 Task: Create new invoice with Date Opened :15-Apr-23, Select Customer: DollarGeneral, Terms: Payment Term 1. Make invoice entry for item-1 with Date: 15-Apr-23, Description: Sprite Lemon-Lime Soda Bottle (2 L)_x000D_
, Action: Material, Income Account: Income:Sales, Quantity: 1, Unit Price: 4.5, Discount %: 5. Make entry for item-2 with Date: 15-Apr-23, Description: Clover Valley Honey Roasted Peanuts , Action: Material, Income Account: Income:Sales, Quantity: 1, Unit Price: 10, Discount %: 10. Make entry for item-3 with Date: 15-Apr-23, Description: Total Home Trash Bags, Action: Material, Income Account: Income:Sales, Quantity: 2, Unit Price: 11, Discount %: 12. Write Notes: Looking forward to serving you again.. Post Invoice with Post Date: 15-Apr-23, Post to Accounts: Assets:Accounts Receivable. Pay / Process Payment with Transaction Date: 15-May-23, Amount: 32.635, Transfer Account: Checking Account. Print Invoice, display notes by going to Option, then go to Display Tab and check Invoice Notes.
Action: Mouse moved to (170, 36)
Screenshot: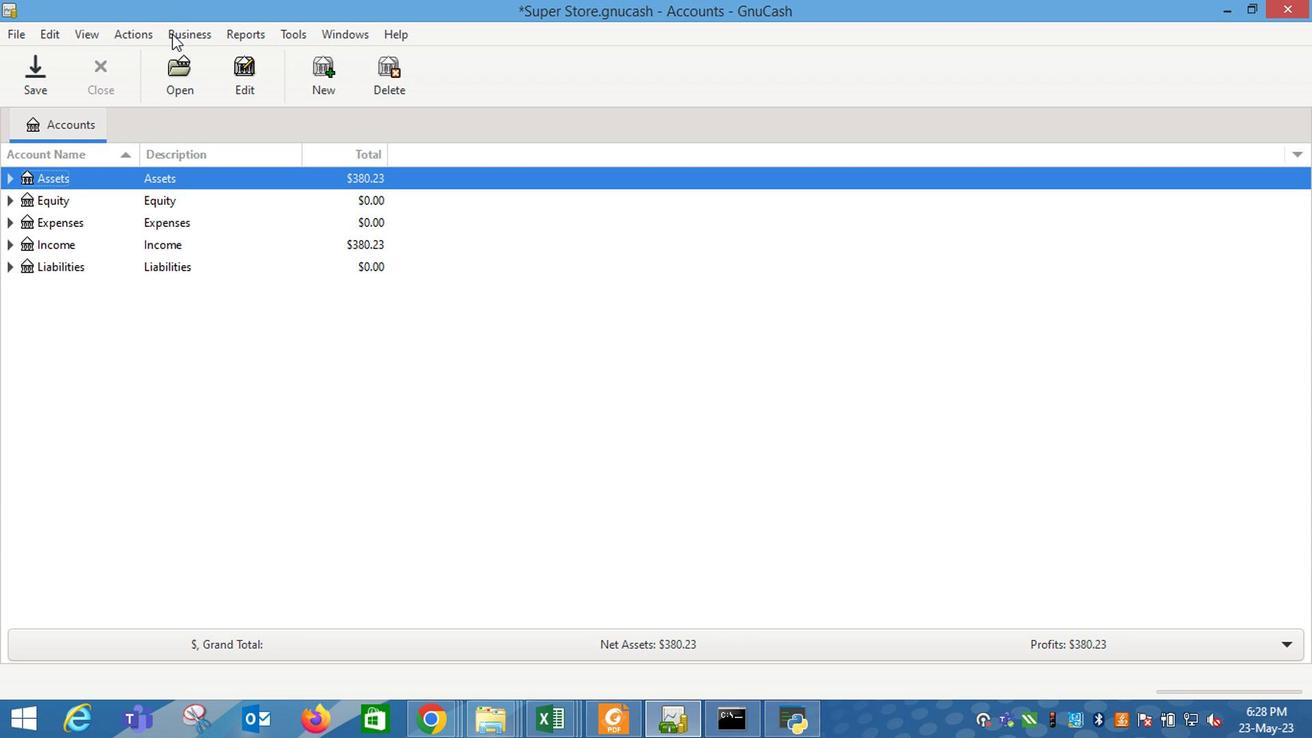 
Action: Mouse pressed left at (170, 36)
Screenshot: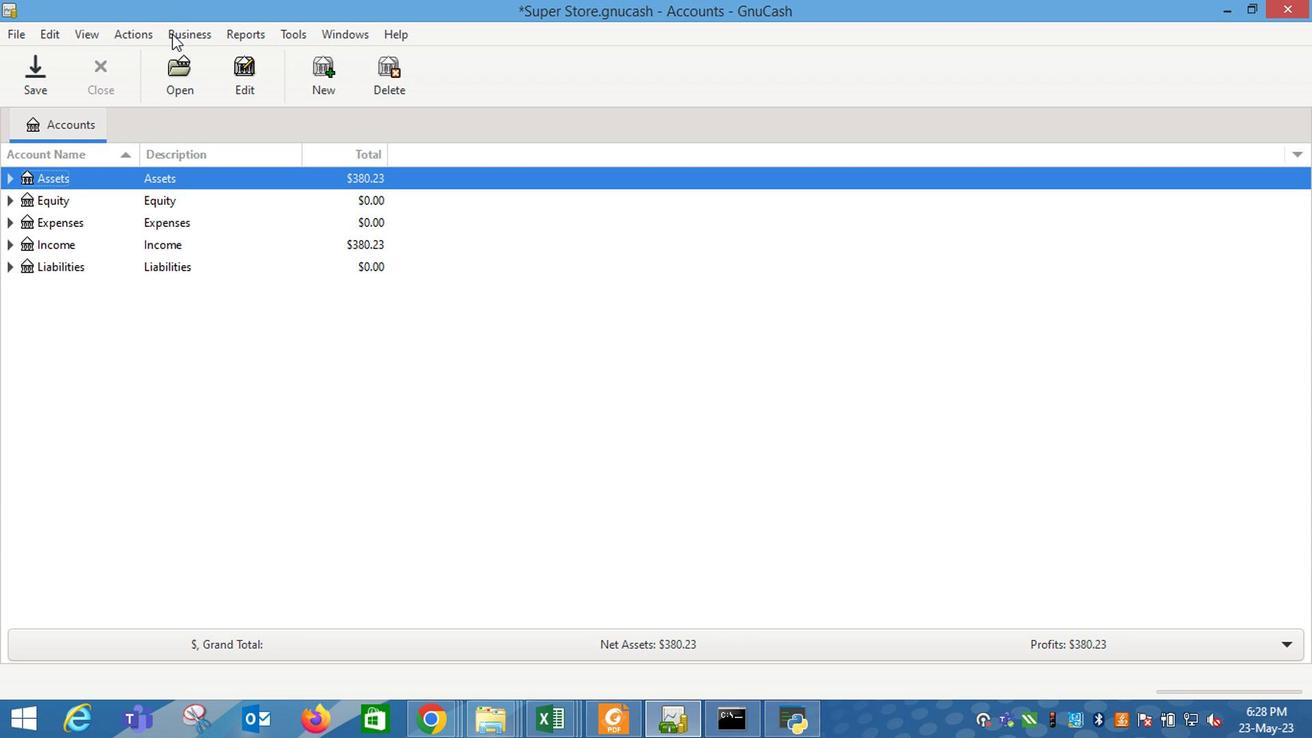 
Action: Mouse moved to (428, 134)
Screenshot: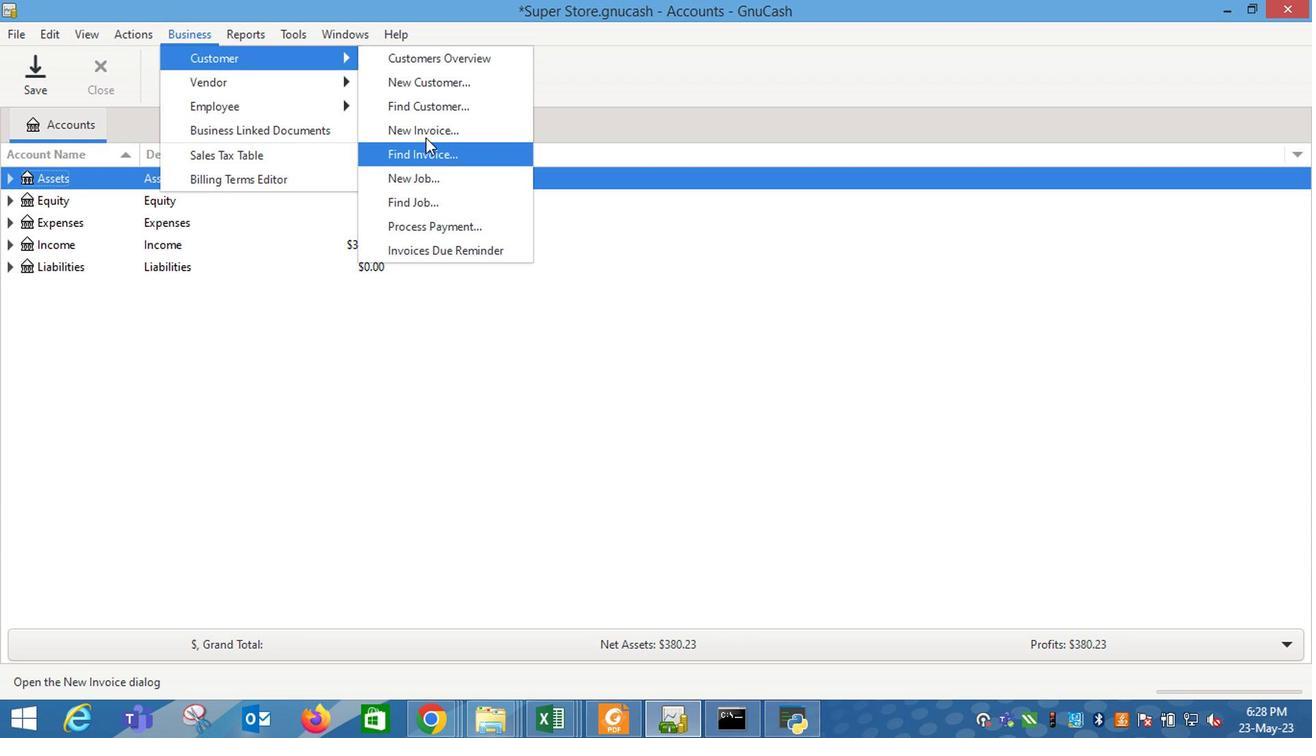 
Action: Mouse pressed left at (428, 134)
Screenshot: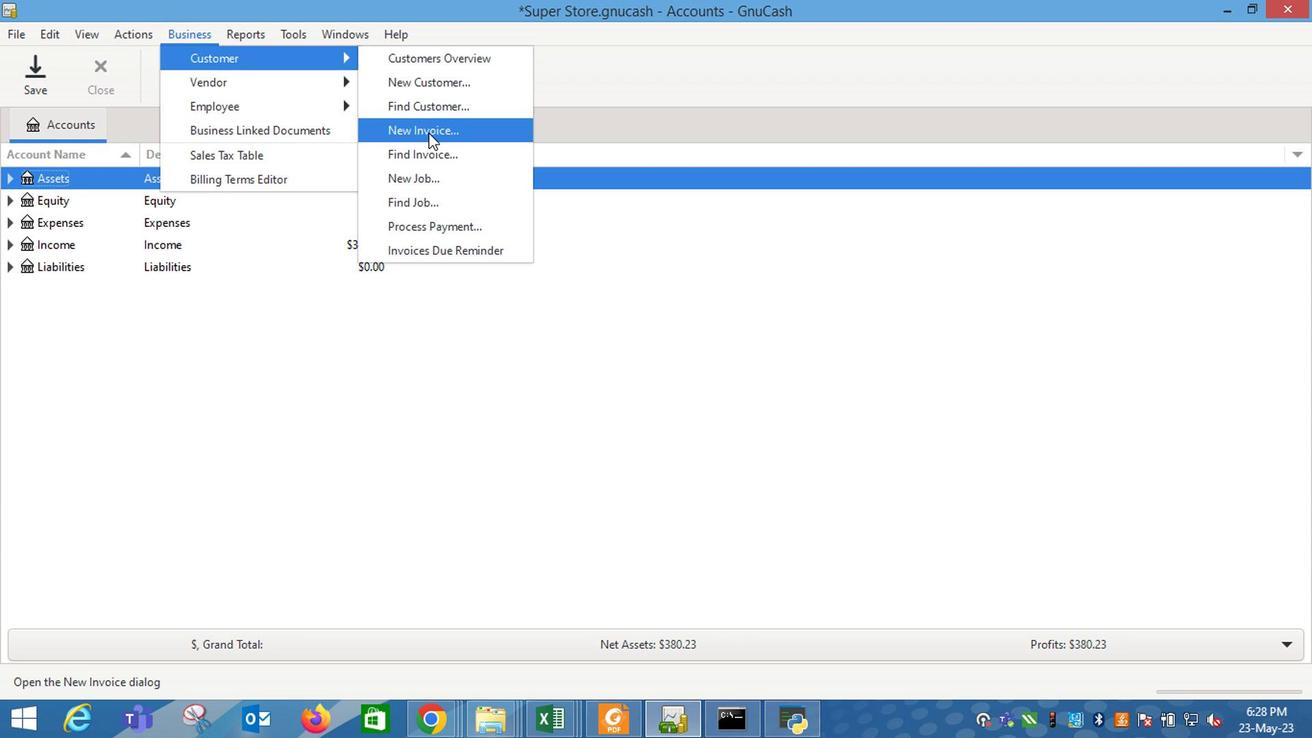 
Action: Mouse moved to (783, 292)
Screenshot: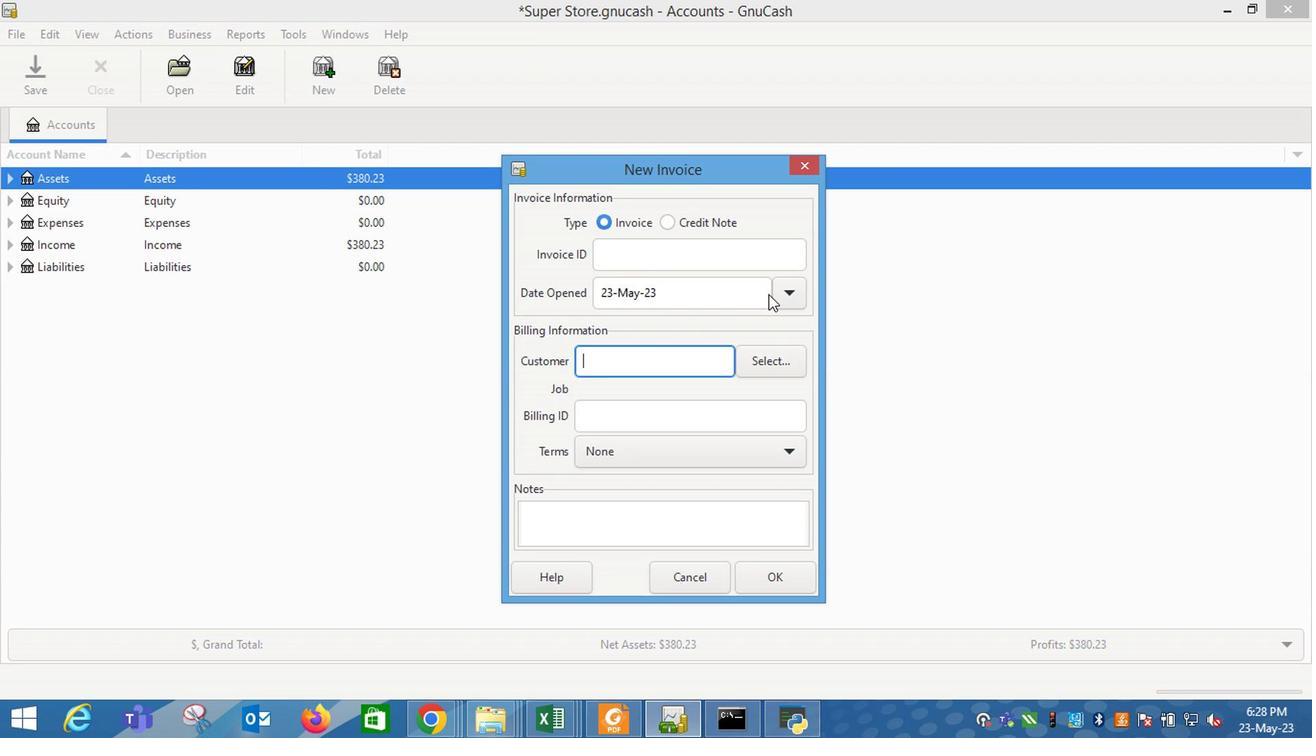 
Action: Mouse pressed left at (783, 292)
Screenshot: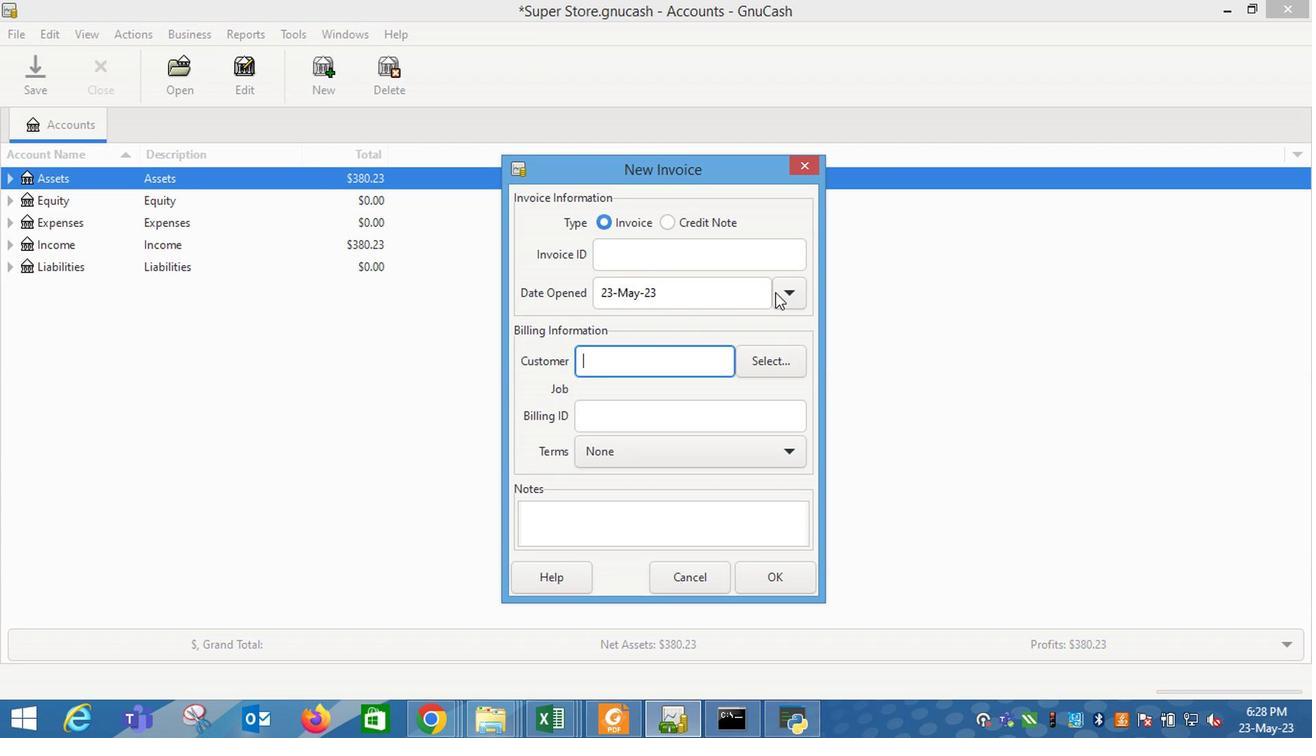 
Action: Mouse moved to (637, 324)
Screenshot: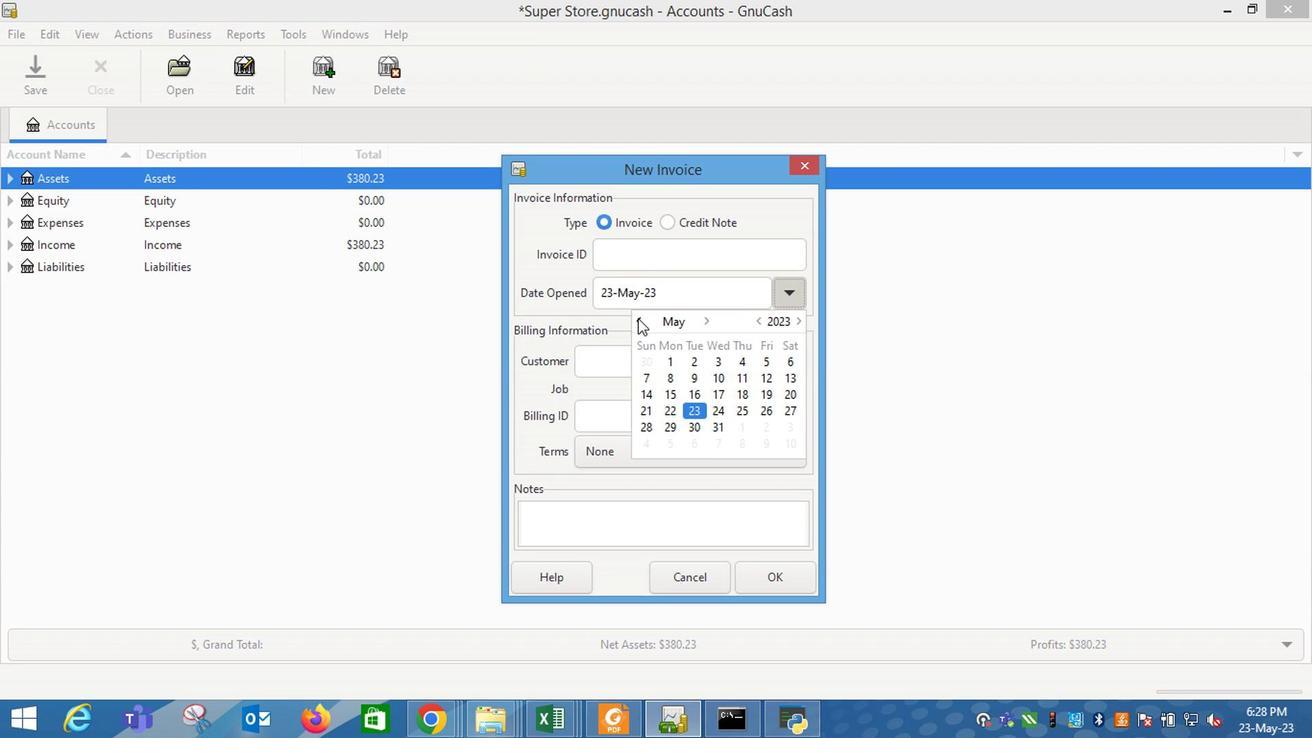 
Action: Mouse pressed left at (637, 324)
Screenshot: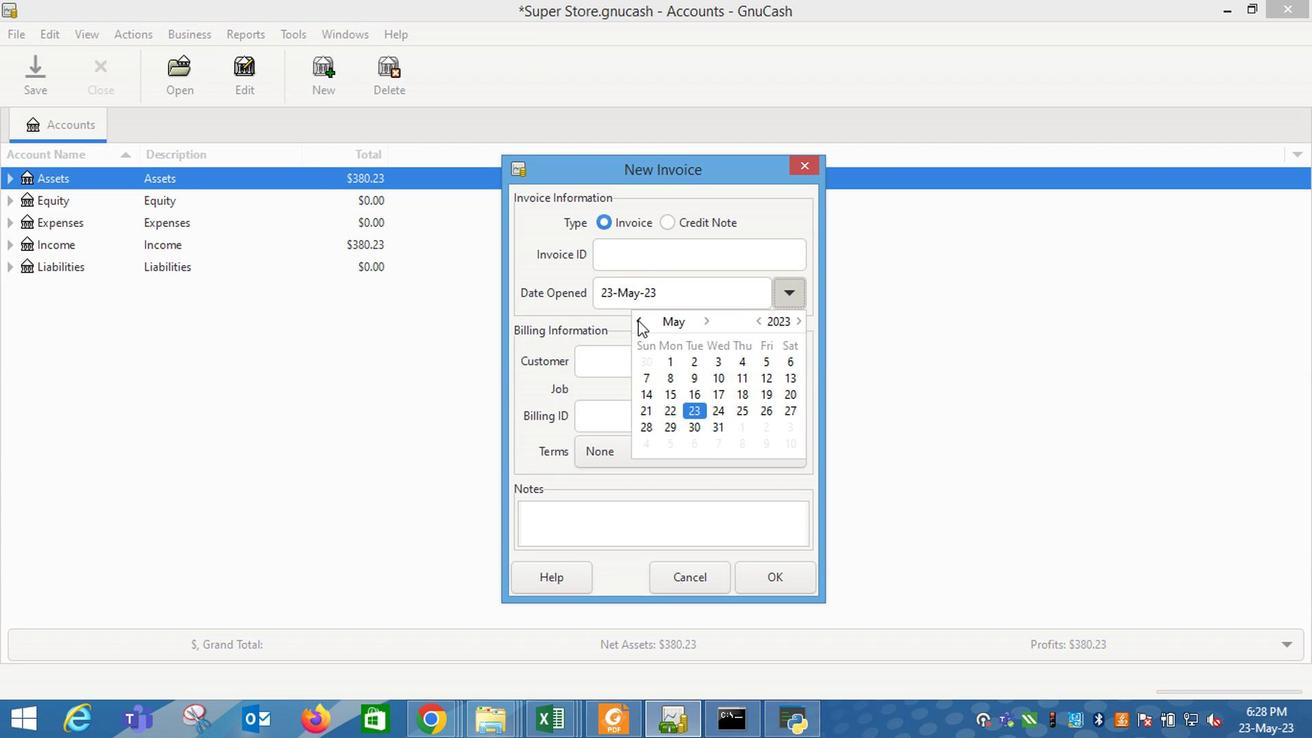
Action: Mouse moved to (791, 397)
Screenshot: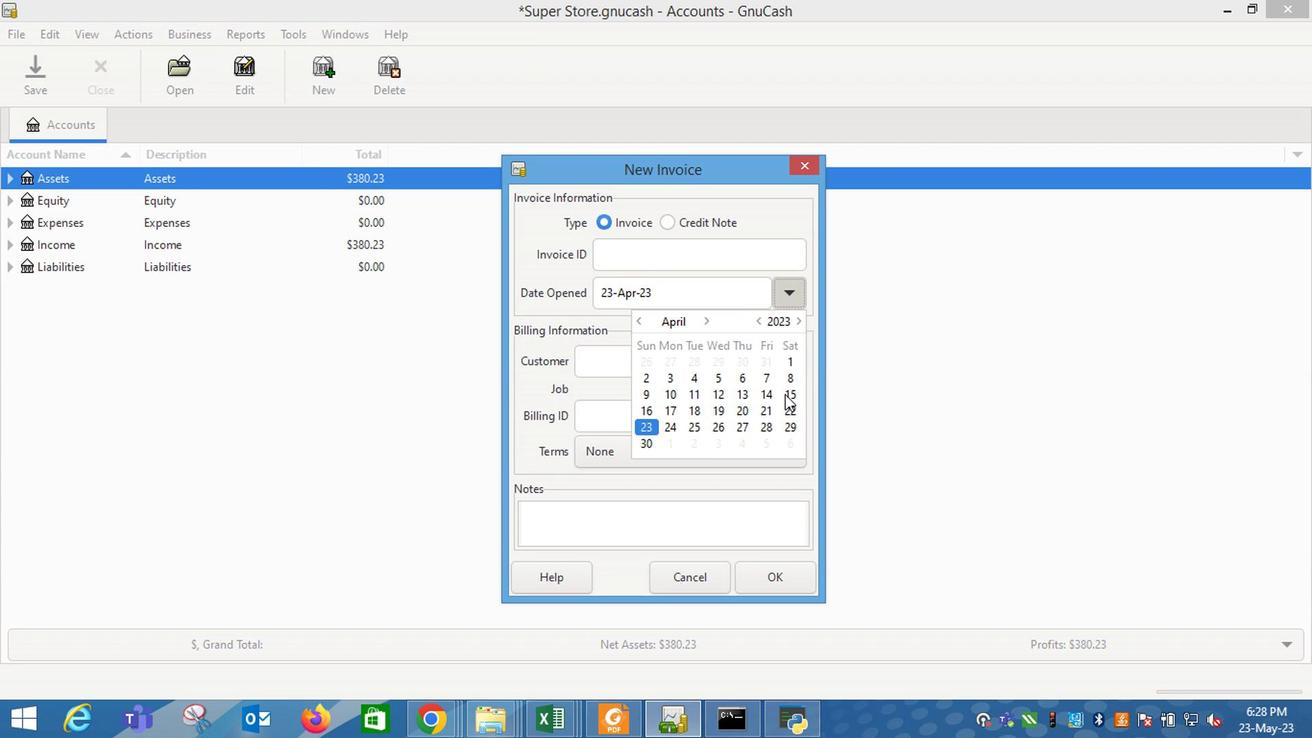 
Action: Mouse pressed left at (791, 397)
Screenshot: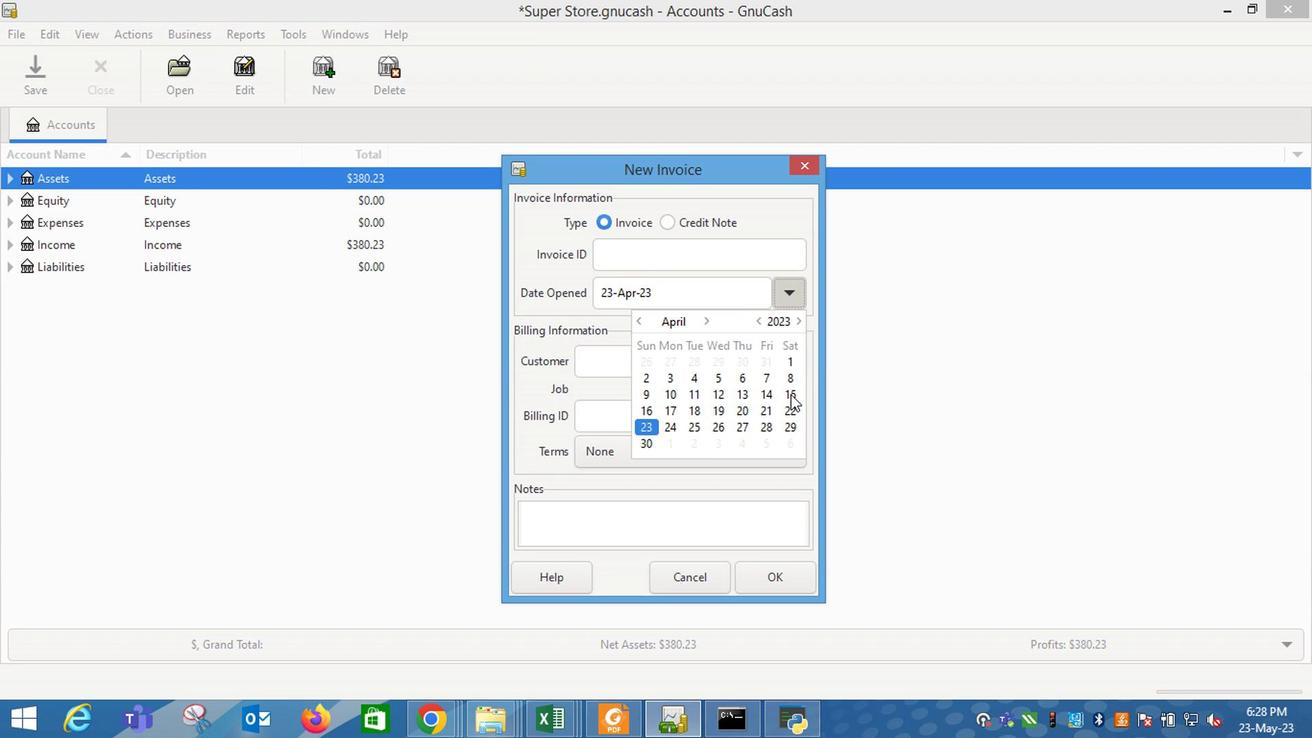 
Action: Mouse moved to (595, 366)
Screenshot: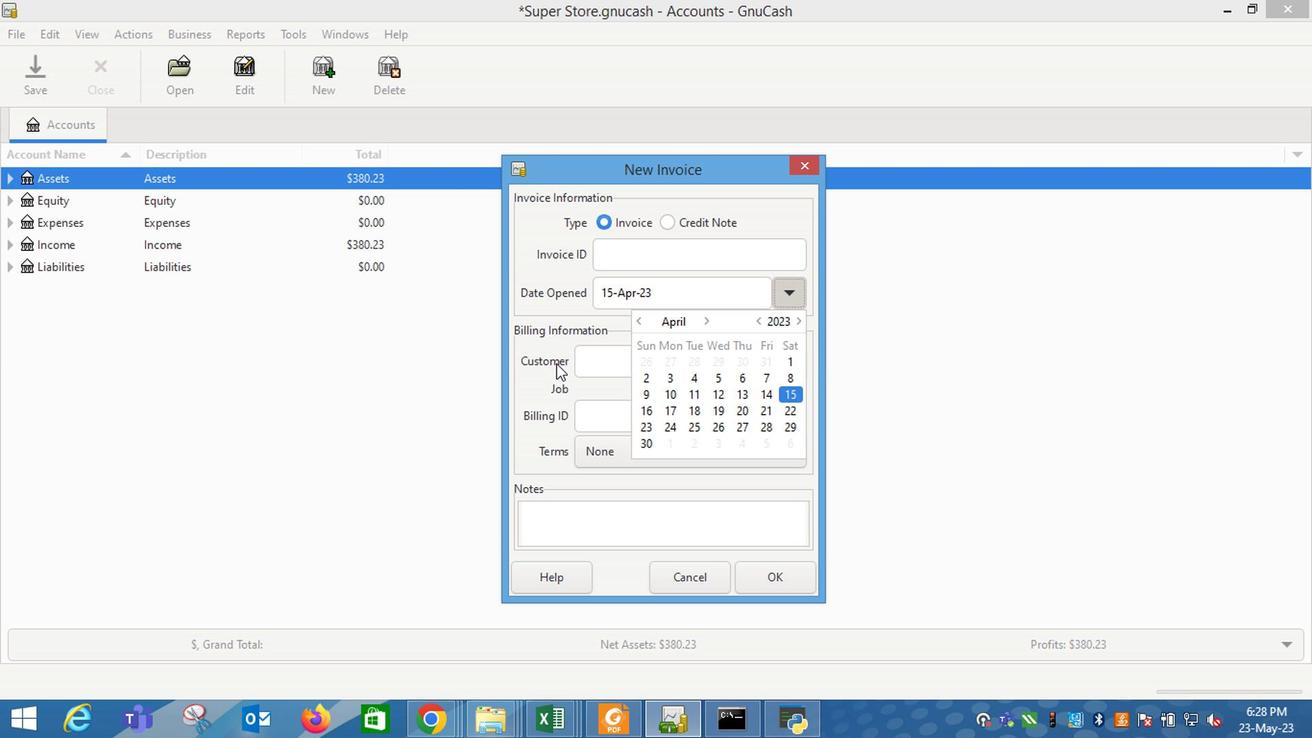 
Action: Mouse pressed left at (595, 366)
Screenshot: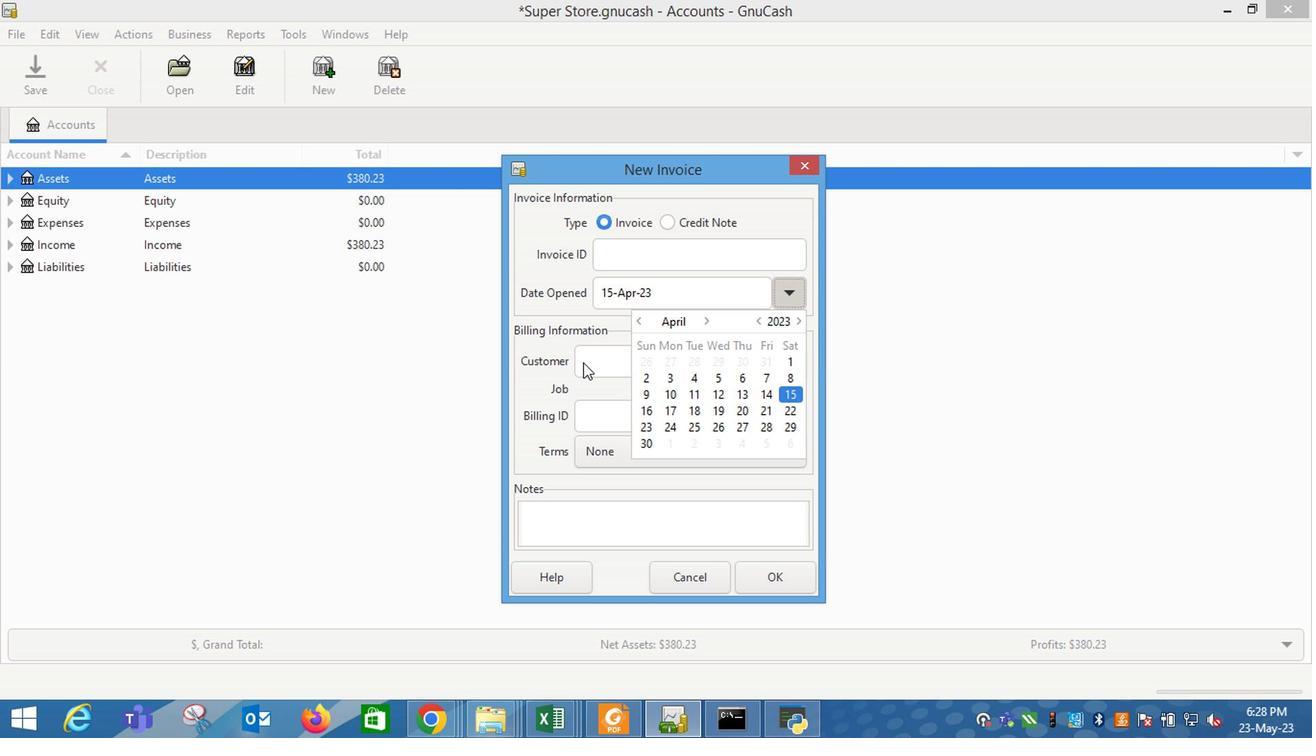 
Action: Mouse moved to (596, 366)
Screenshot: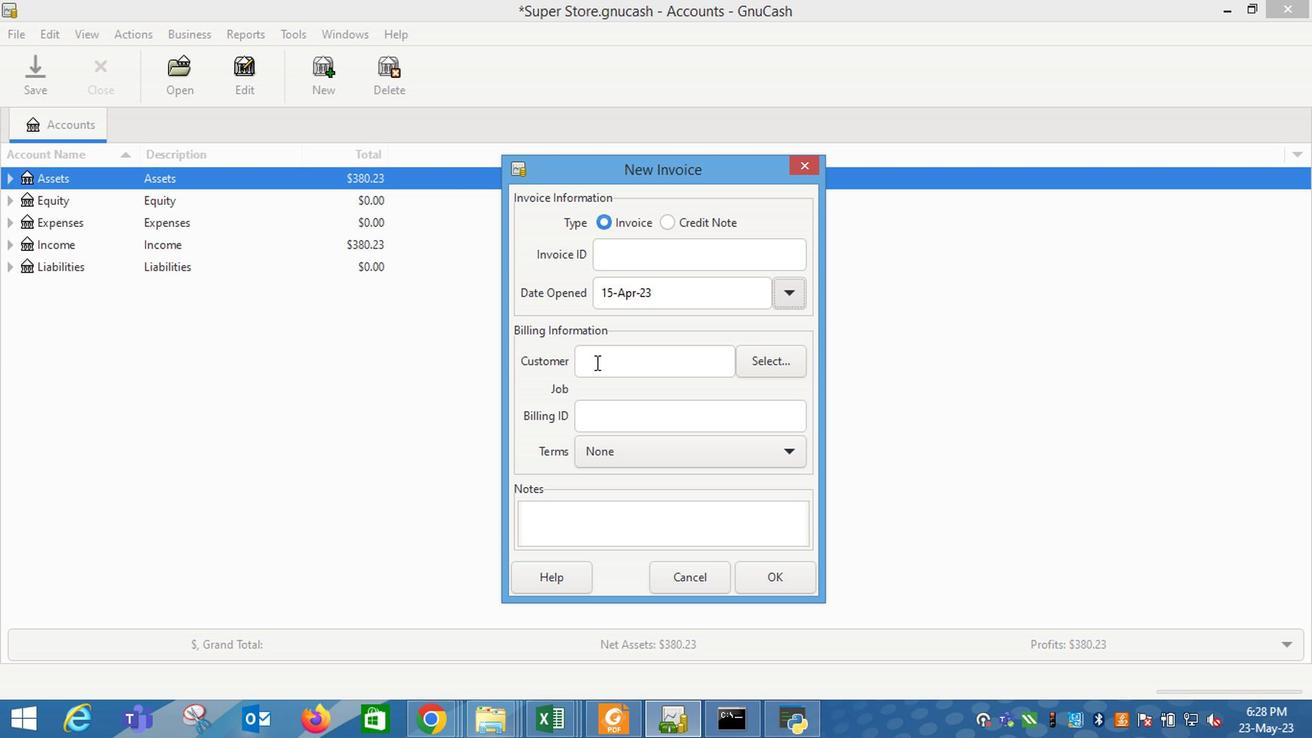 
Action: Mouse pressed left at (596, 366)
Screenshot: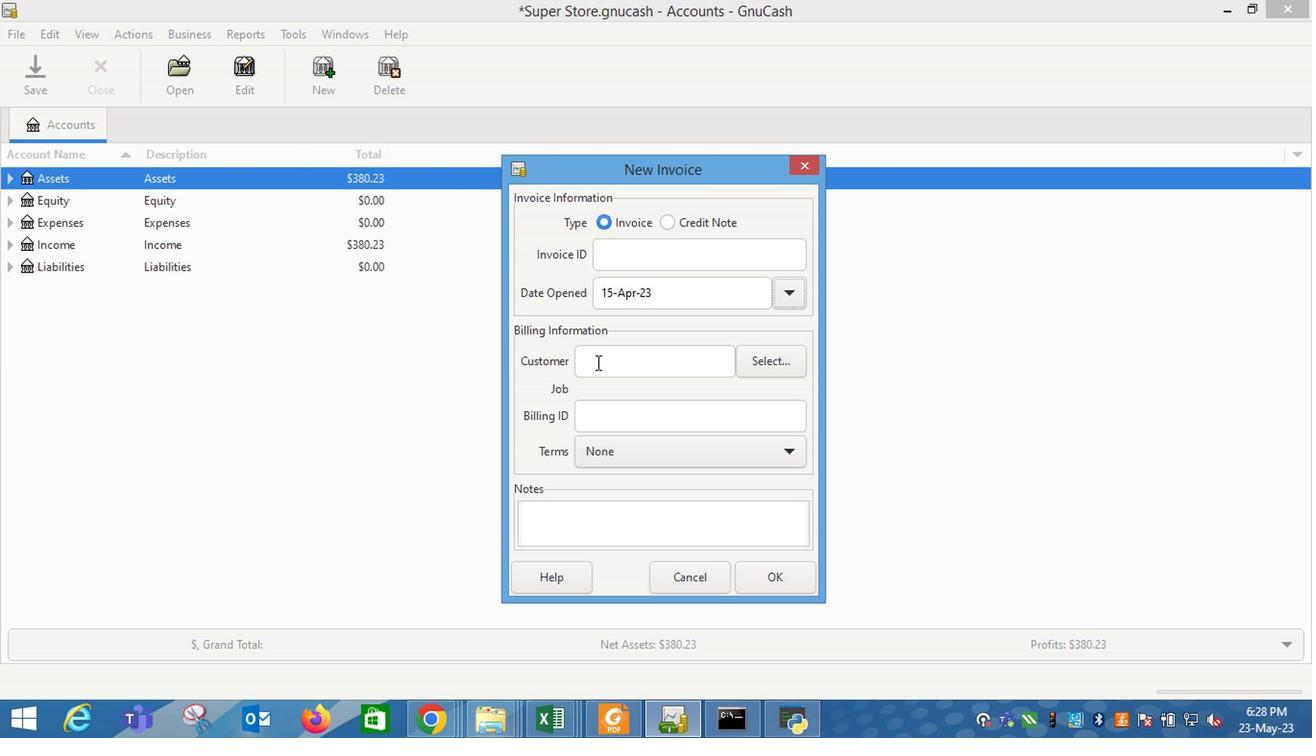 
Action: Key pressed dol
Screenshot: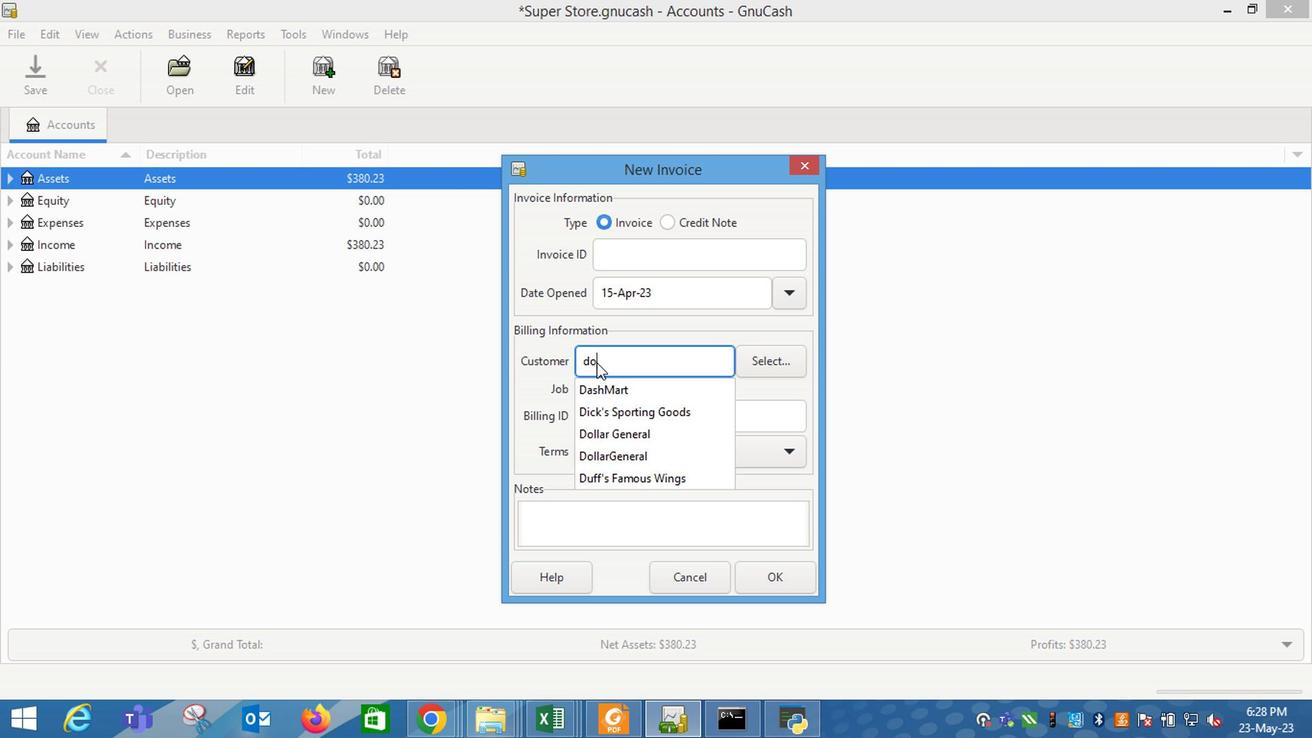 
Action: Mouse moved to (641, 416)
Screenshot: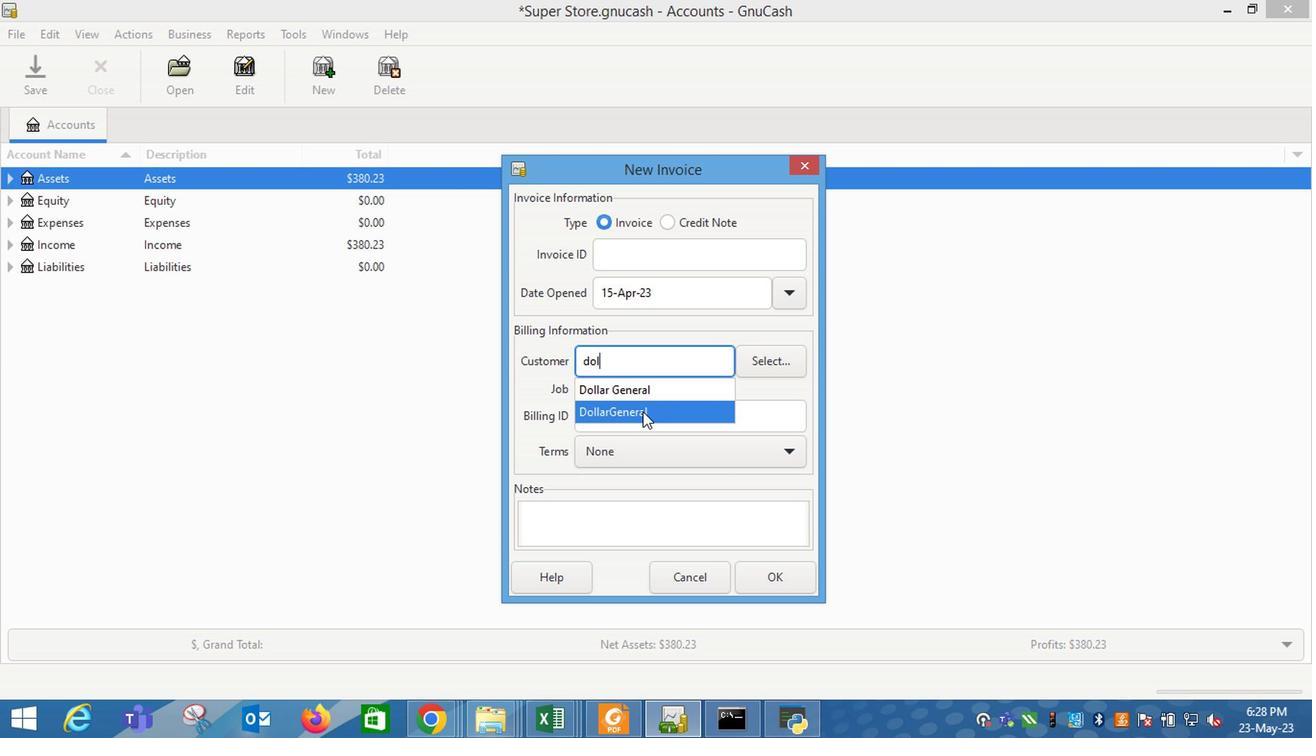 
Action: Mouse pressed left at (641, 416)
Screenshot: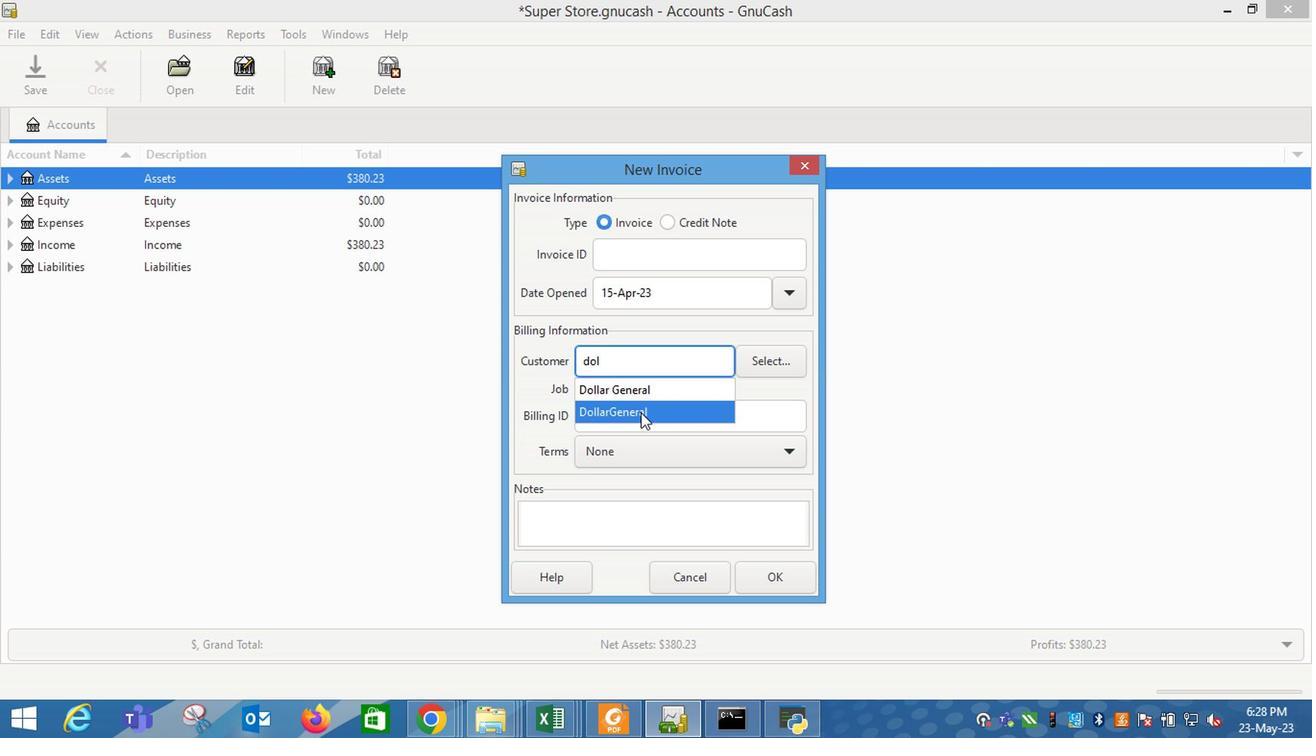 
Action: Mouse moved to (660, 480)
Screenshot: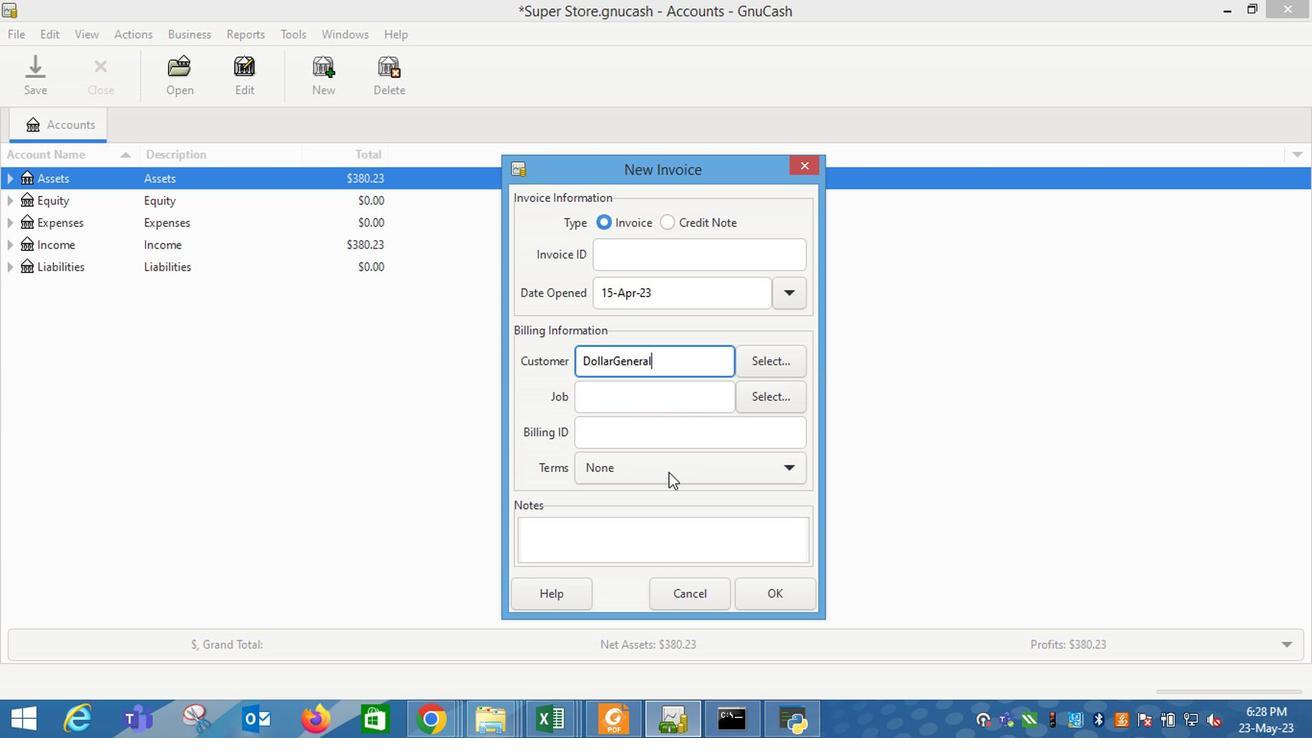 
Action: Mouse pressed left at (660, 480)
Screenshot: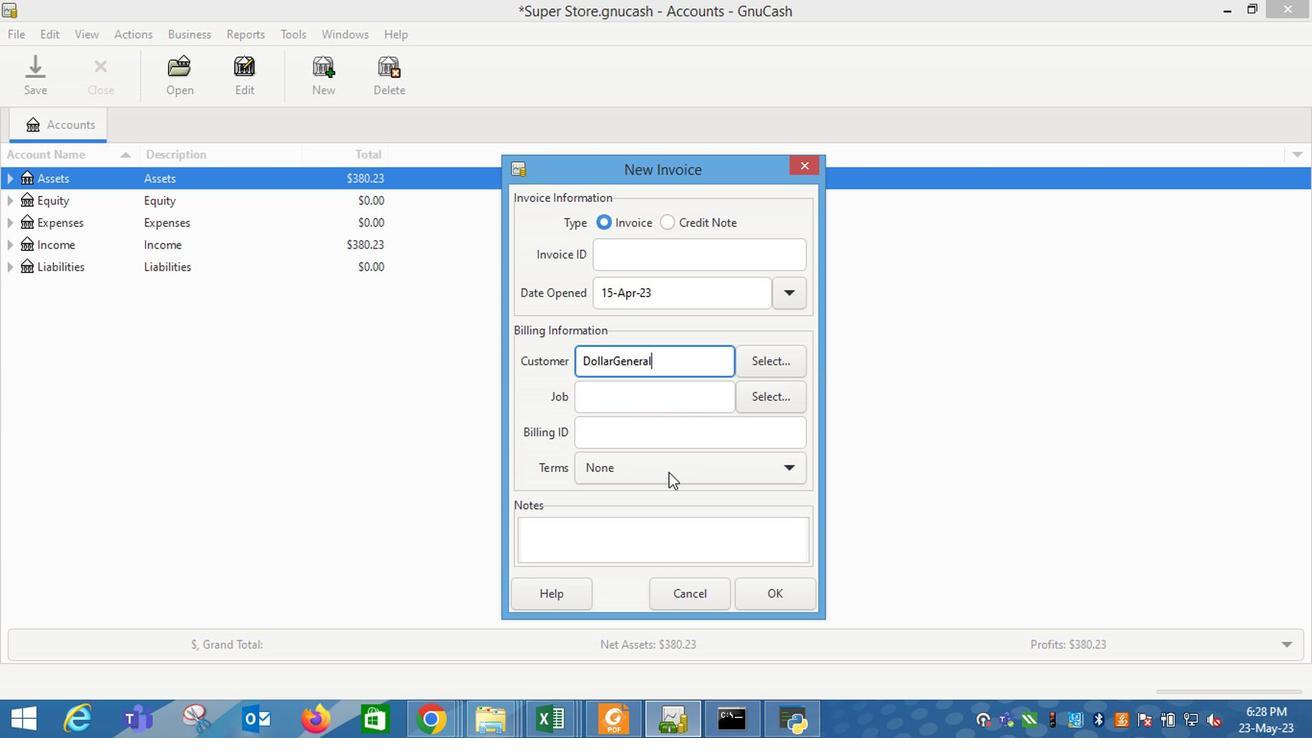 
Action: Mouse moved to (642, 508)
Screenshot: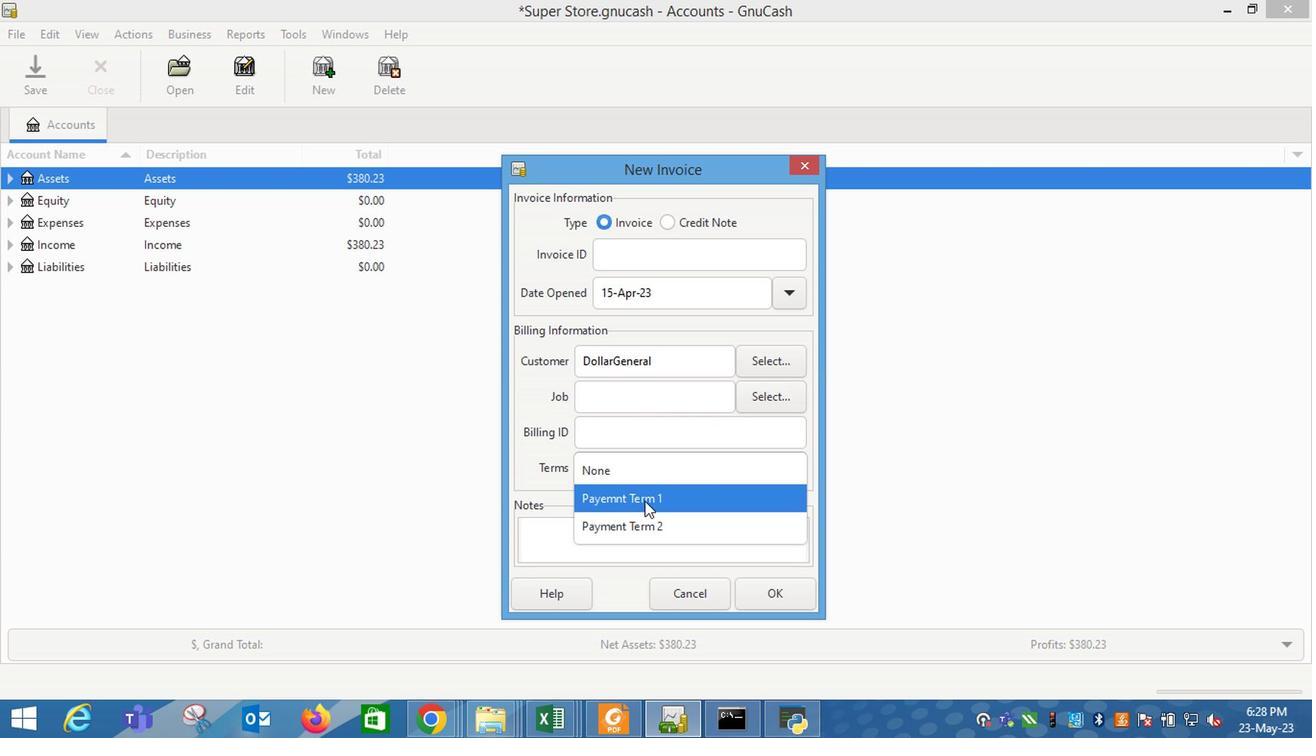 
Action: Mouse pressed left at (642, 508)
Screenshot: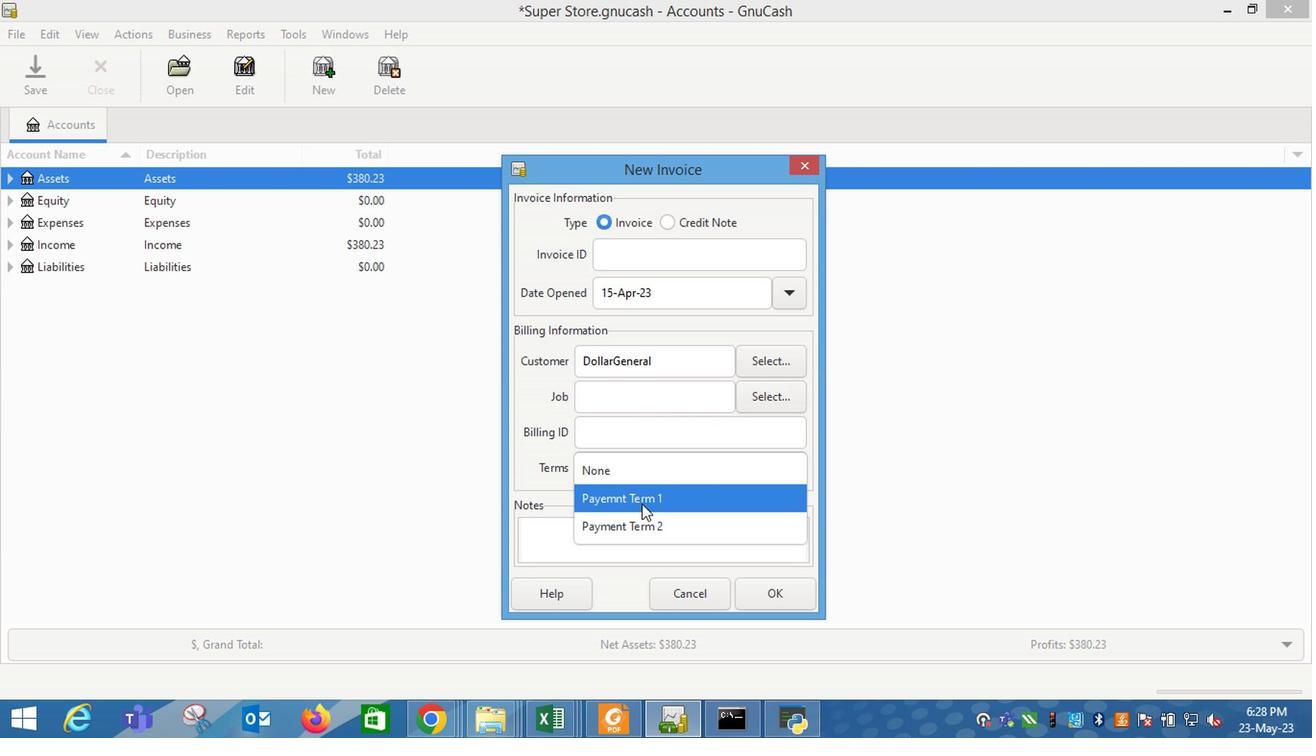 
Action: Mouse moved to (787, 595)
Screenshot: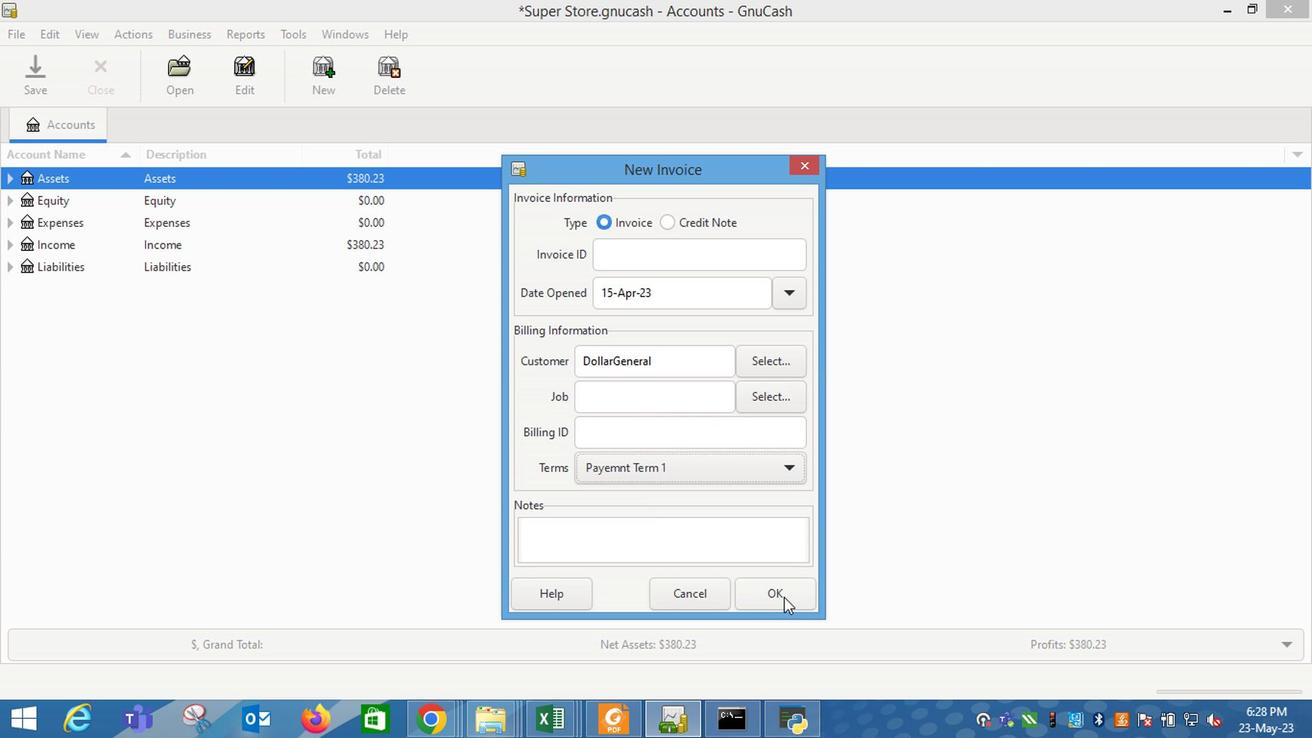 
Action: Mouse pressed left at (787, 595)
Screenshot: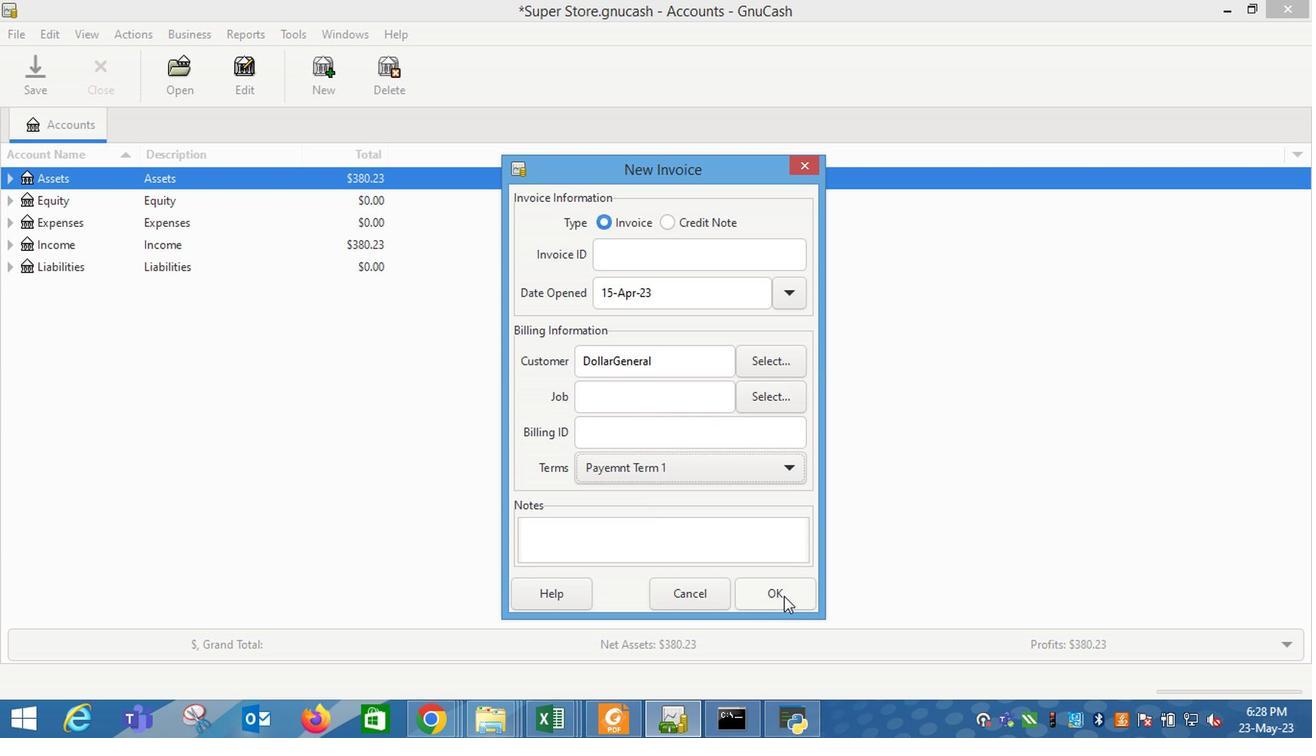 
Action: Mouse moved to (79, 381)
Screenshot: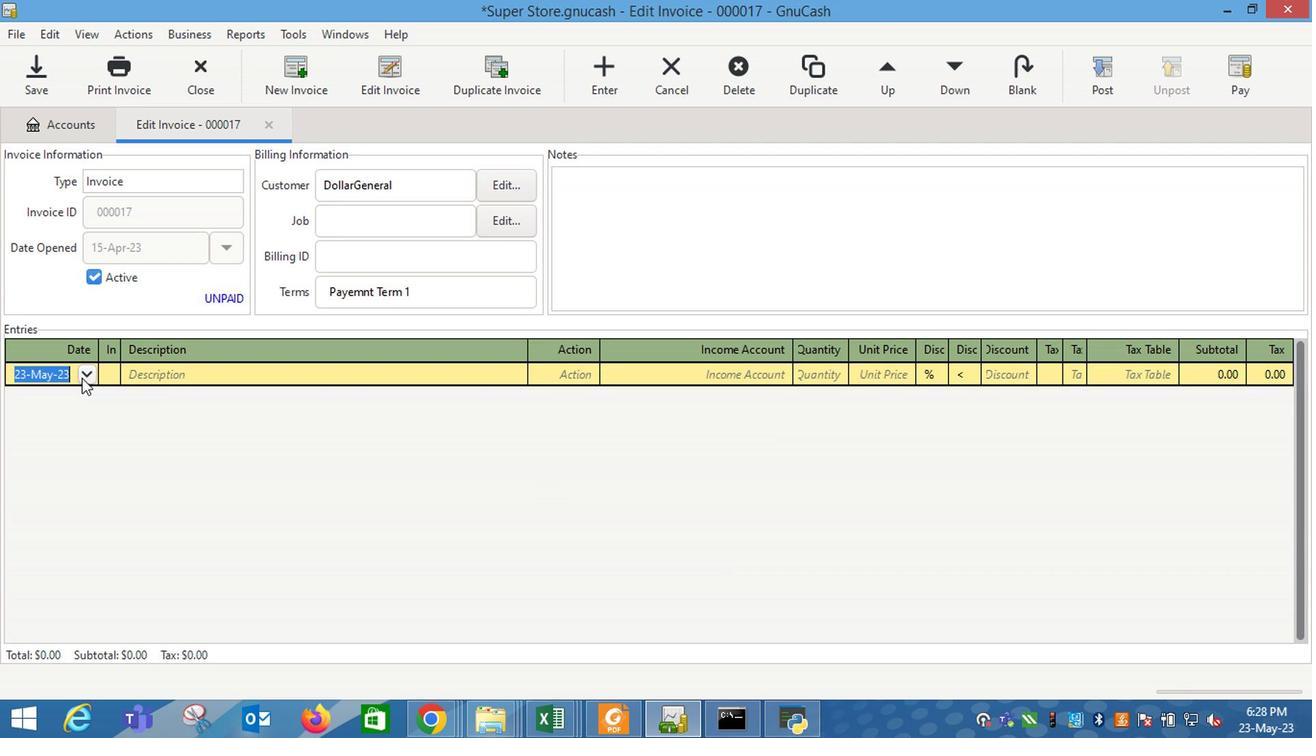 
Action: Mouse pressed left at (79, 381)
Screenshot: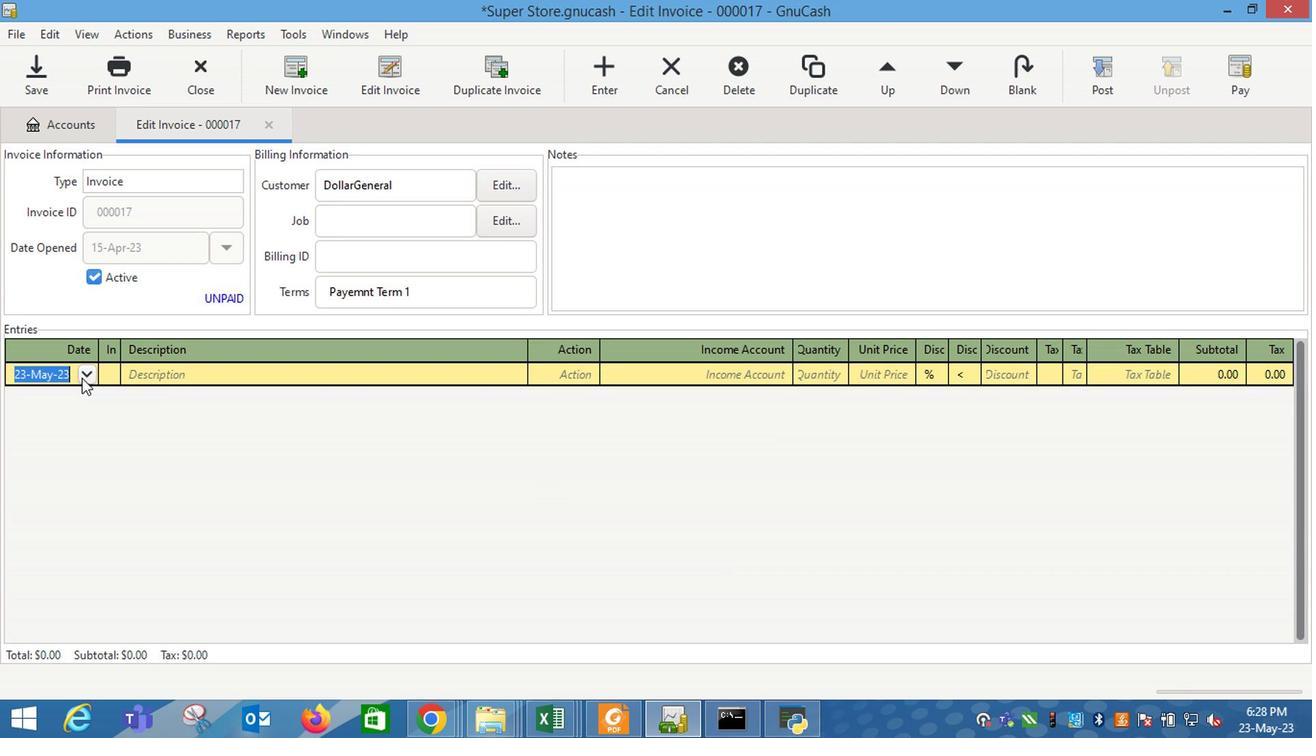 
Action: Mouse moved to (13, 400)
Screenshot: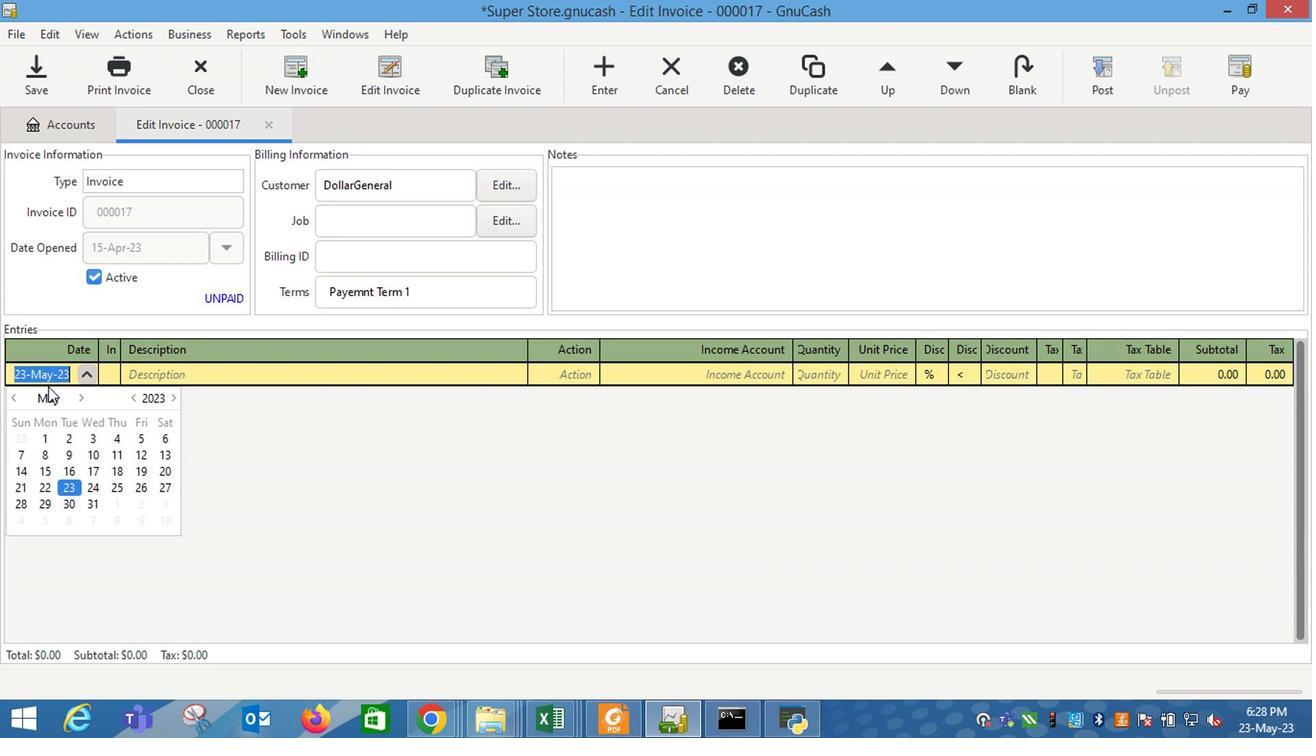 
Action: Mouse pressed left at (13, 400)
Screenshot: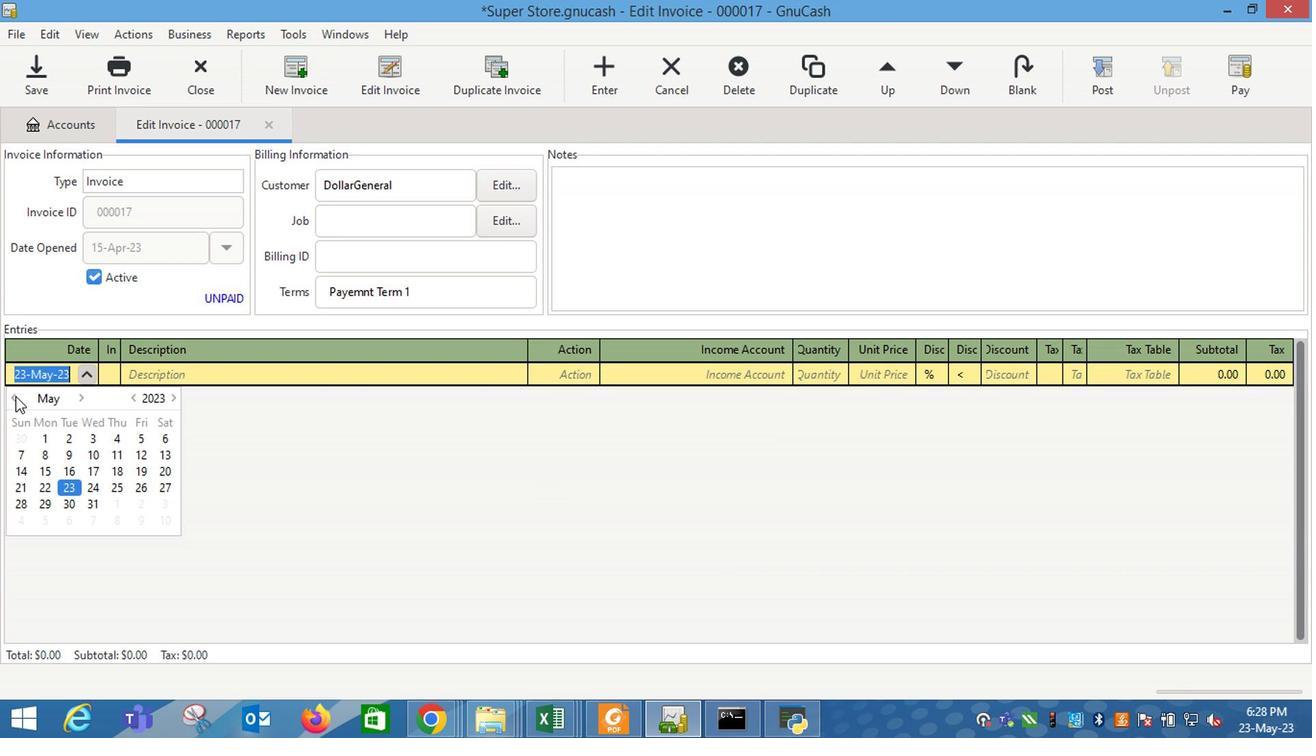
Action: Mouse moved to (159, 475)
Screenshot: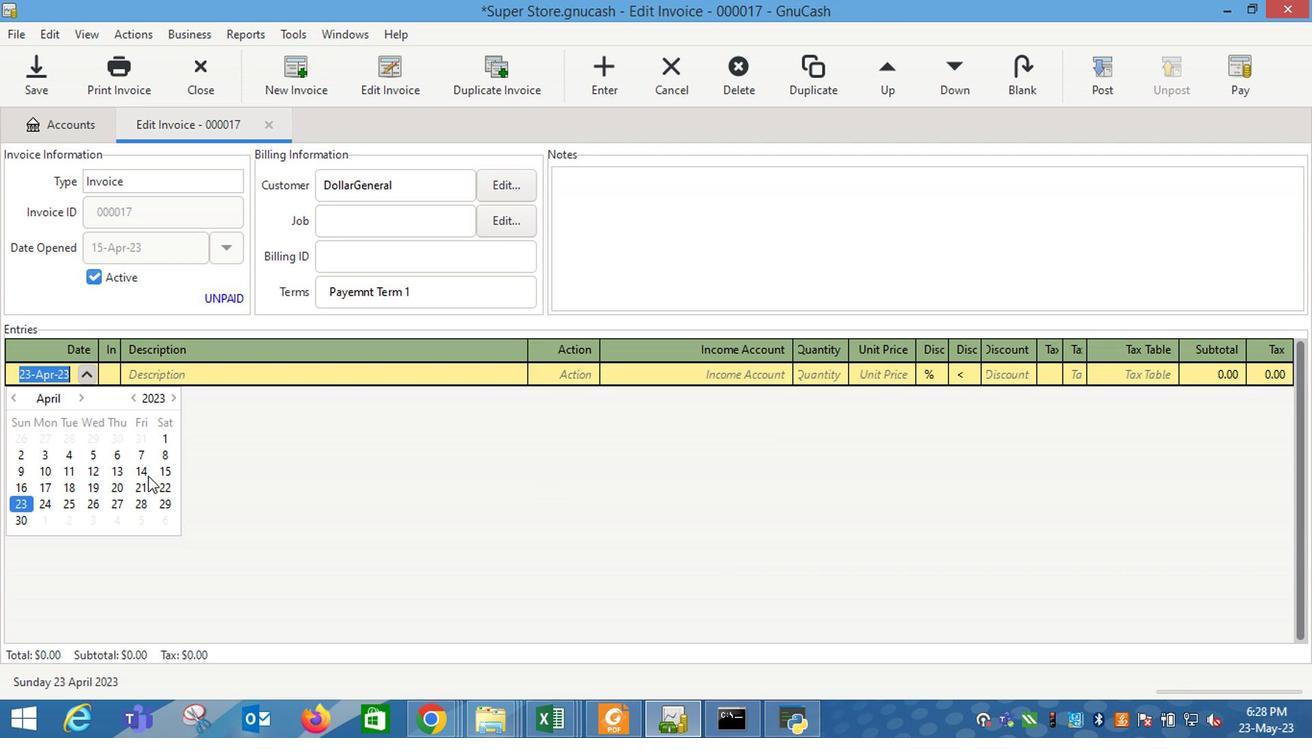 
Action: Mouse pressed left at (159, 475)
Screenshot: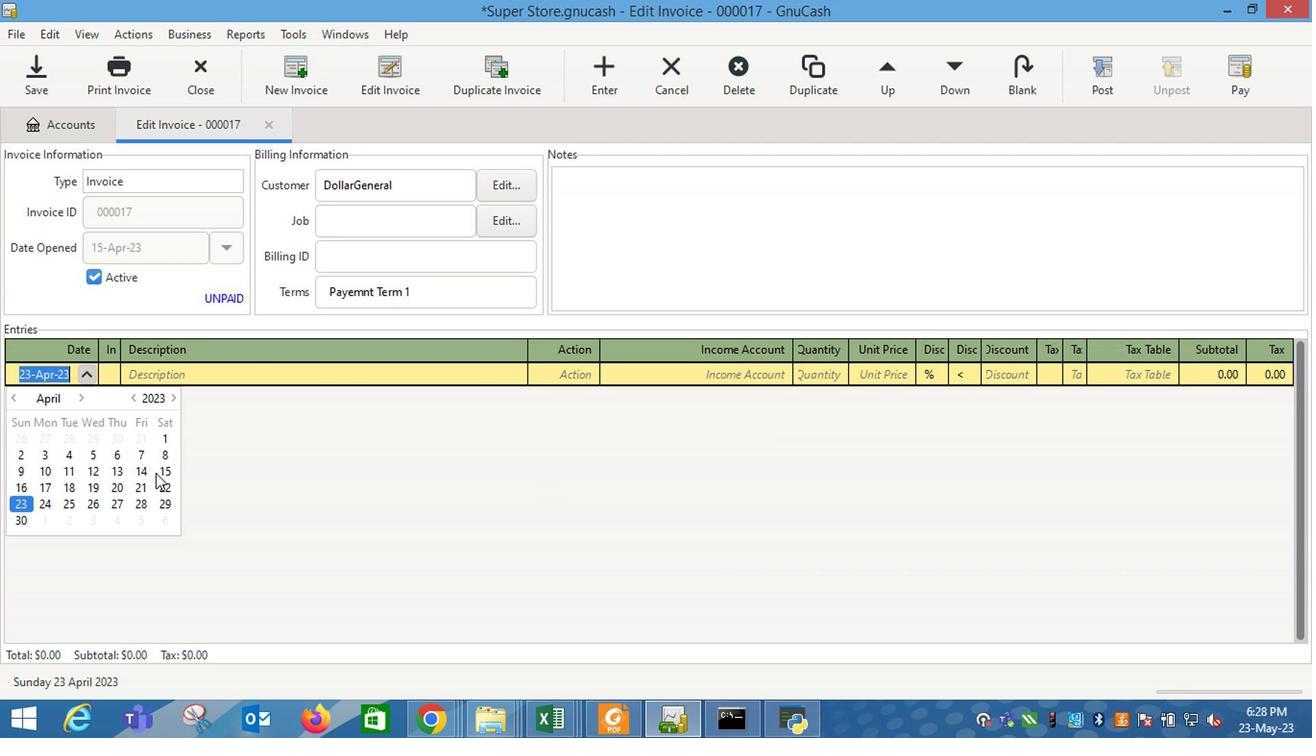 
Action: Mouse moved to (172, 387)
Screenshot: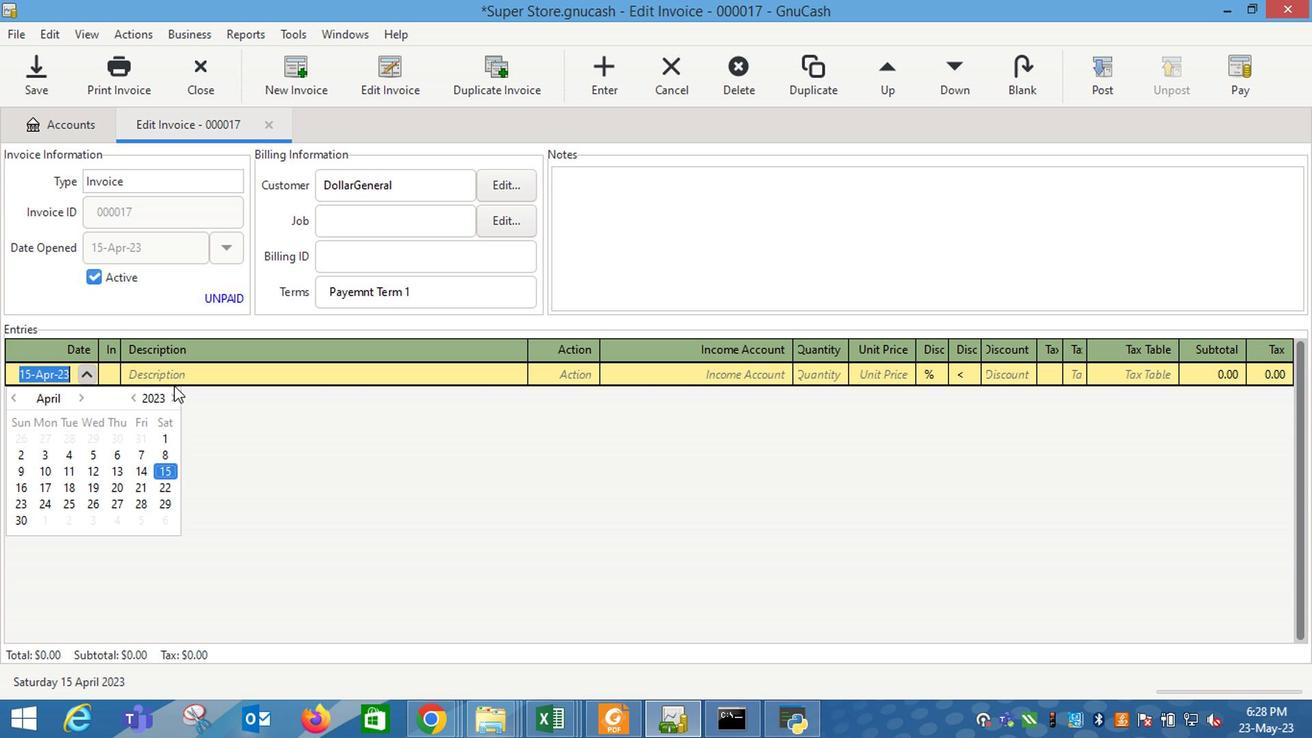 
Action: Mouse pressed left at (172, 387)
Screenshot: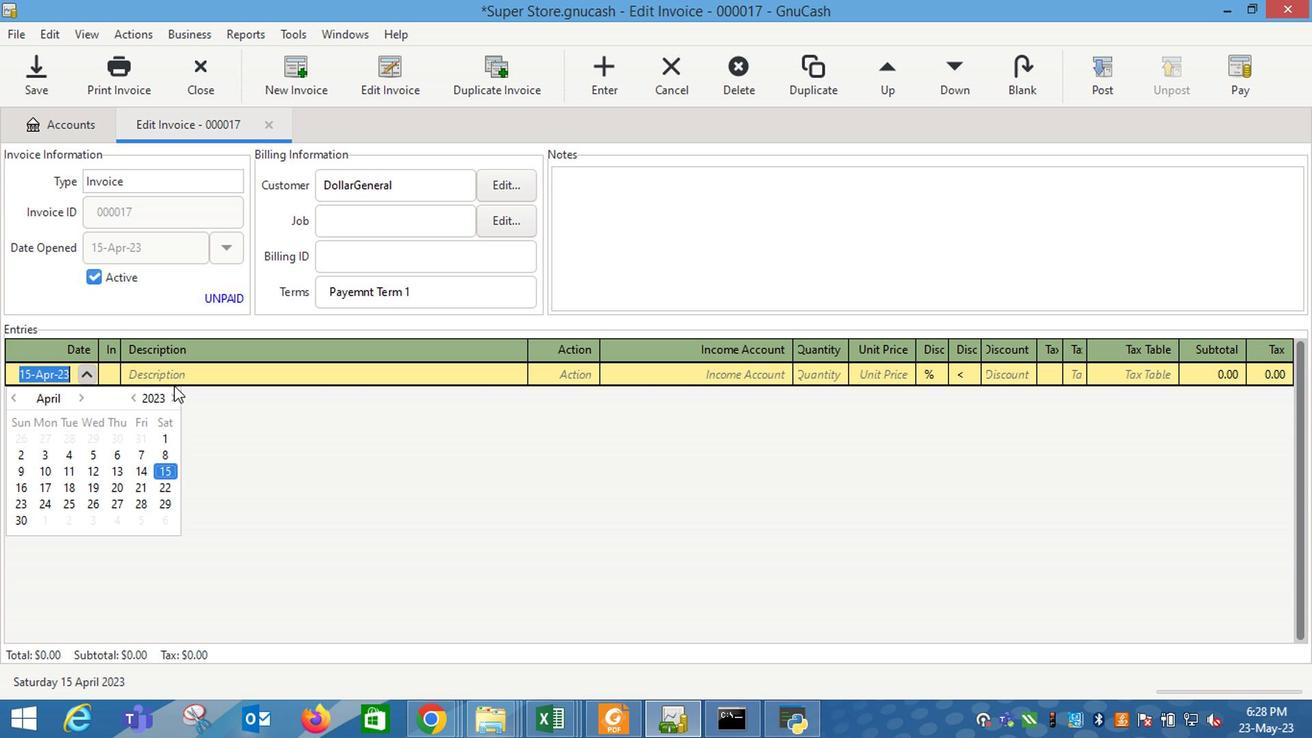 
Action: Mouse moved to (177, 379)
Screenshot: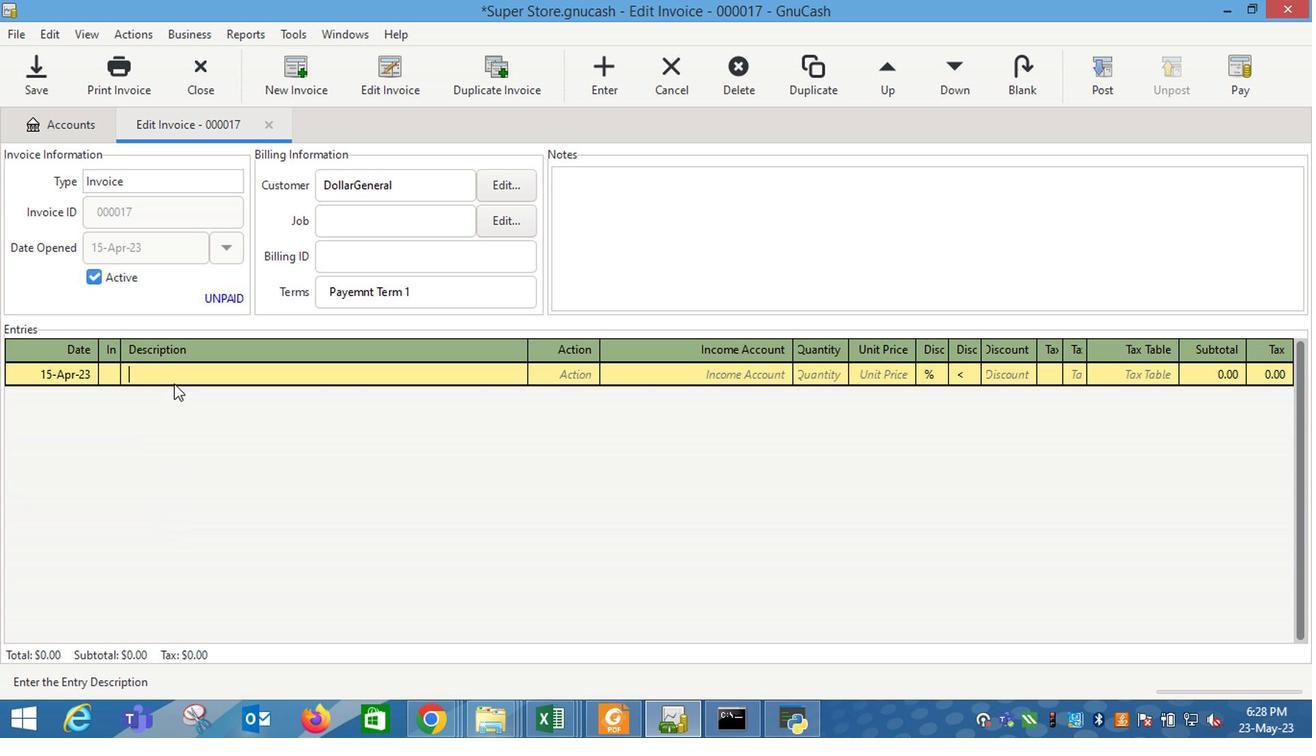 
Action: Key pressed <Key.shift_r>Sprite<Key.space><Key.shift_r><Key.shift_r><Key.shift_r><Key.shift_r><Key.shift_r><Key.shift_r><Key.shift_r><Key.shift_r><Key.shift_r><Key.shift_r><Key.shift_r><Key.shift_r><Key.shift_r><Key.shift_r><Key.shift_r><Key.shift_r><Key.shift_r><Key.shift_r><Key.shift_r><Key.shift_r><Key.shift_r><Key.shift_r><Key.shift_r><Key.shift_r><Key.shift_r><Key.shift_r><Key.shift_r>Lemon-<Key.shift_r>Lime<Key.space><Key.shift_r>Soda<Key.space><Key.shift_r>Bottle<Key.space><Key.shift_r>(2<Key.shift_r><Key.space><Key.shift_r>L)
Screenshot: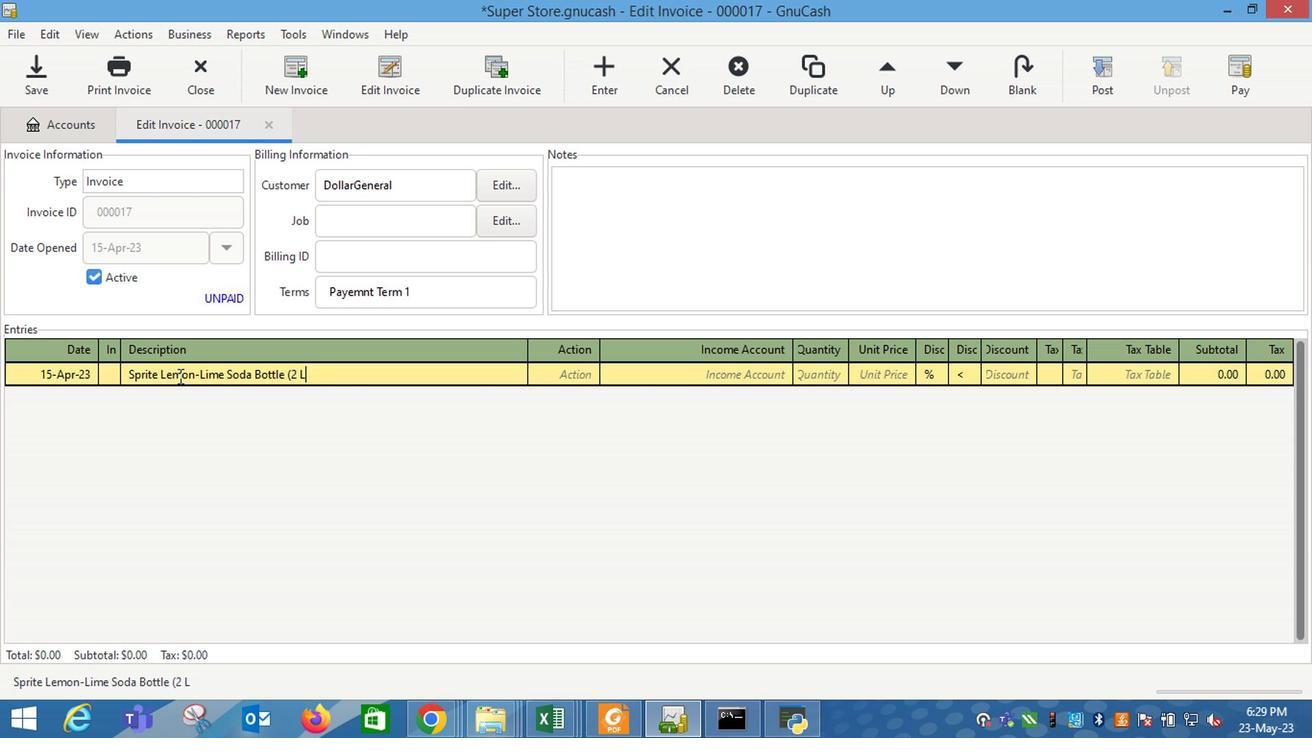 
Action: Mouse moved to (493, 418)
Screenshot: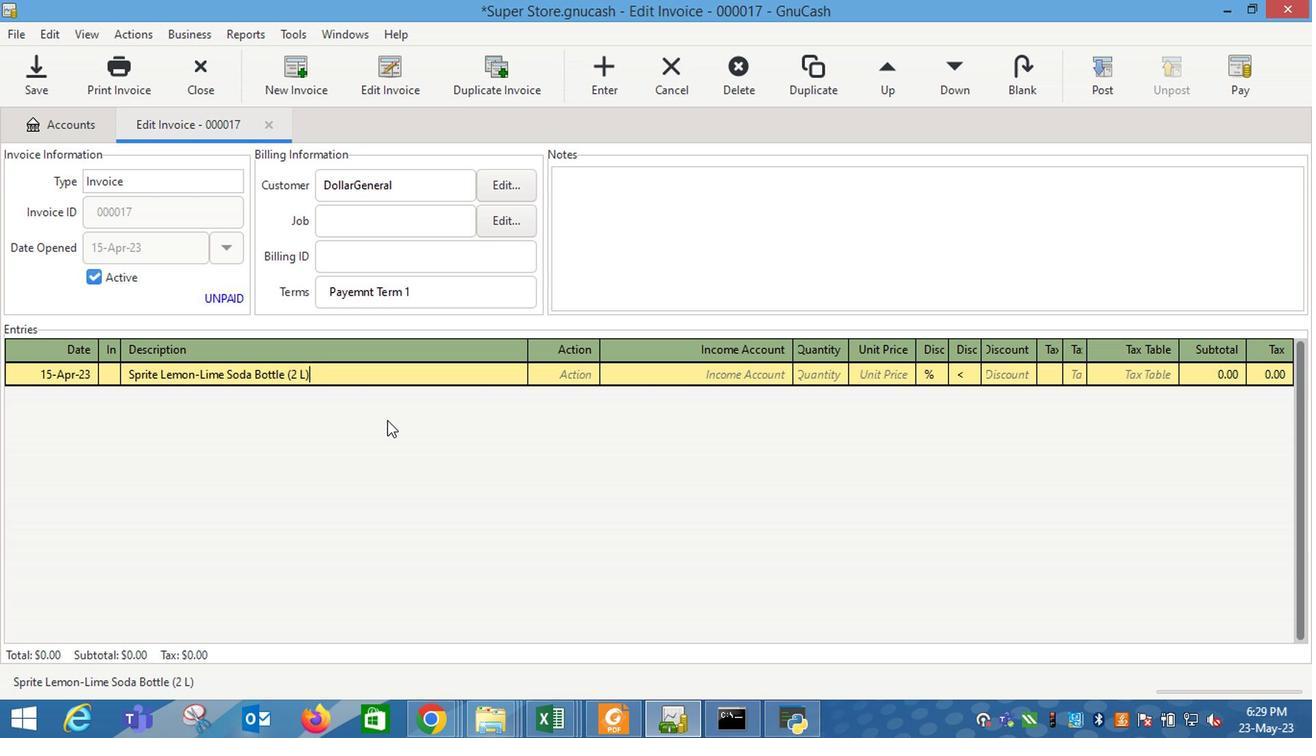 
Action: Key pressed <Key.tab>
Screenshot: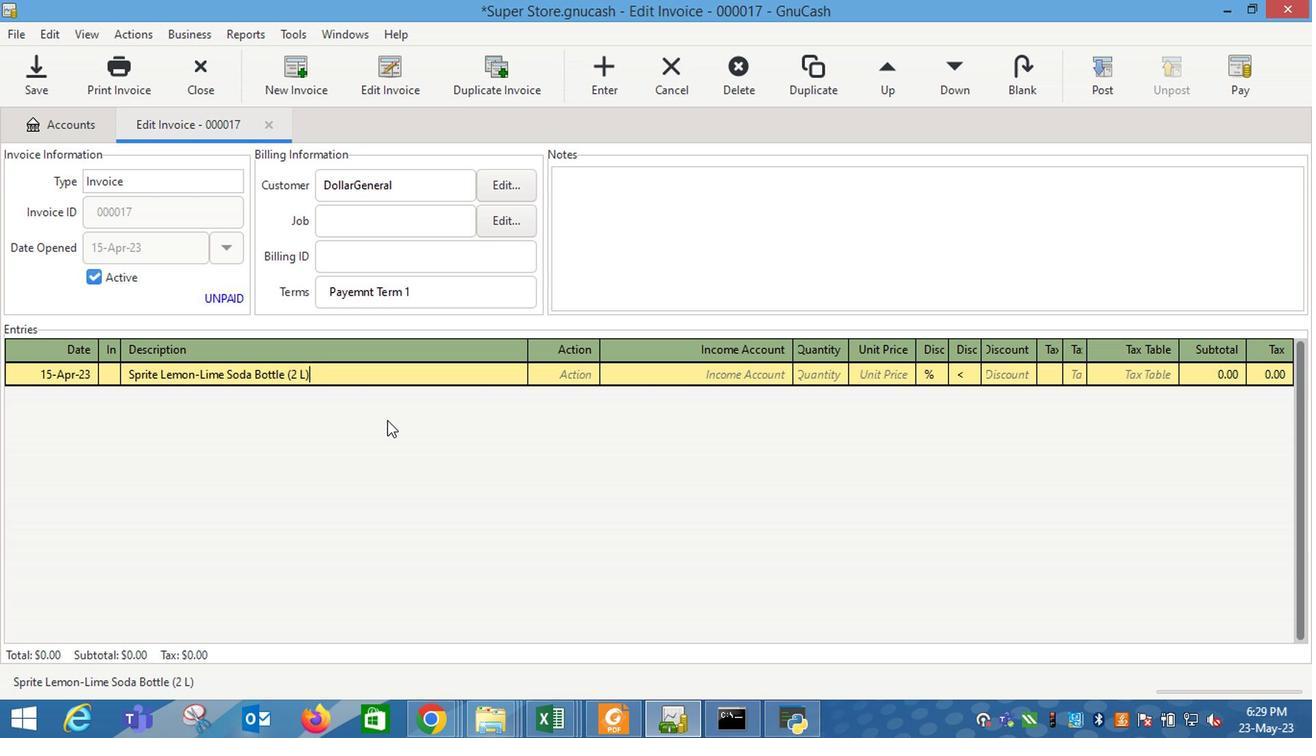 
Action: Mouse moved to (594, 381)
Screenshot: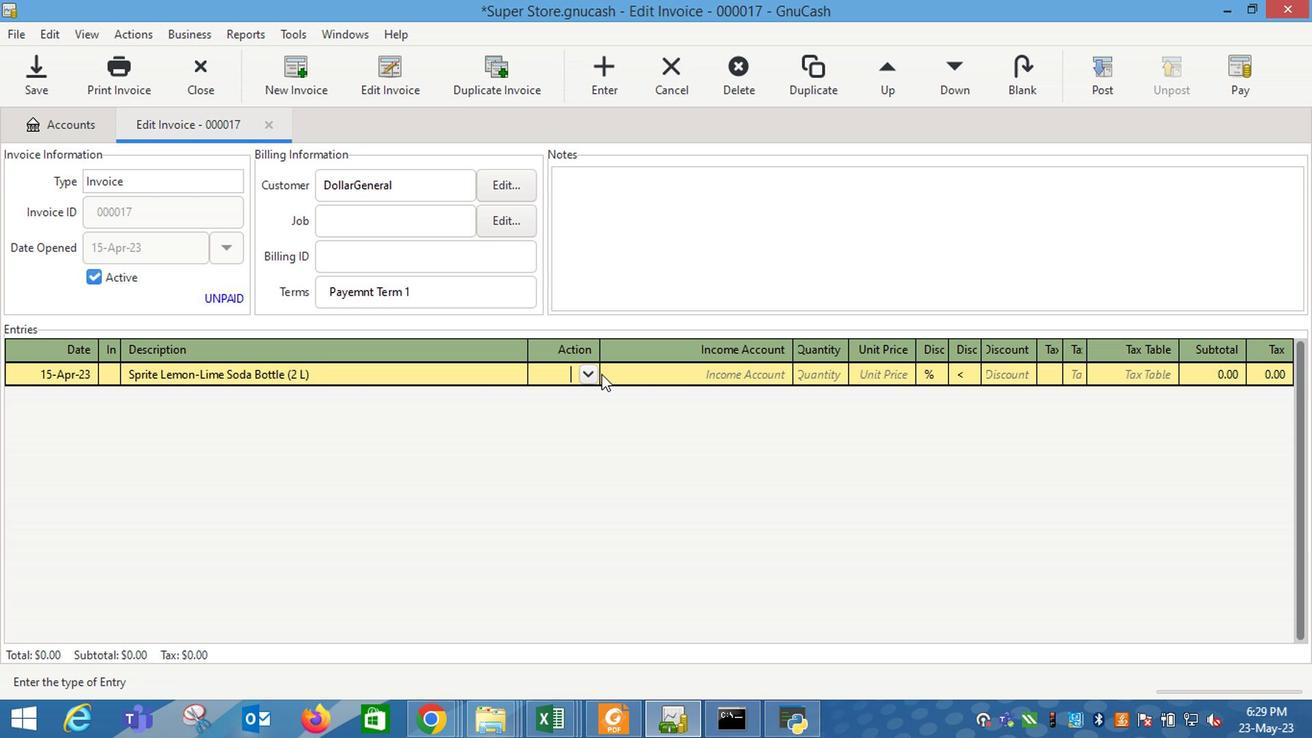 
Action: Mouse pressed left at (594, 381)
Screenshot: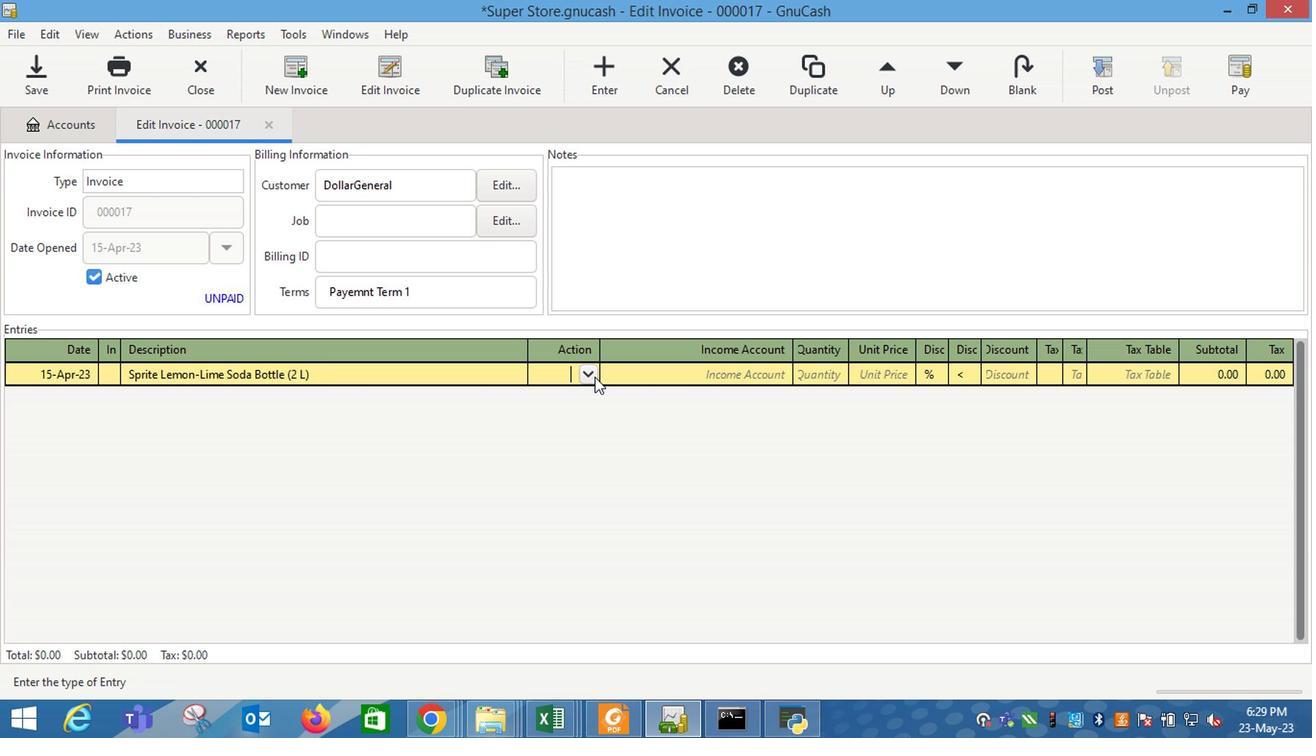 
Action: Mouse moved to (562, 422)
Screenshot: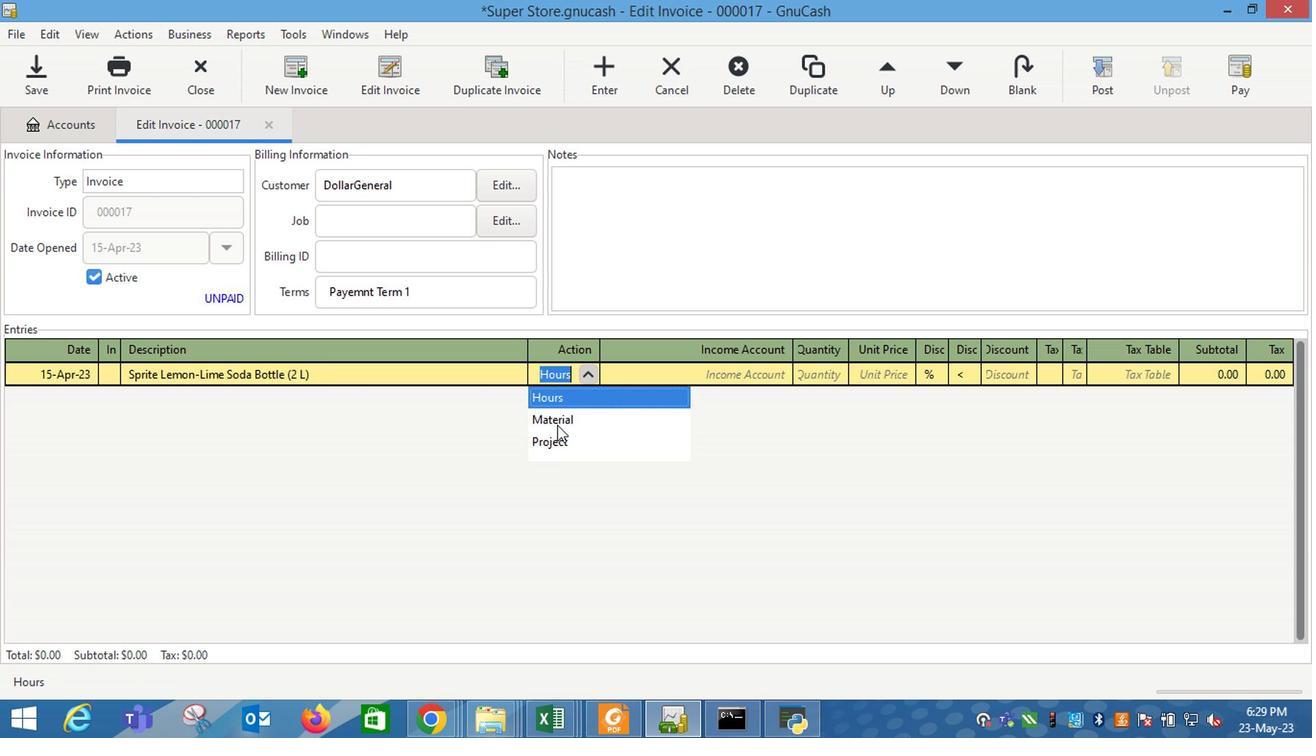 
Action: Mouse pressed left at (562, 422)
Screenshot: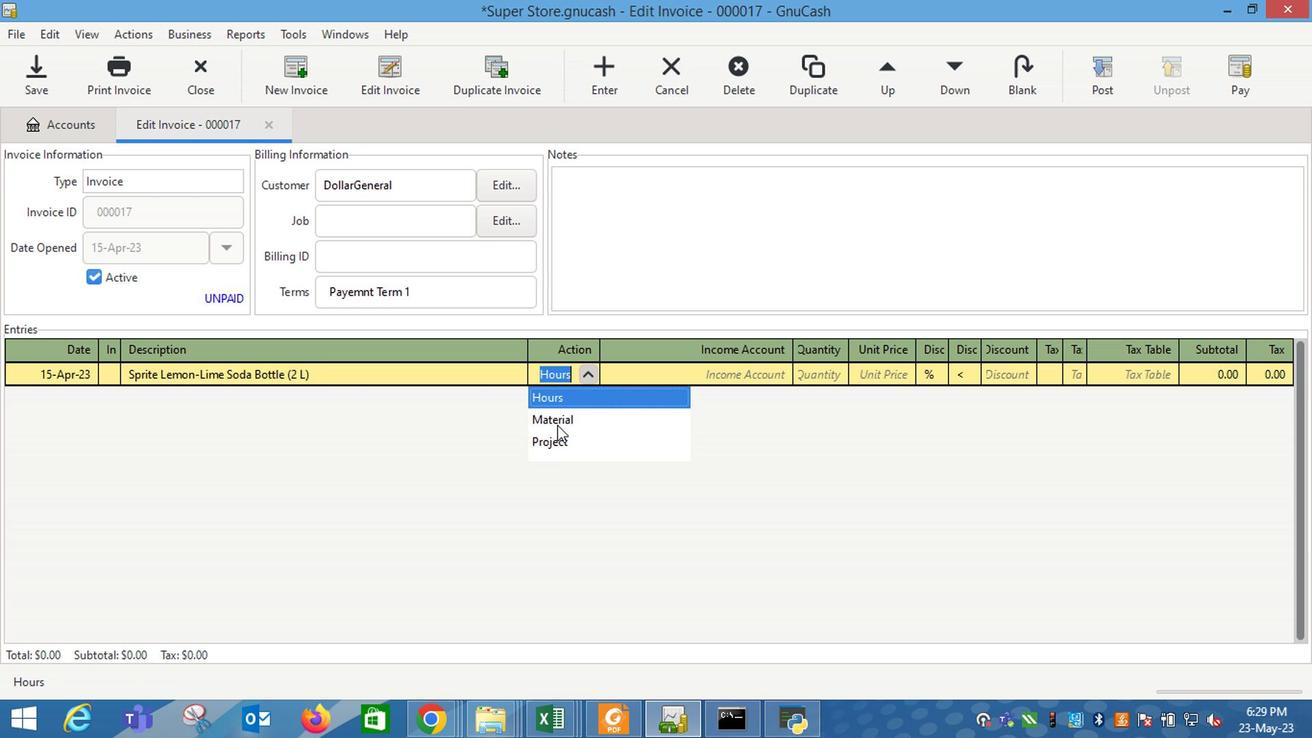 
Action: Mouse moved to (771, 385)
Screenshot: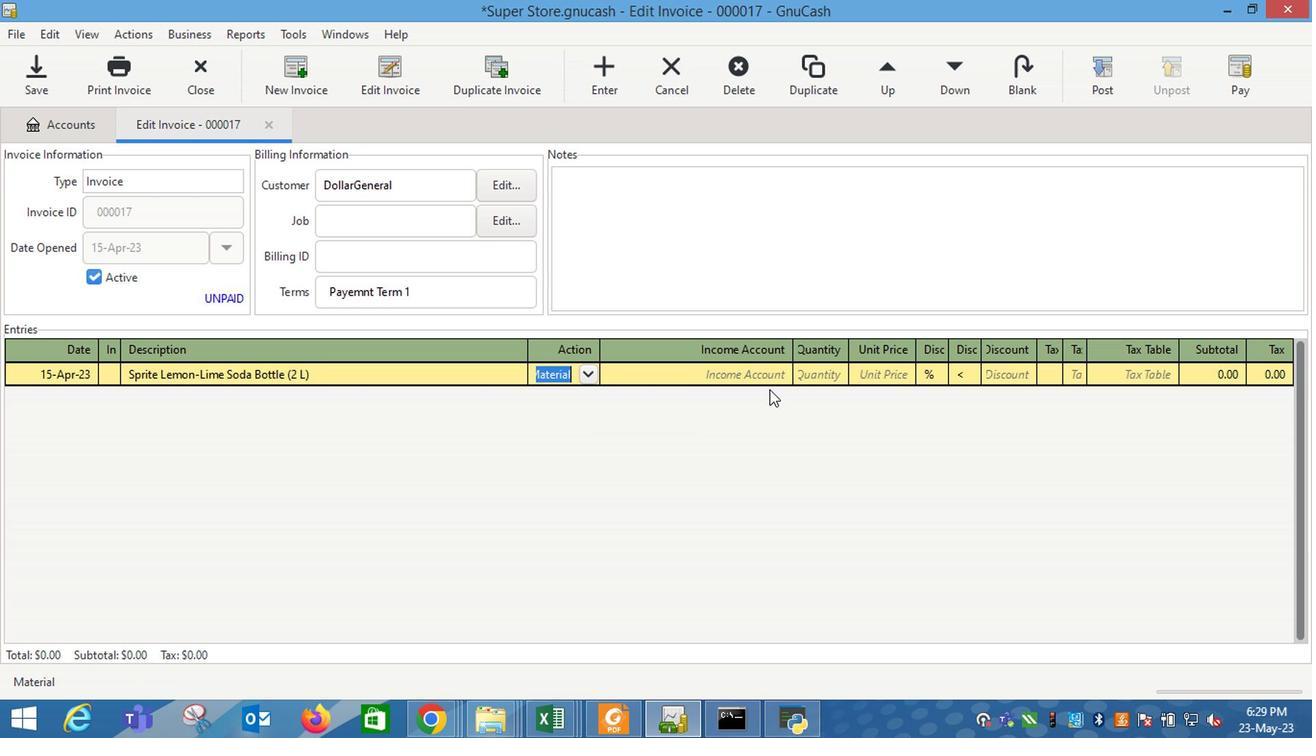 
Action: Mouse pressed left at (771, 385)
Screenshot: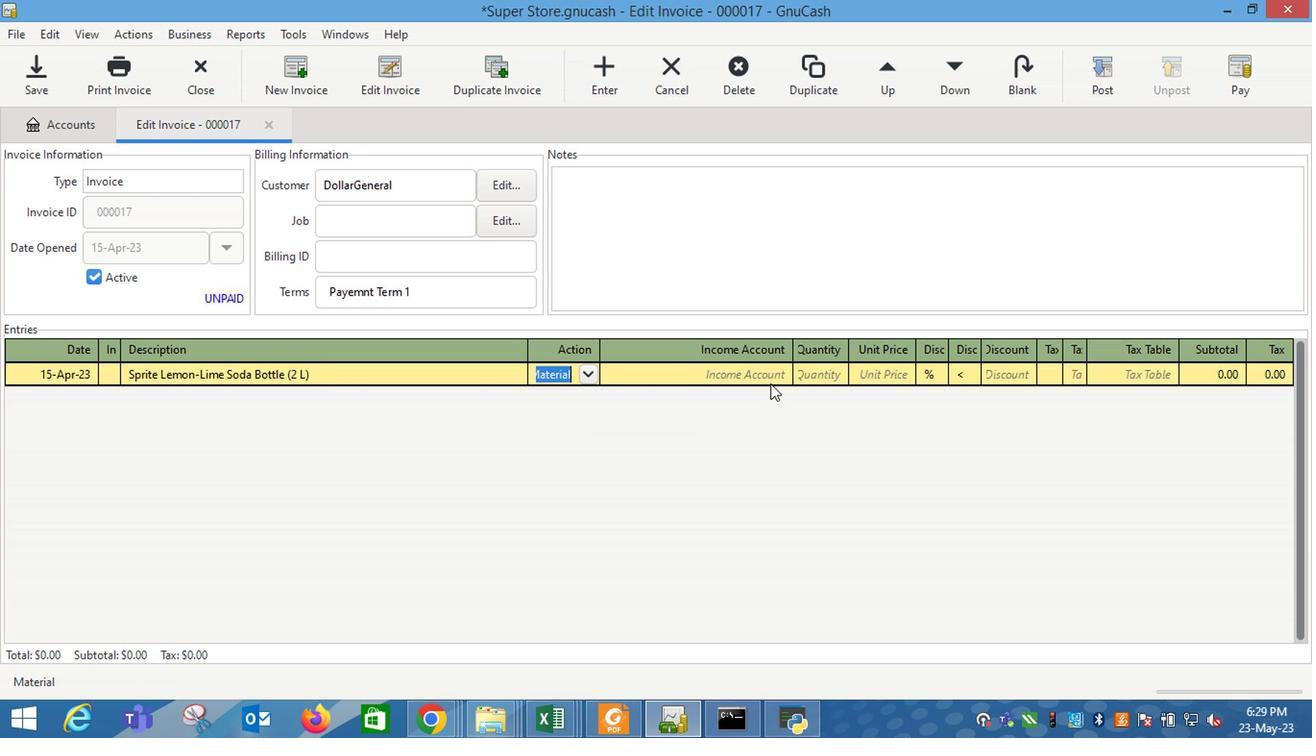
Action: Mouse moved to (780, 379)
Screenshot: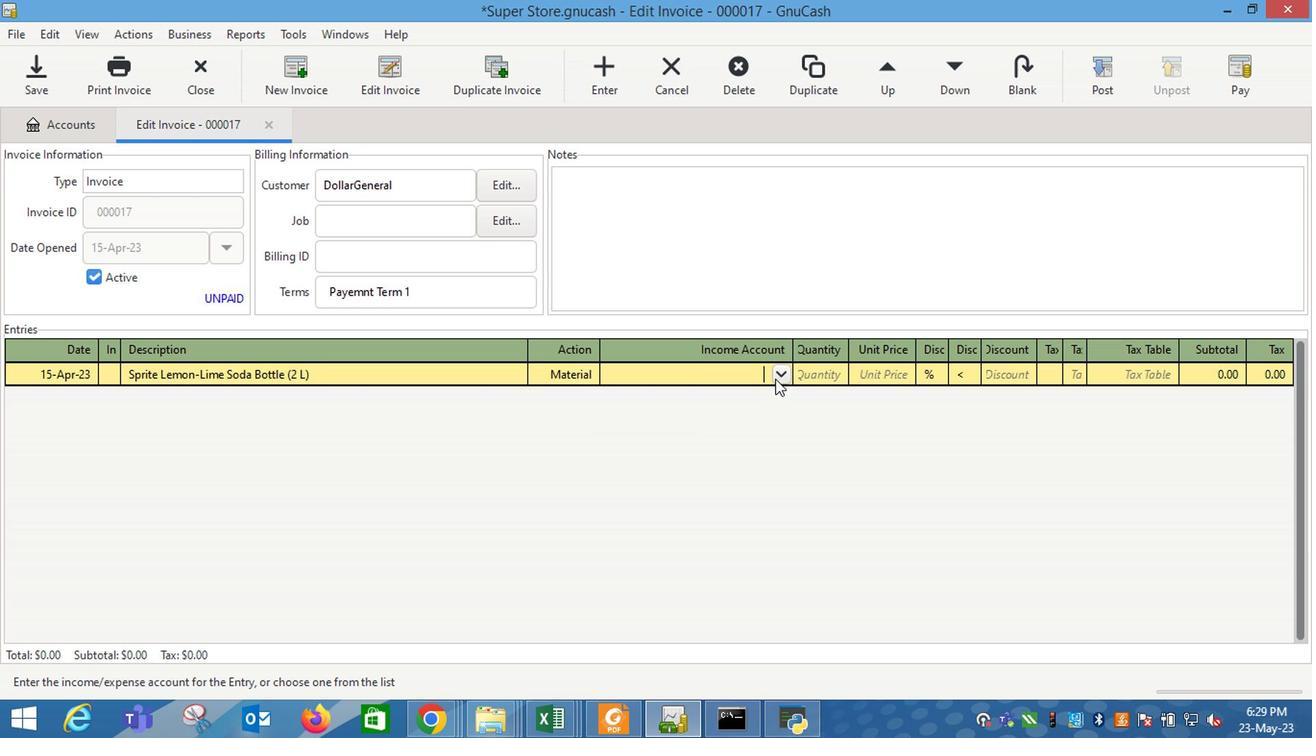 
Action: Mouse pressed left at (780, 379)
Screenshot: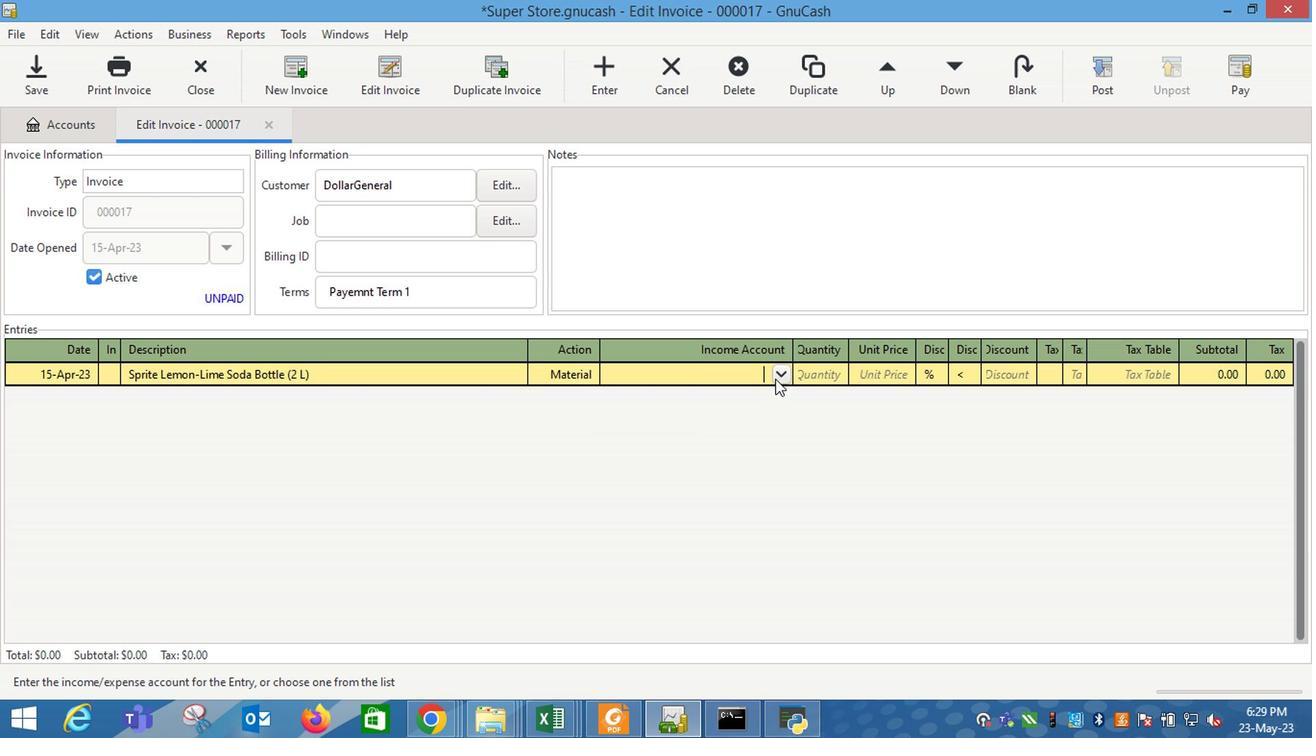 
Action: Mouse moved to (722, 469)
Screenshot: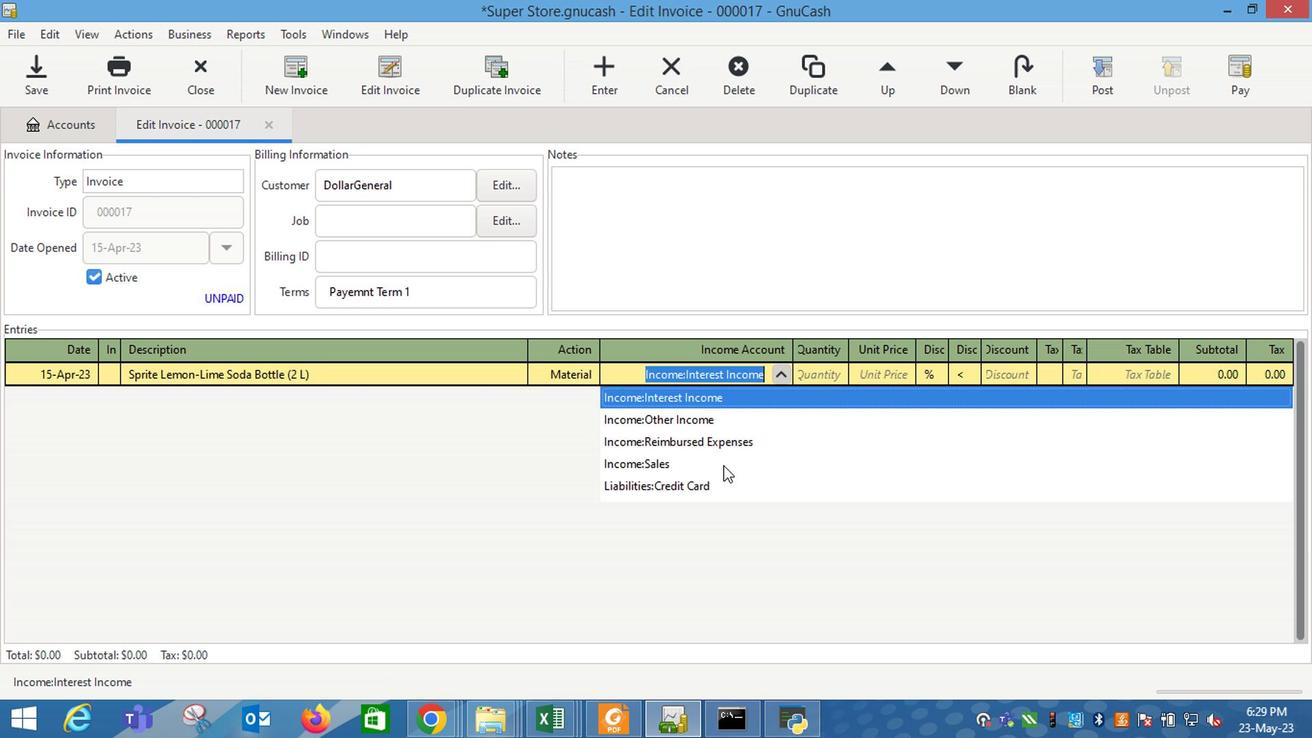 
Action: Mouse pressed left at (722, 469)
Screenshot: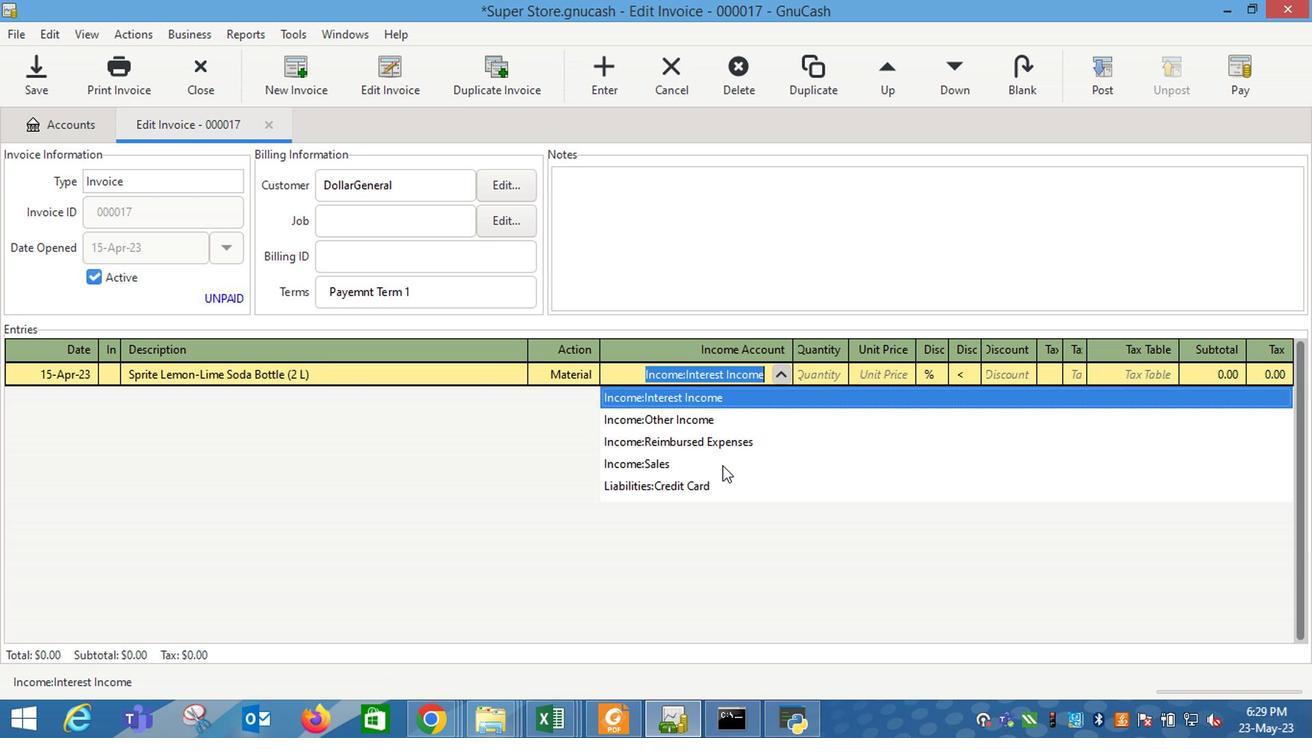 
Action: Mouse moved to (826, 369)
Screenshot: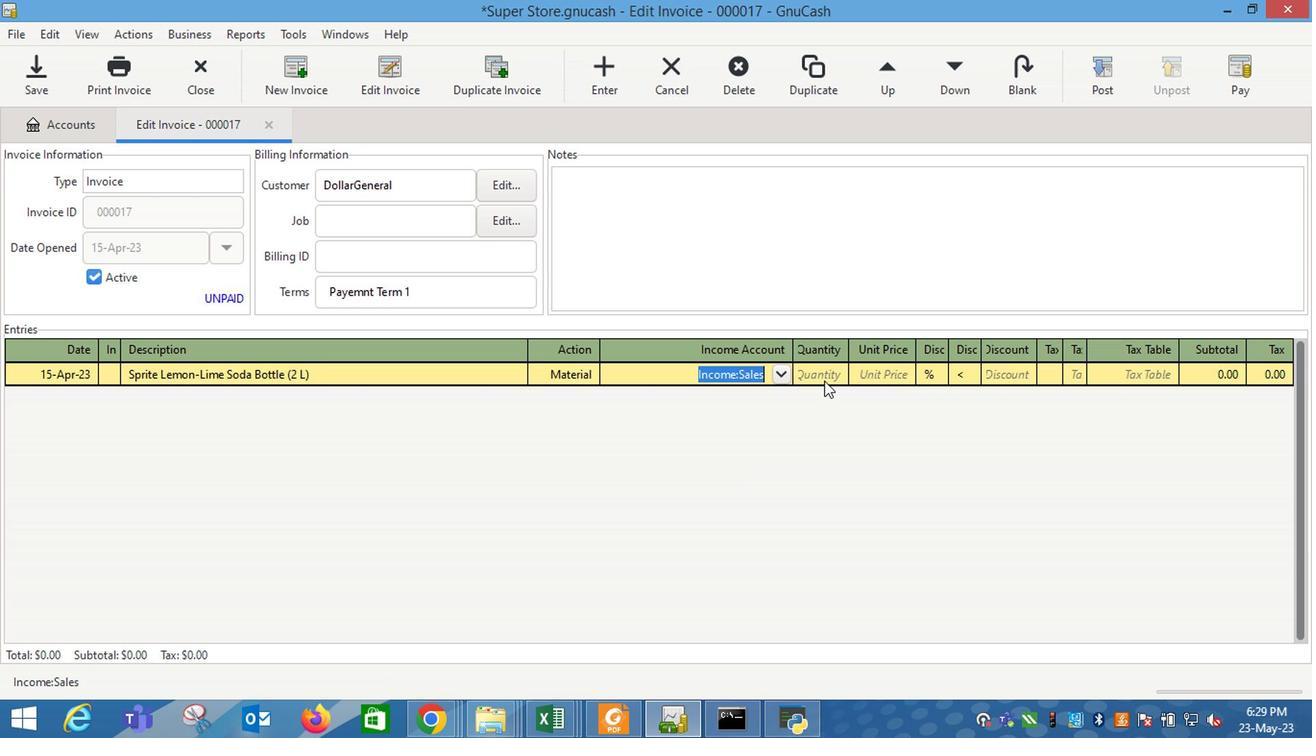 
Action: Mouse pressed left at (826, 369)
Screenshot: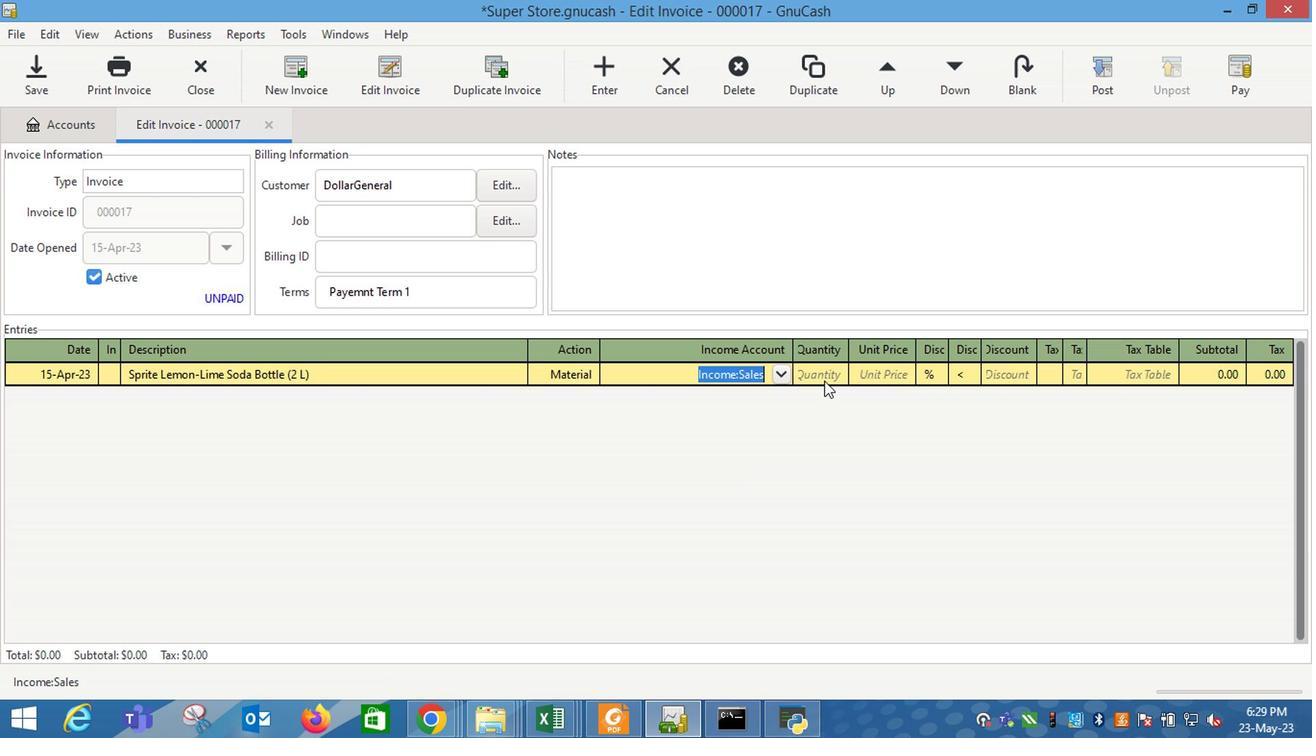 
Action: Mouse moved to (824, 371)
Screenshot: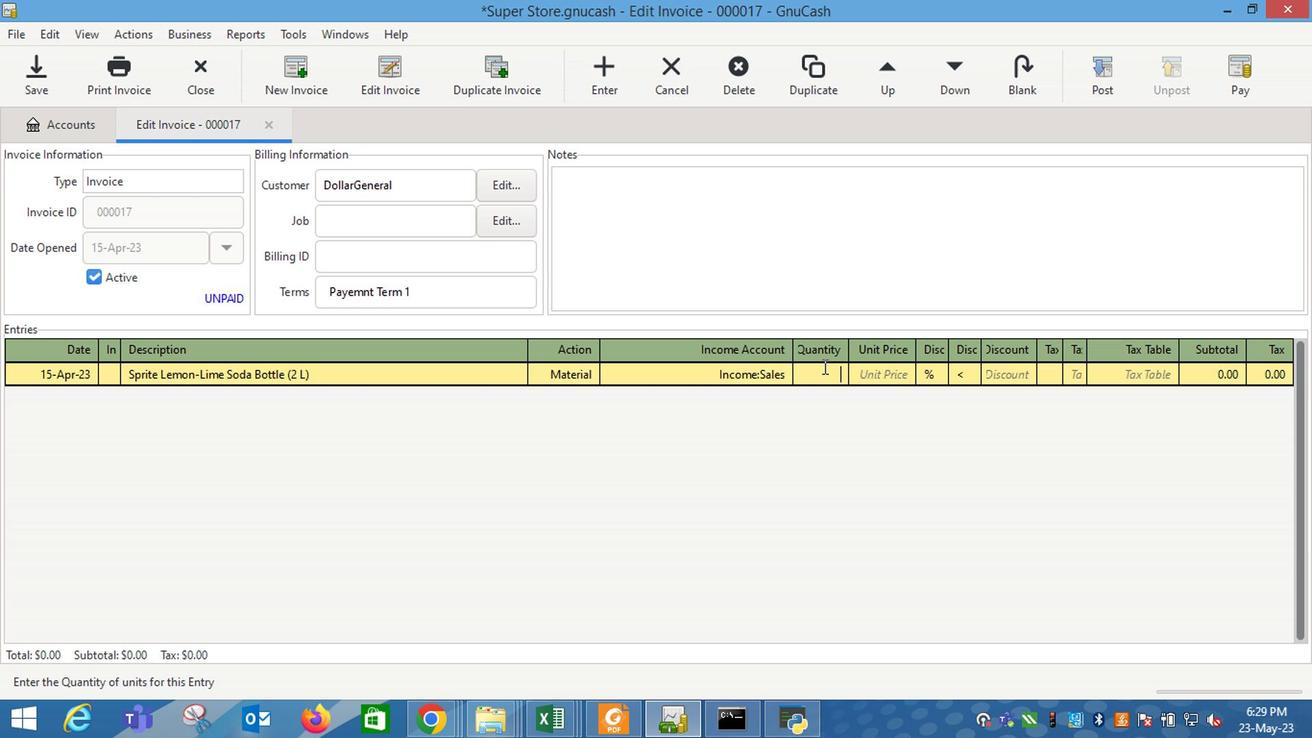 
Action: Key pressed 1
Screenshot: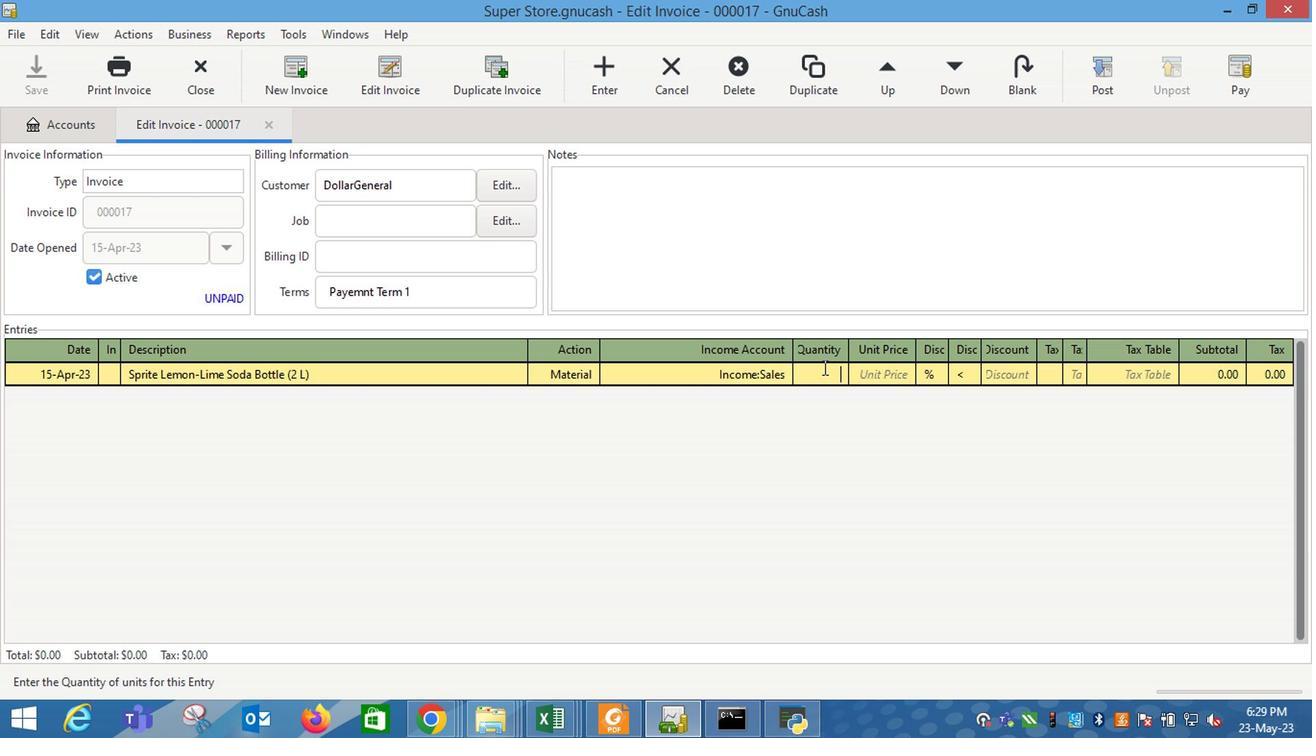 
Action: Mouse moved to (877, 385)
Screenshot: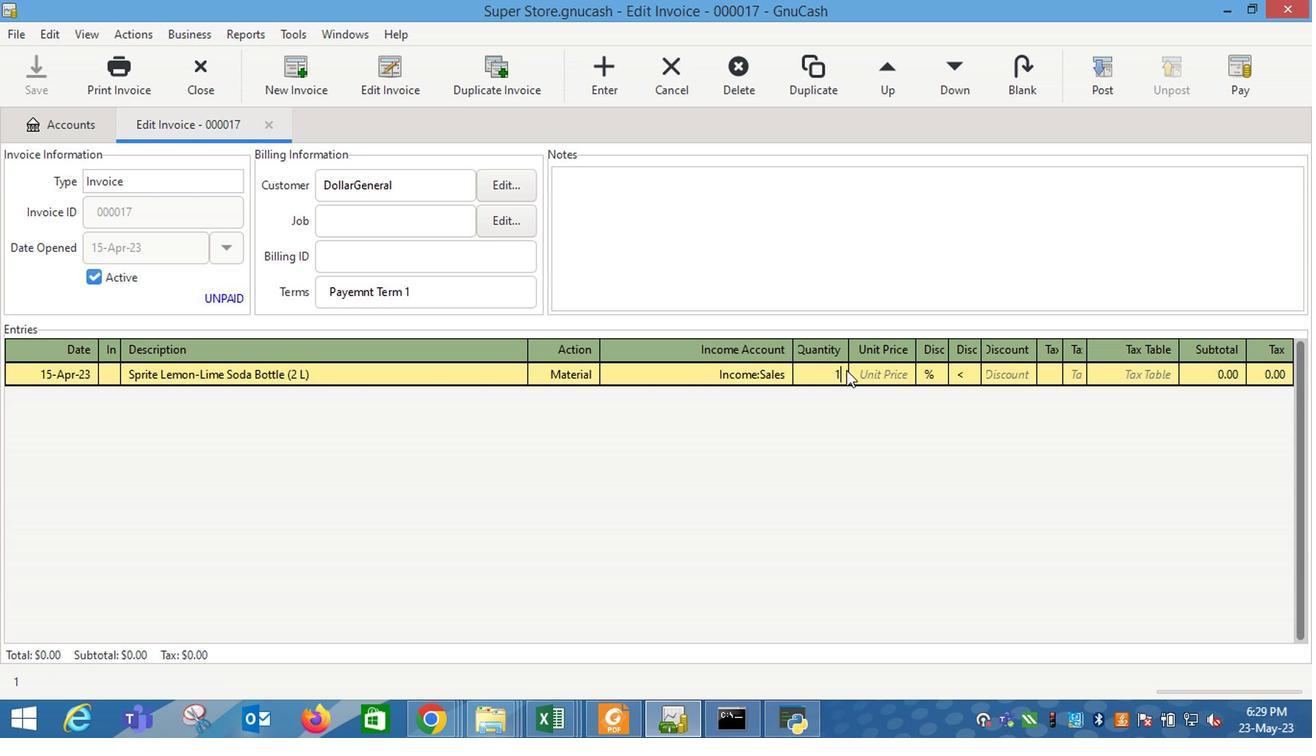 
Action: Mouse pressed left at (877, 385)
Screenshot: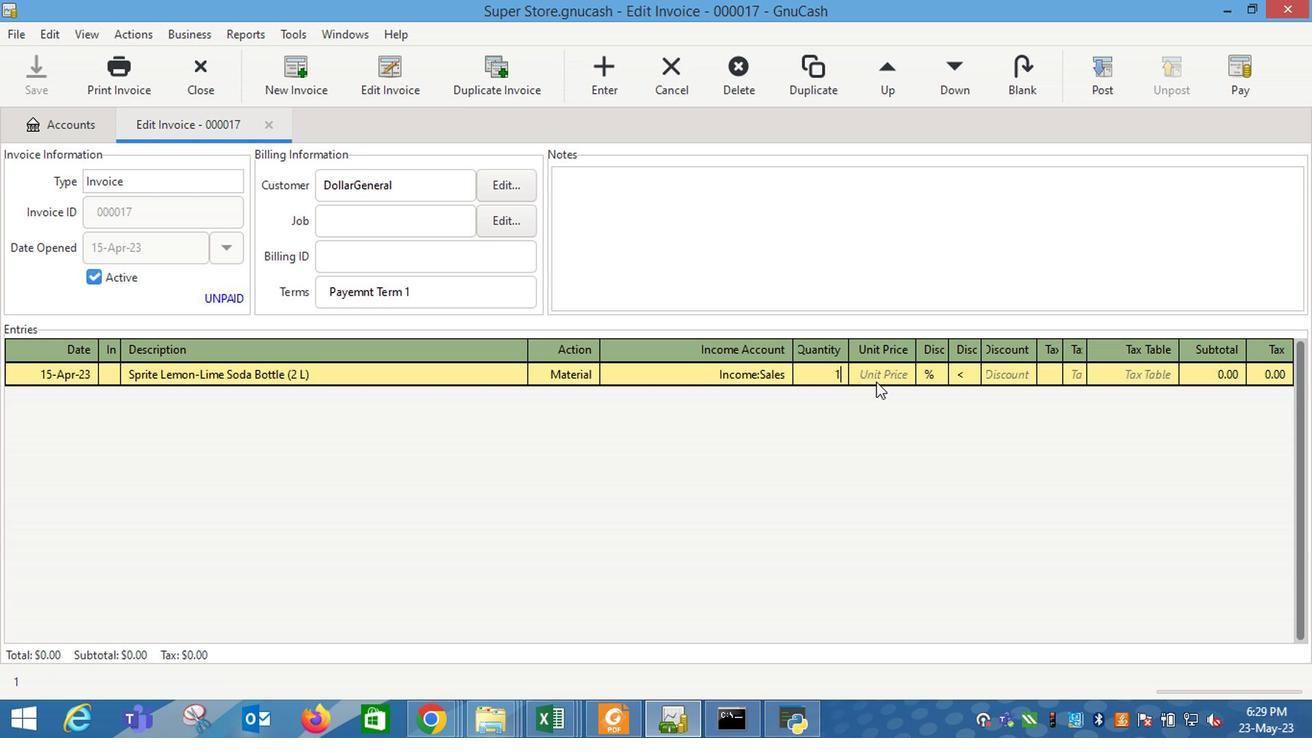 
Action: Mouse moved to (877, 386)
Screenshot: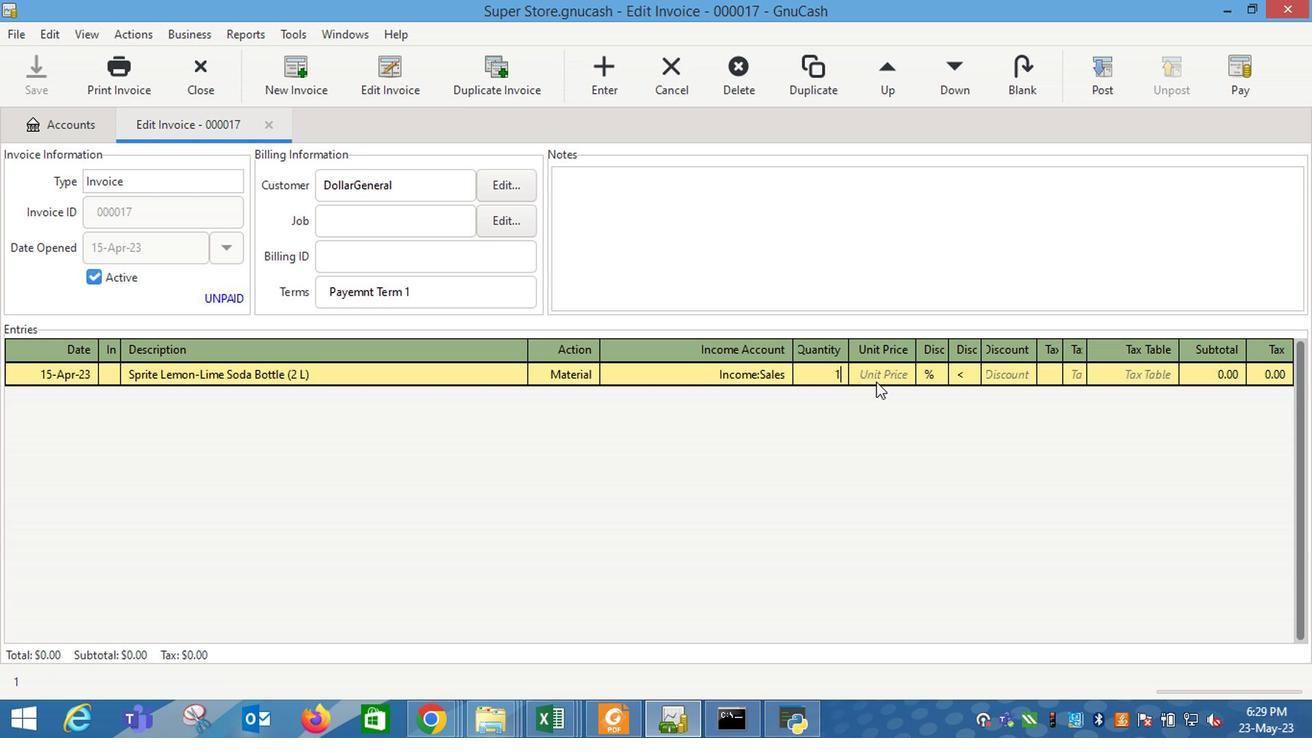 
Action: Key pressed 4.5
Screenshot: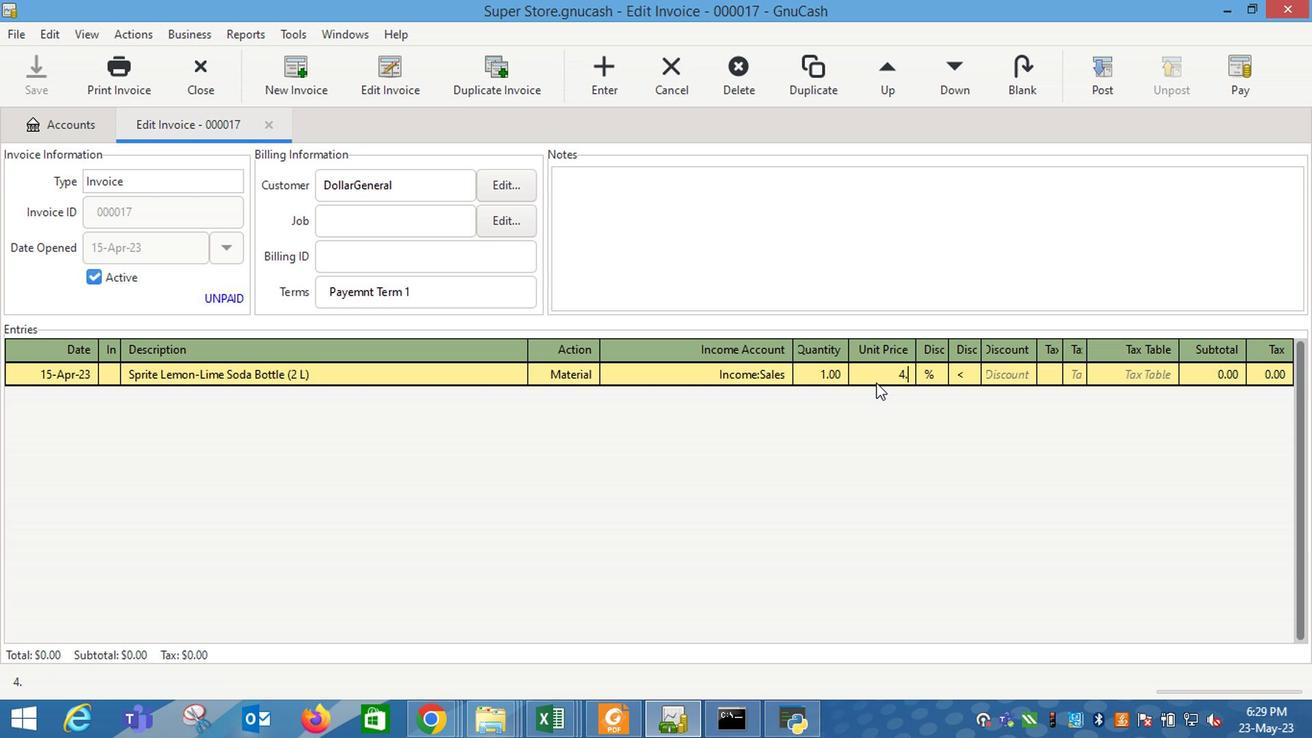 
Action: Mouse moved to (964, 379)
Screenshot: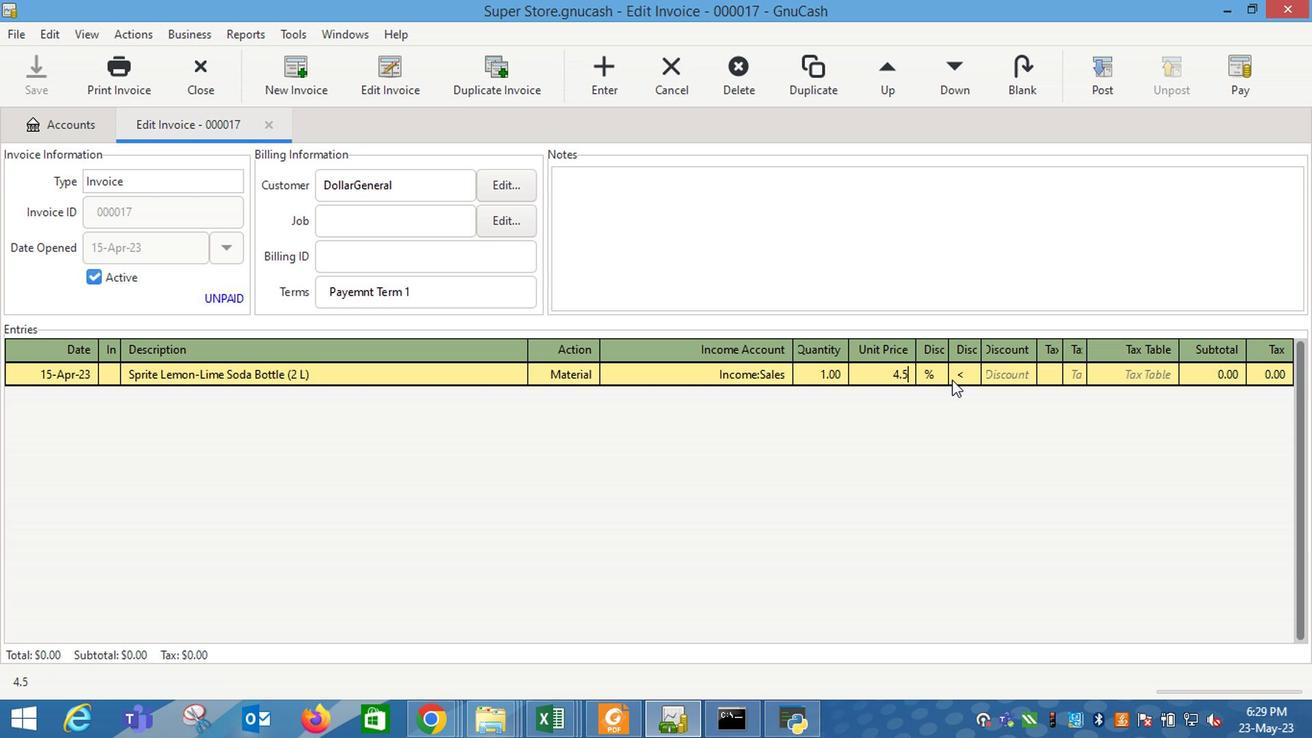 
Action: Mouse pressed left at (964, 379)
Screenshot: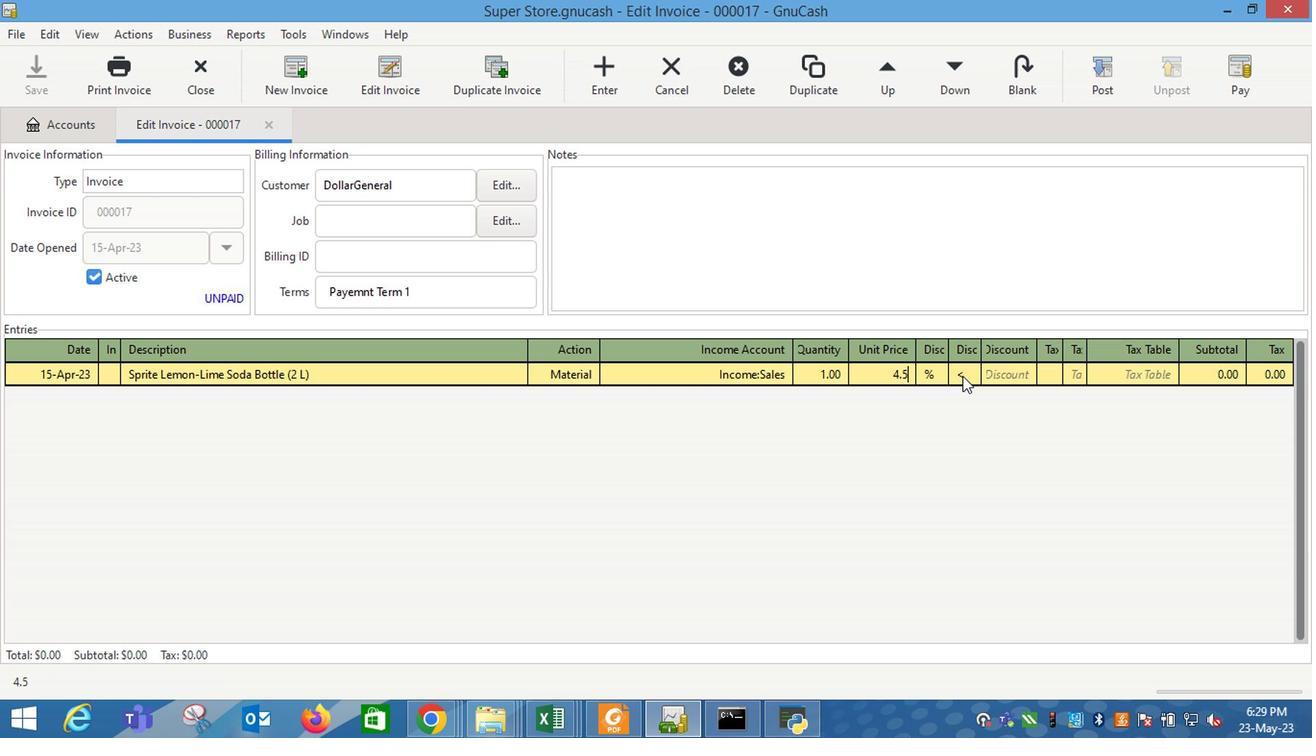 
Action: Mouse moved to (1016, 379)
Screenshot: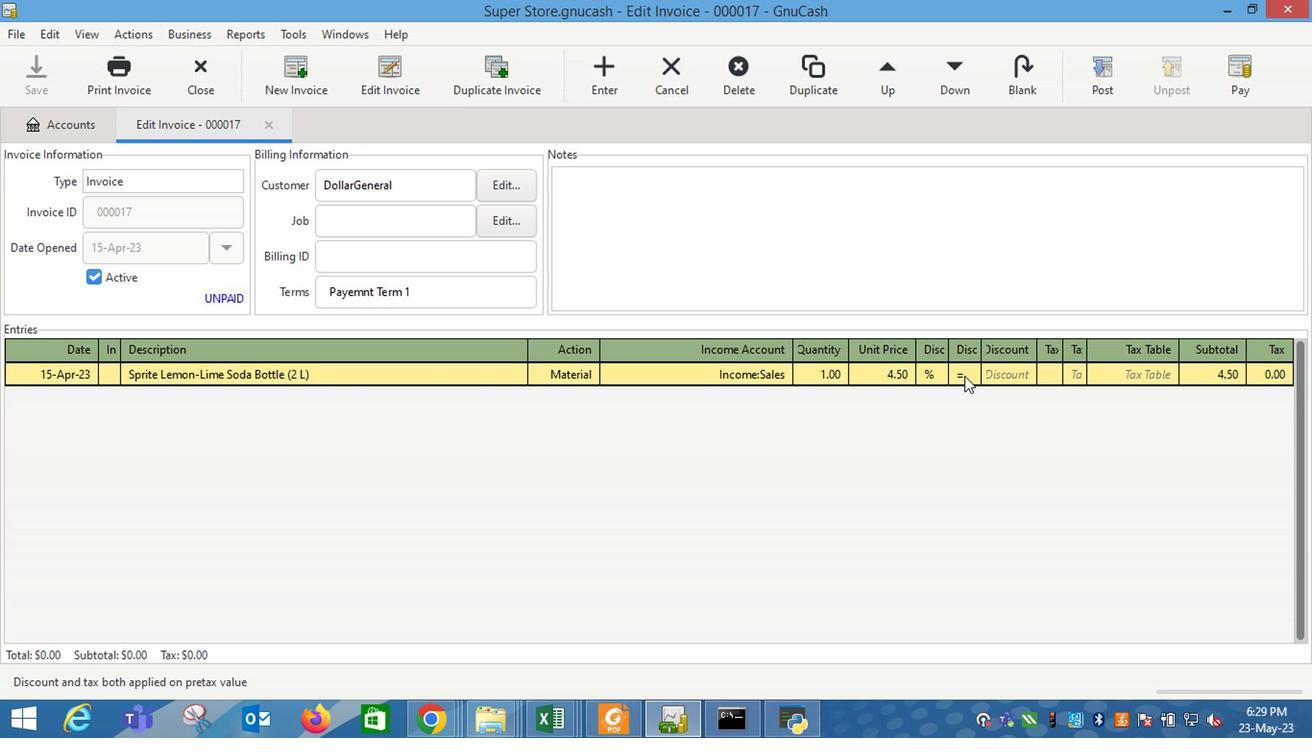 
Action: Mouse pressed left at (1016, 379)
Screenshot: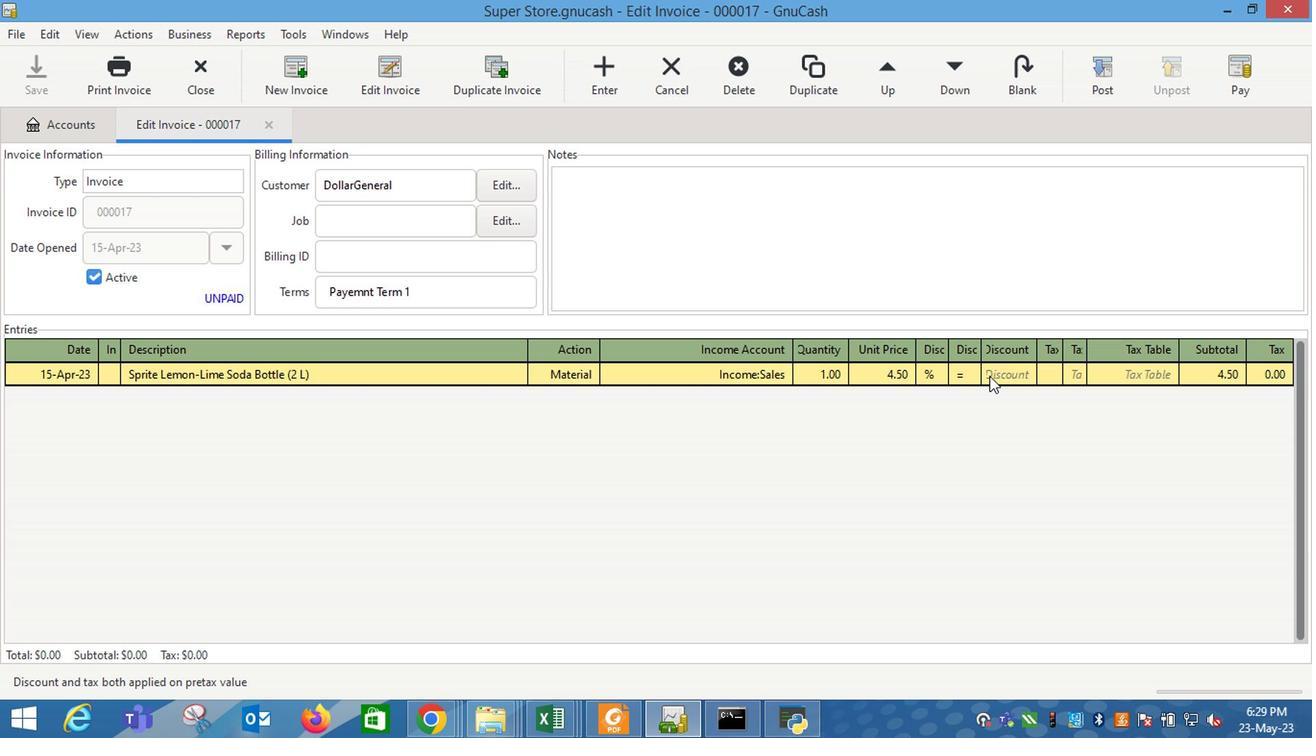 
Action: Mouse moved to (1016, 379)
Screenshot: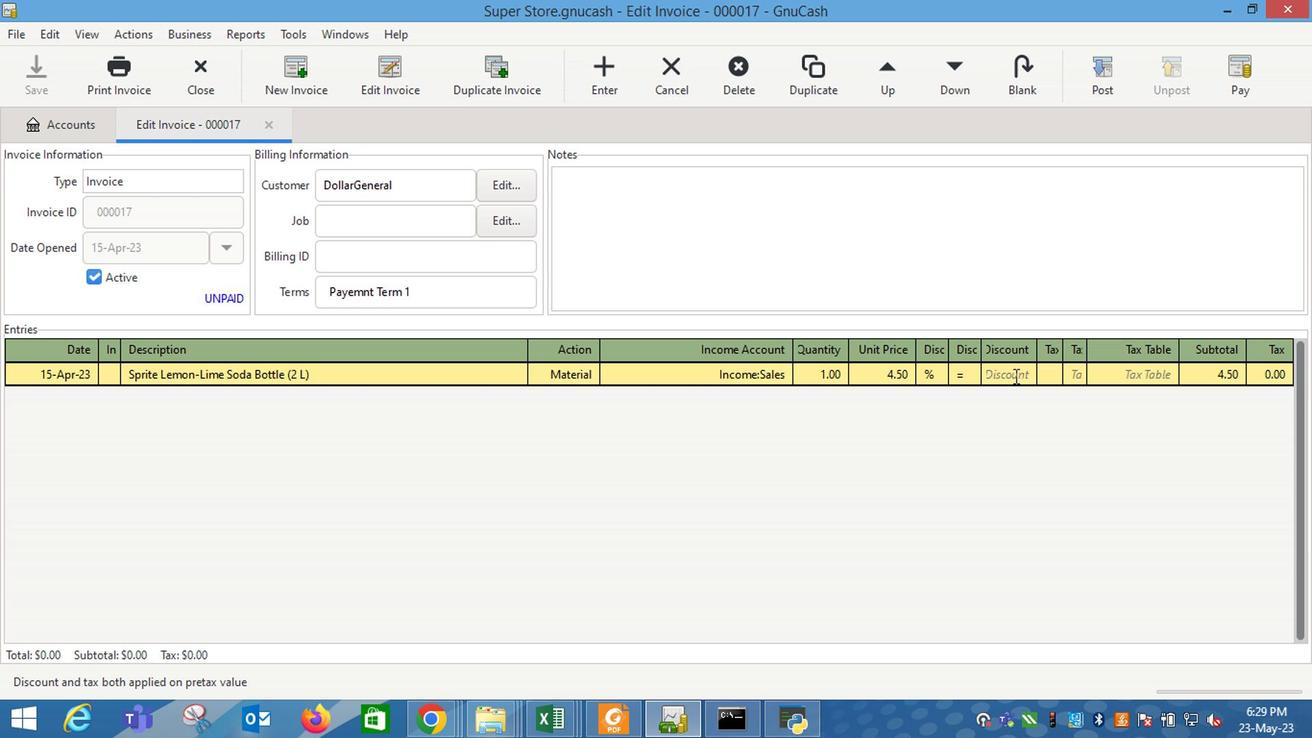 
Action: Key pressed 5
Screenshot: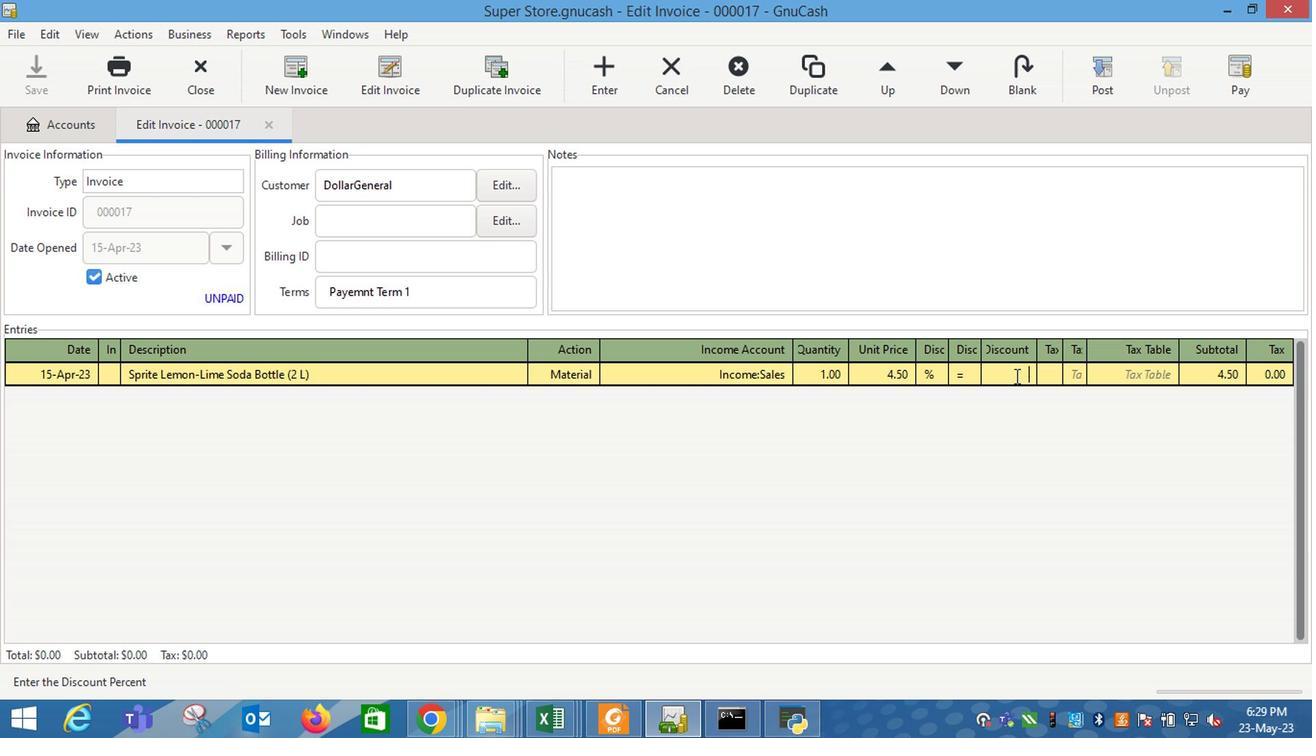 
Action: Mouse moved to (1069, 383)
Screenshot: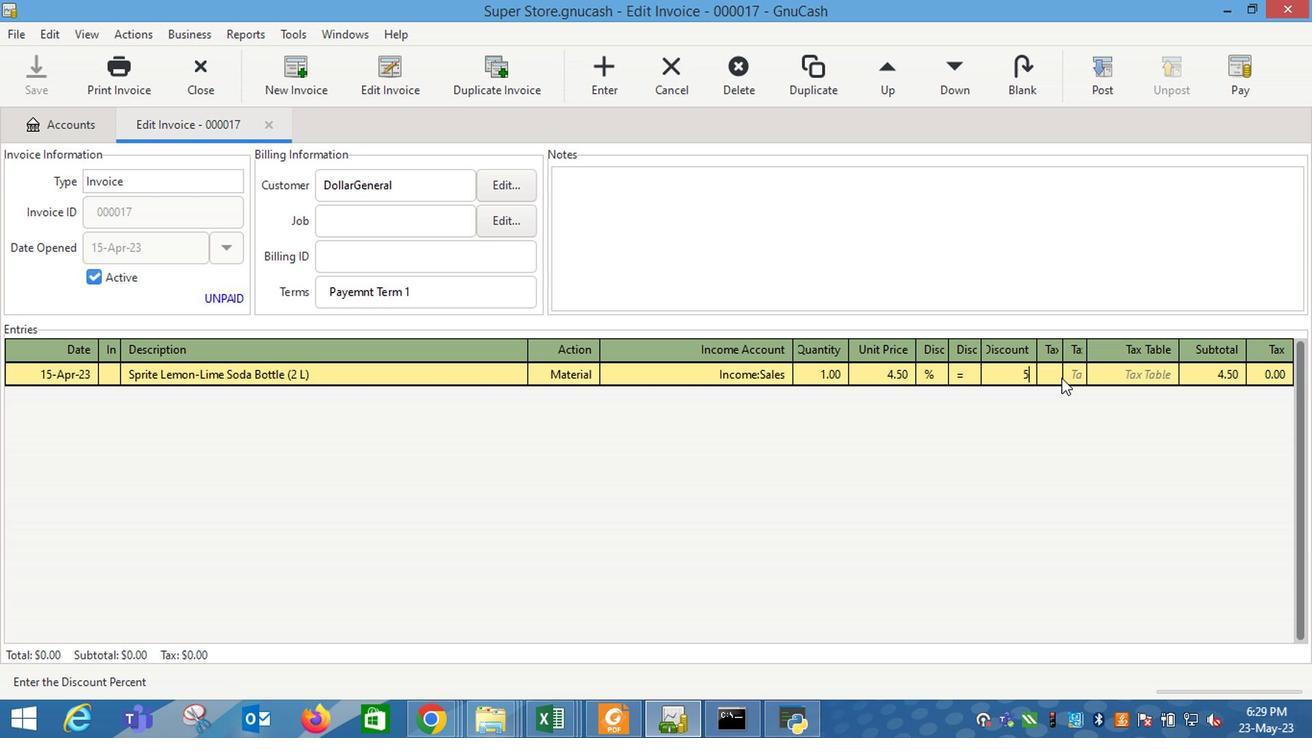 
Action: Key pressed <Key.enter>
Screenshot: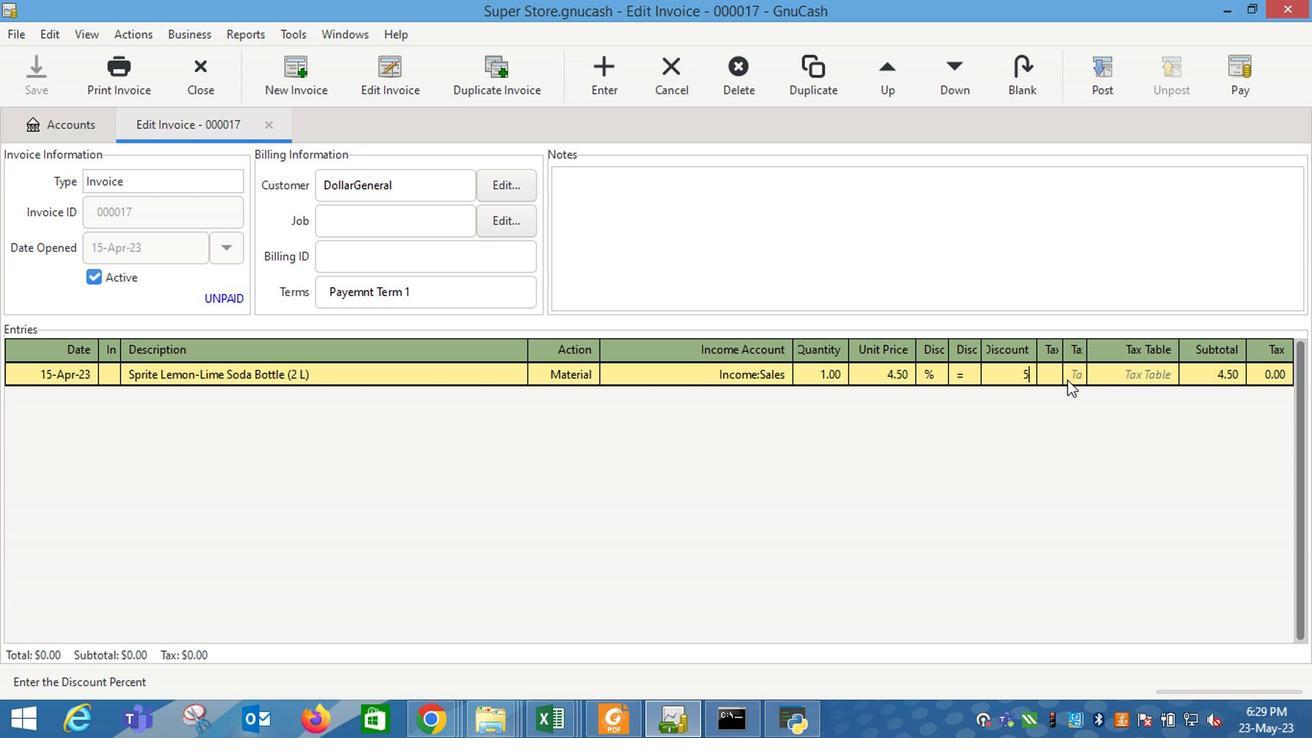 
Action: Mouse moved to (354, 395)
Screenshot: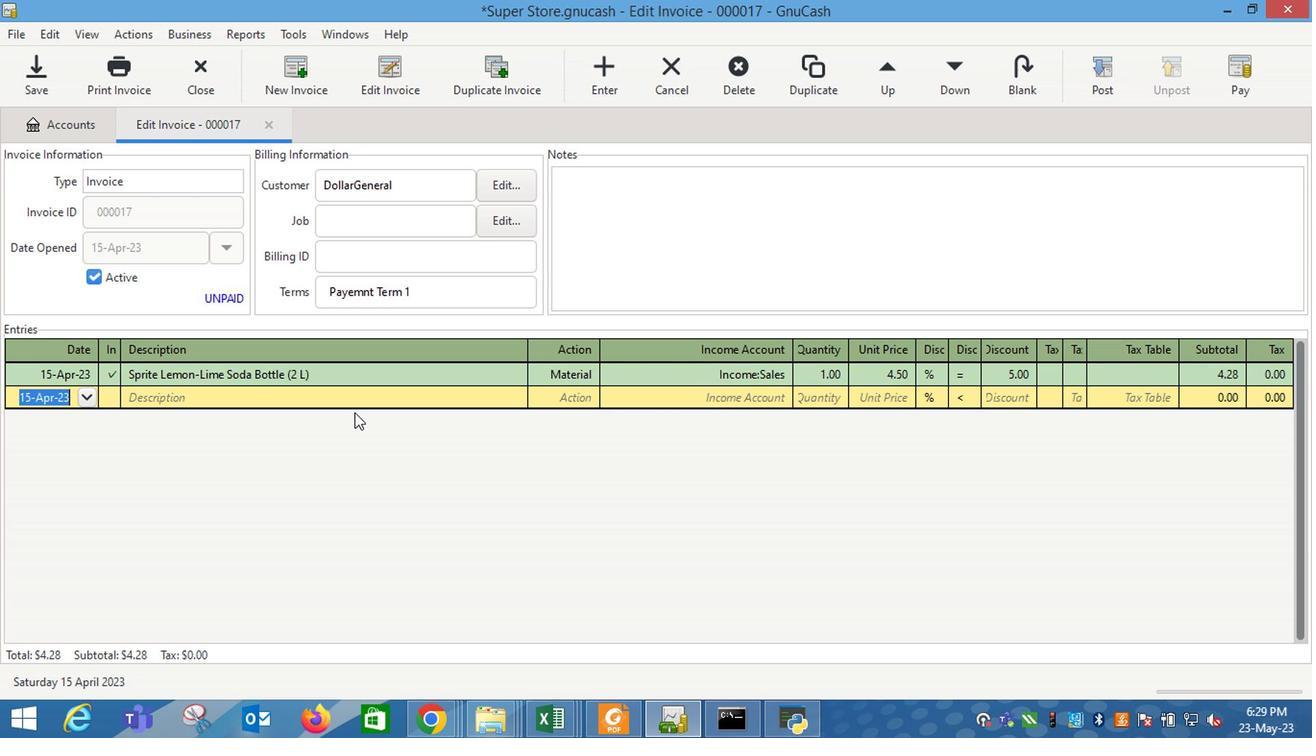
Action: Mouse pressed left at (354, 395)
Screenshot: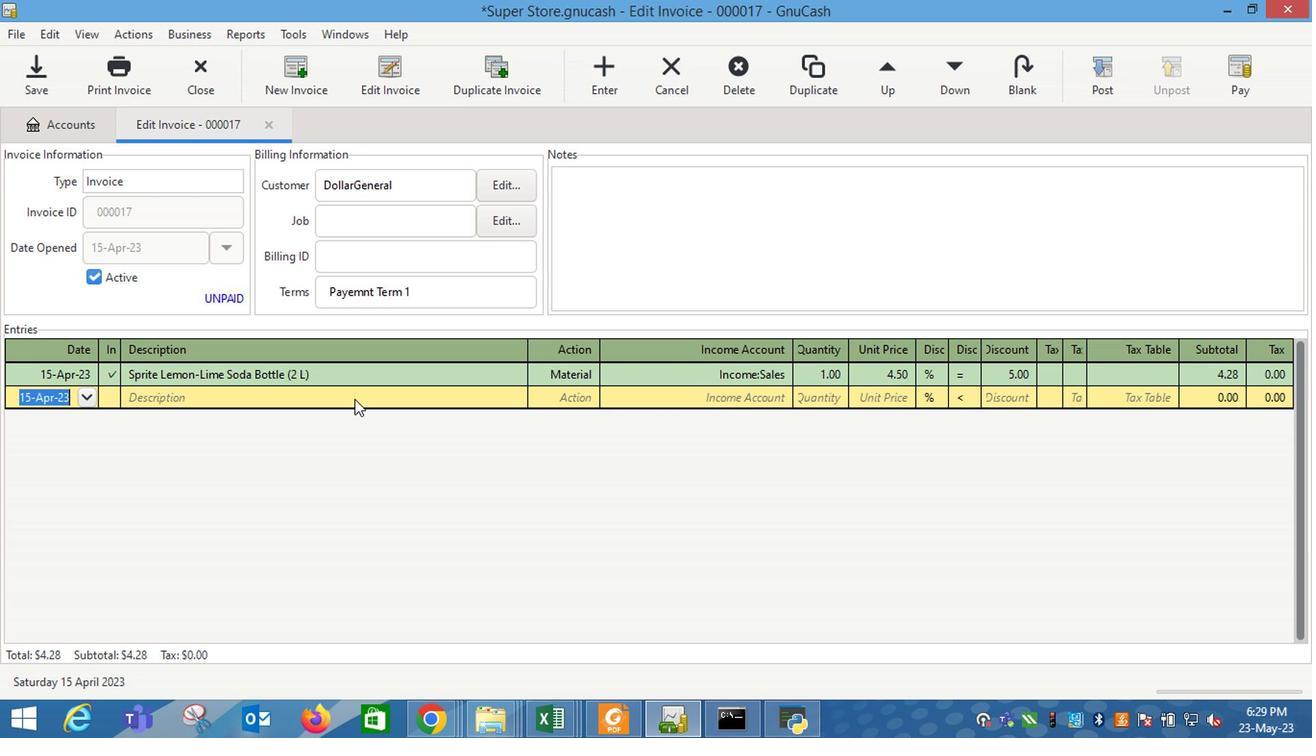 
Action: Key pressed <Key.shift_r>Clovr<Key.space><Key.backspace><Key.backspace>er<Key.space><Key.shift_r>Valley<Key.space><Key.shift_r>Honey<Key.space><Key.shift_r>Roasted<Key.space><Key.shift_r>Peanuts
Screenshot: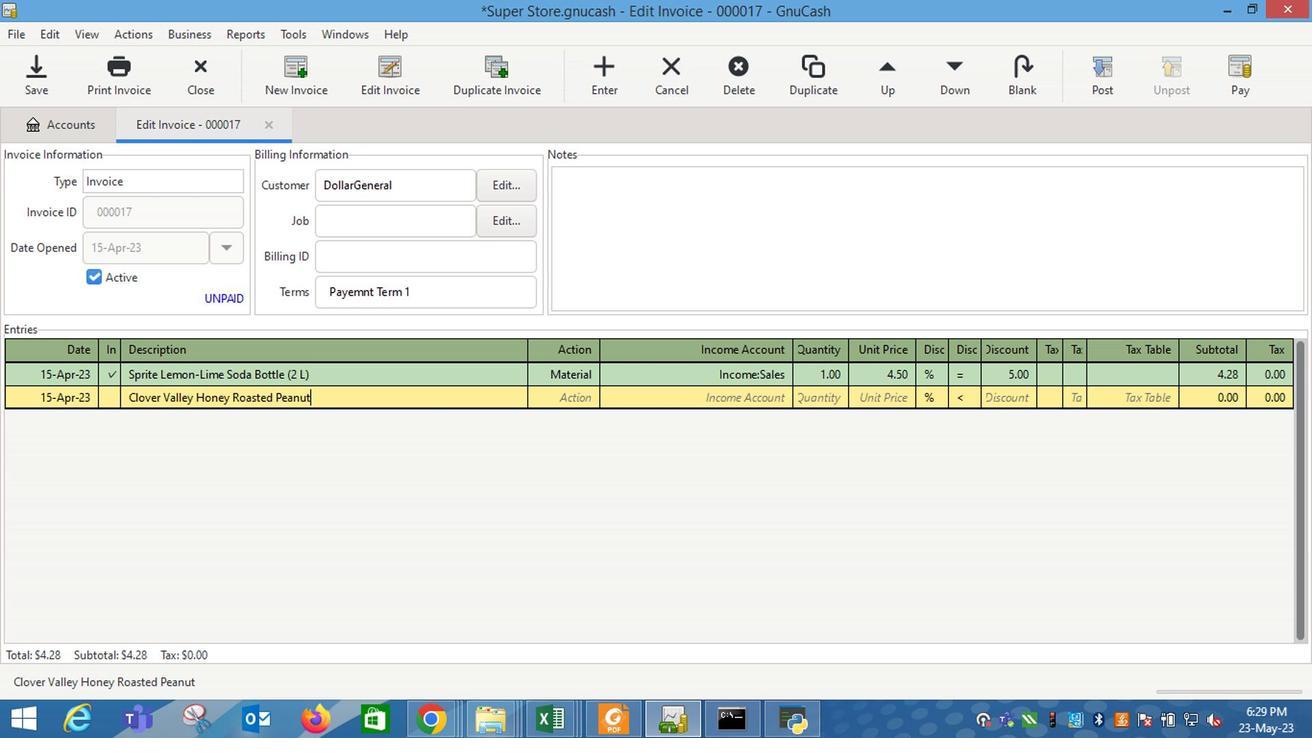 
Action: Mouse moved to (576, 402)
Screenshot: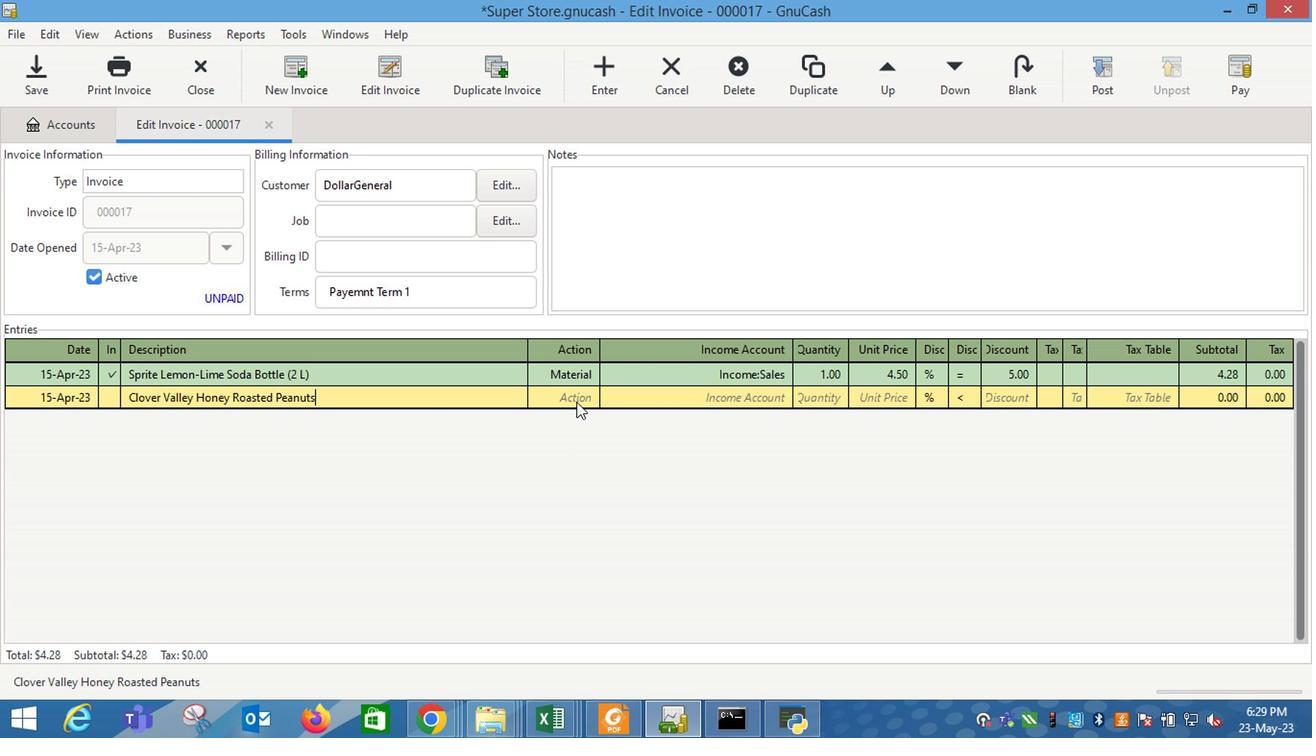 
Action: Mouse pressed left at (576, 402)
Screenshot: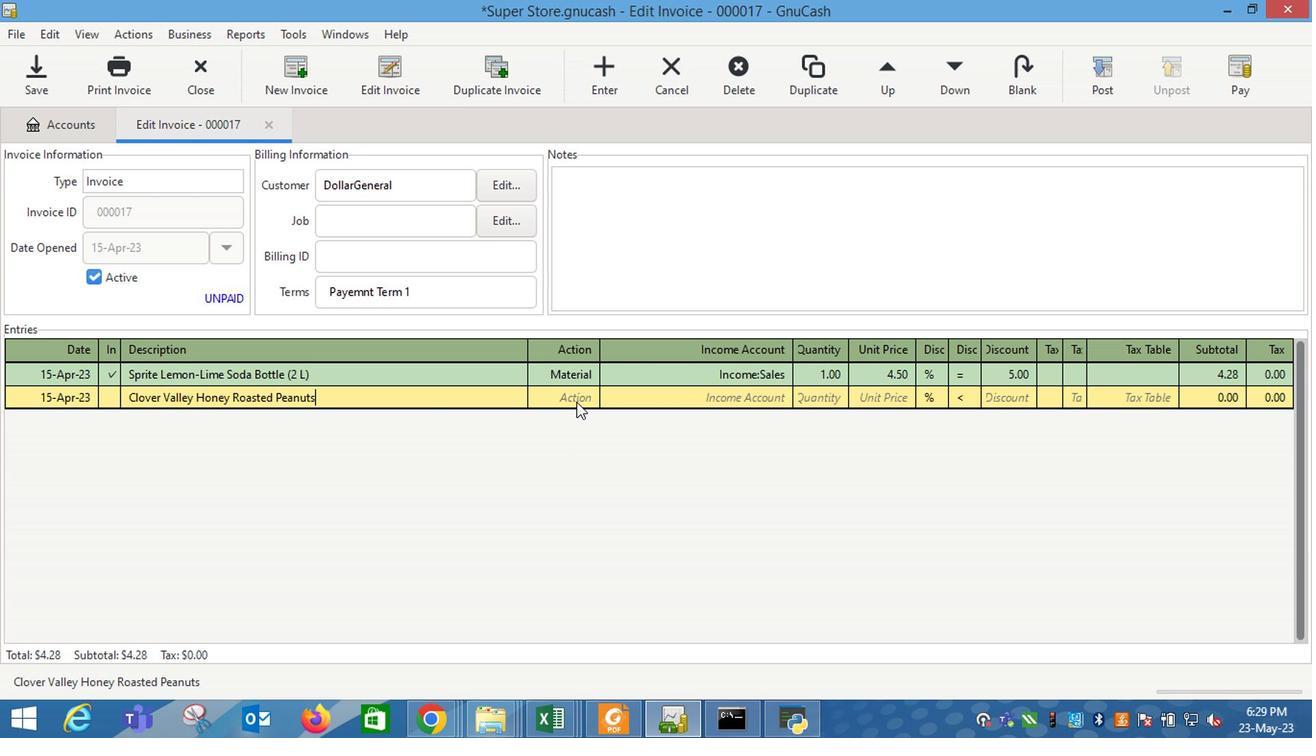 
Action: Mouse moved to (585, 402)
Screenshot: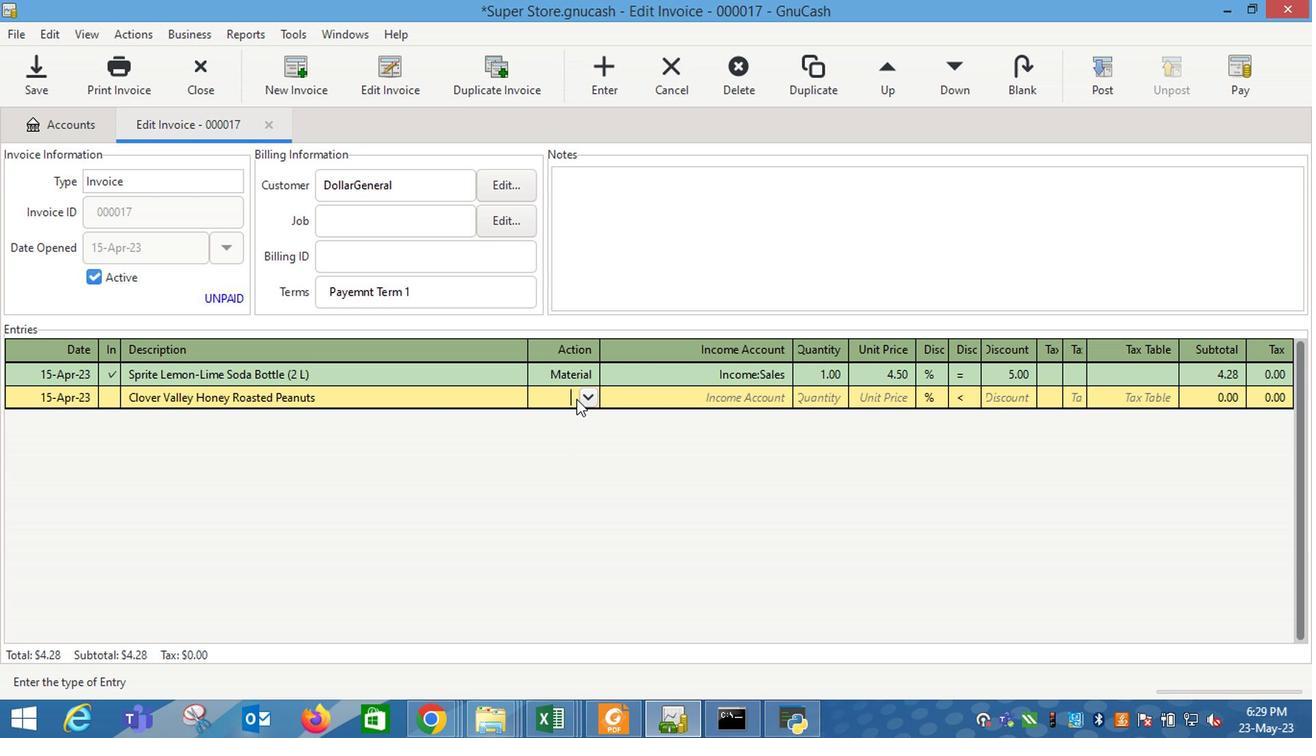 
Action: Mouse pressed left at (585, 402)
Screenshot: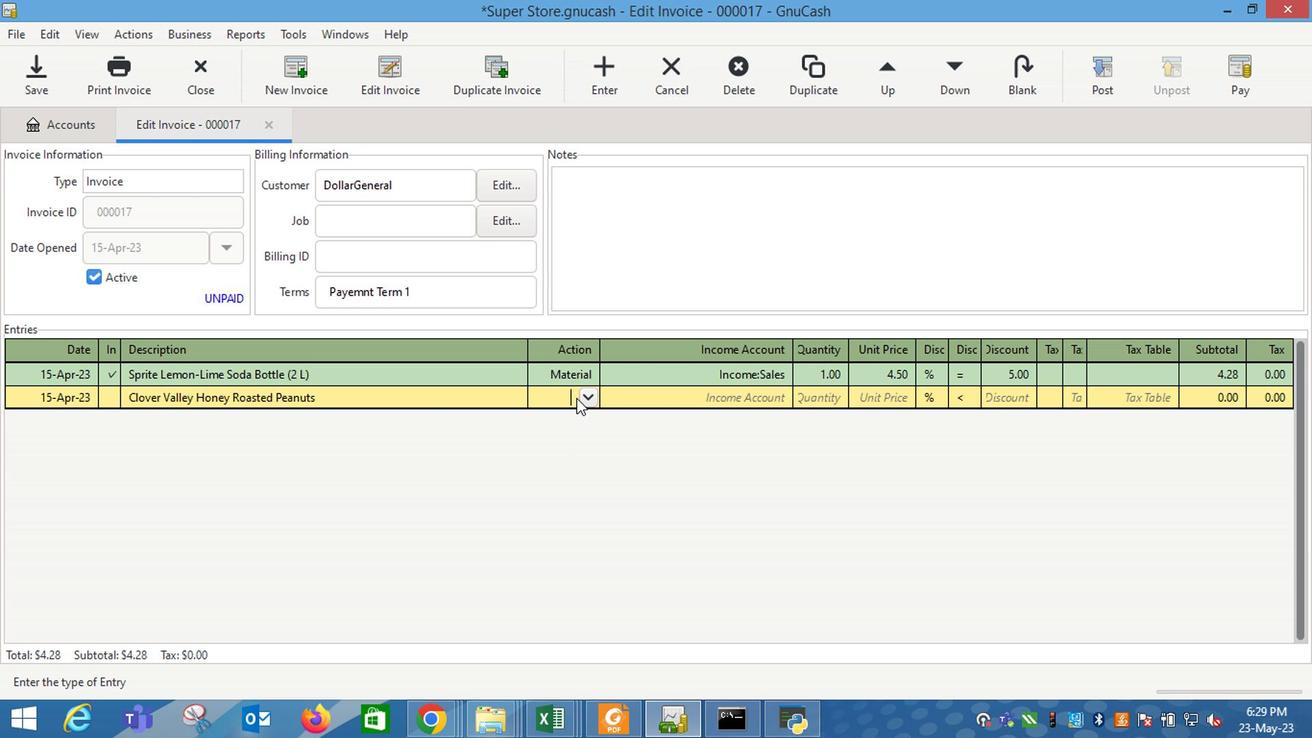 
Action: Mouse moved to (562, 447)
Screenshot: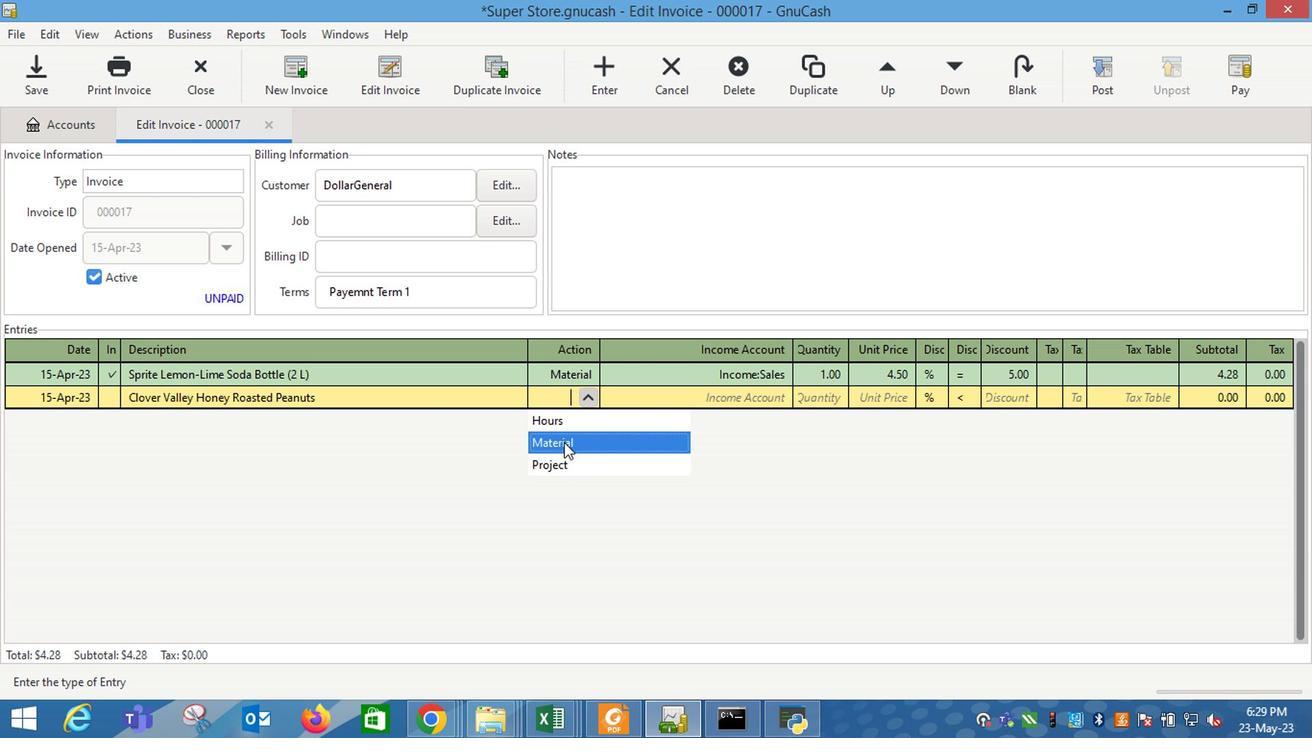 
Action: Mouse pressed left at (562, 447)
Screenshot: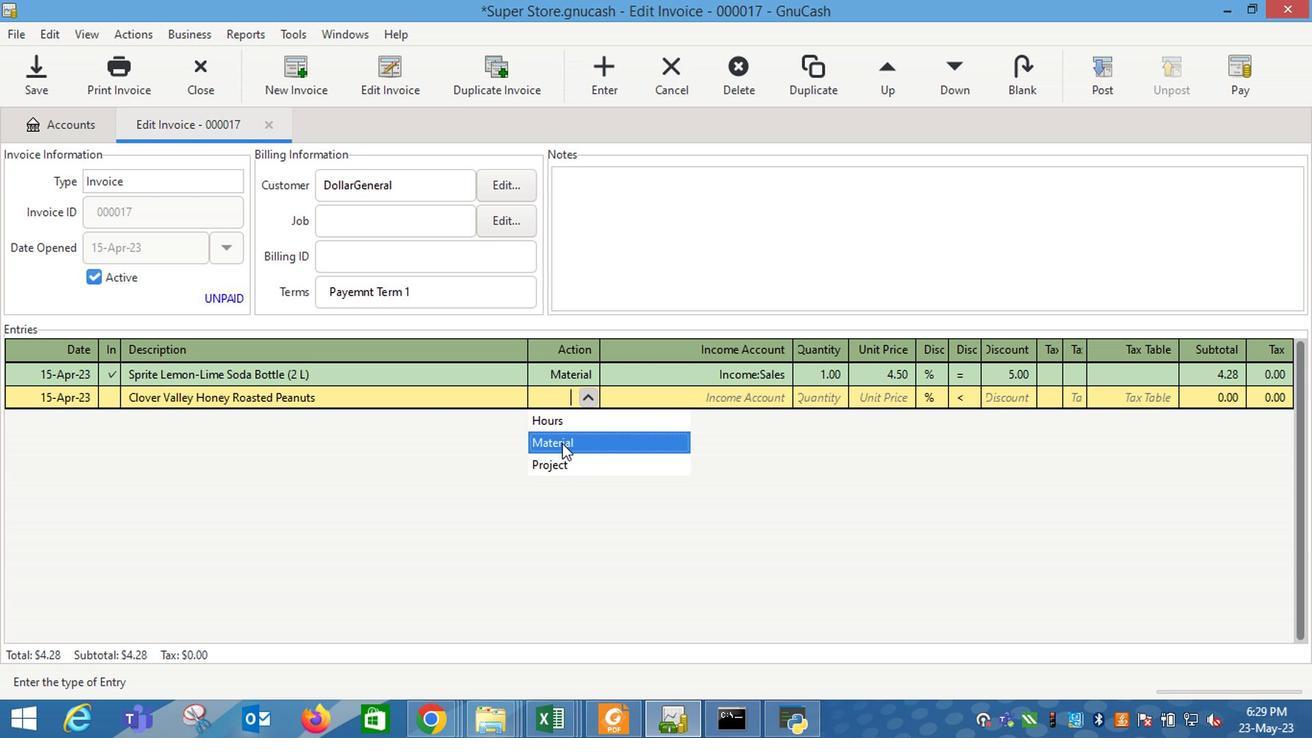 
Action: Mouse moved to (708, 410)
Screenshot: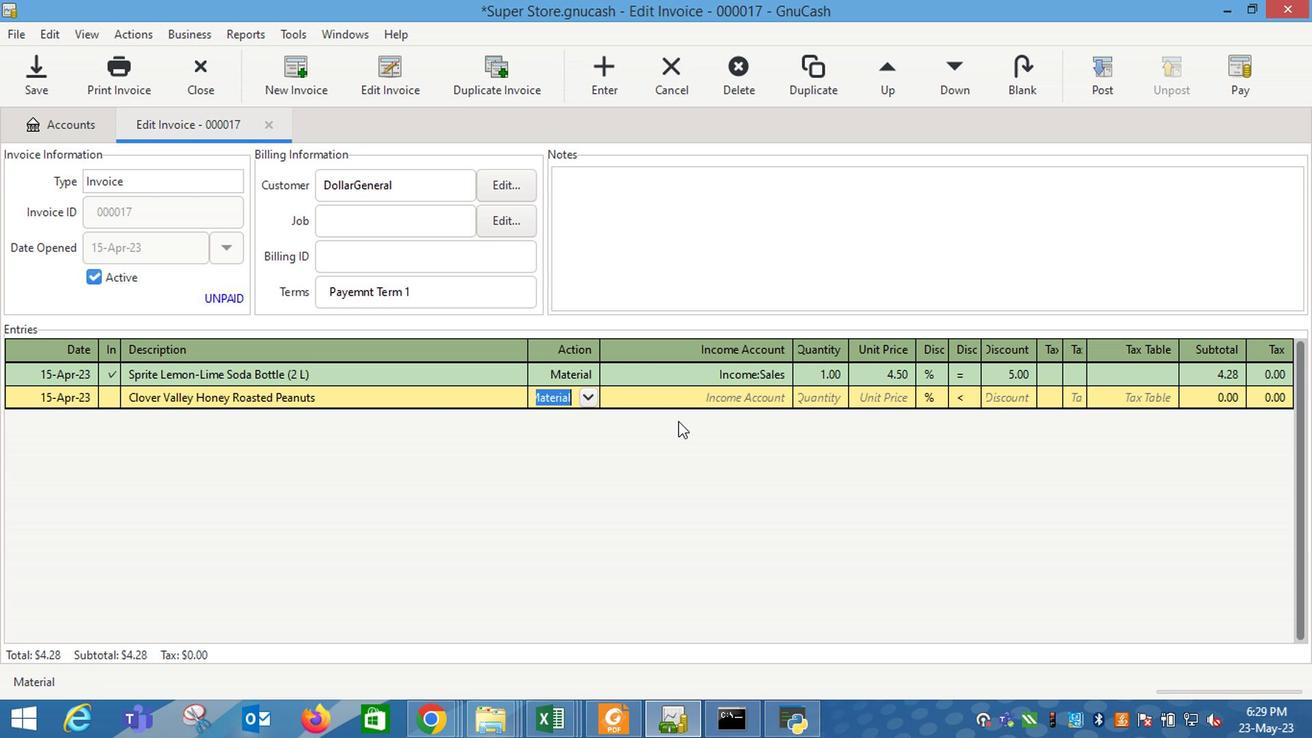 
Action: Mouse pressed left at (708, 410)
Screenshot: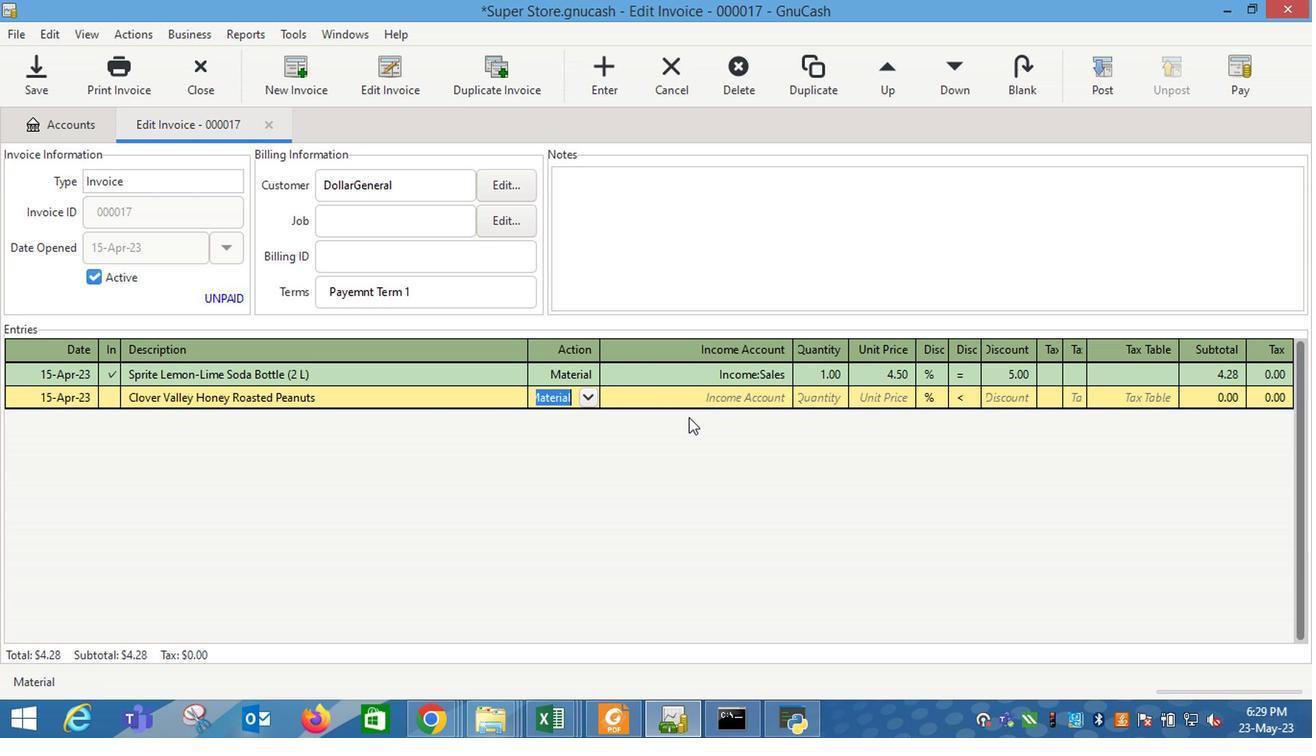 
Action: Mouse moved to (784, 397)
Screenshot: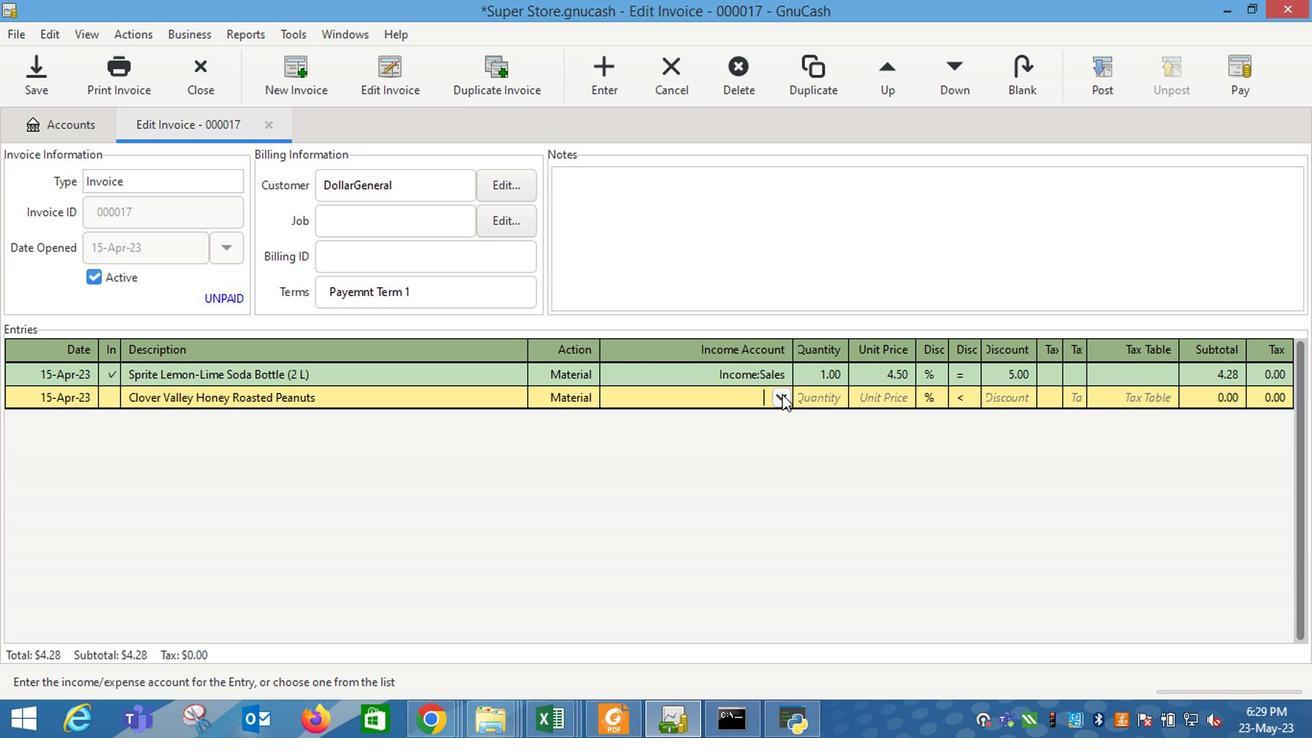 
Action: Mouse pressed left at (784, 397)
Screenshot: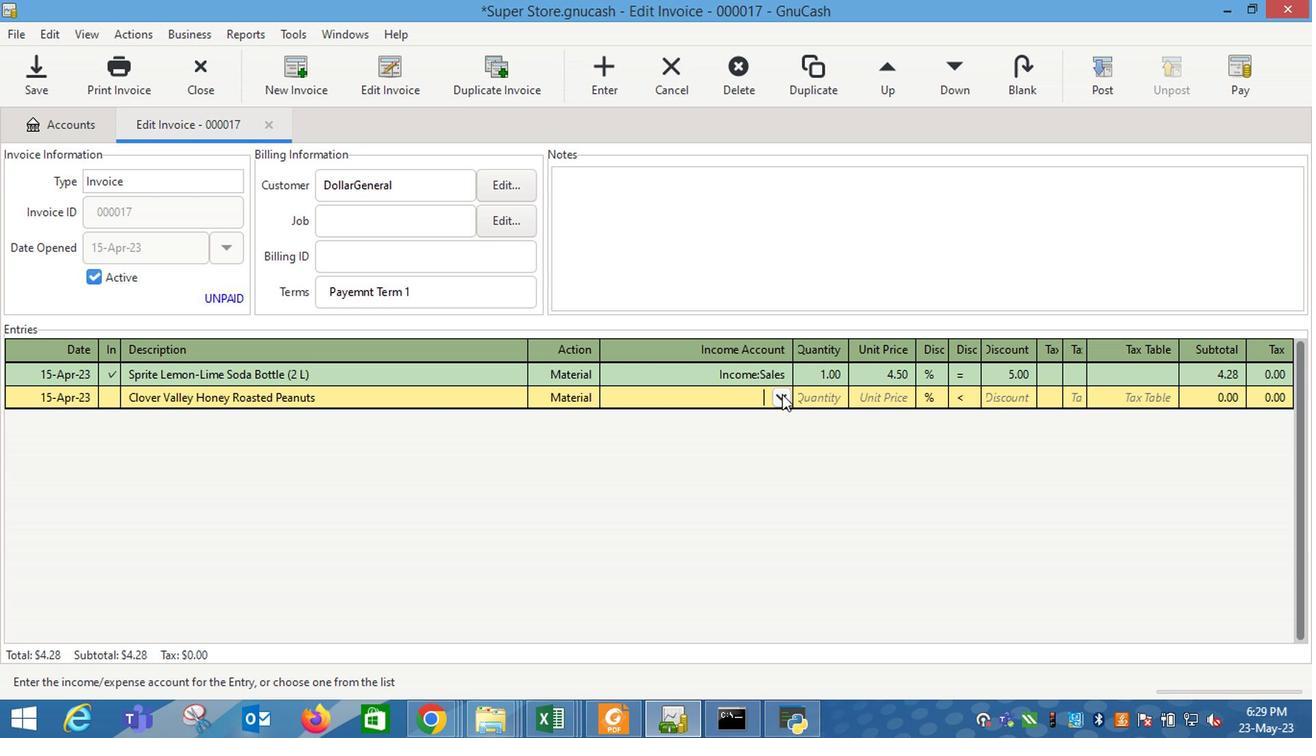 
Action: Mouse moved to (674, 493)
Screenshot: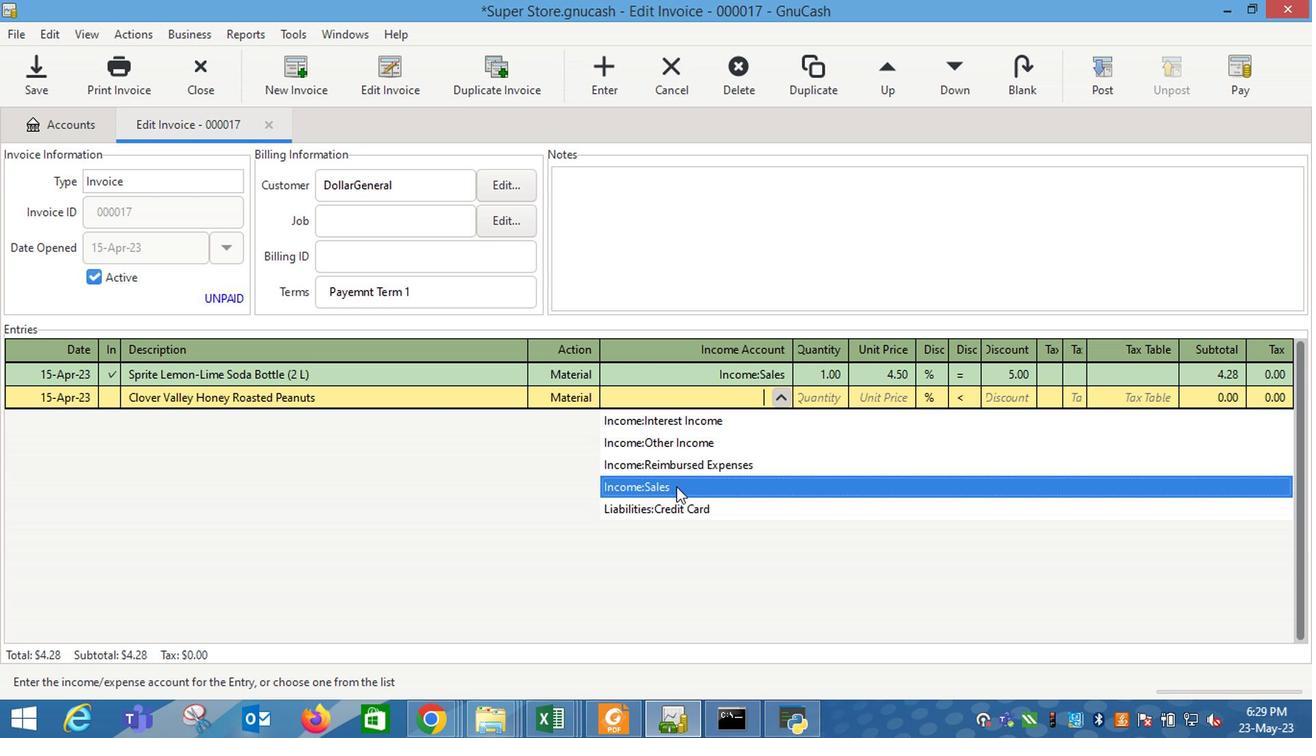 
Action: Mouse pressed left at (674, 493)
Screenshot: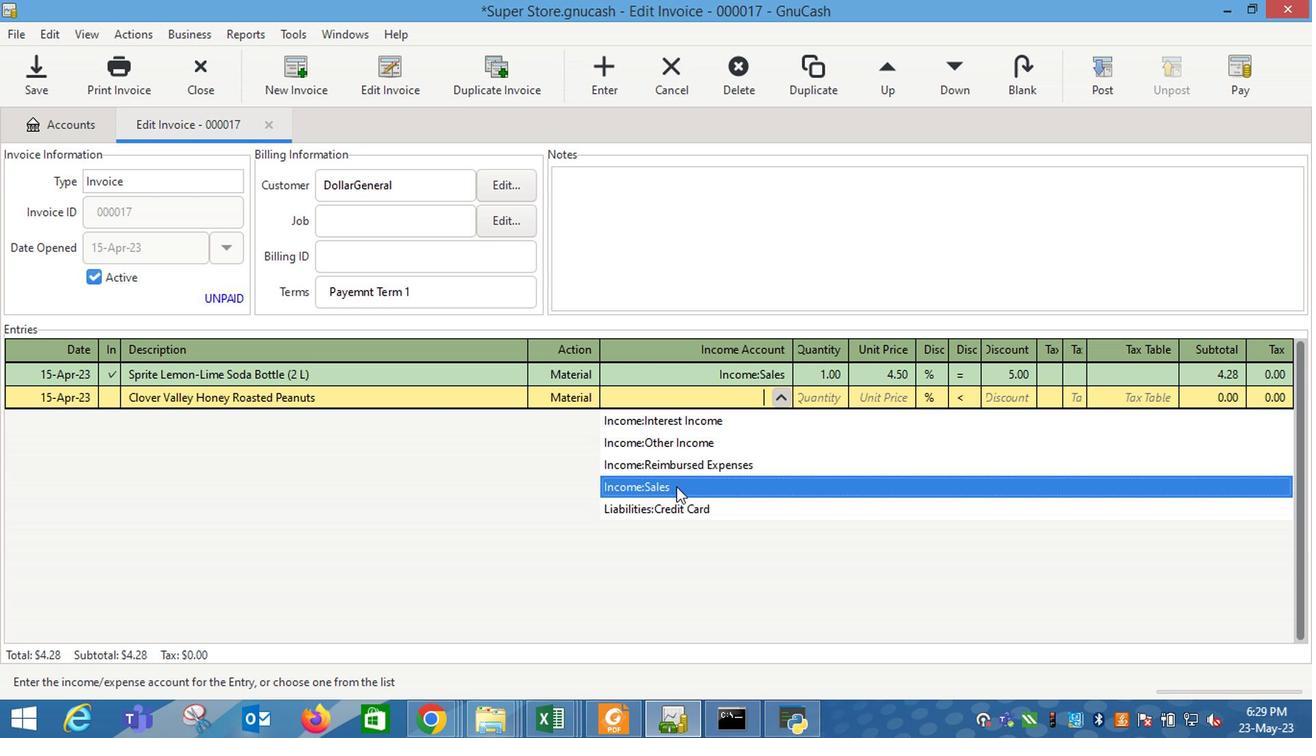 
Action: Mouse moved to (819, 404)
Screenshot: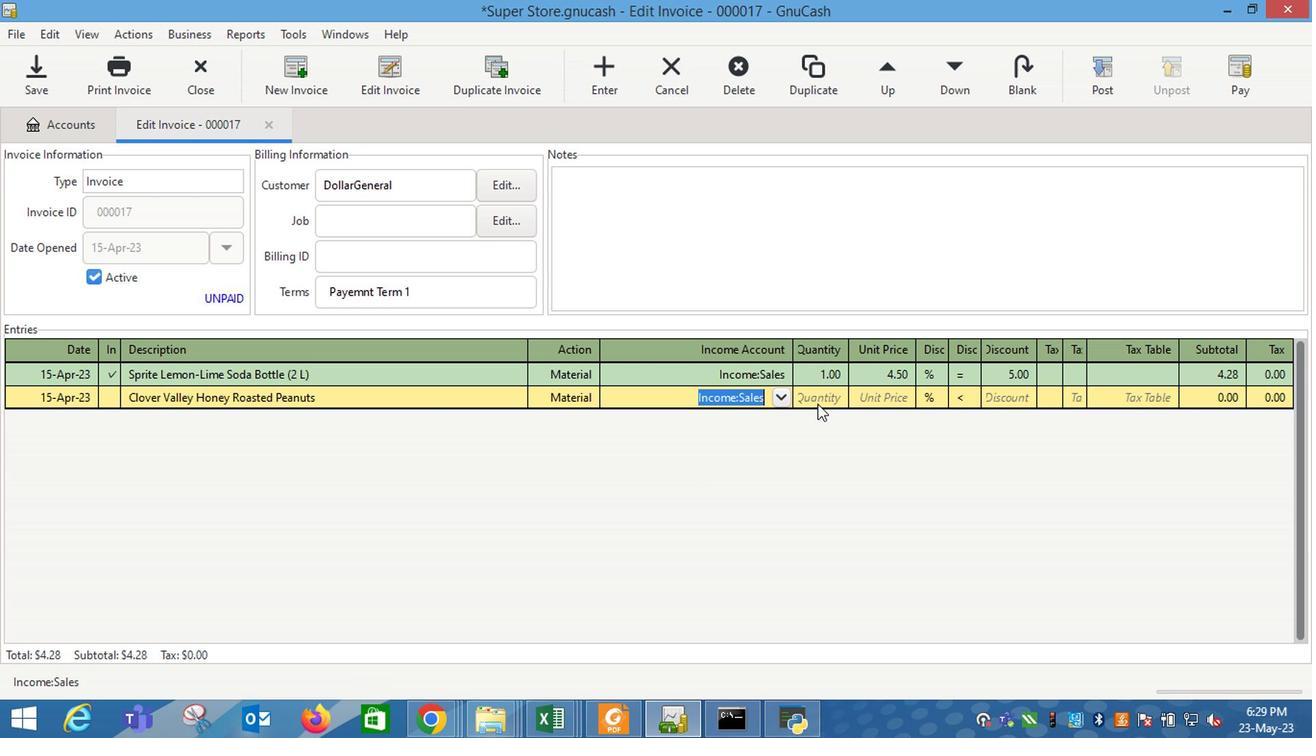 
Action: Mouse pressed left at (819, 404)
Screenshot: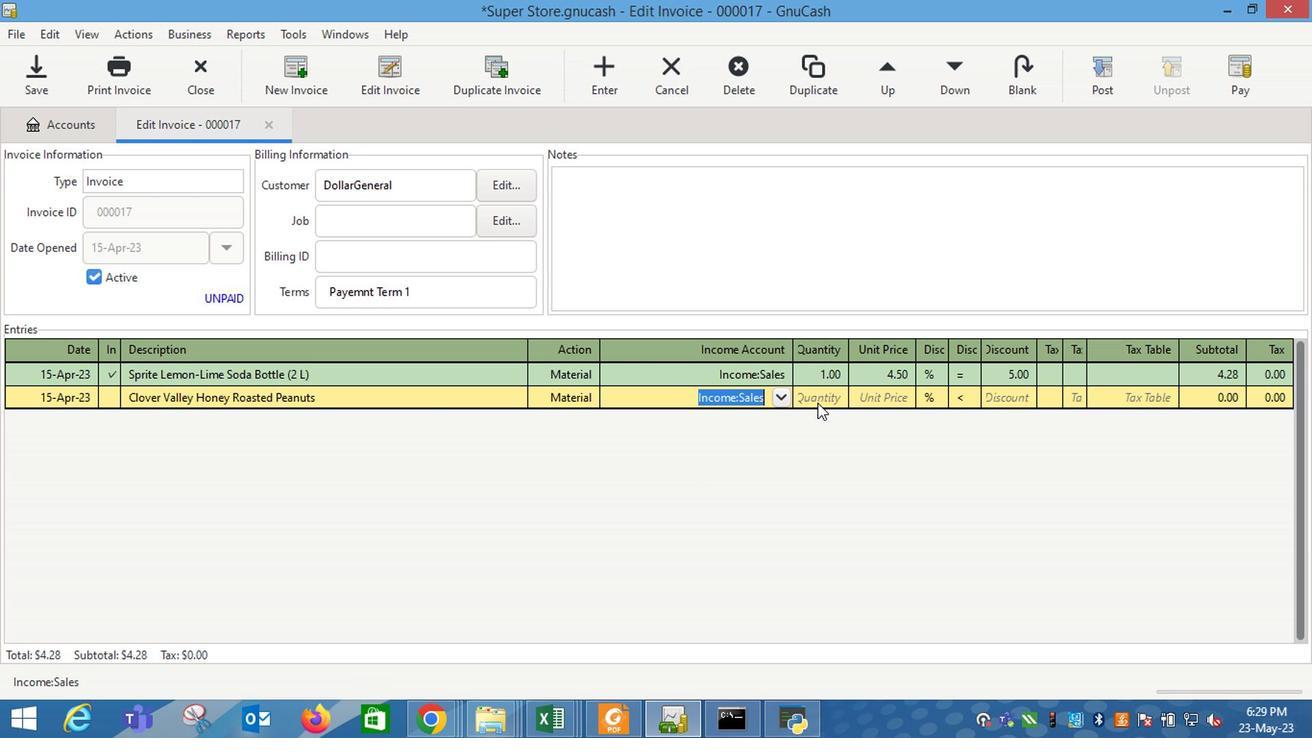 
Action: Mouse moved to (813, 407)
Screenshot: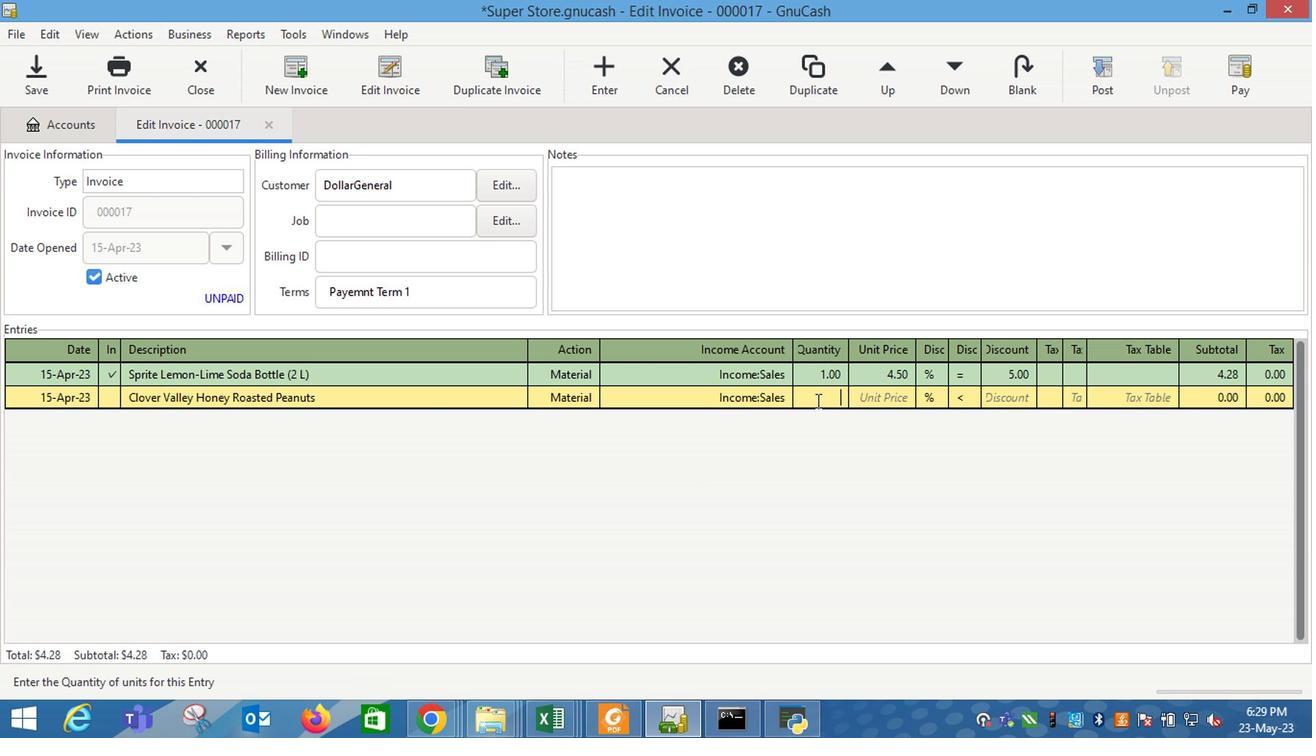 
Action: Key pressed 1
Screenshot: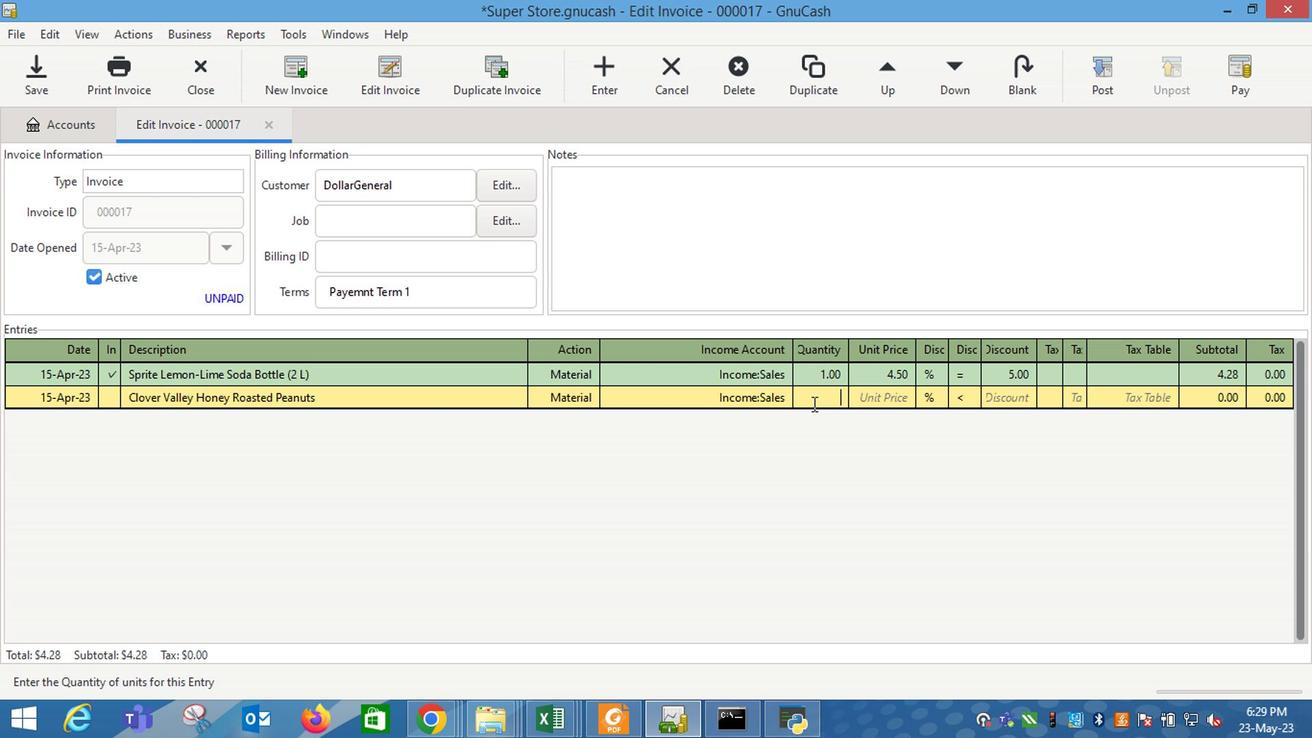 
Action: Mouse moved to (869, 404)
Screenshot: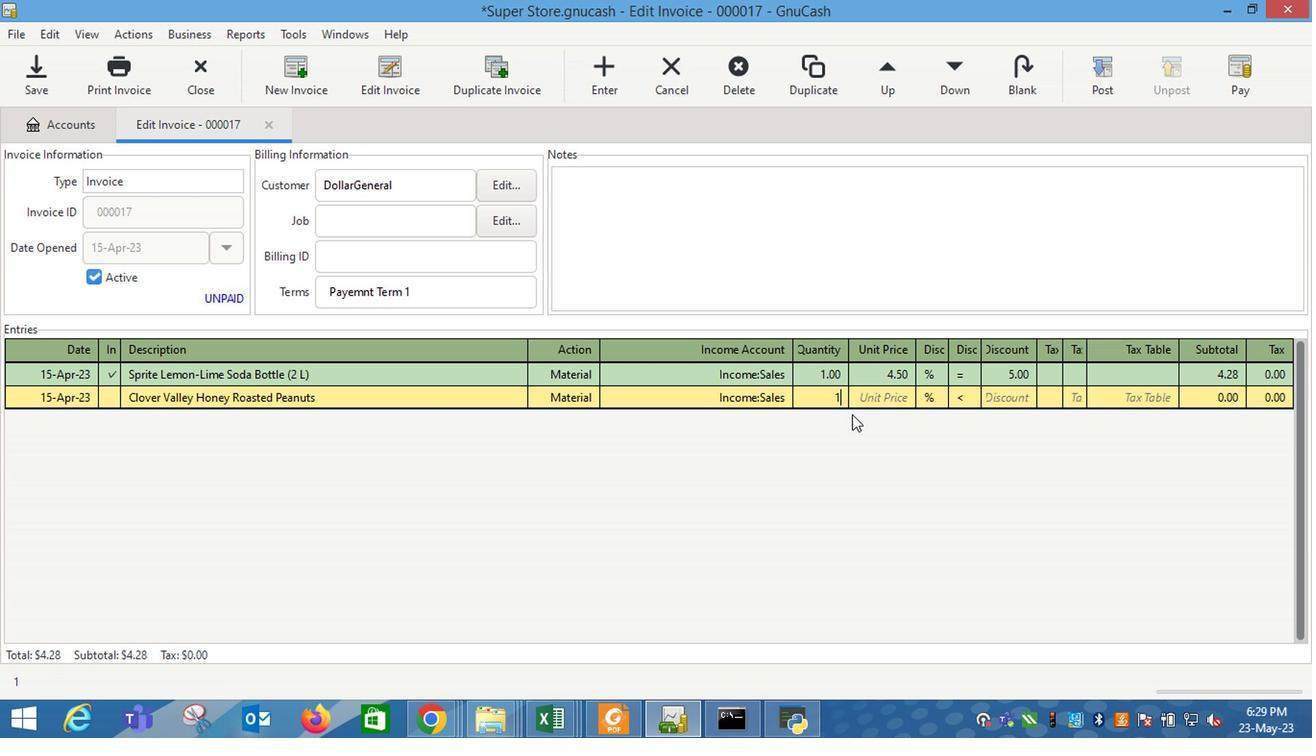 
Action: Mouse pressed left at (869, 404)
Screenshot: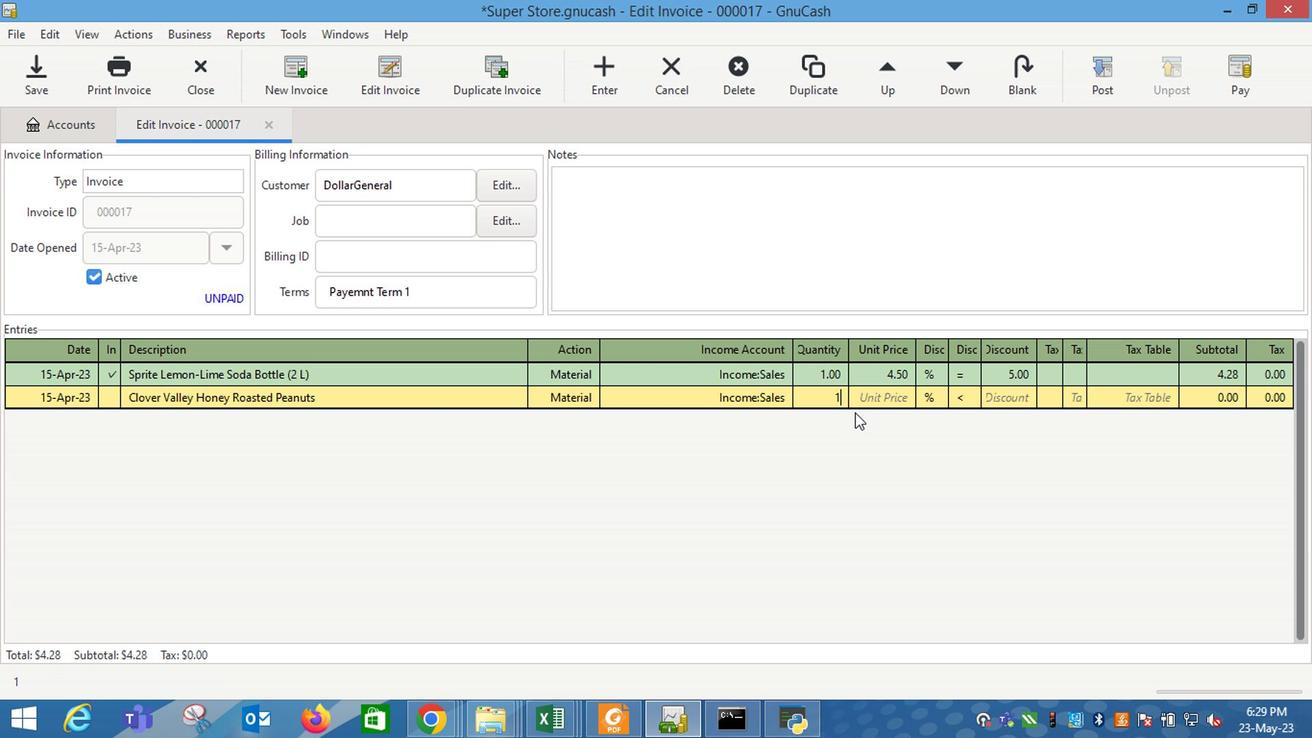 
Action: Mouse moved to (848, 412)
Screenshot: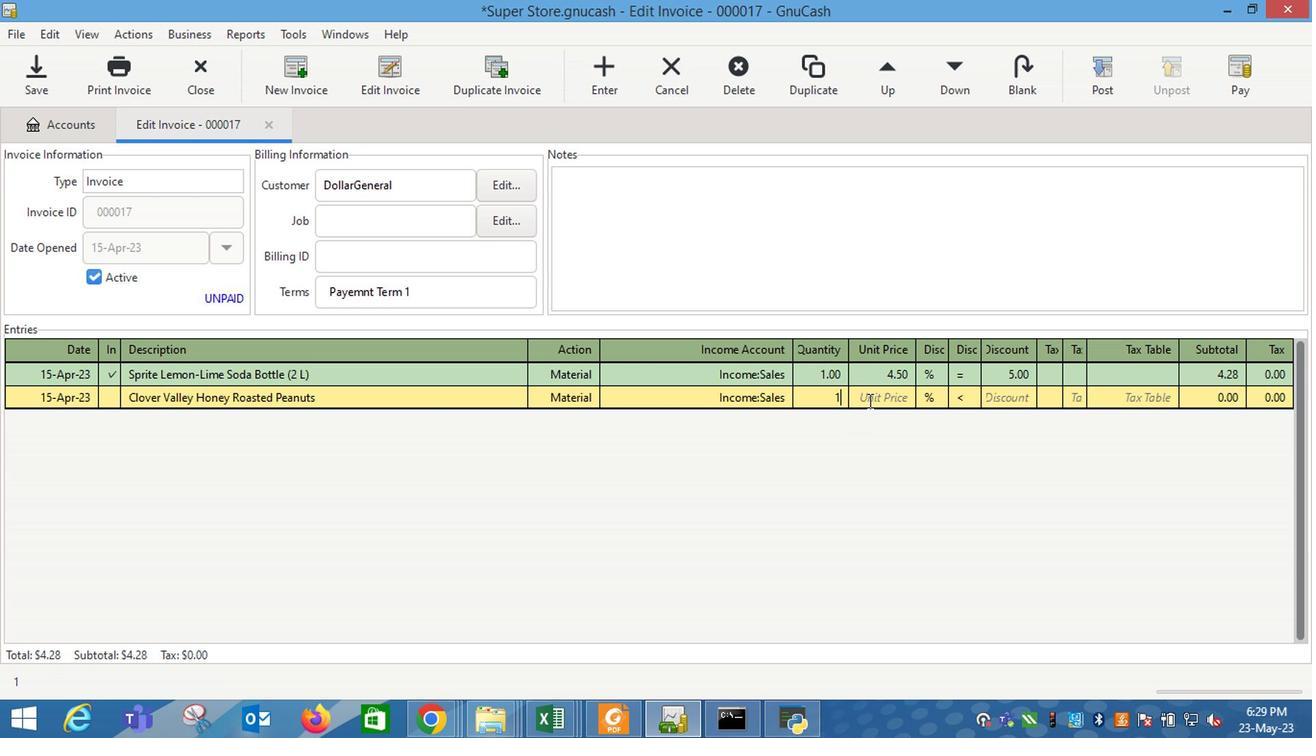 
Action: Key pressed 10
Screenshot: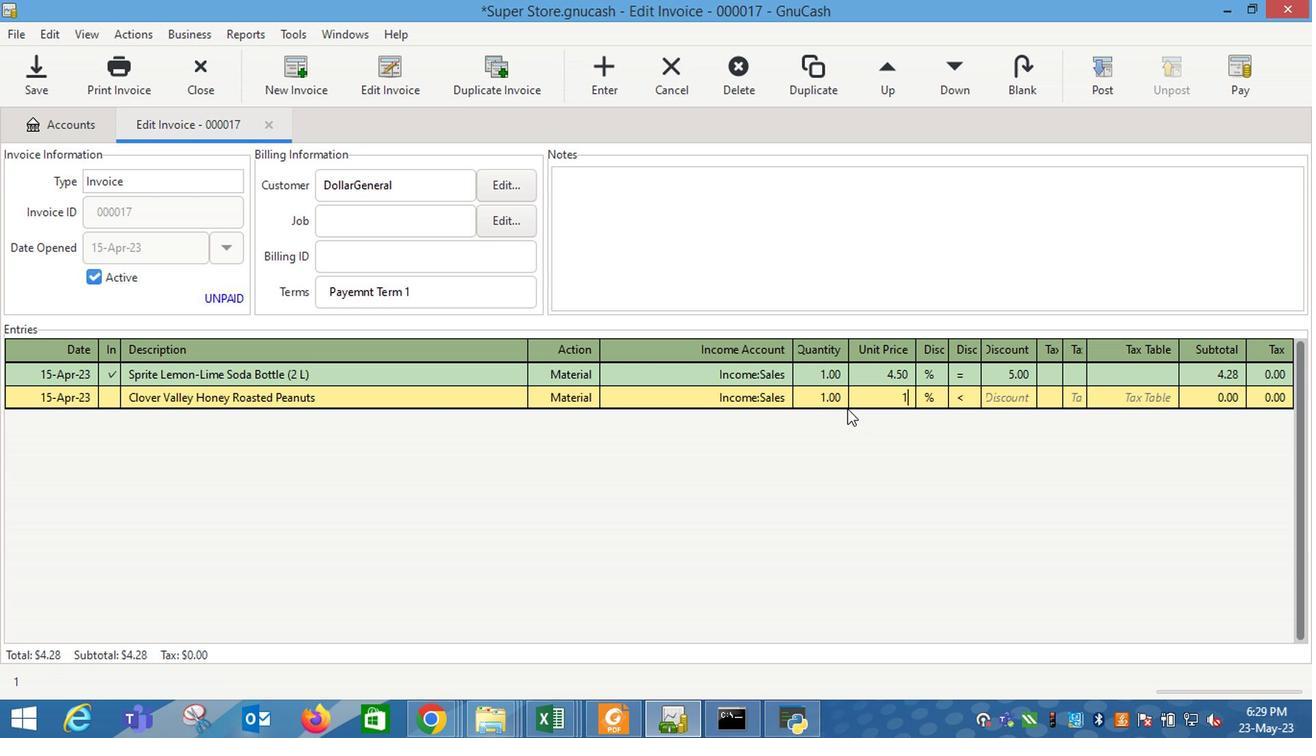 
Action: Mouse moved to (966, 395)
Screenshot: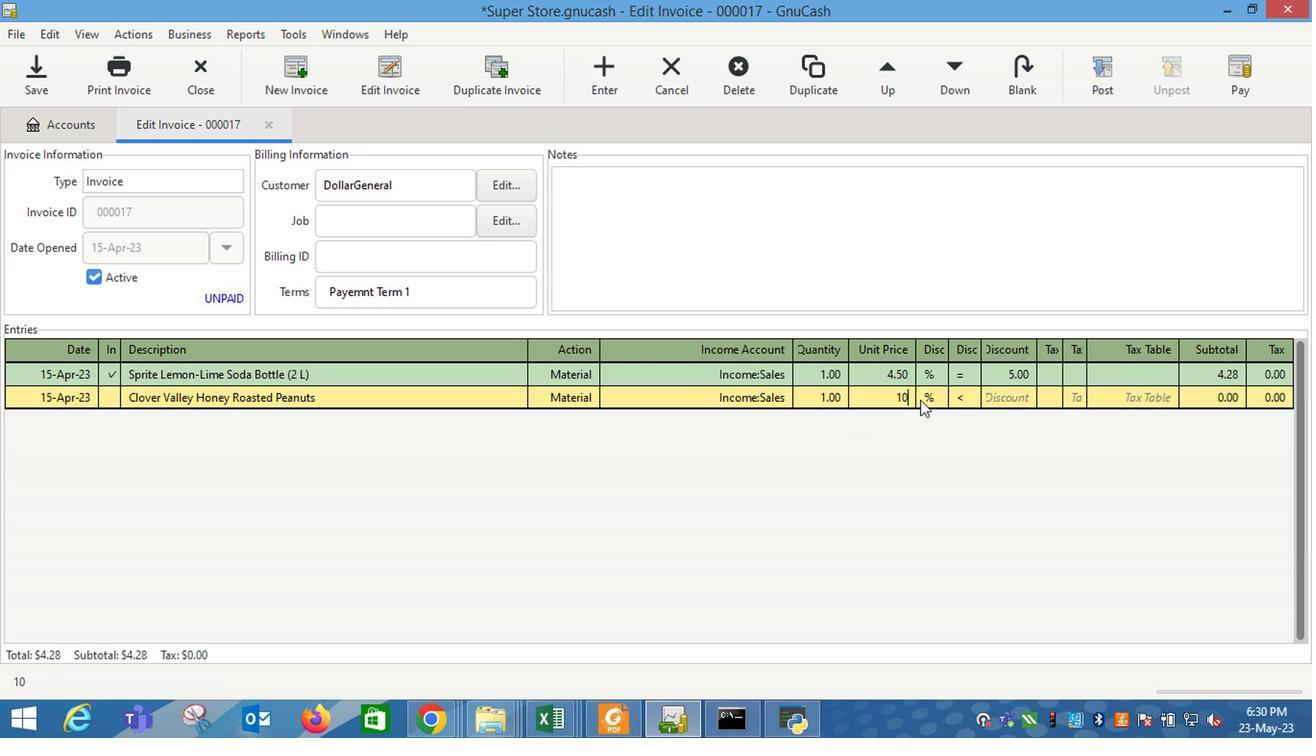 
Action: Mouse pressed left at (966, 395)
Screenshot: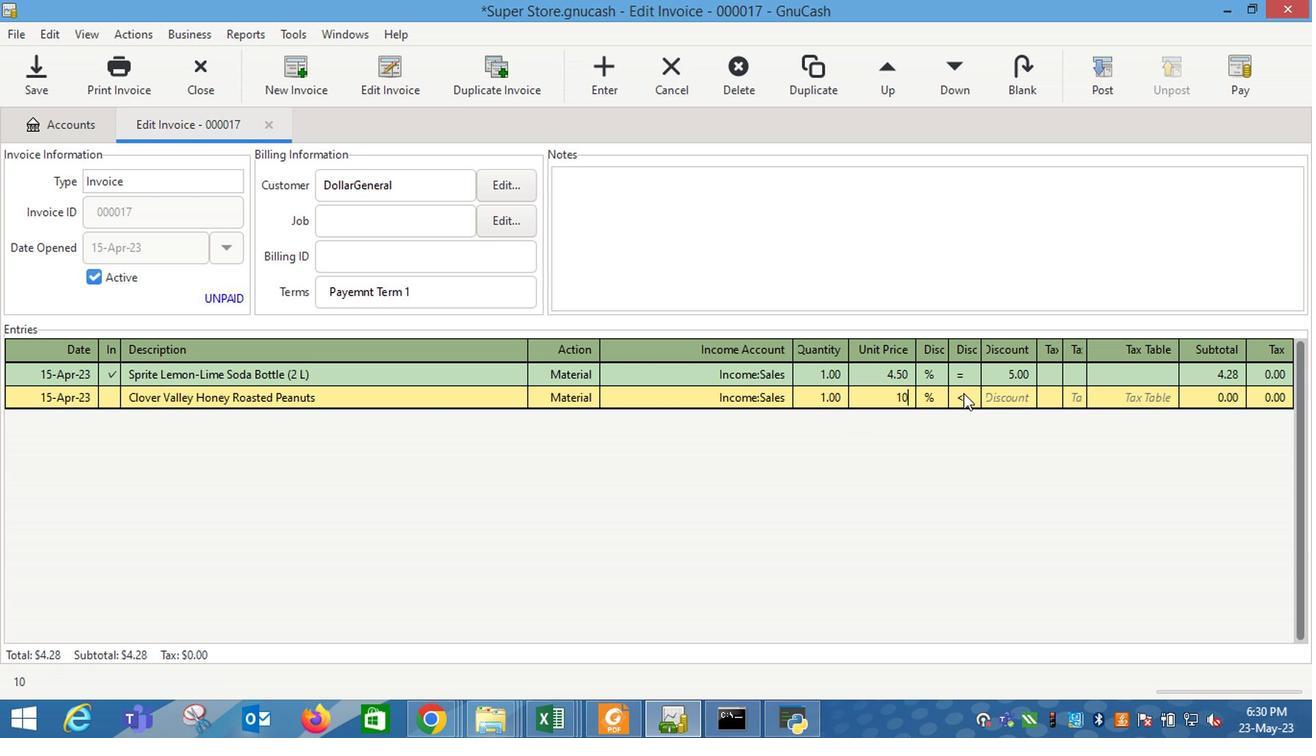 
Action: Mouse moved to (1002, 404)
Screenshot: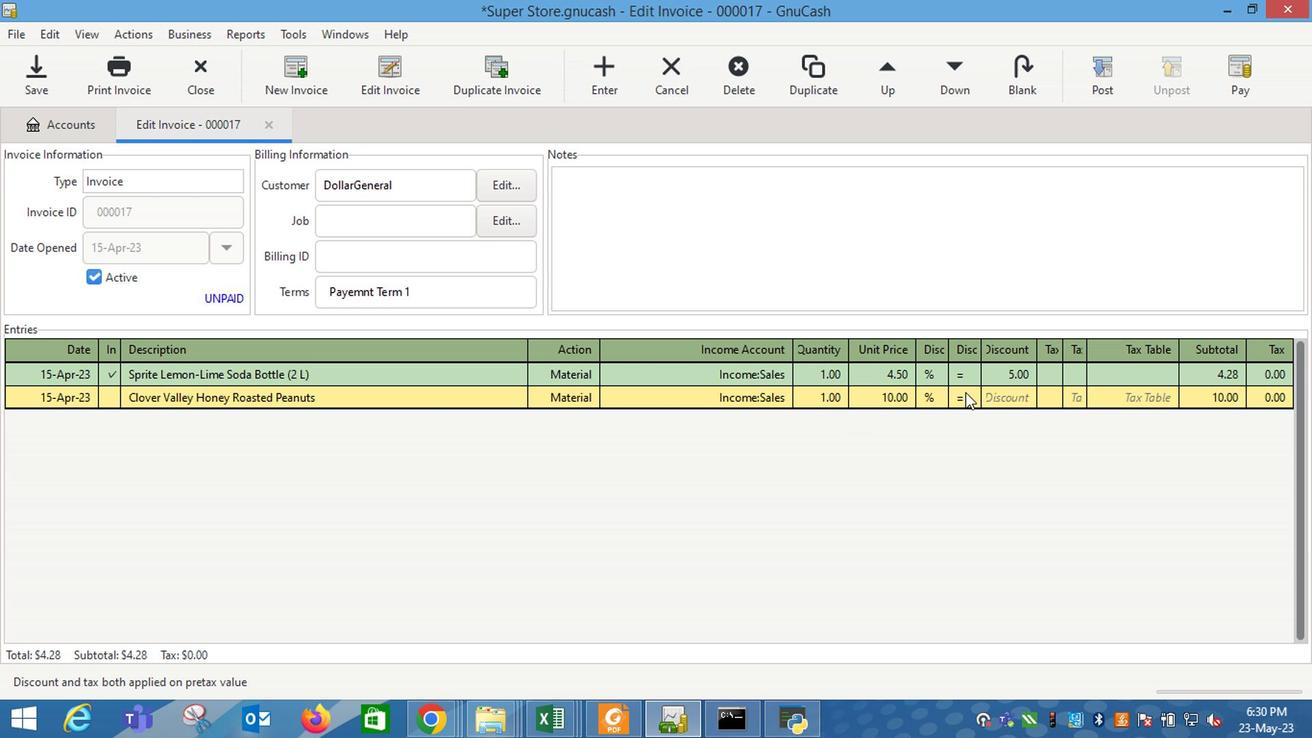 
Action: Mouse pressed left at (1002, 404)
Screenshot: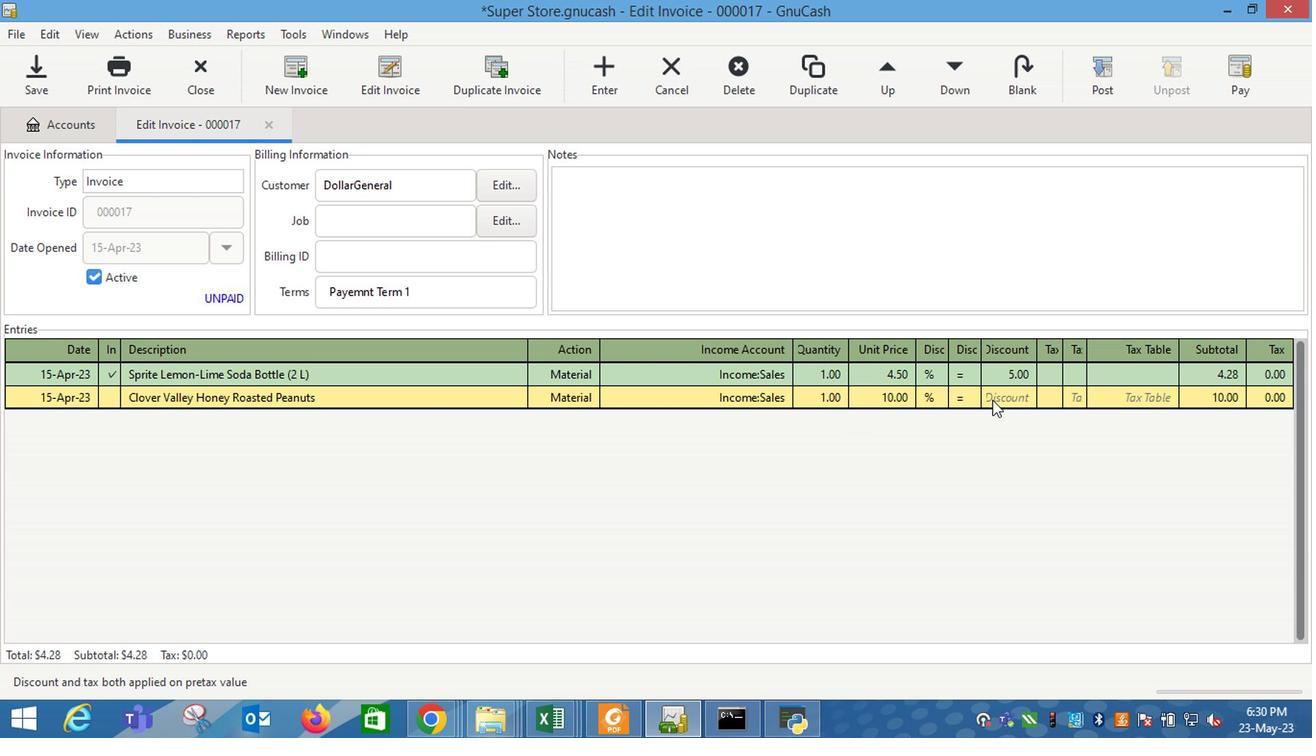 
Action: Mouse moved to (964, 411)
Screenshot: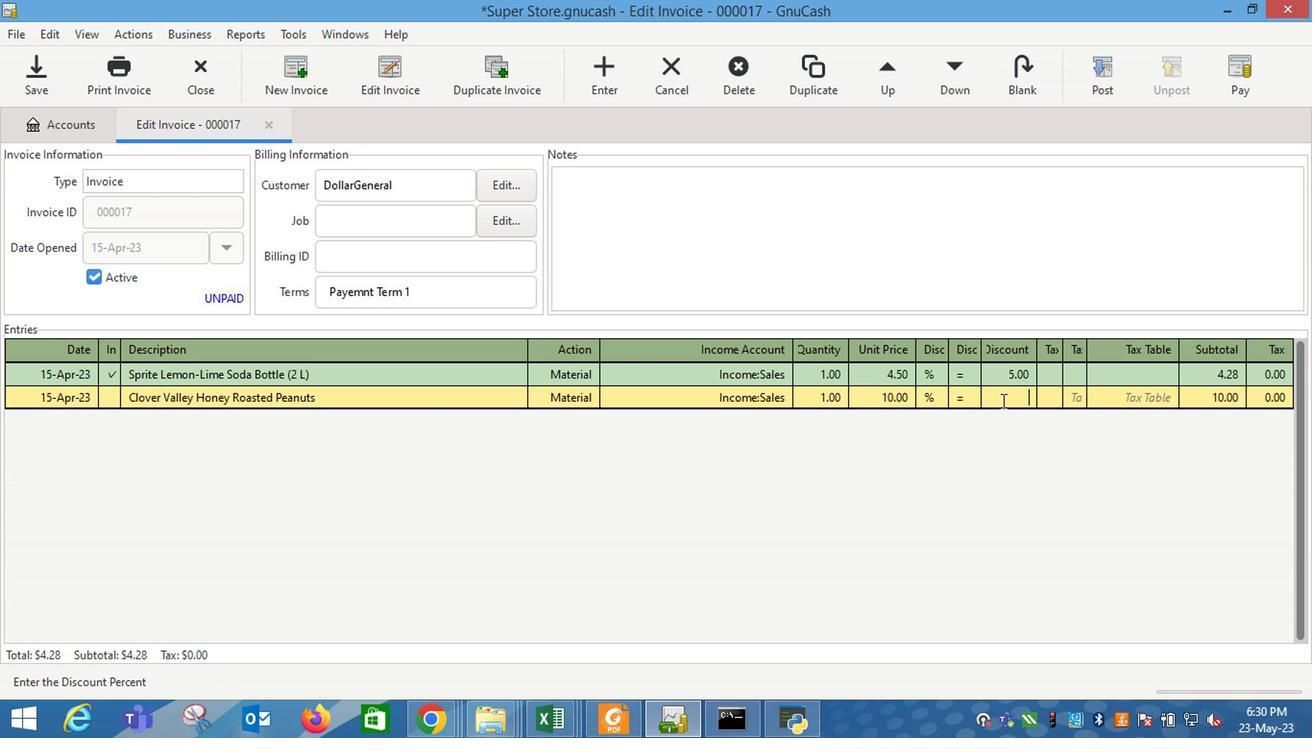 
Action: Key pressed 10
Screenshot: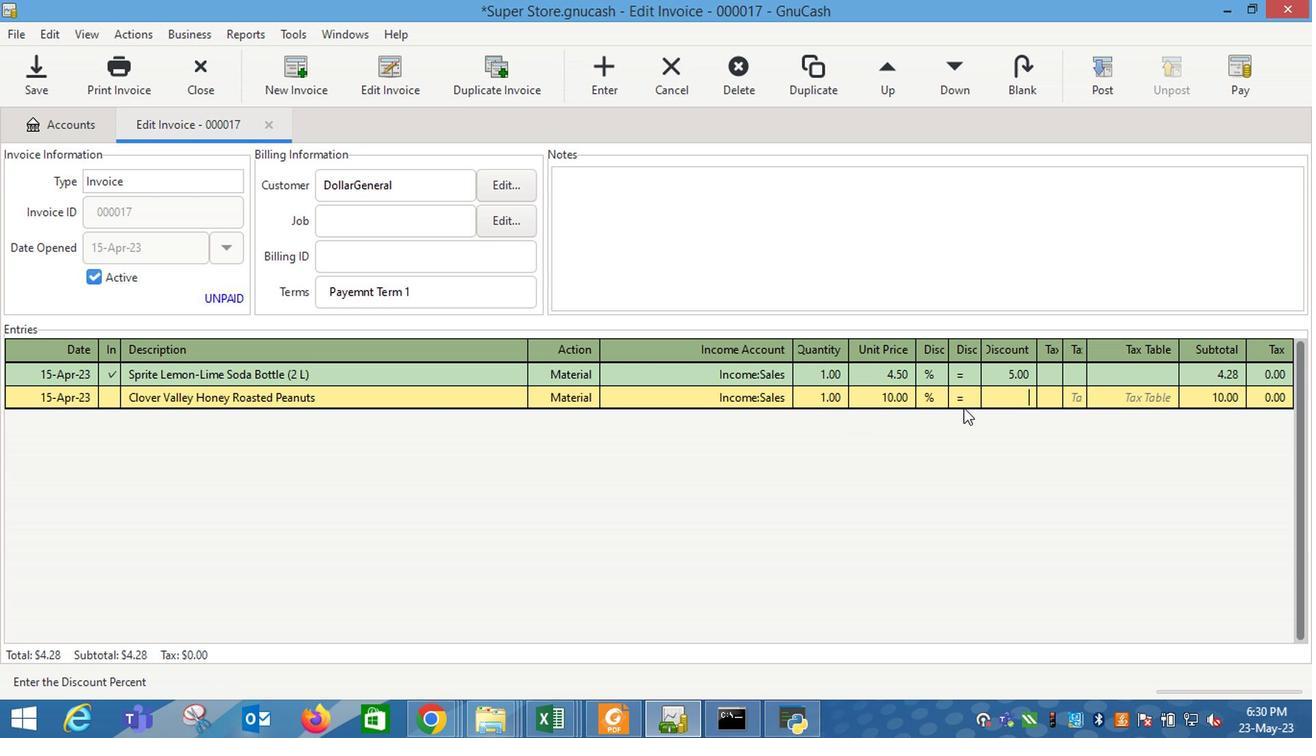 
Action: Mouse moved to (1008, 402)
Screenshot: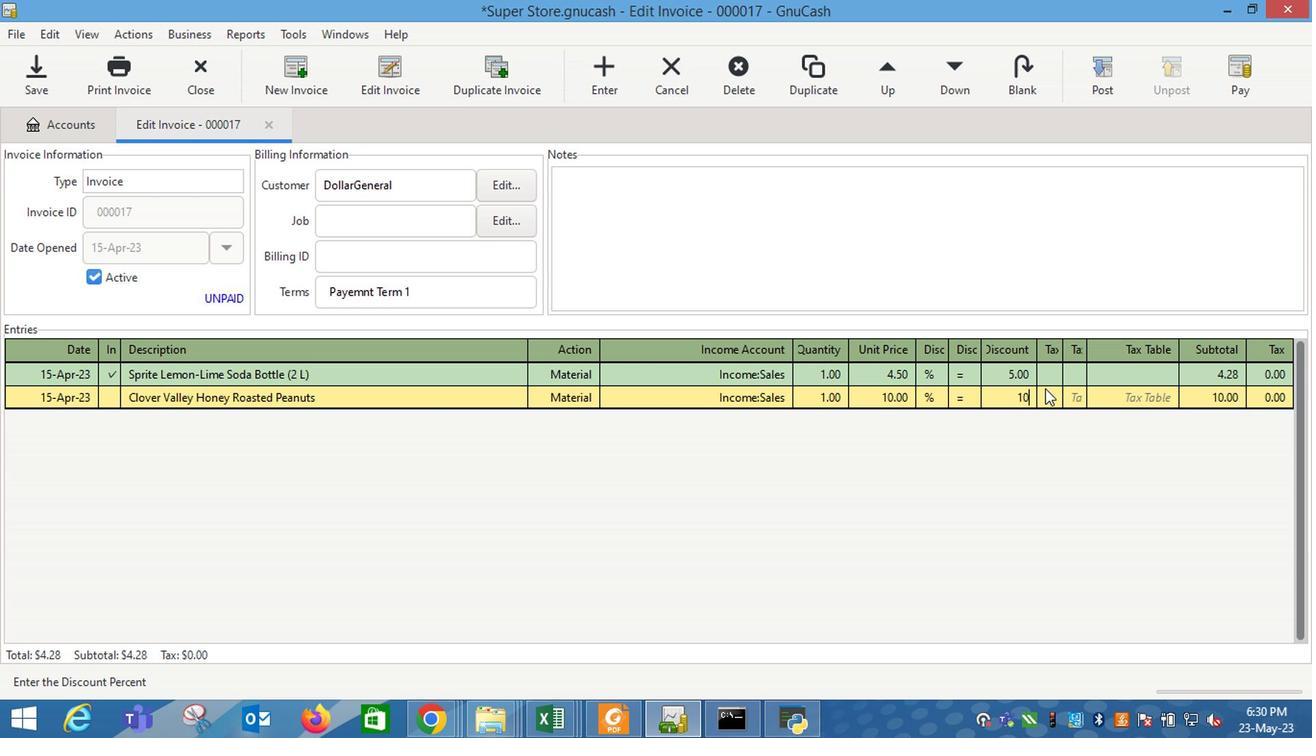 
Action: Key pressed <Key.enter>
Screenshot: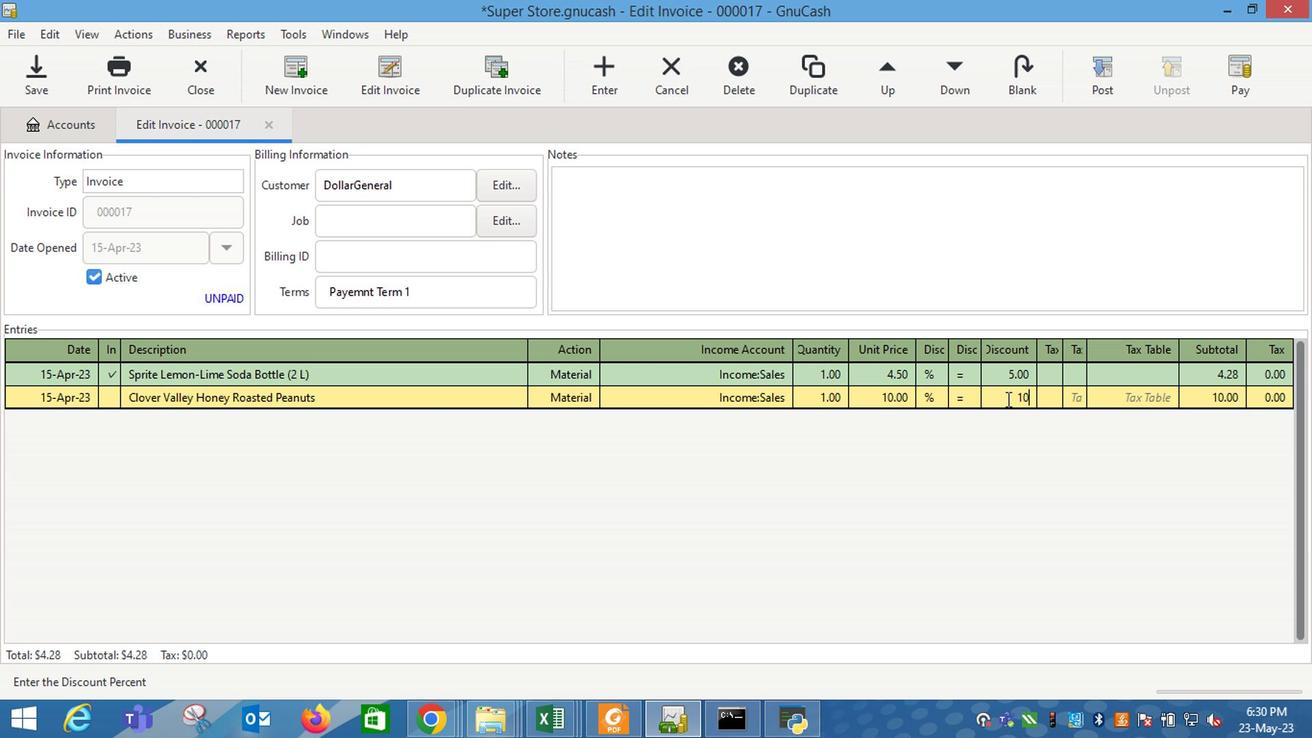 
Action: Mouse moved to (167, 425)
Screenshot: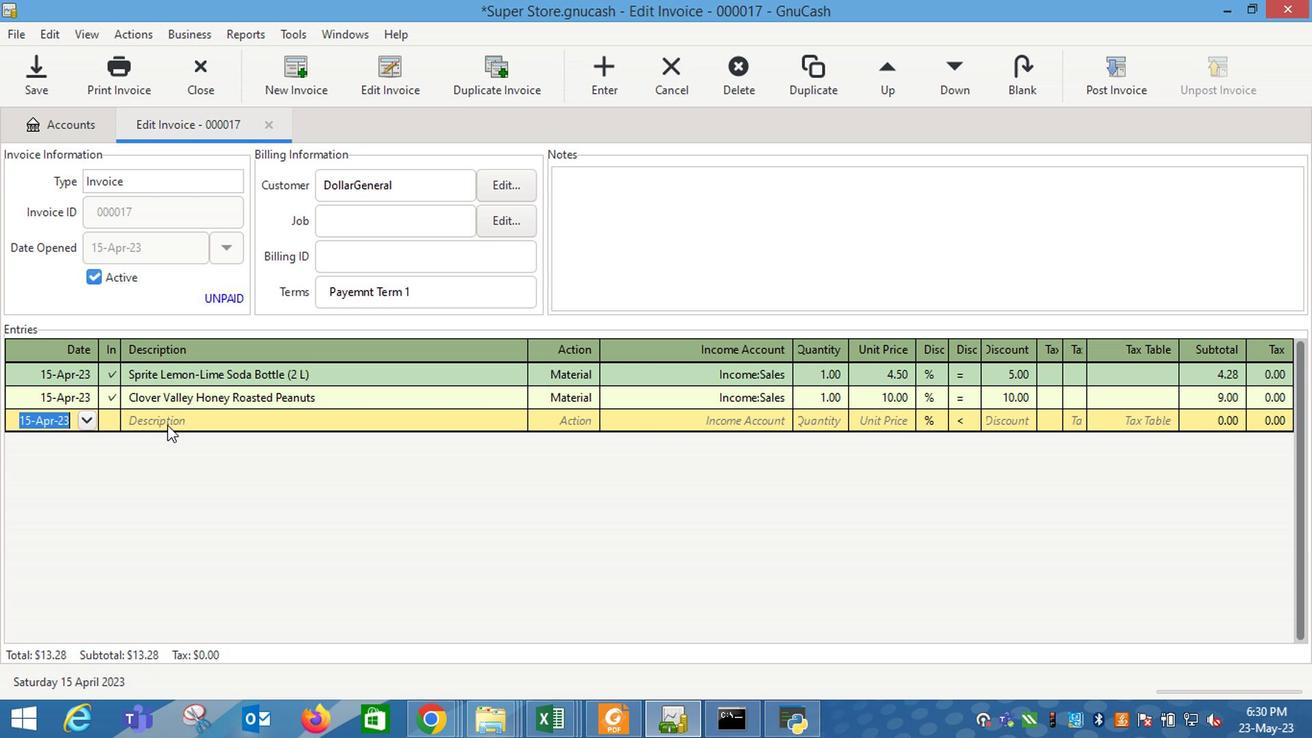 
Action: Mouse pressed left at (167, 425)
Screenshot: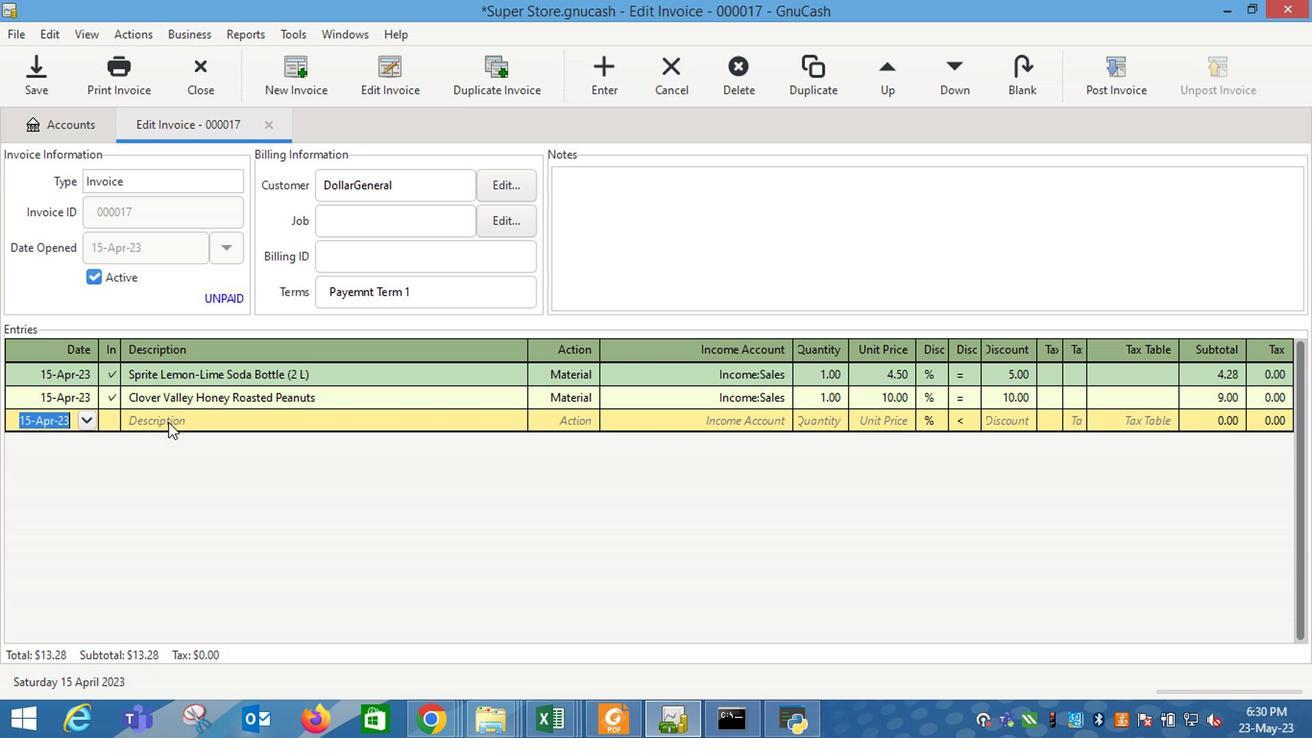 
Action: Mouse moved to (168, 425)
Screenshot: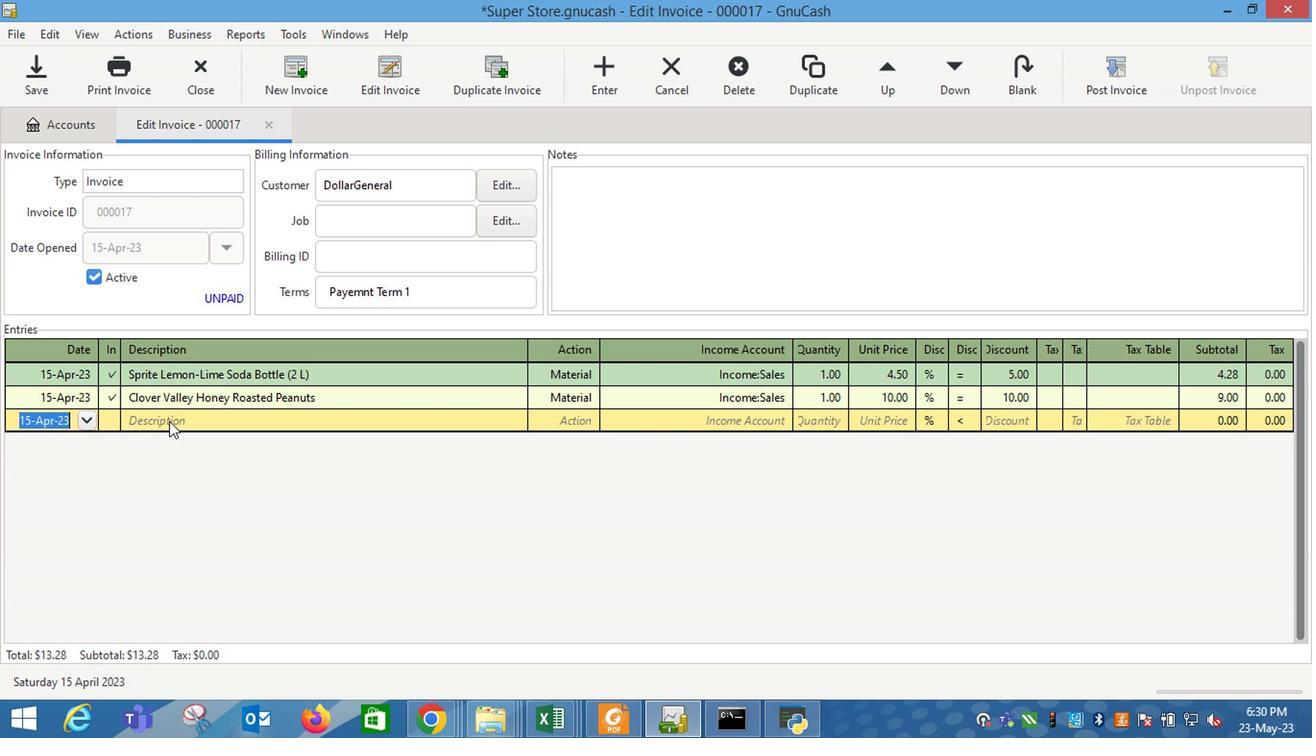 
Action: Key pressed <Key.shift_r>Total<Key.space><Key.shift_r>Home<Key.space><Key.shift_r>Trash<Key.space><Key.shift_r>Bags
Screenshot: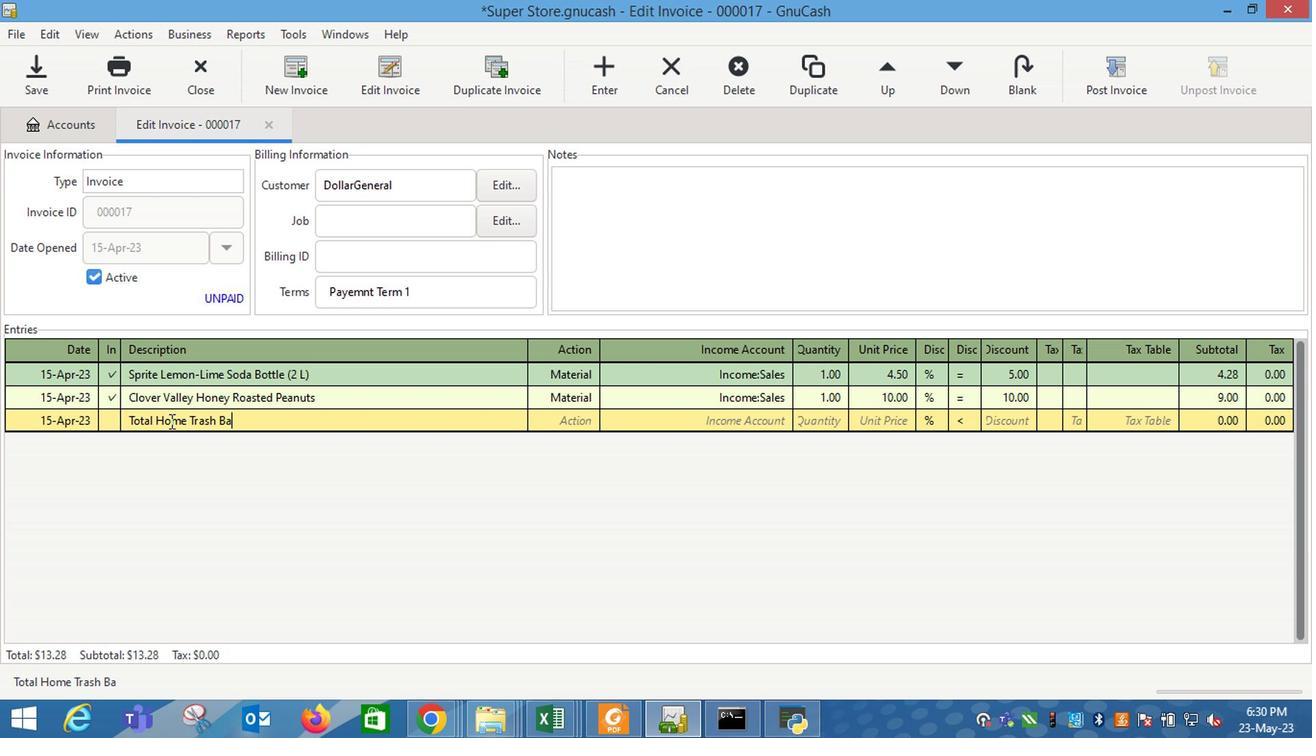 
Action: Mouse moved to (570, 416)
Screenshot: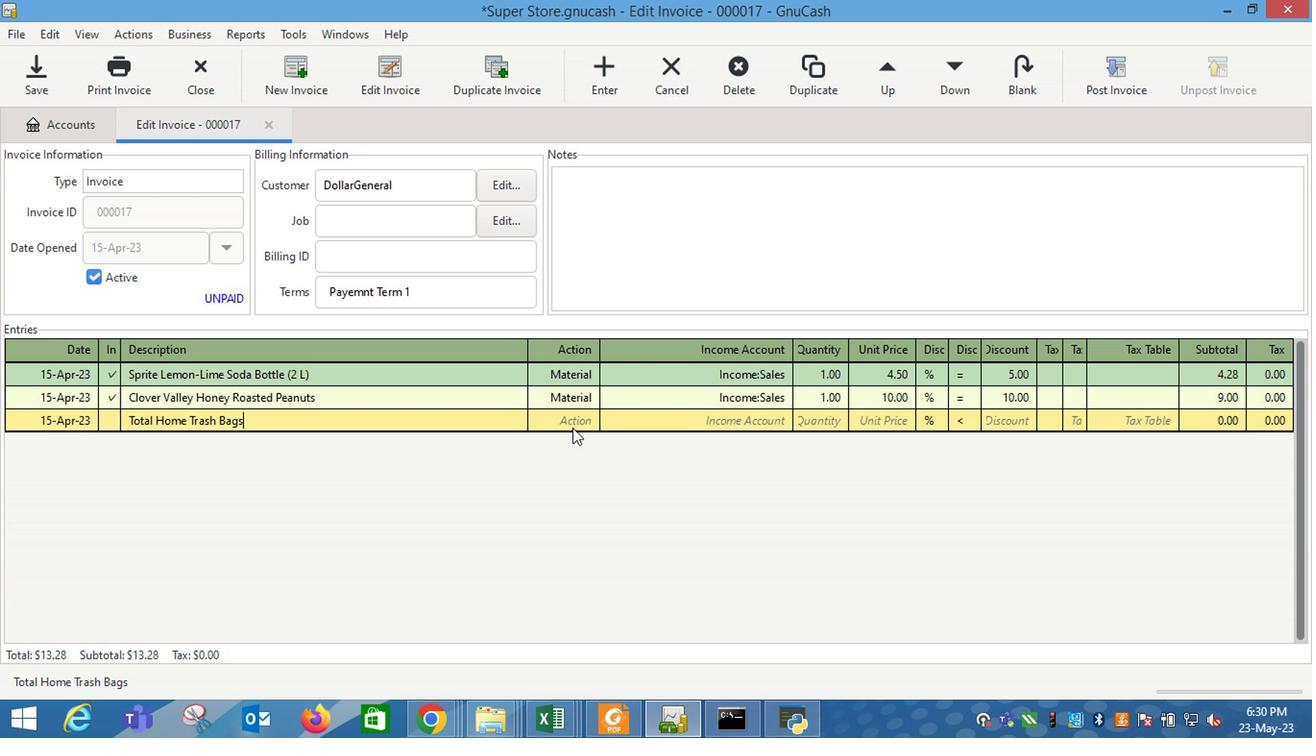 
Action: Mouse pressed left at (570, 416)
Screenshot: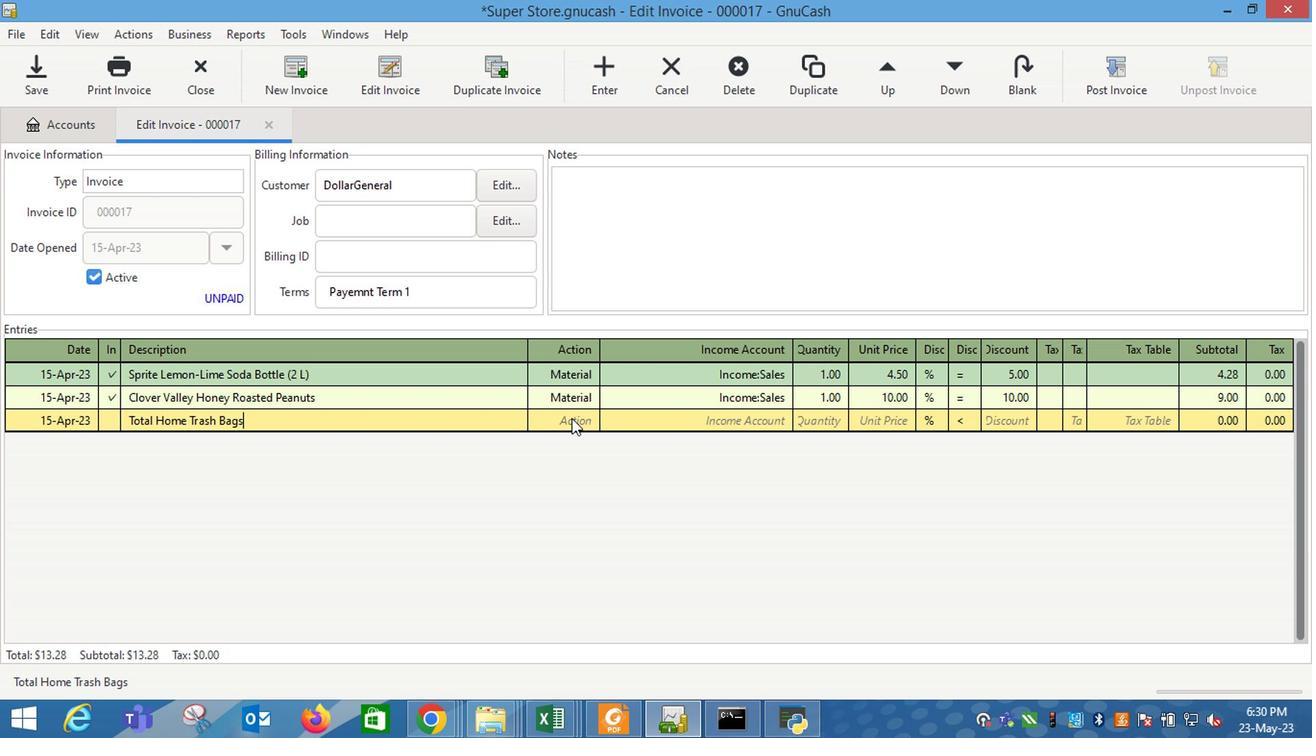 
Action: Mouse moved to (583, 421)
Screenshot: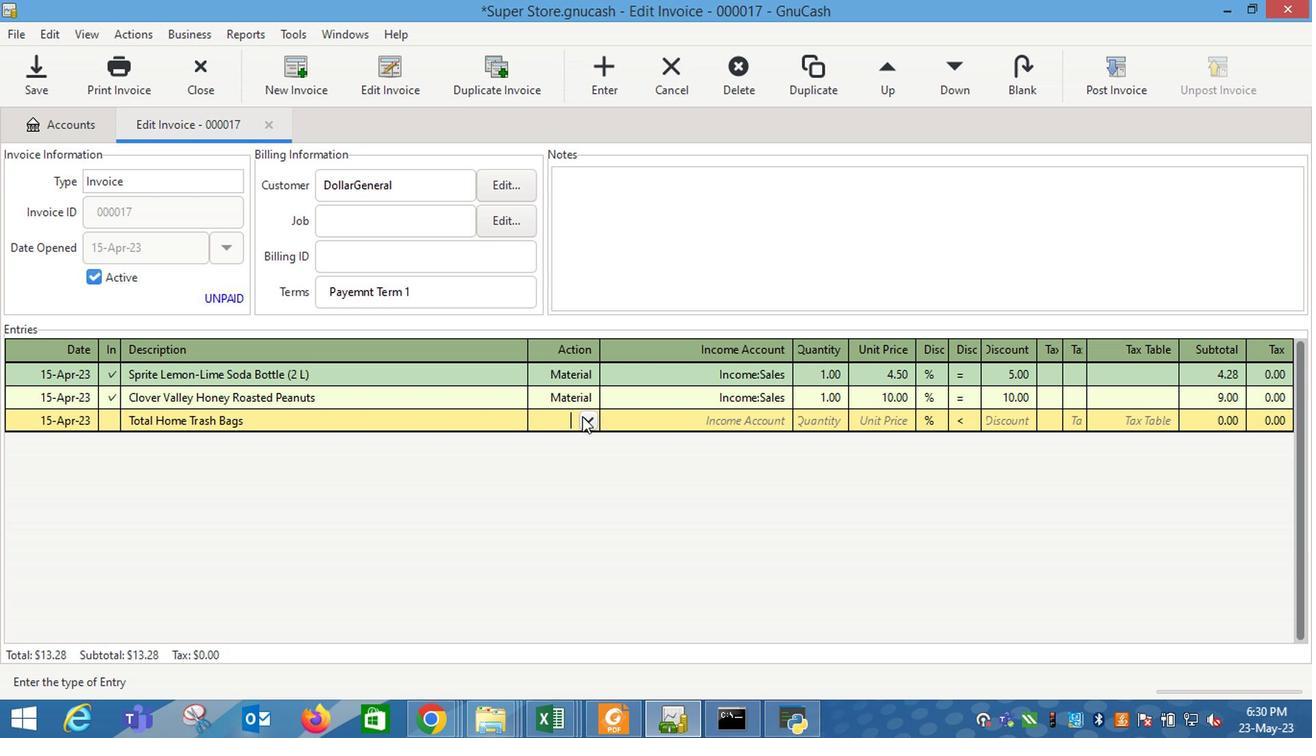 
Action: Mouse pressed left at (583, 421)
Screenshot: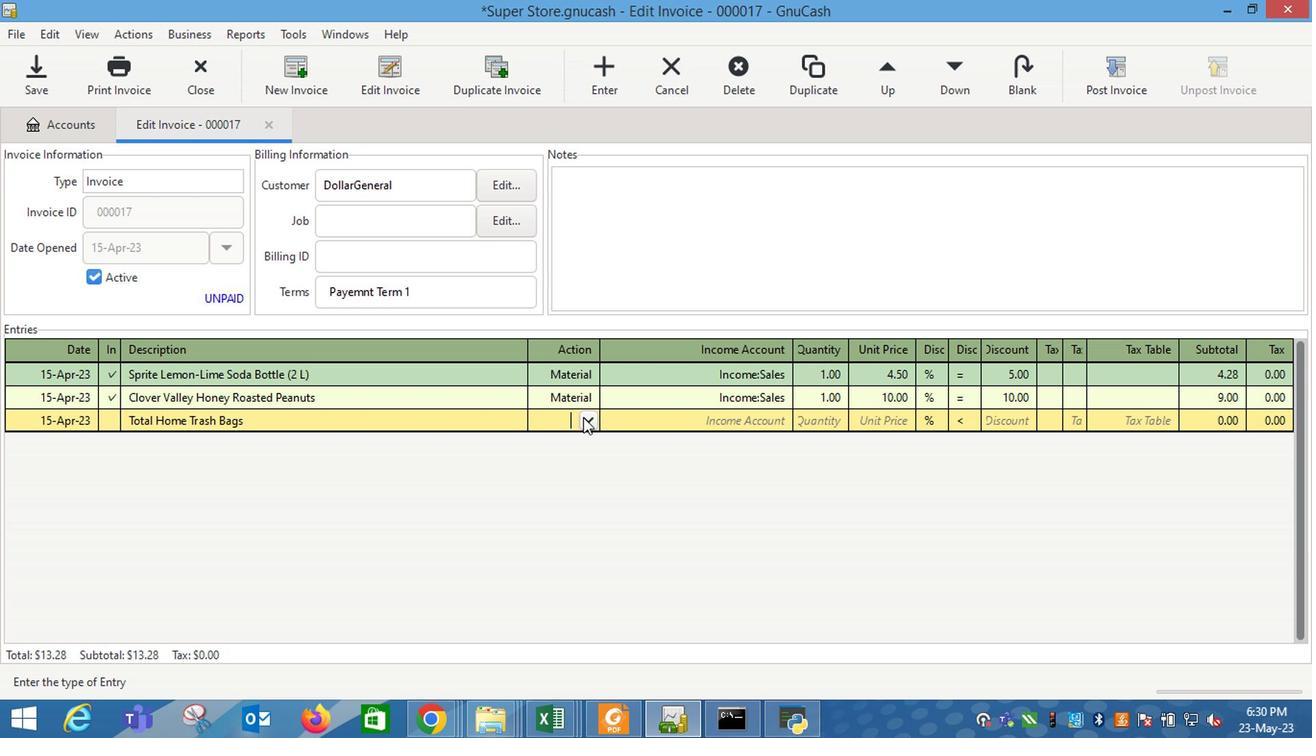 
Action: Mouse moved to (559, 482)
Screenshot: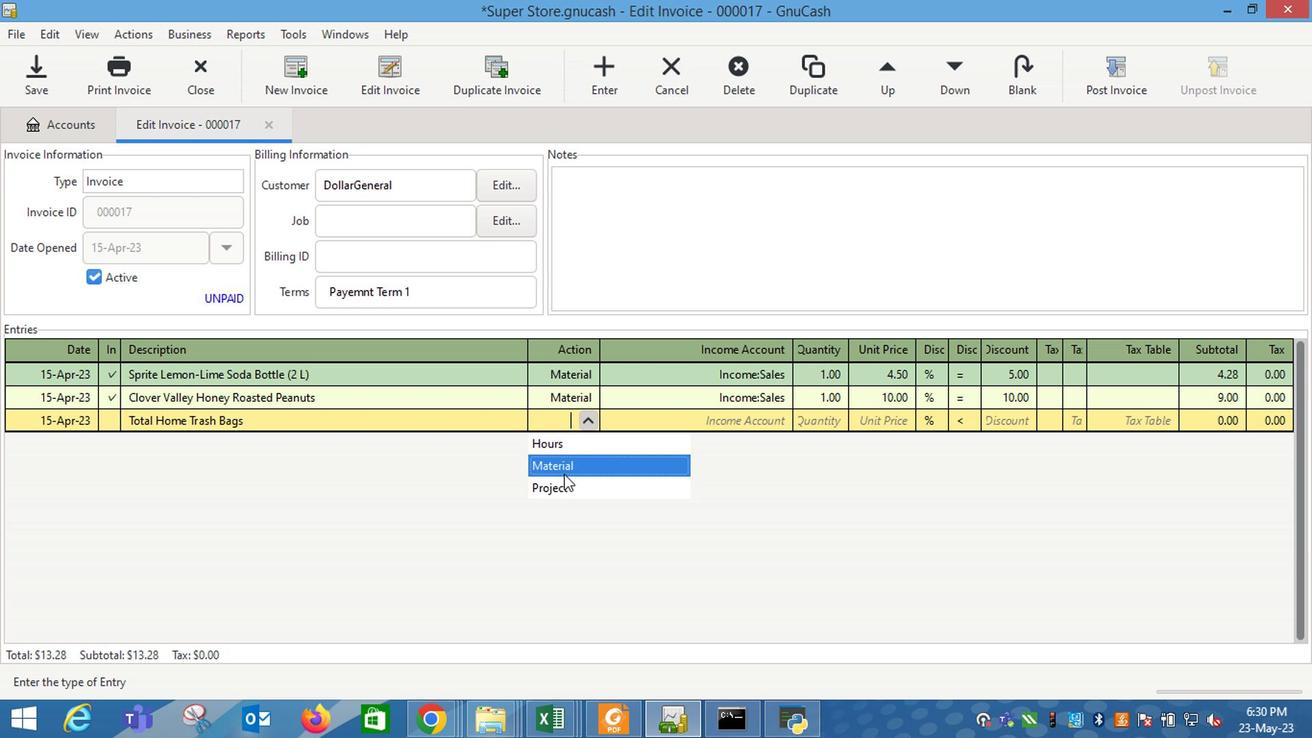 
Action: Mouse pressed left at (559, 482)
Screenshot: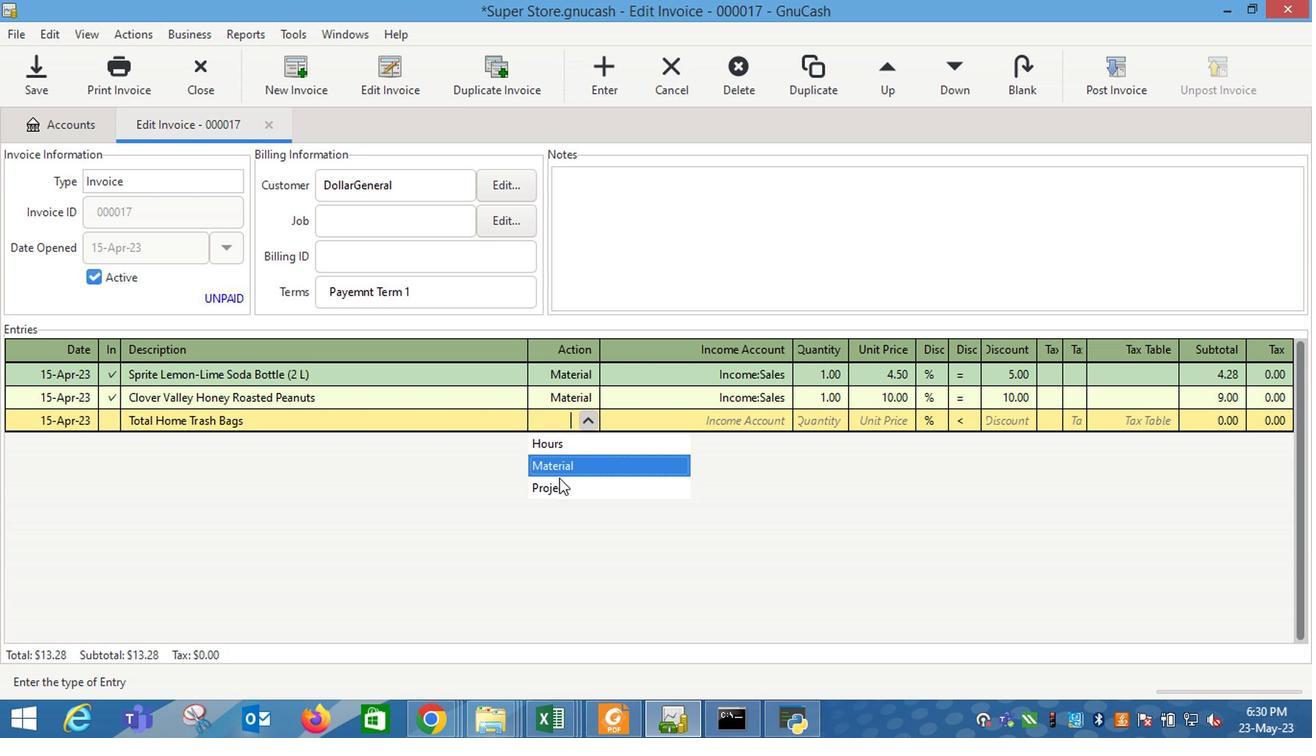 
Action: Mouse moved to (649, 432)
Screenshot: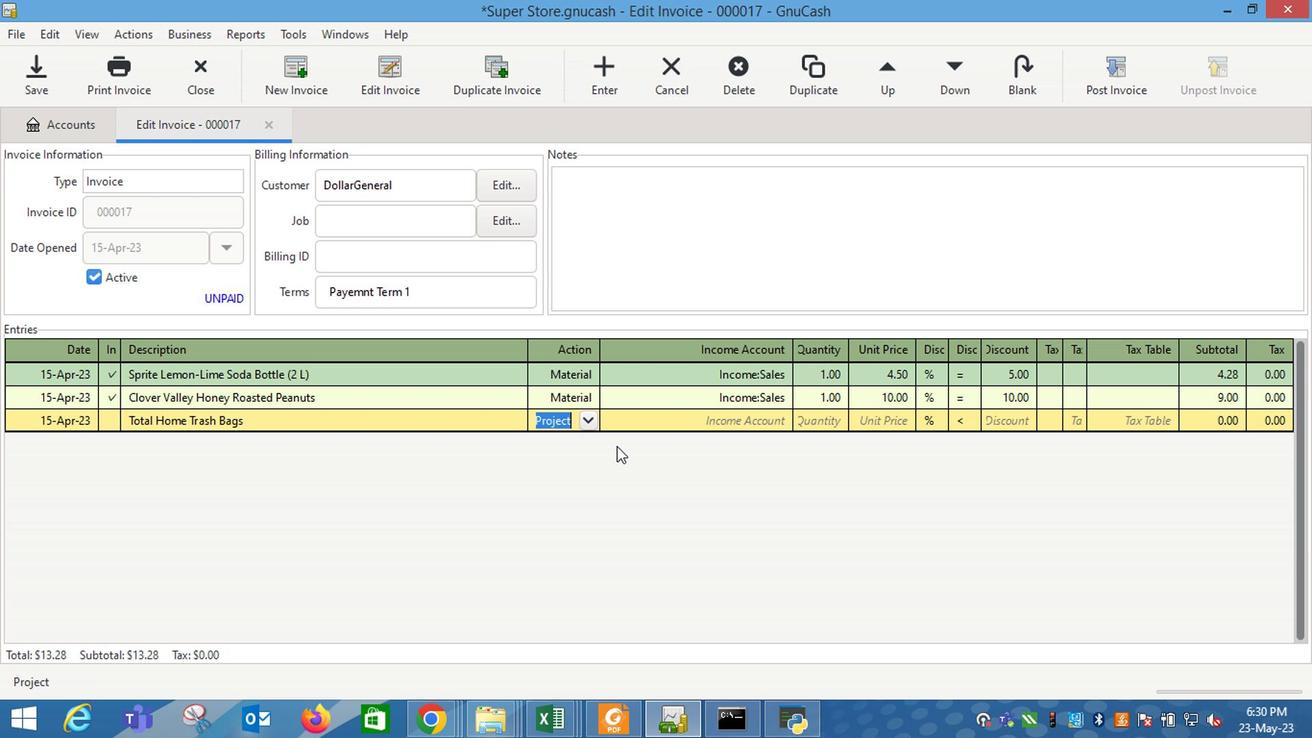 
Action: Mouse pressed left at (649, 432)
Screenshot: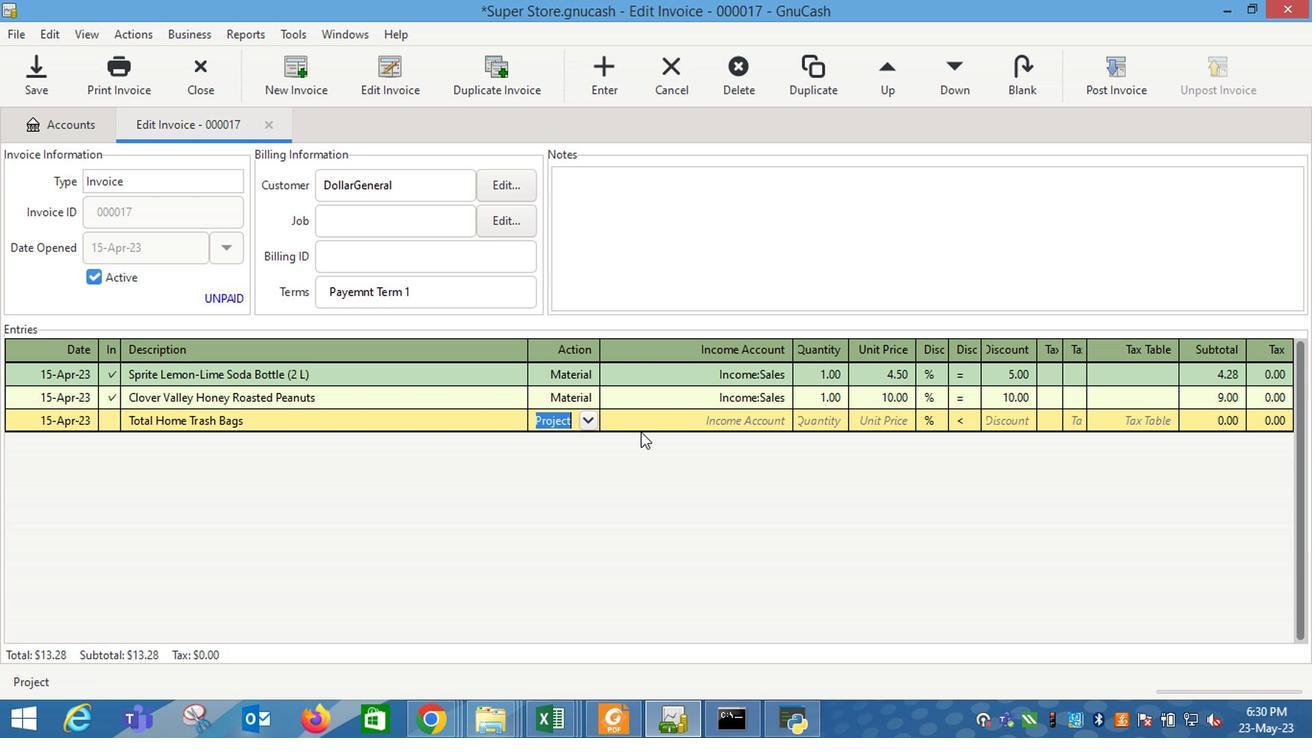 
Action: Mouse moved to (782, 421)
Screenshot: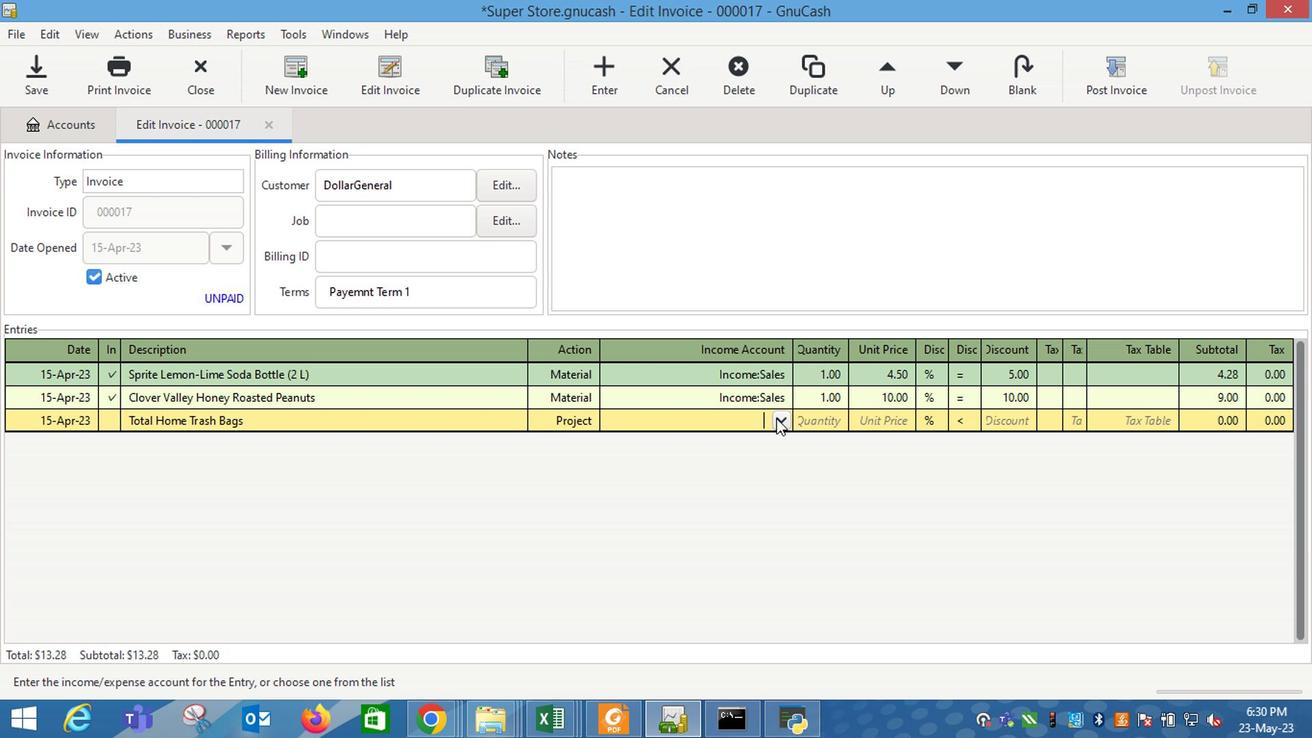 
Action: Mouse pressed left at (782, 421)
Screenshot: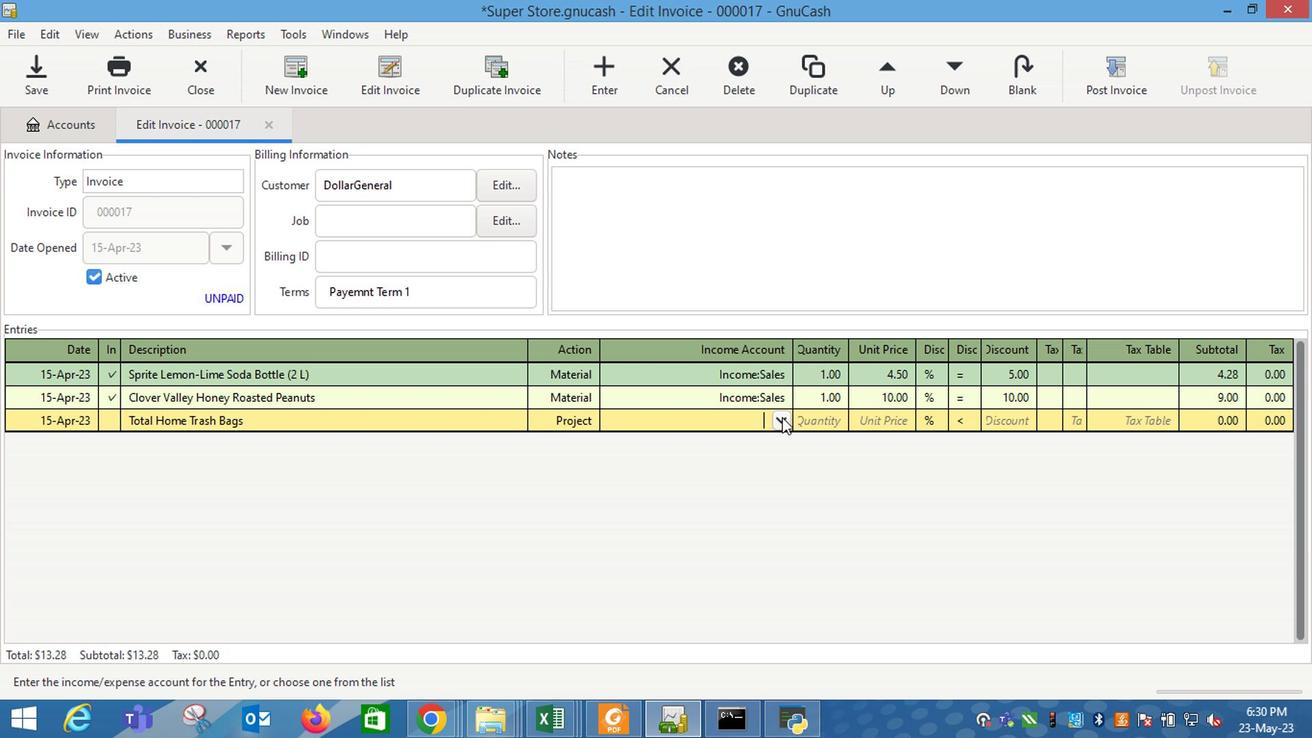 
Action: Mouse moved to (696, 509)
Screenshot: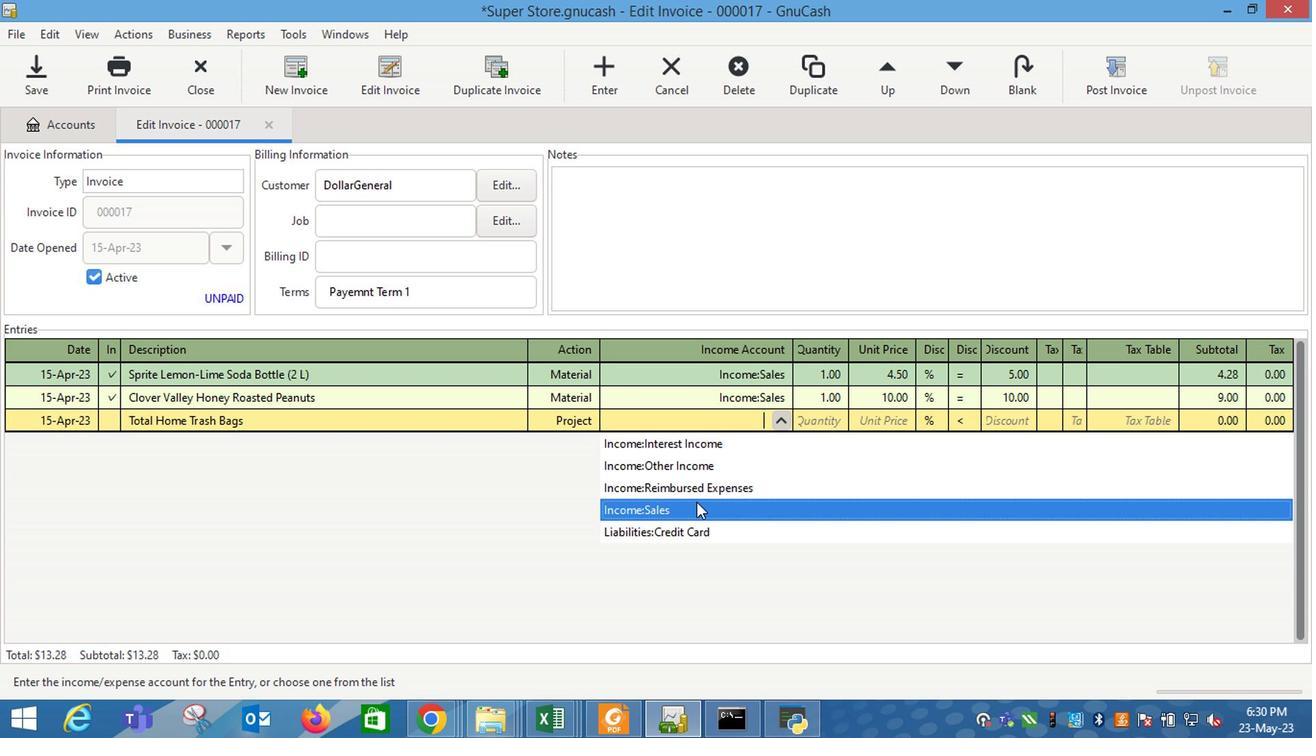 
Action: Mouse pressed left at (696, 509)
Screenshot: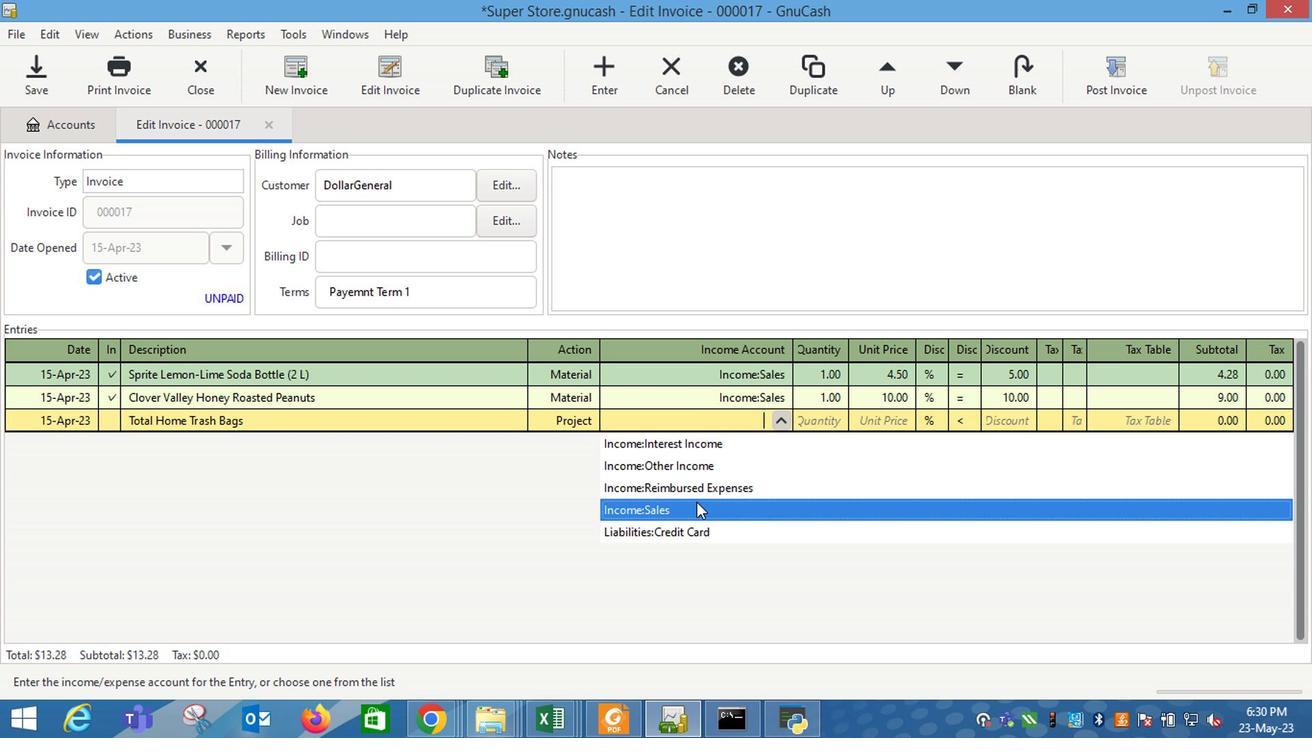 
Action: Mouse moved to (809, 430)
Screenshot: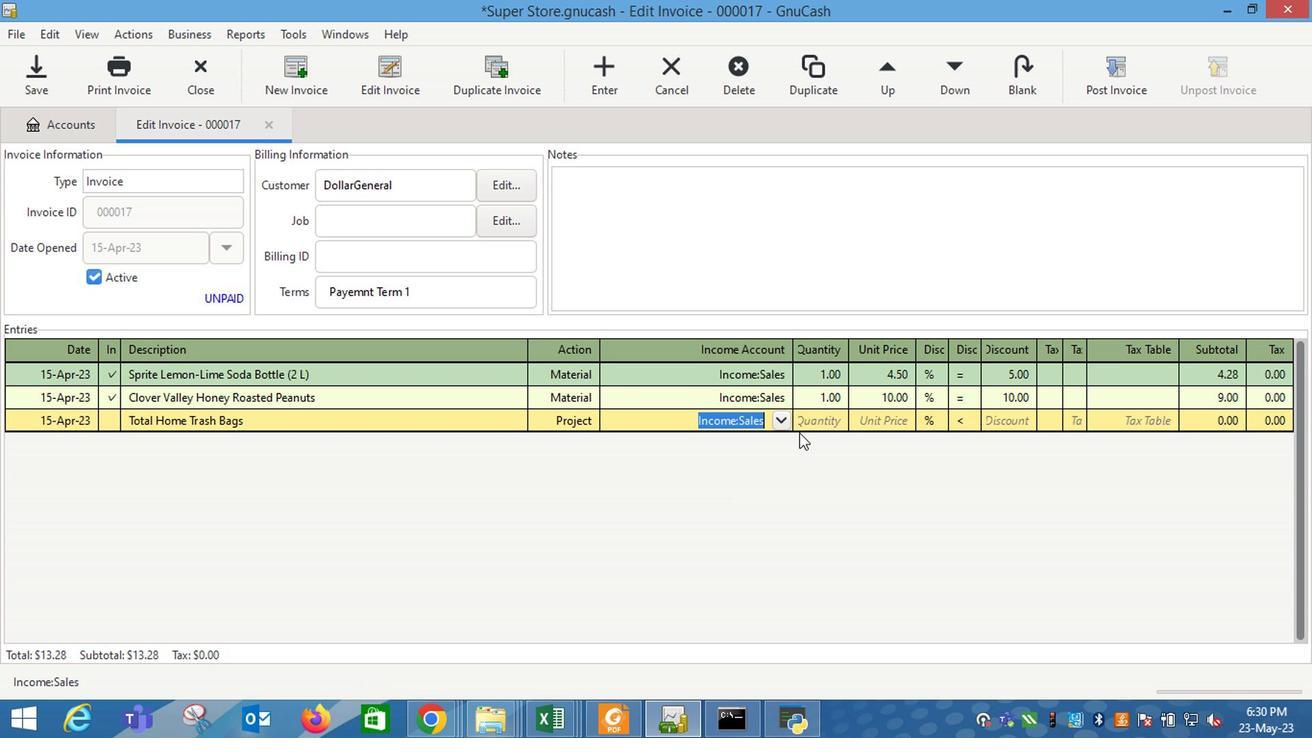 
Action: Mouse pressed left at (809, 430)
Screenshot: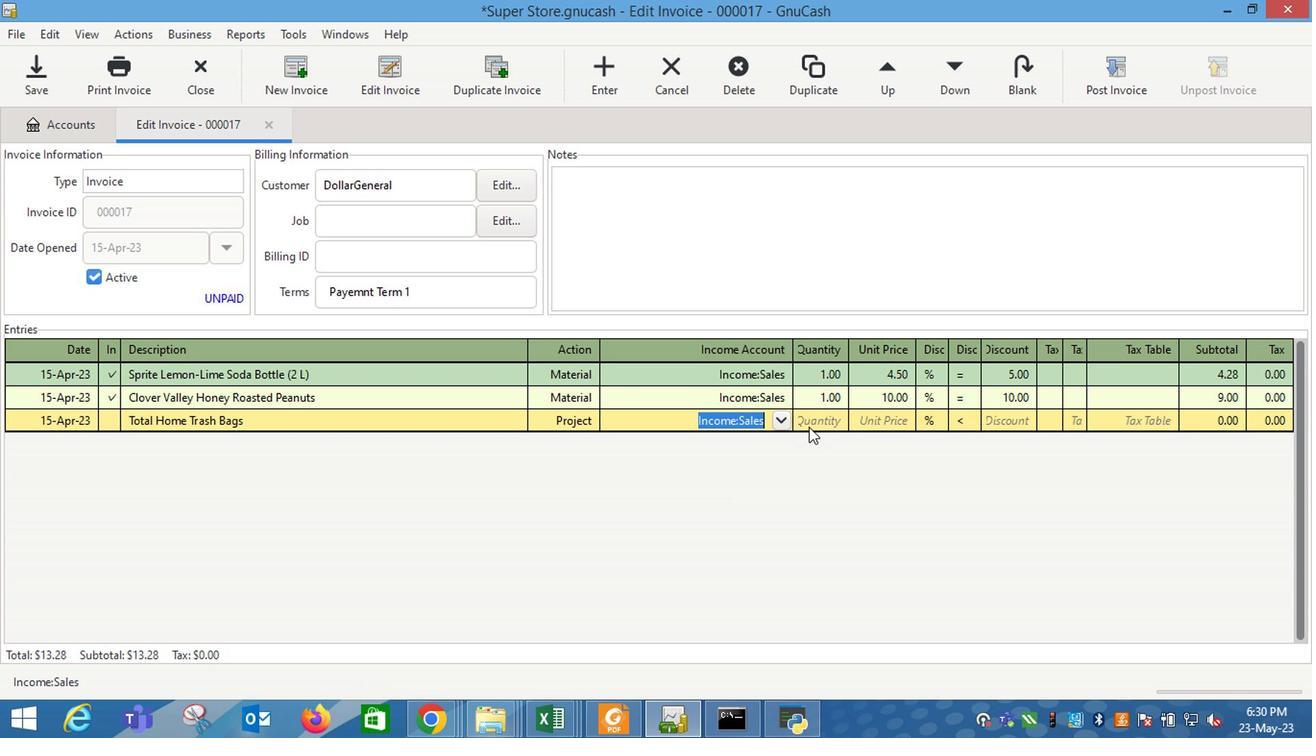 
Action: Mouse moved to (774, 441)
Screenshot: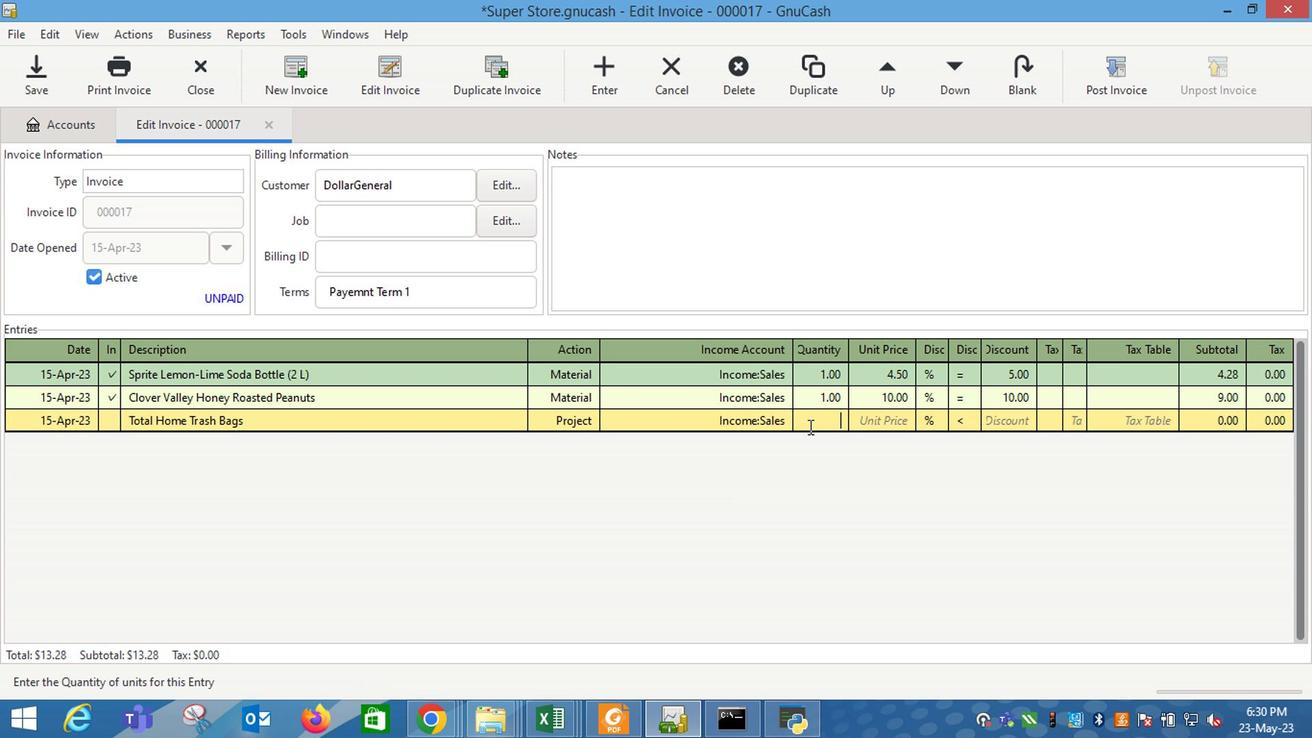 
Action: Key pressed 2
Screenshot: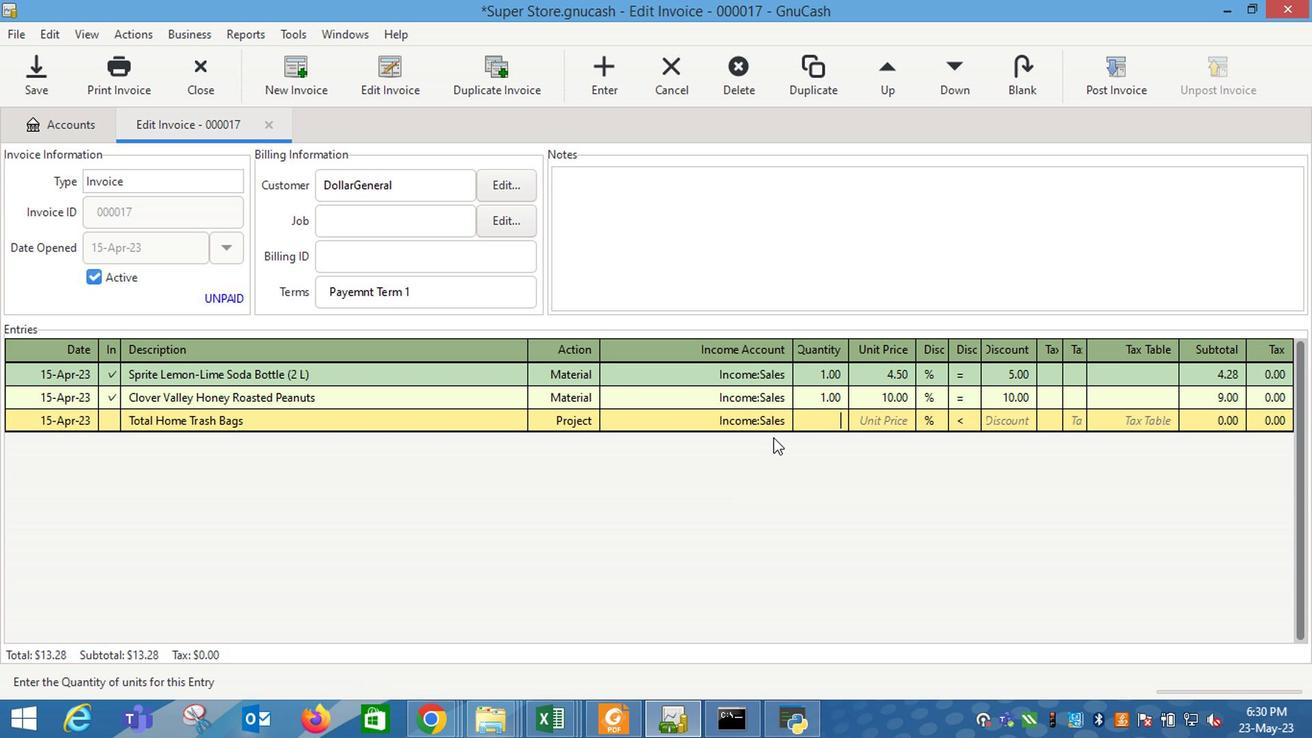 
Action: Mouse moved to (863, 432)
Screenshot: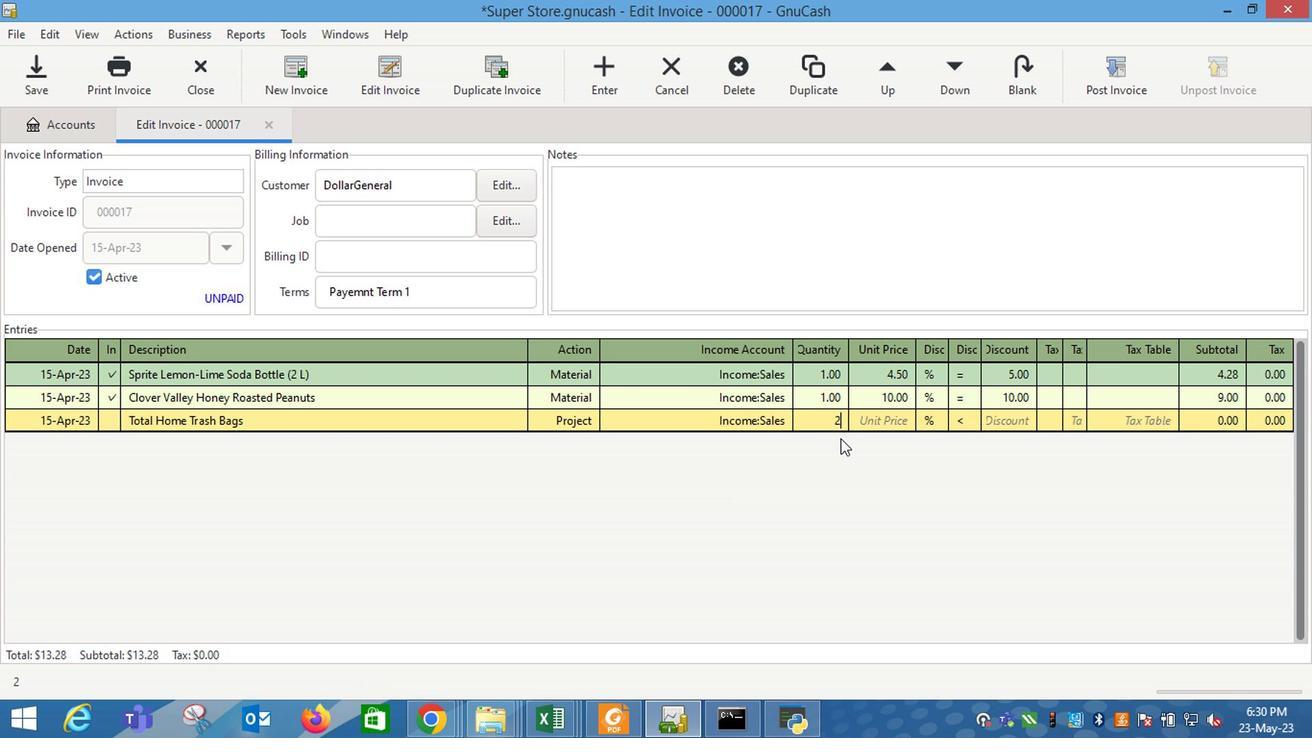 
Action: Mouse pressed left at (863, 432)
Screenshot: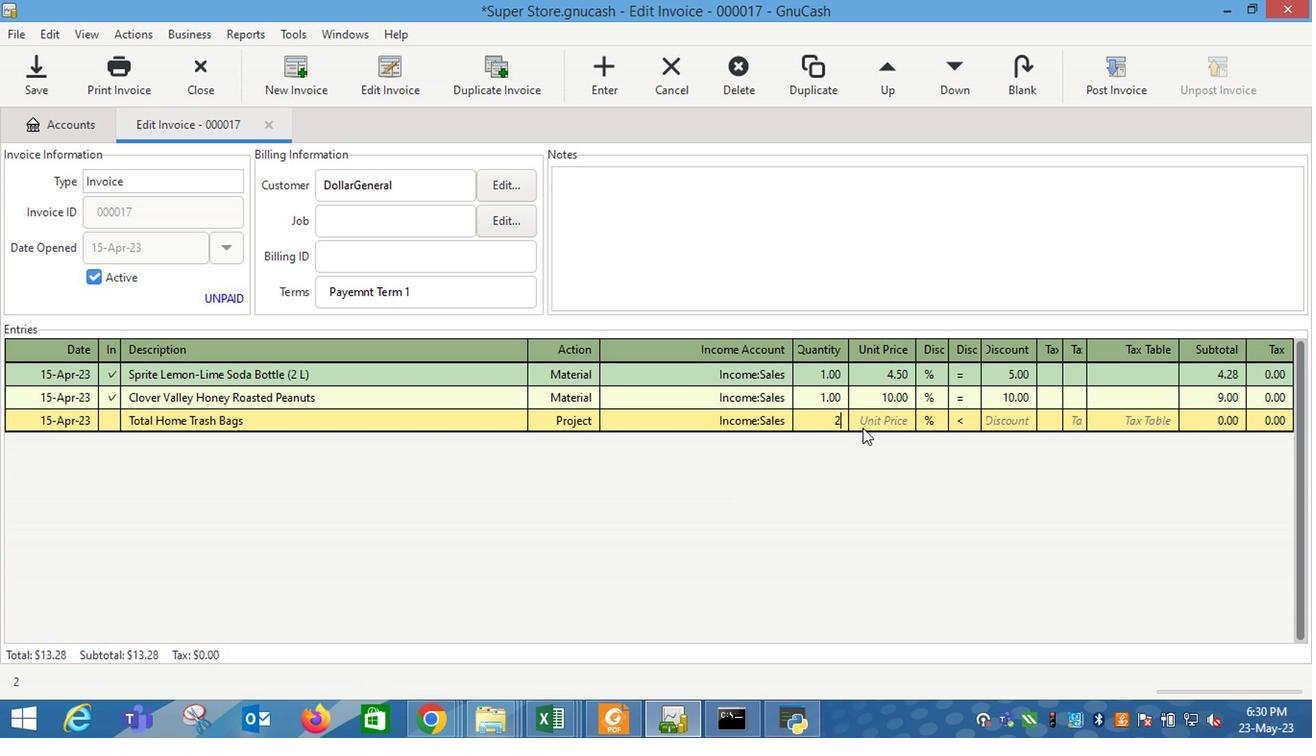 
Action: Mouse moved to (830, 449)
Screenshot: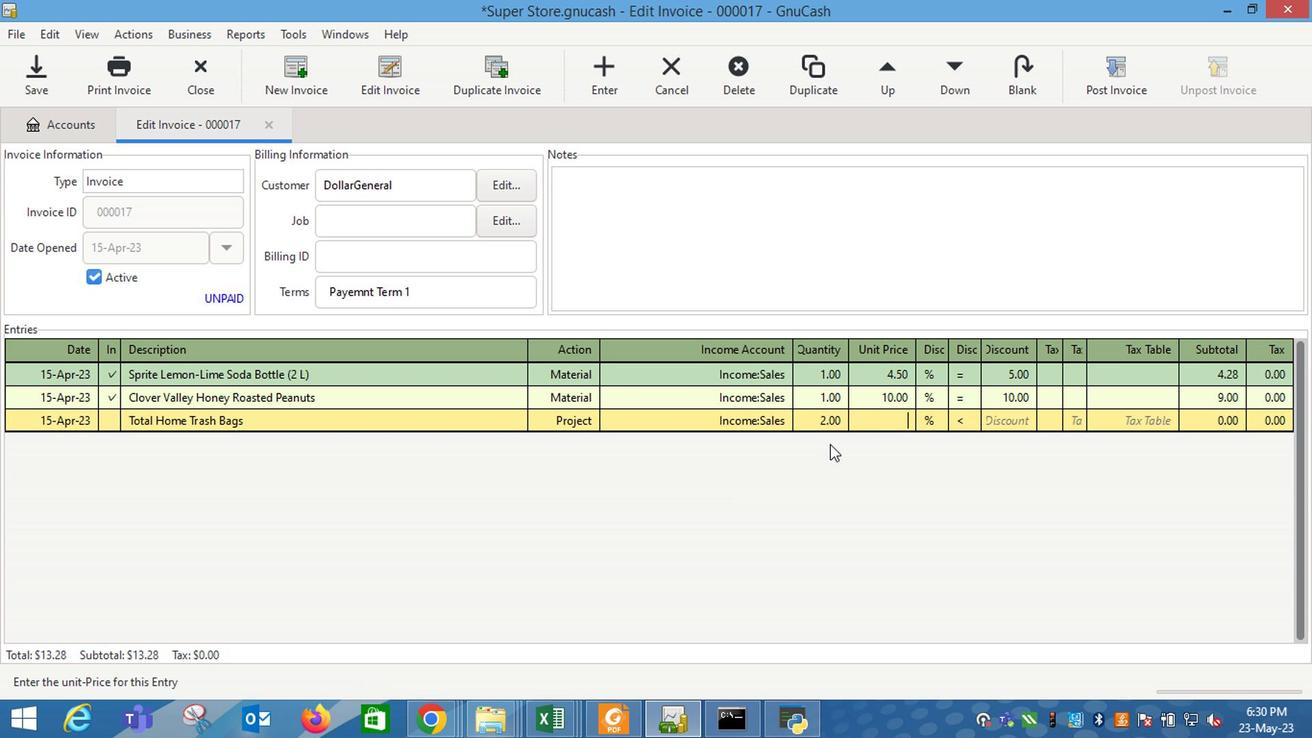 
Action: Key pressed 11
Screenshot: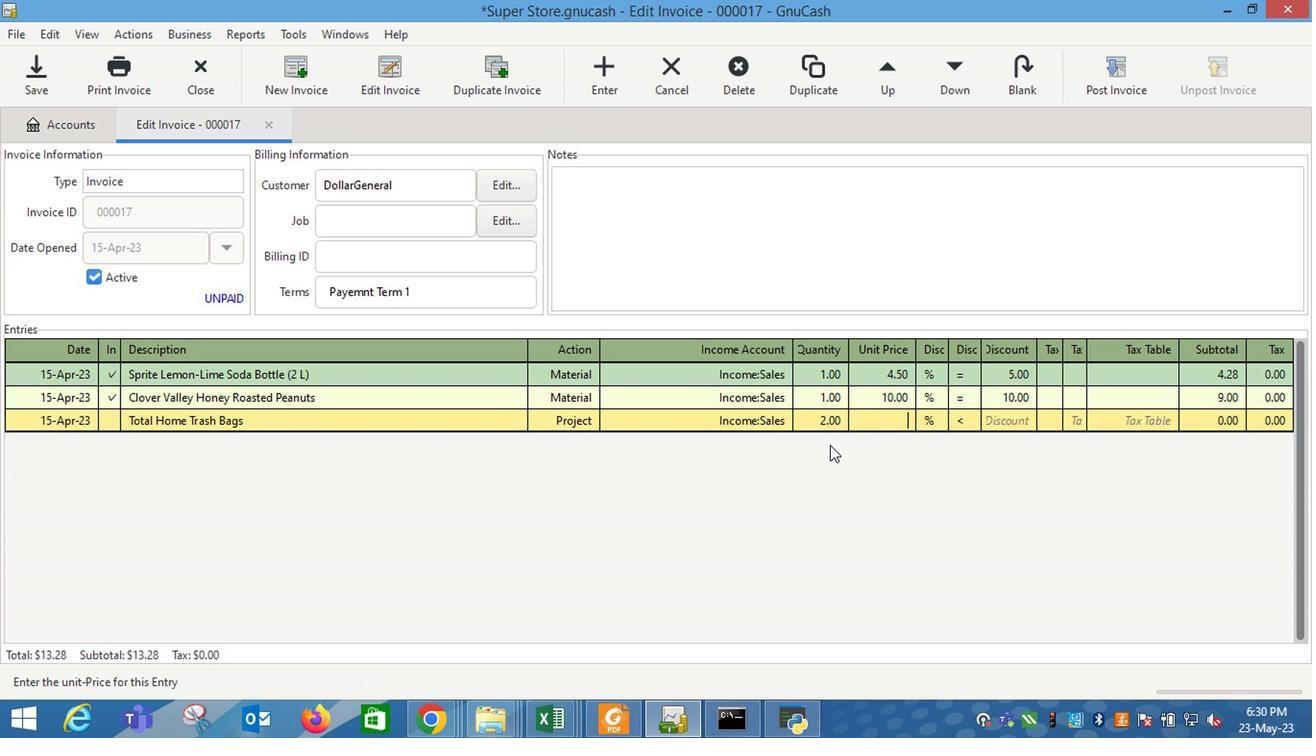 
Action: Mouse moved to (973, 425)
Screenshot: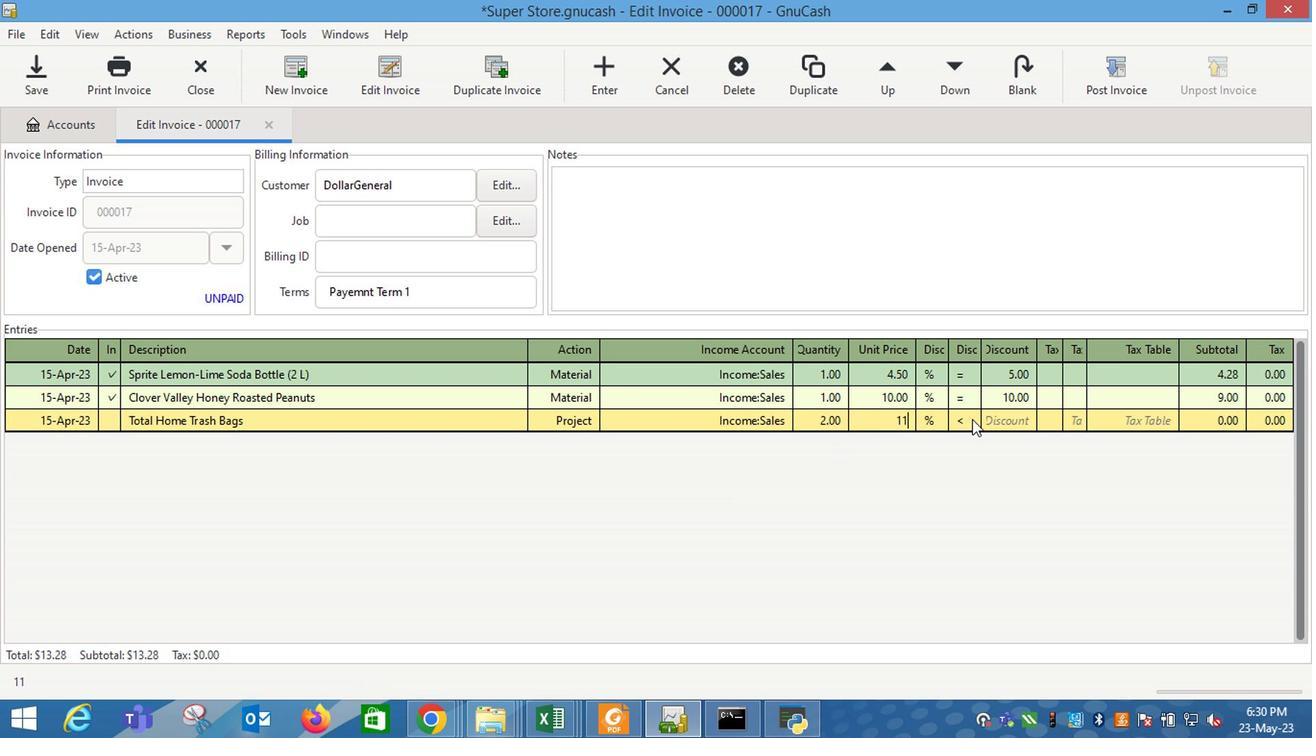 
Action: Mouse pressed left at (973, 425)
Screenshot: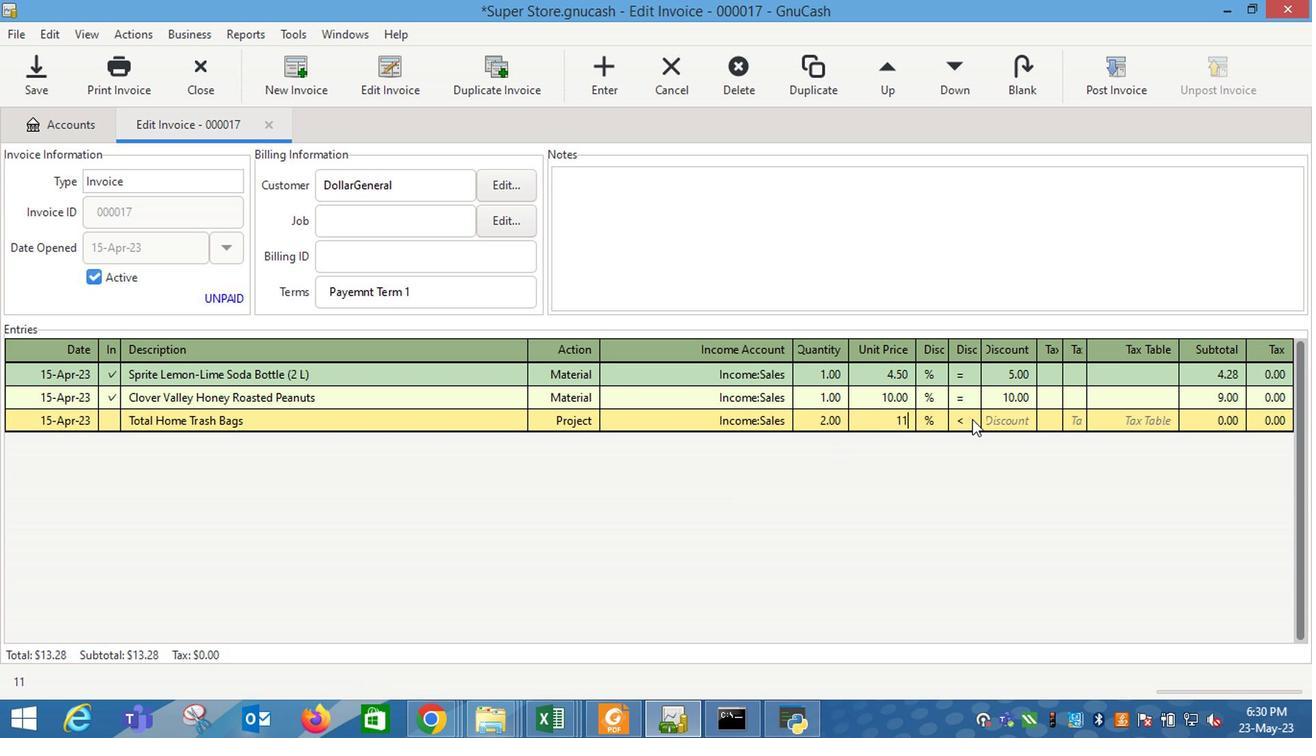 
Action: Mouse moved to (1001, 420)
Screenshot: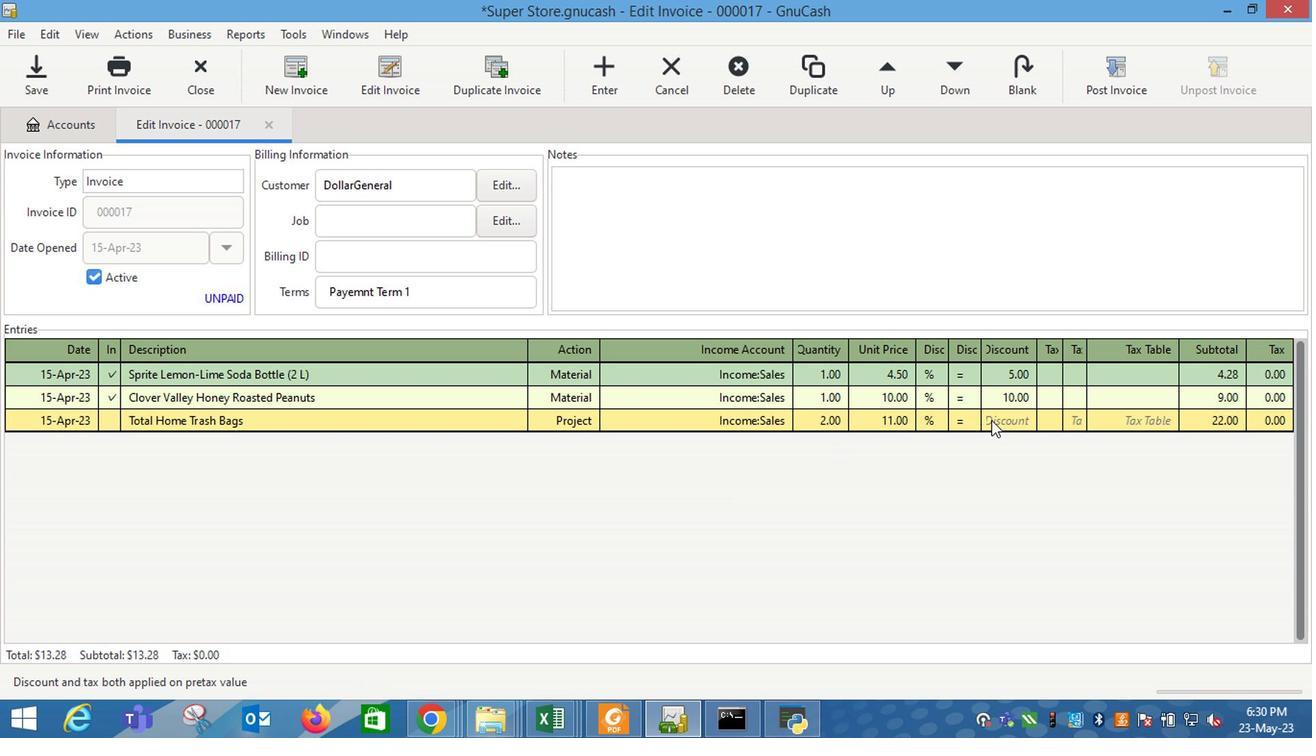
Action: Mouse pressed left at (1001, 420)
Screenshot: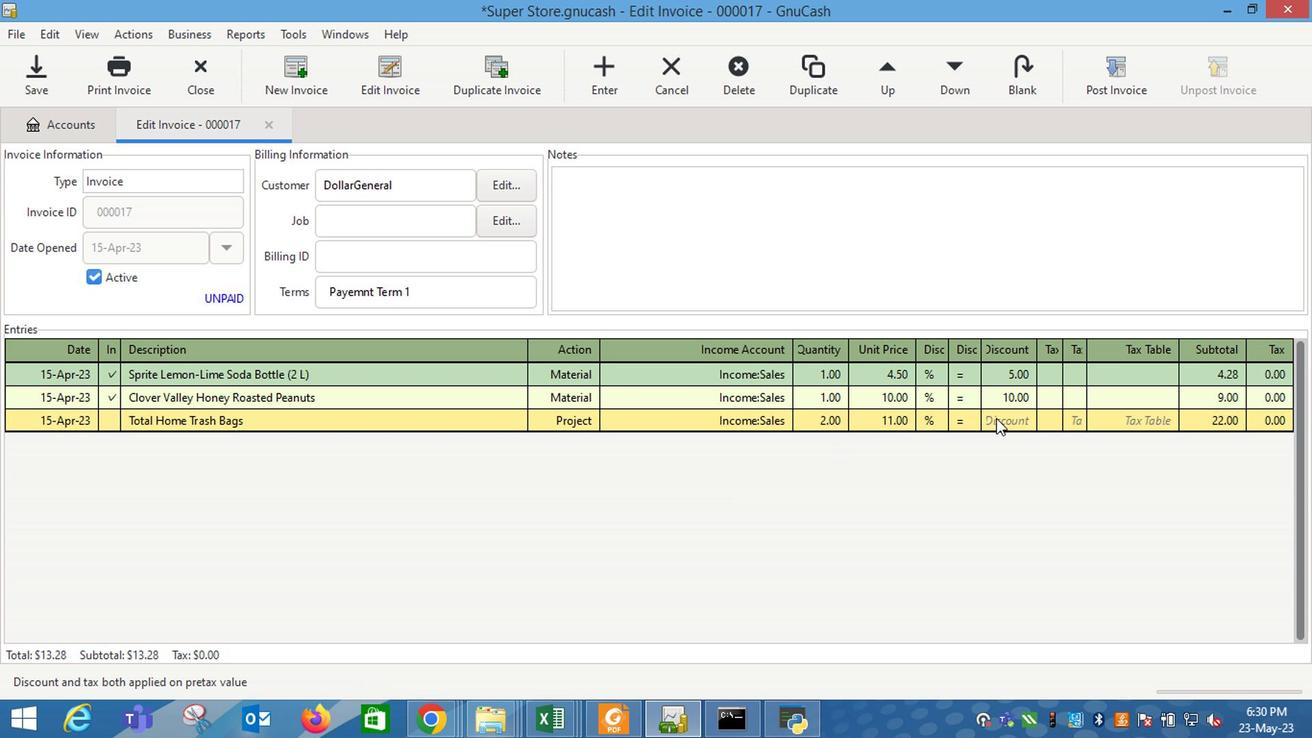 
Action: Mouse moved to (989, 423)
Screenshot: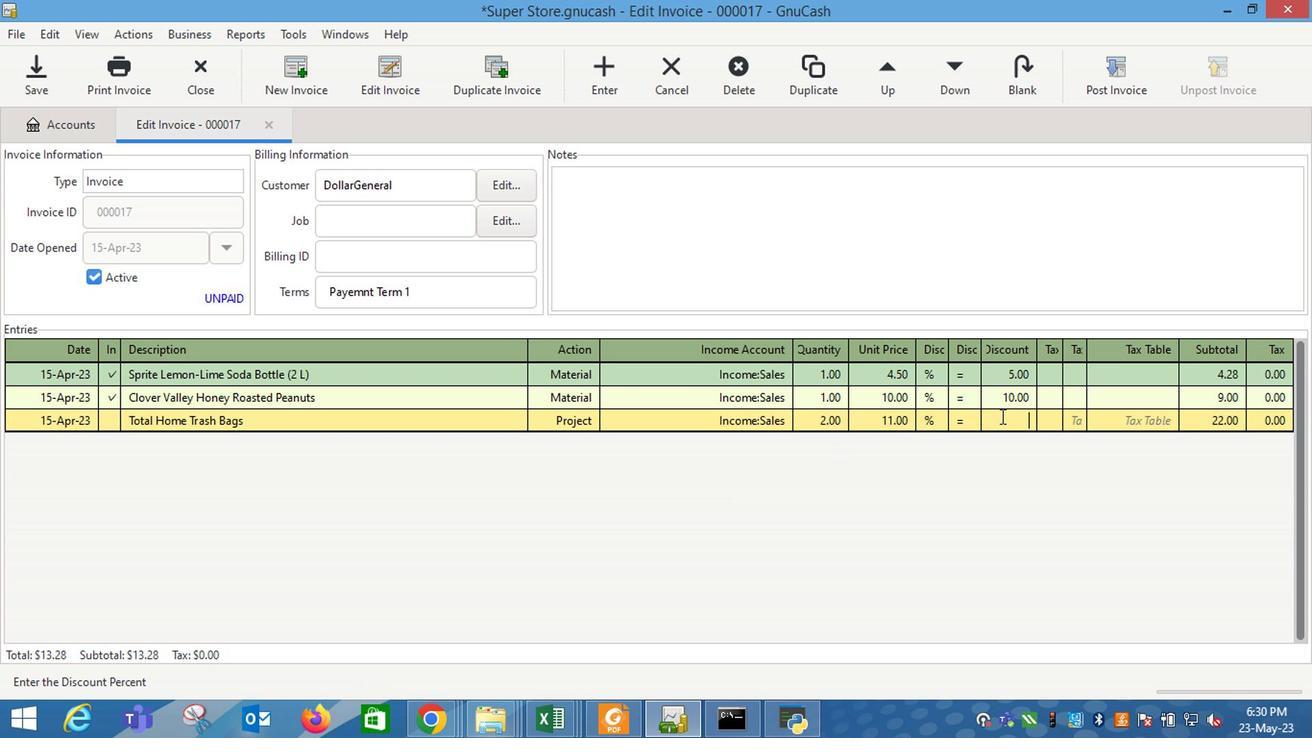 
Action: Key pressed 12
Screenshot: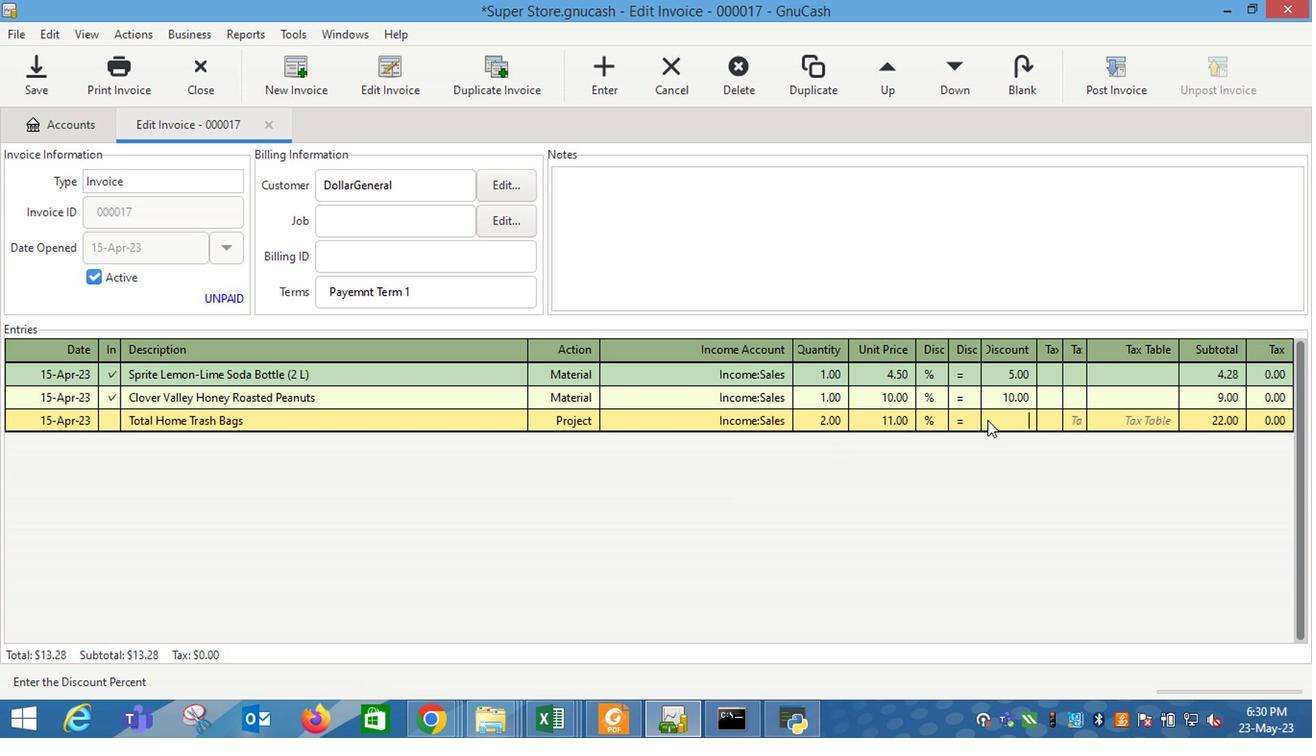 
Action: Mouse moved to (1037, 435)
Screenshot: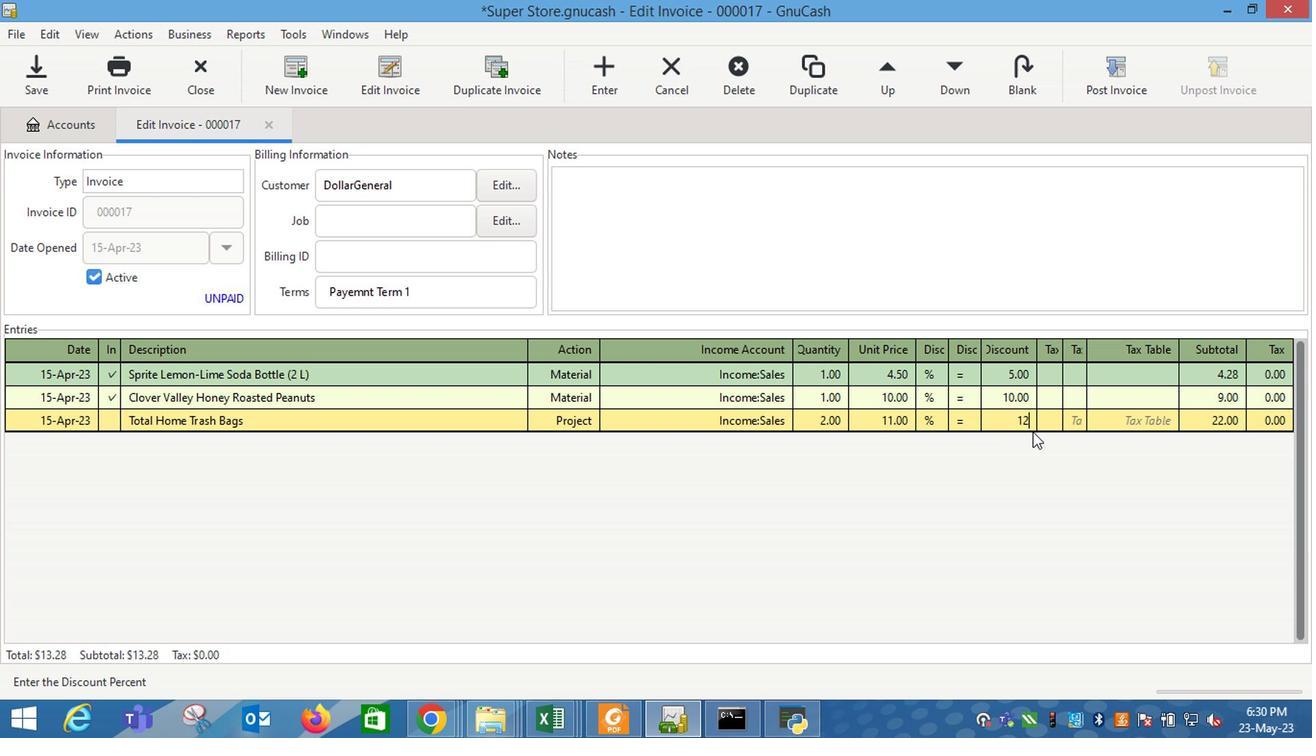 
Action: Key pressed <Key.enter>
Screenshot: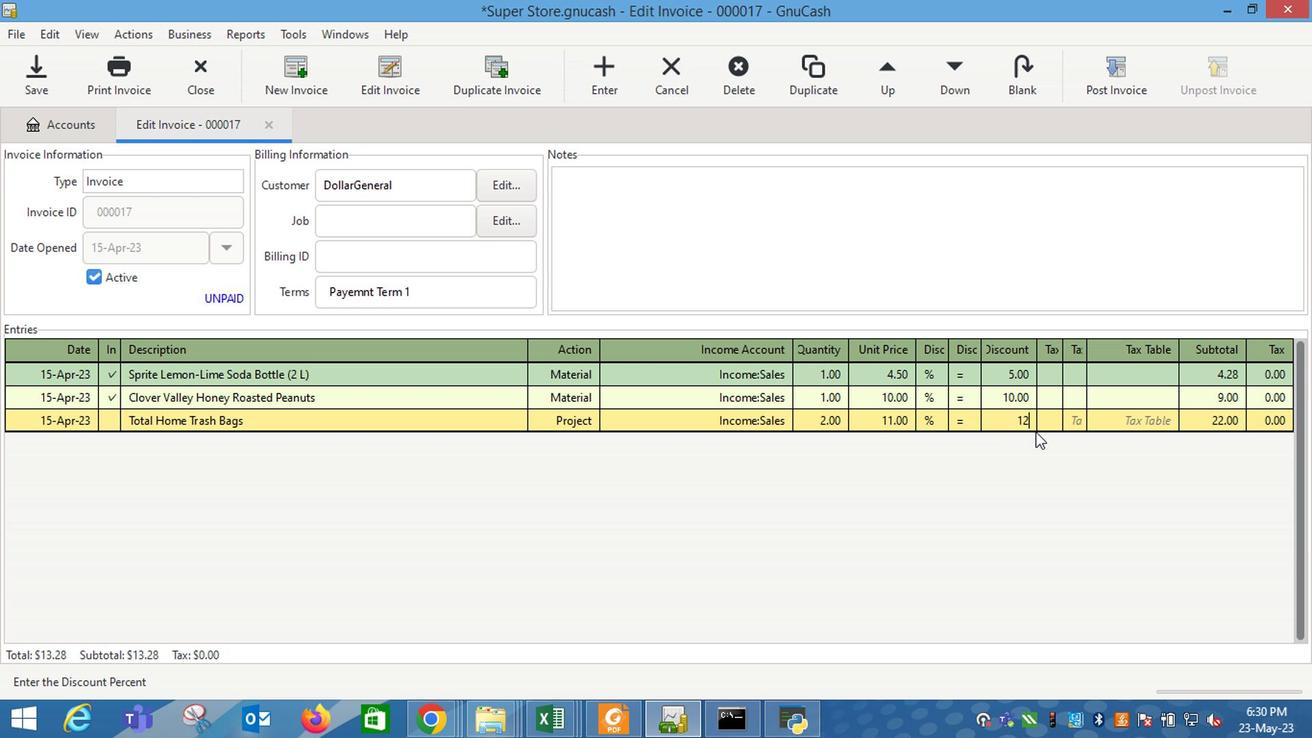
Action: Mouse moved to (894, 189)
Screenshot: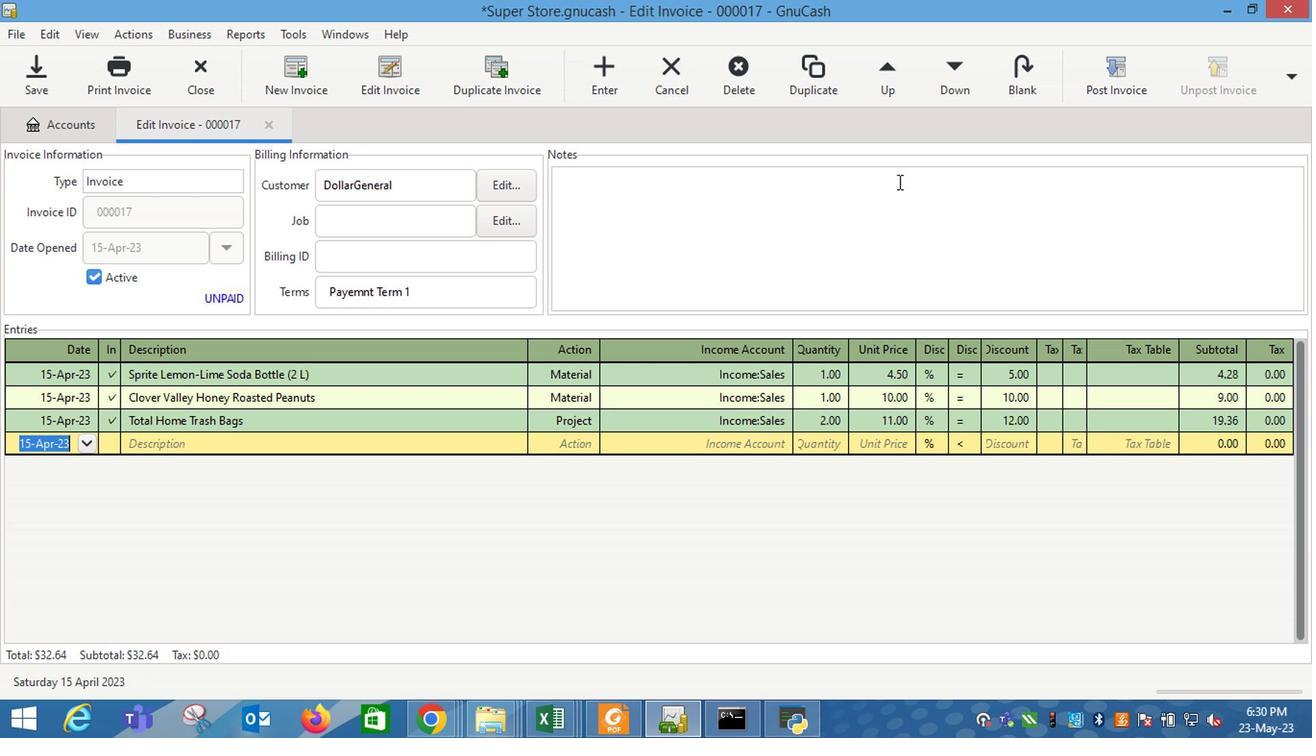 
Action: Mouse pressed left at (894, 189)
Screenshot: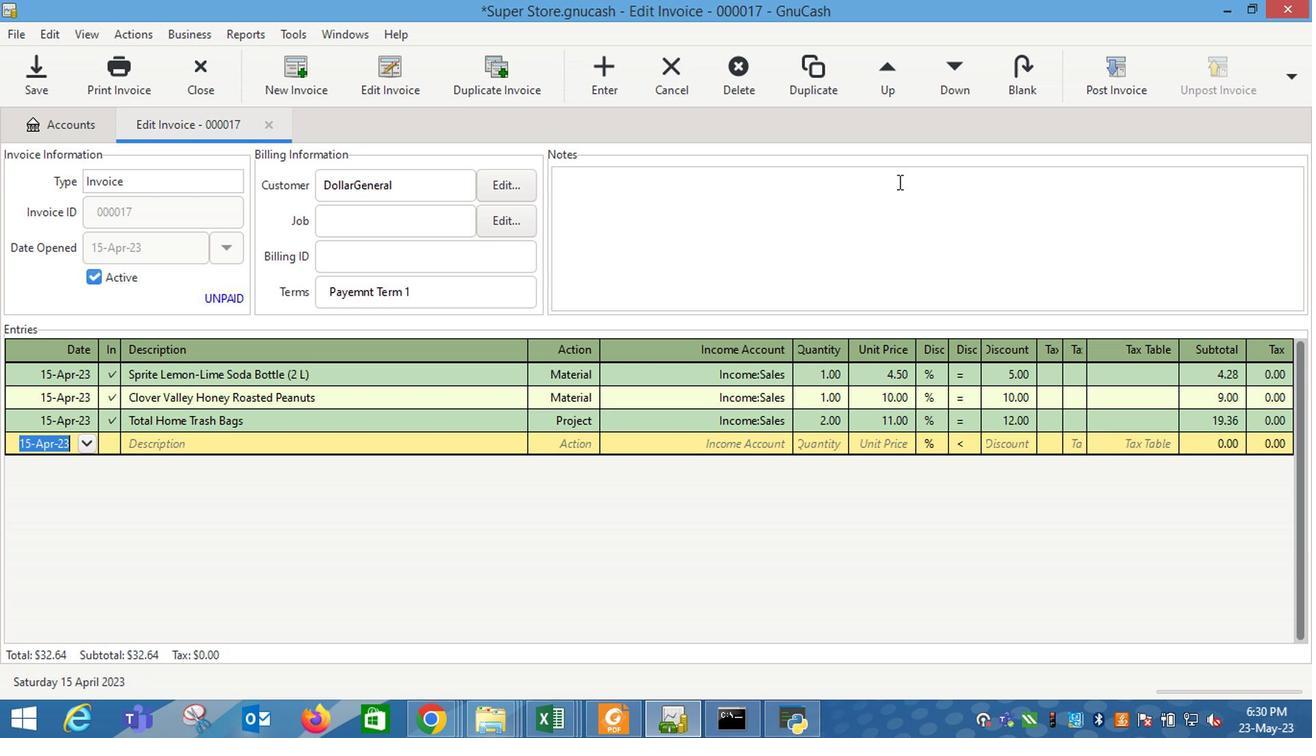 
Action: Key pressed <Key.shift_r>Looking<Key.space>forward<Key.space>to<Key.space>serving<Key.space>you<Key.space>again.
Screenshot: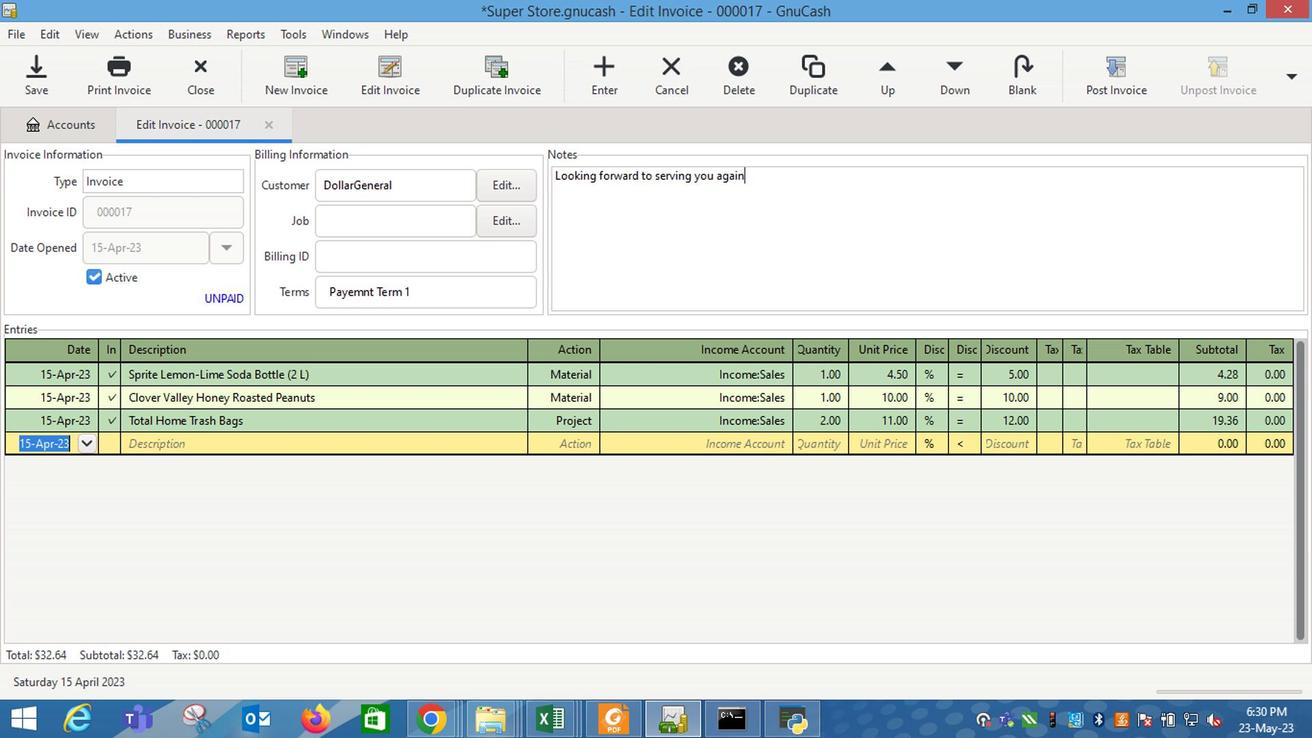 
Action: Mouse moved to (1105, 81)
Screenshot: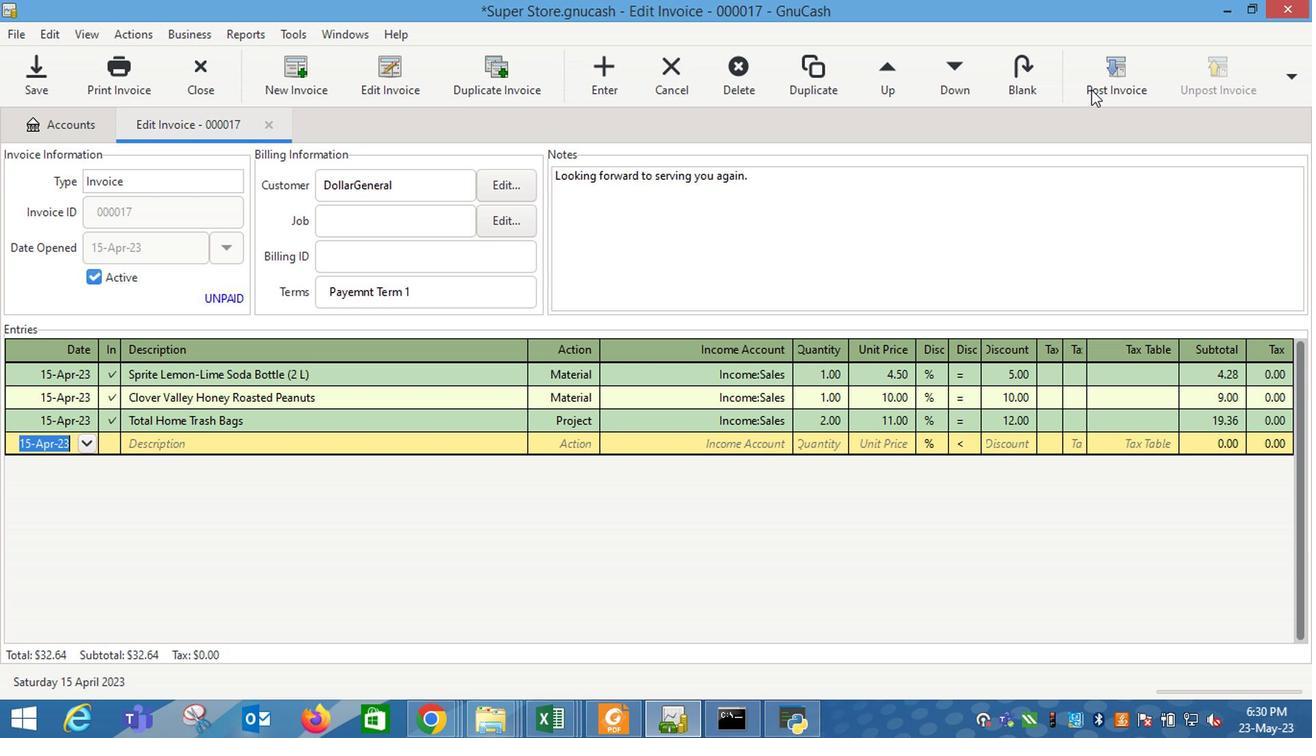 
Action: Mouse pressed left at (1105, 81)
Screenshot: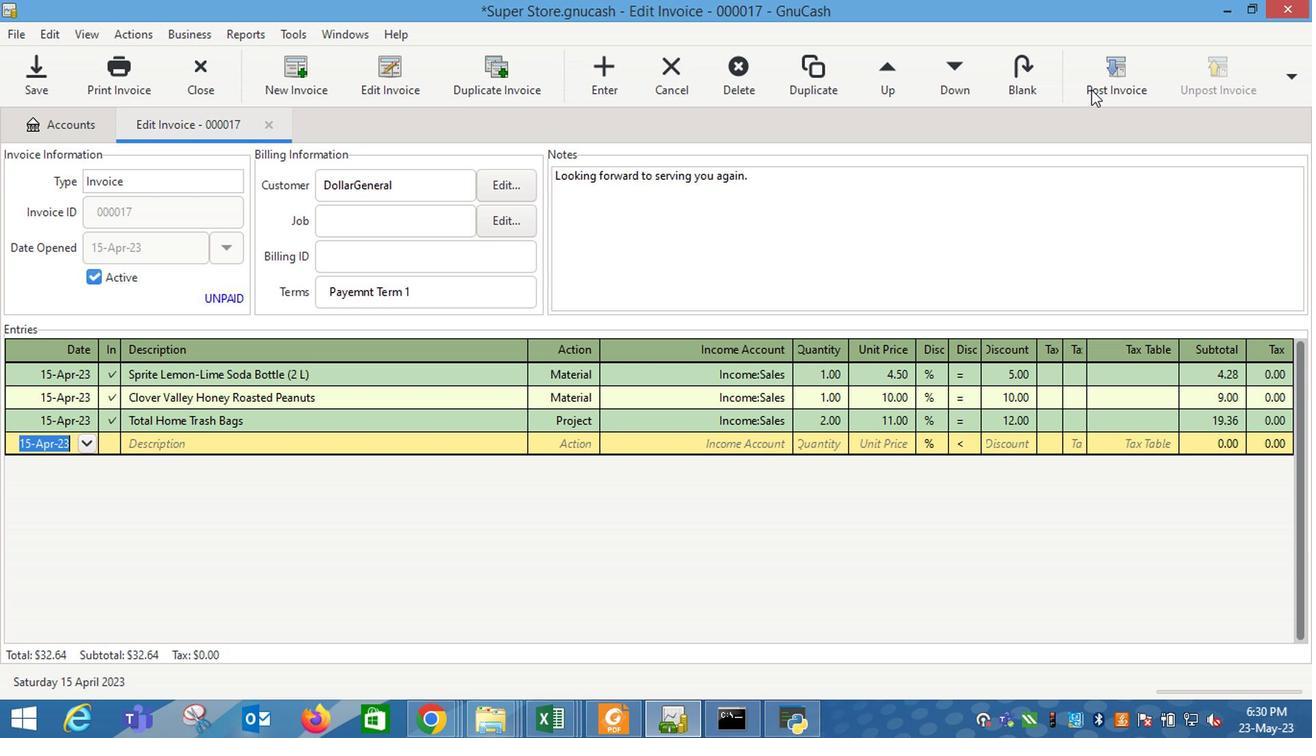 
Action: Mouse moved to (818, 322)
Screenshot: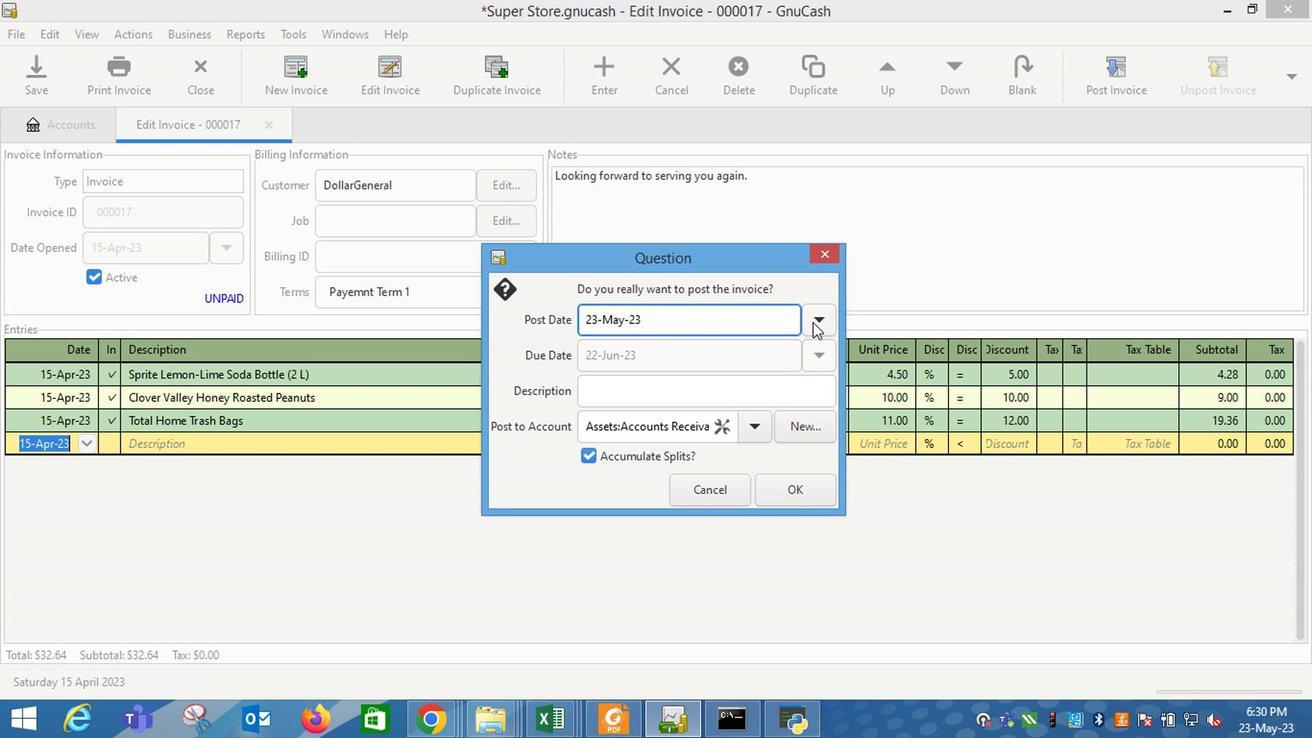 
Action: Mouse pressed left at (818, 322)
Screenshot: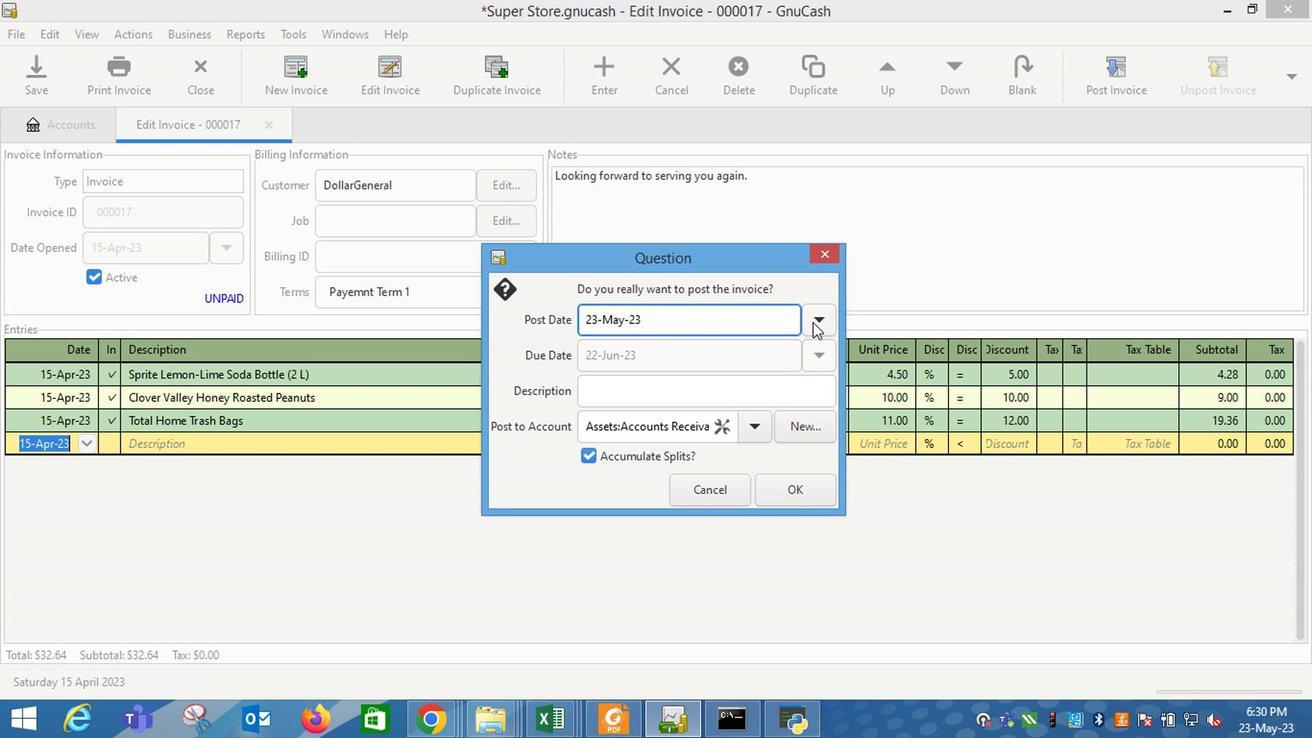 
Action: Mouse moved to (670, 355)
Screenshot: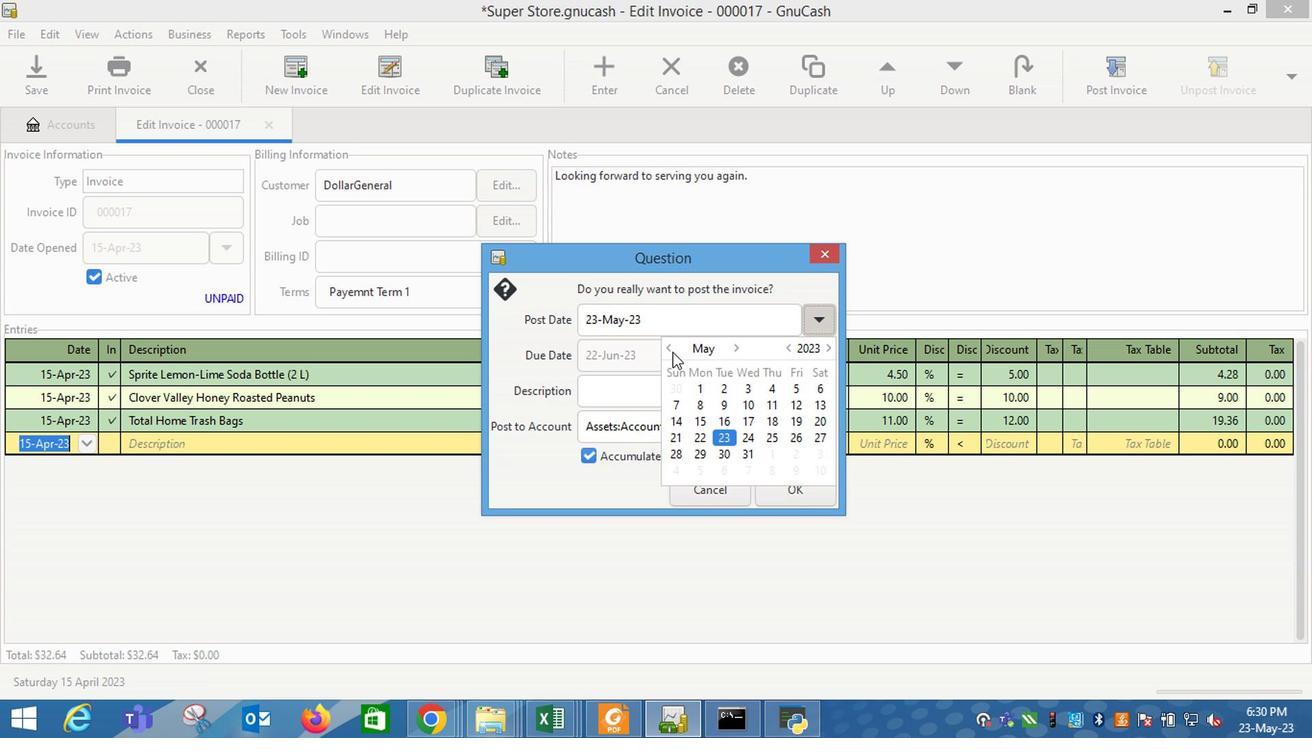 
Action: Mouse pressed left at (670, 355)
Screenshot: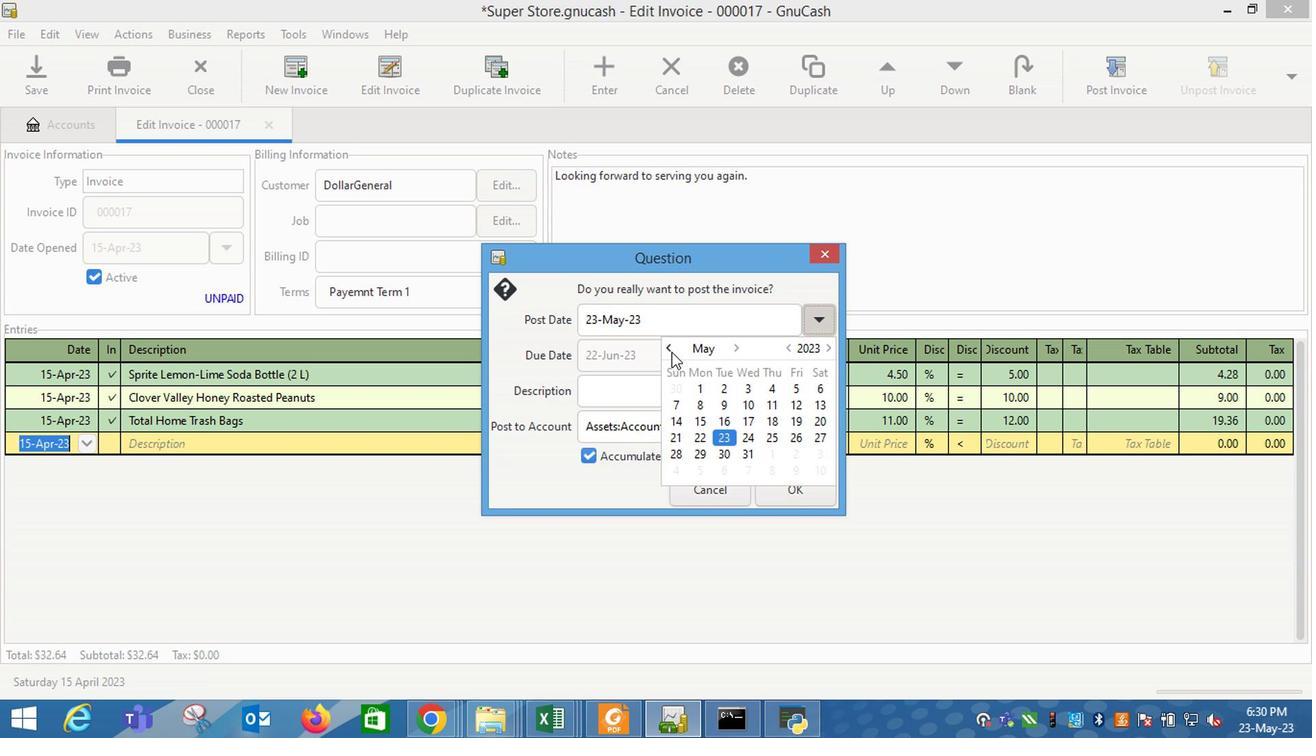 
Action: Mouse moved to (815, 419)
Screenshot: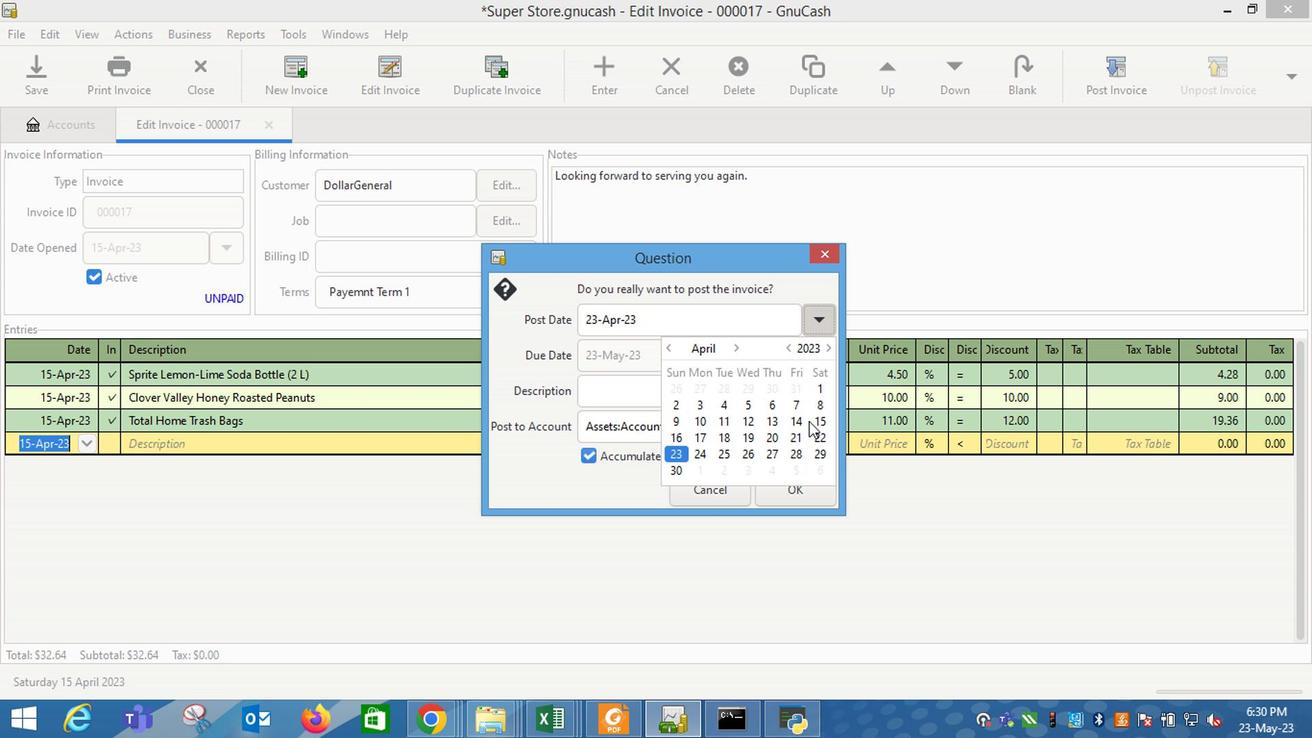 
Action: Mouse pressed left at (815, 419)
Screenshot: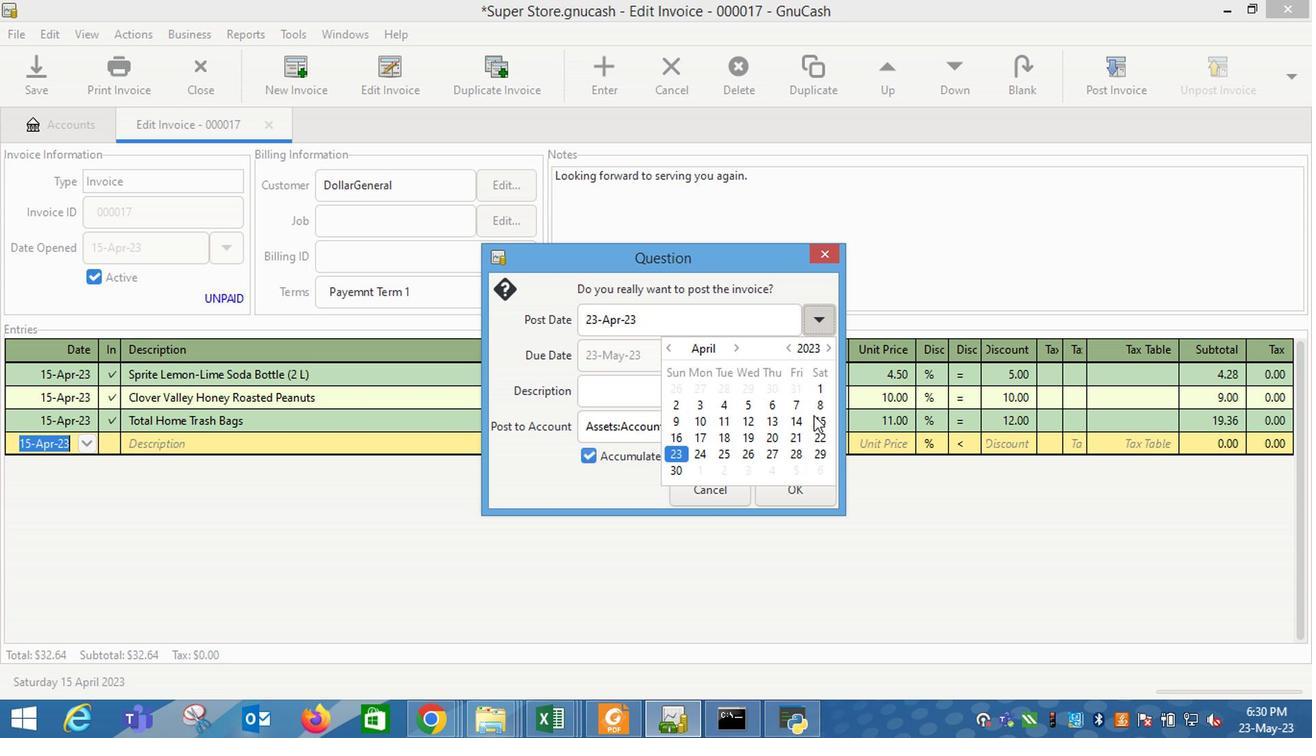 
Action: Mouse moved to (610, 389)
Screenshot: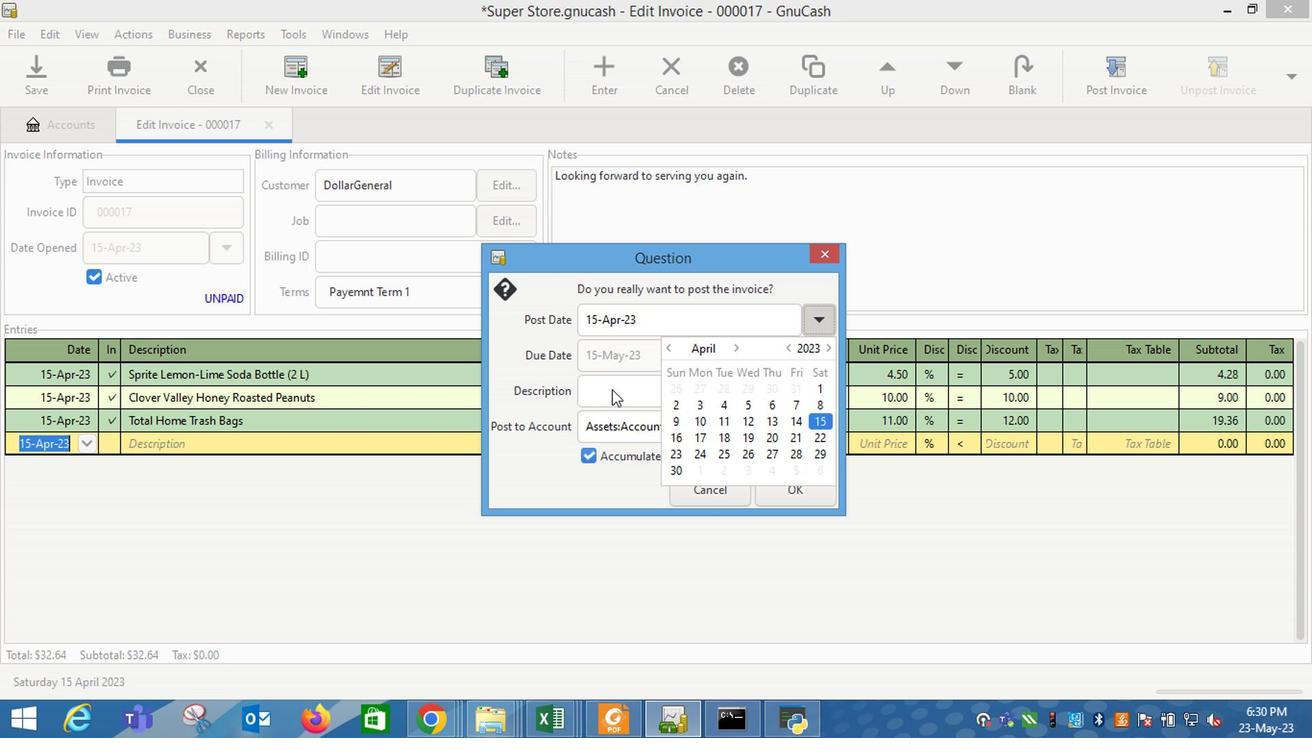 
Action: Mouse pressed left at (610, 389)
Screenshot: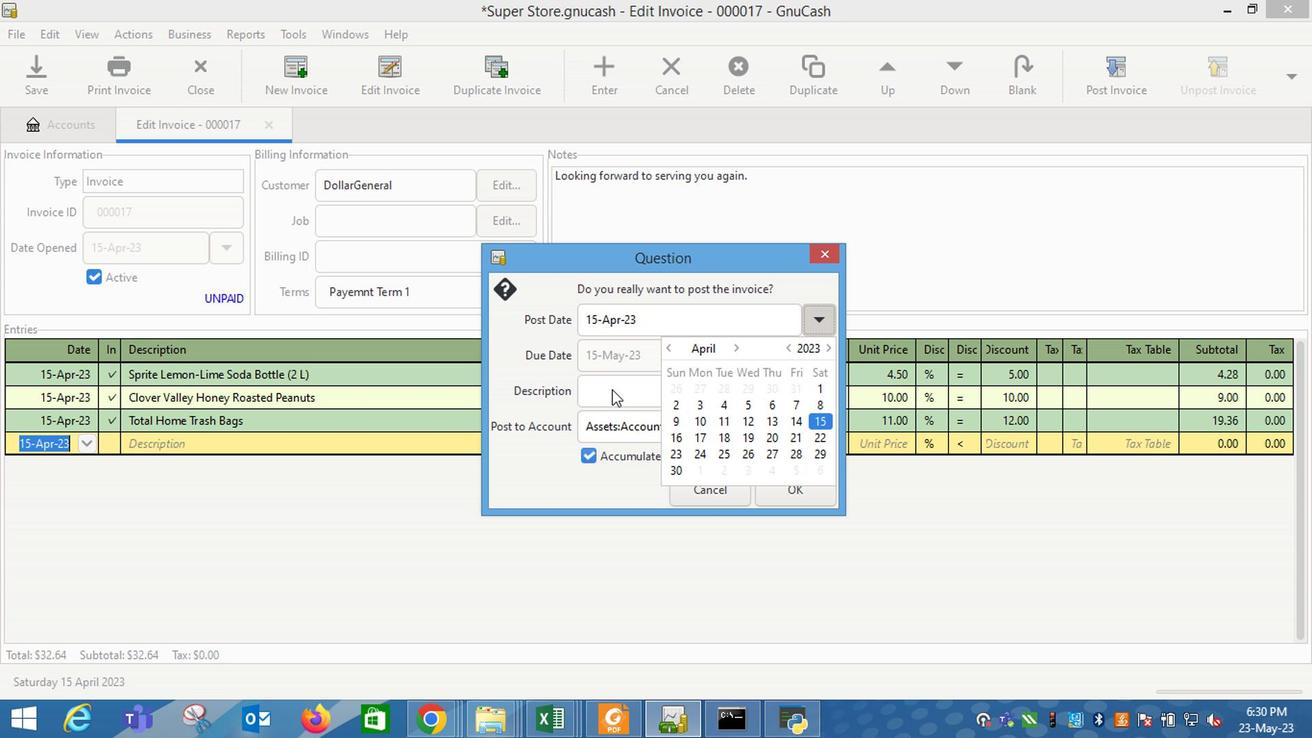 
Action: Mouse moved to (797, 497)
Screenshot: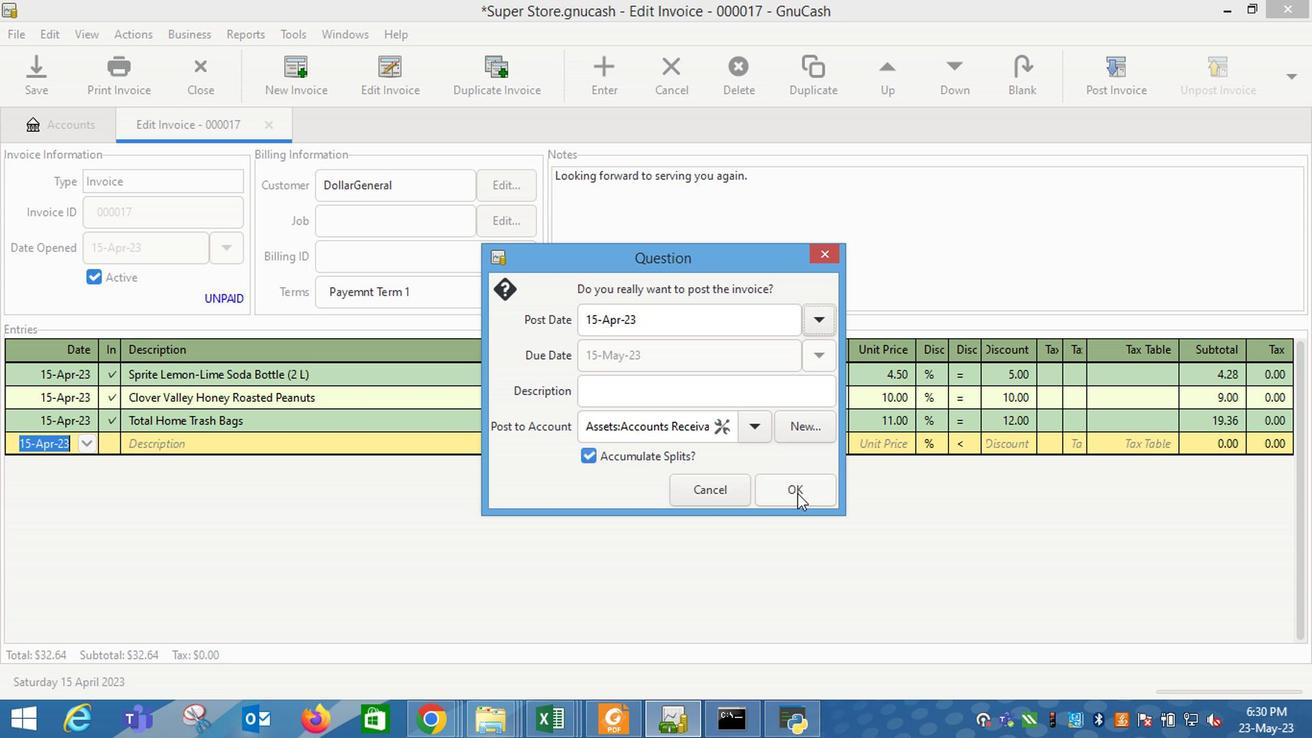 
Action: Mouse pressed left at (797, 497)
Screenshot: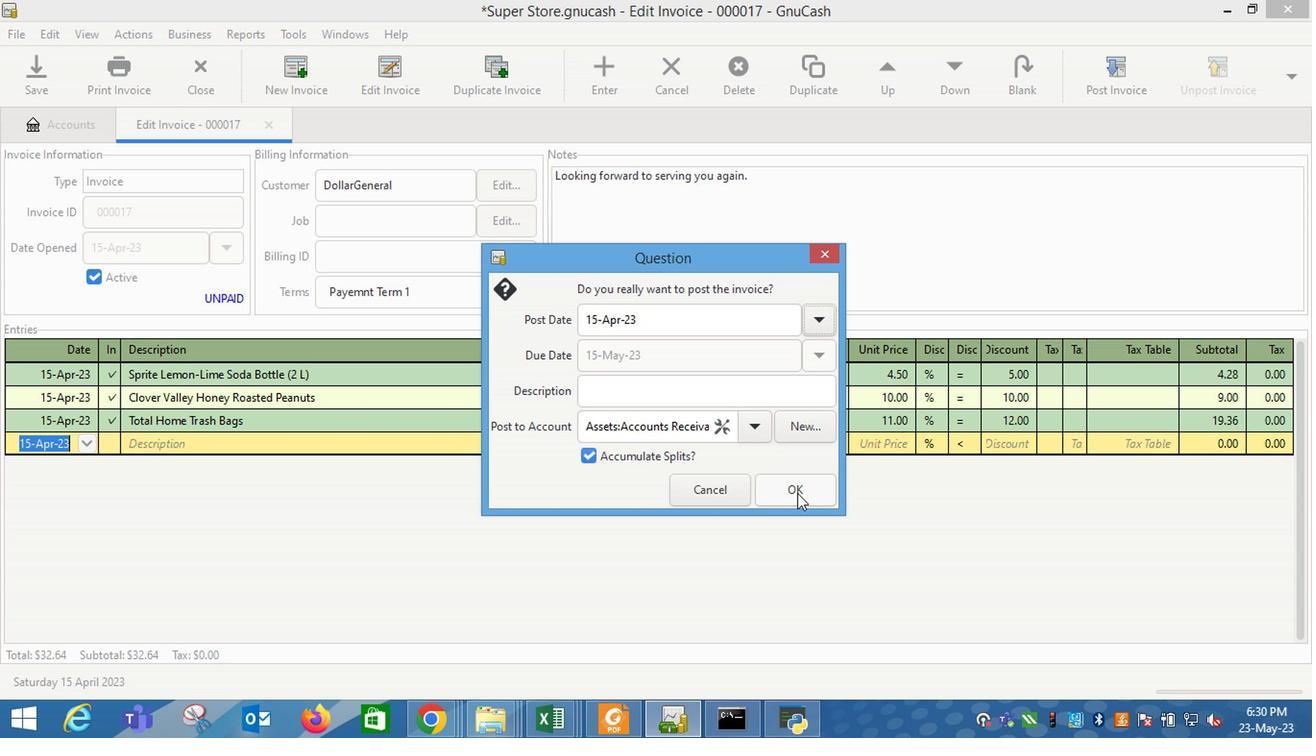 
Action: Mouse moved to (1237, 76)
Screenshot: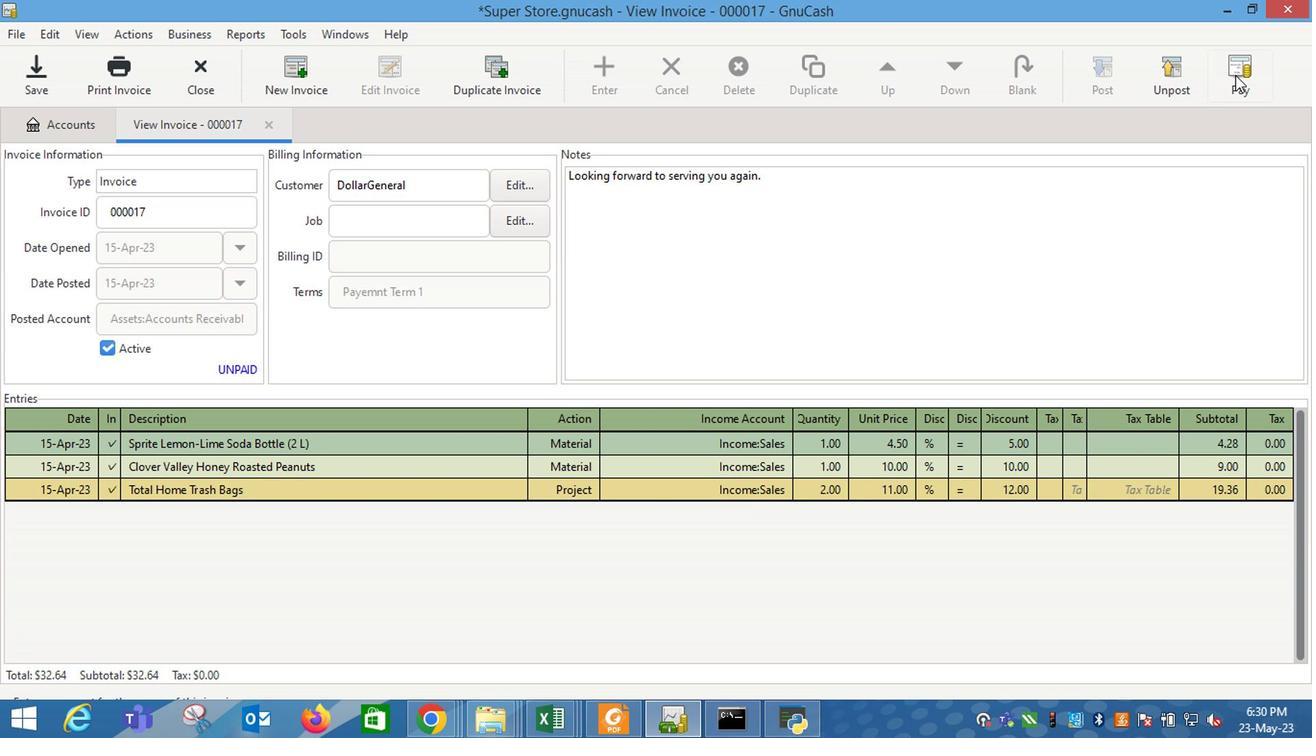 
Action: Mouse pressed left at (1237, 76)
Screenshot: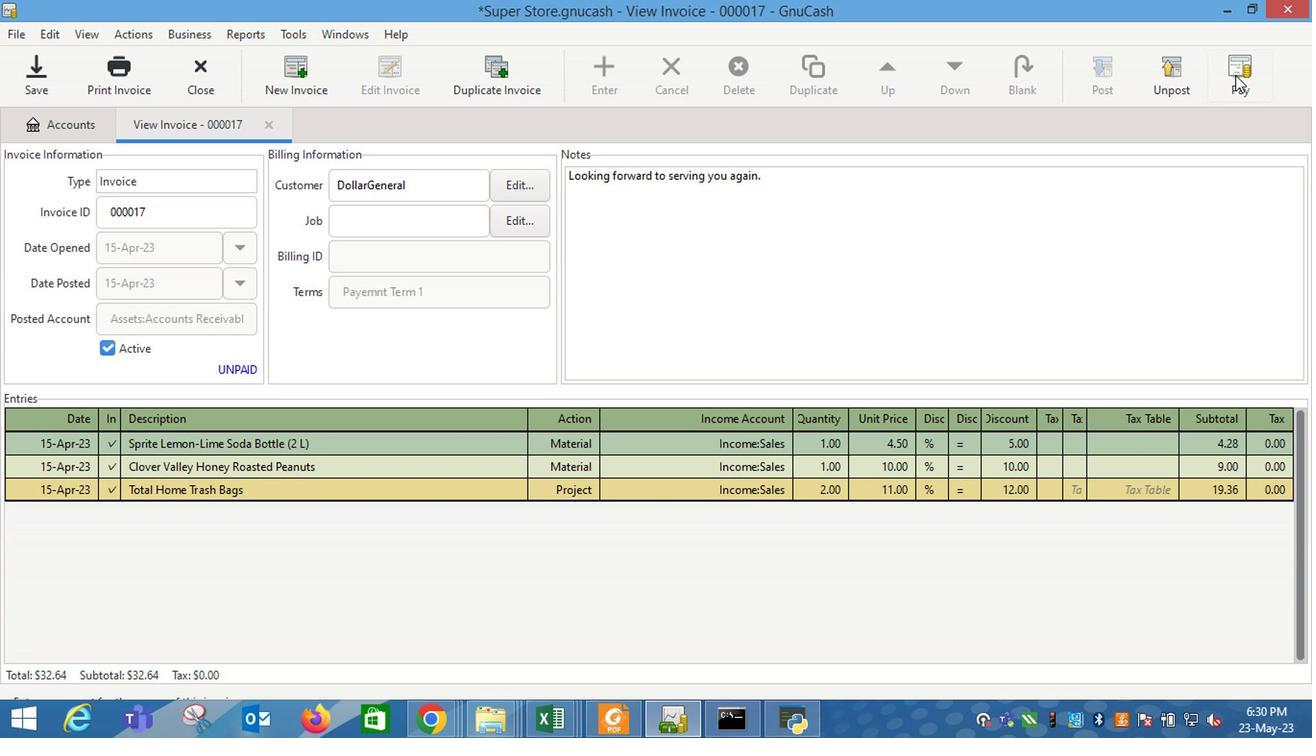 
Action: Mouse moved to (588, 378)
Screenshot: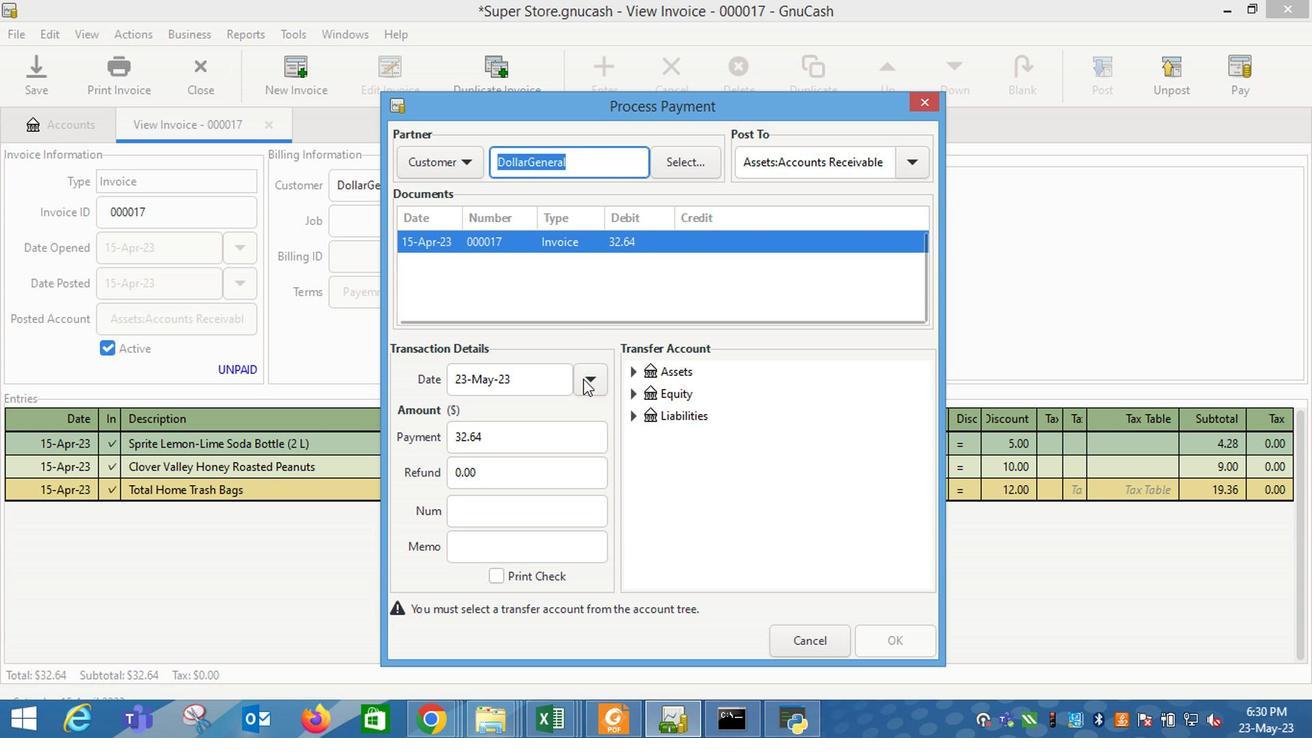 
Action: Mouse pressed left at (588, 378)
Screenshot: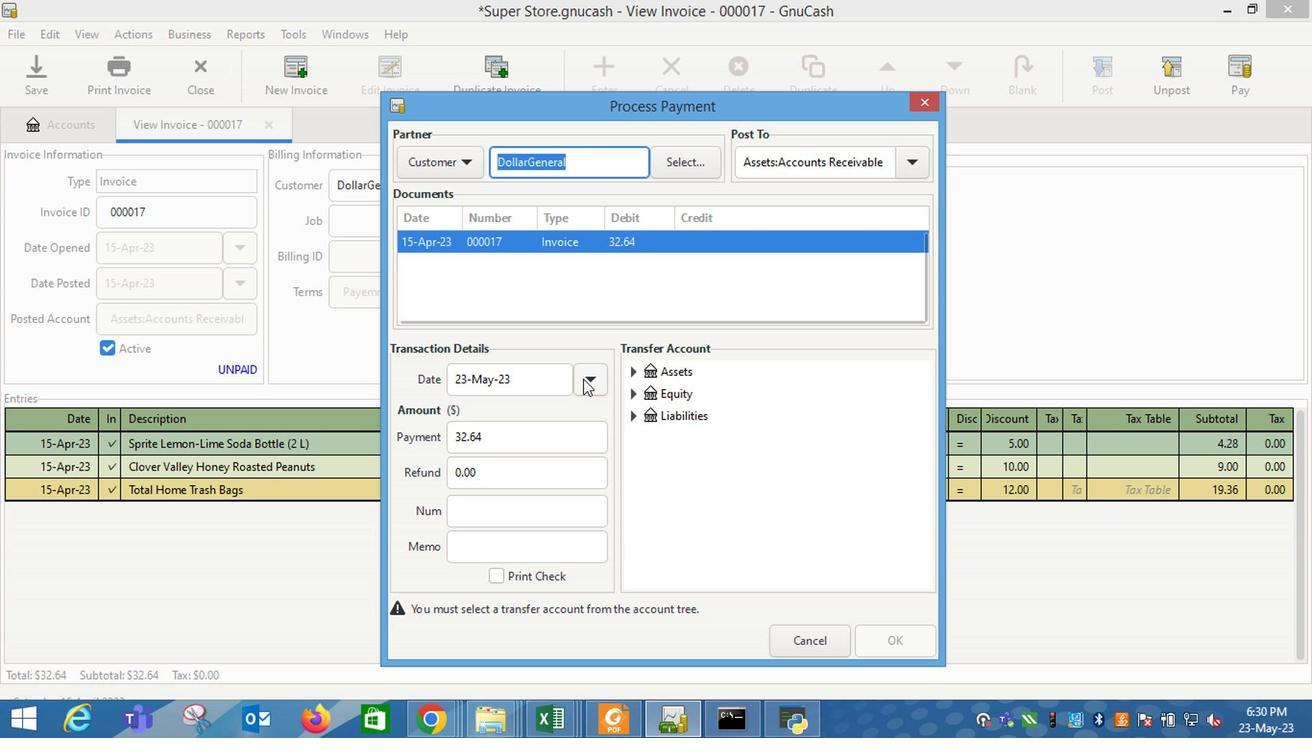 
Action: Mouse moved to (471, 486)
Screenshot: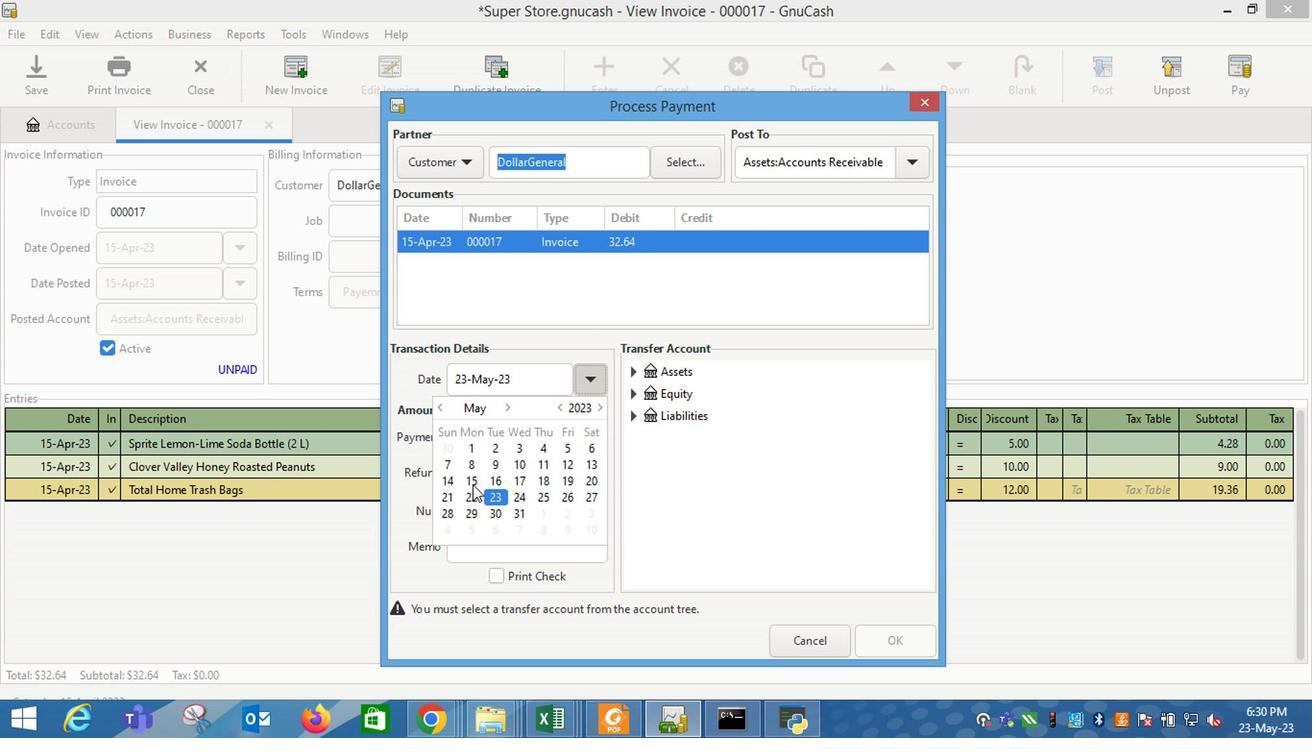 
Action: Mouse pressed left at (471, 486)
Screenshot: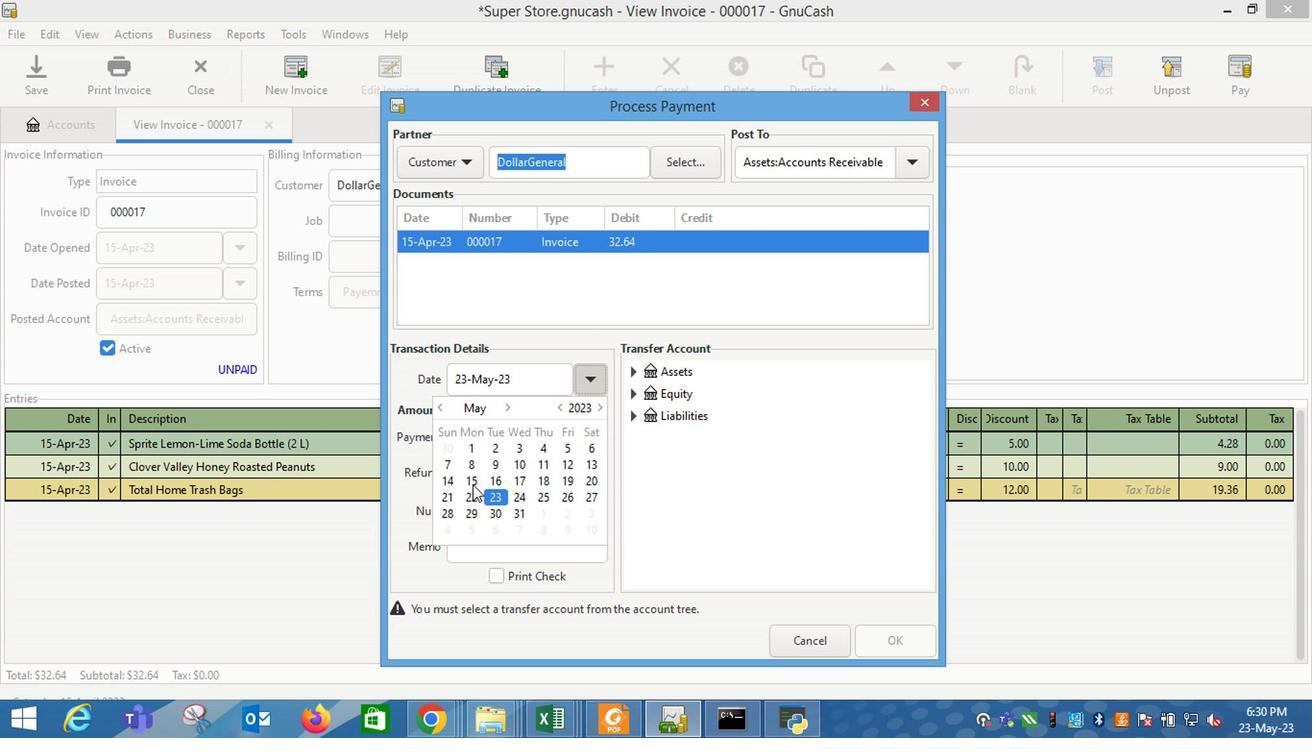 
Action: Mouse moved to (410, 497)
Screenshot: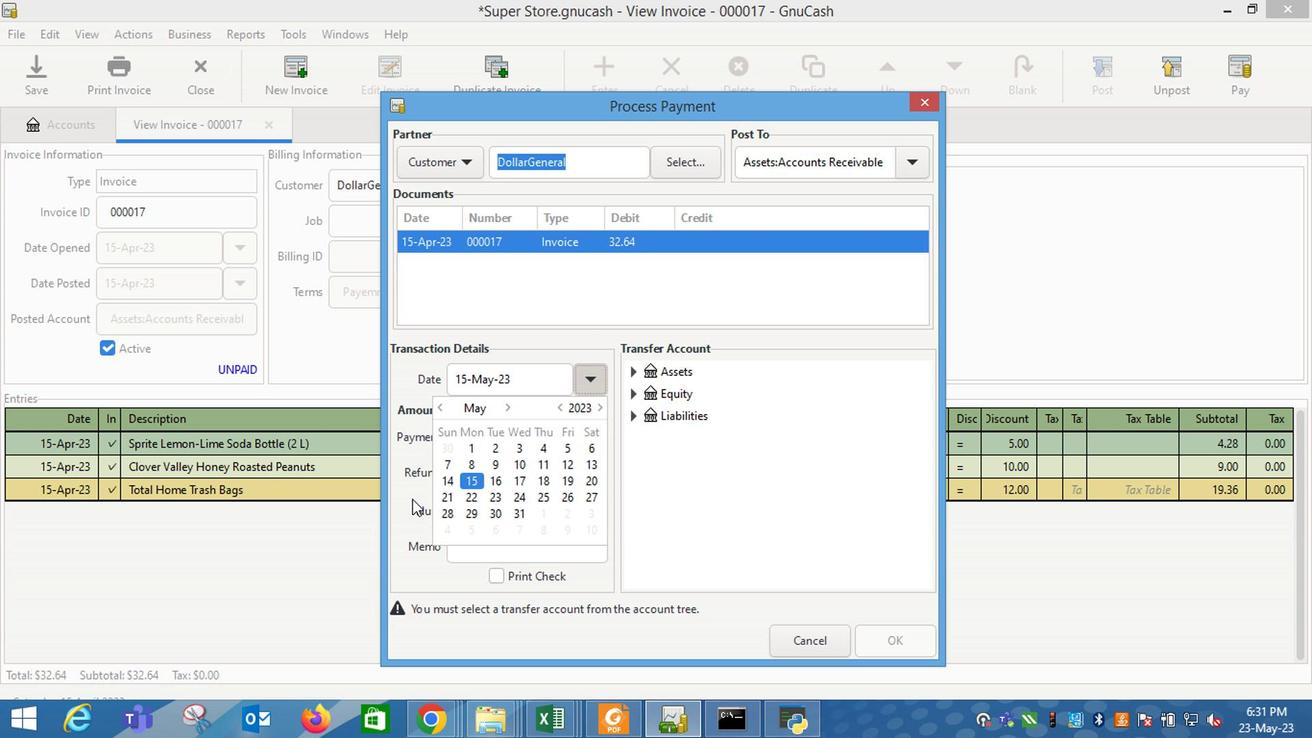
Action: Mouse pressed left at (410, 497)
Screenshot: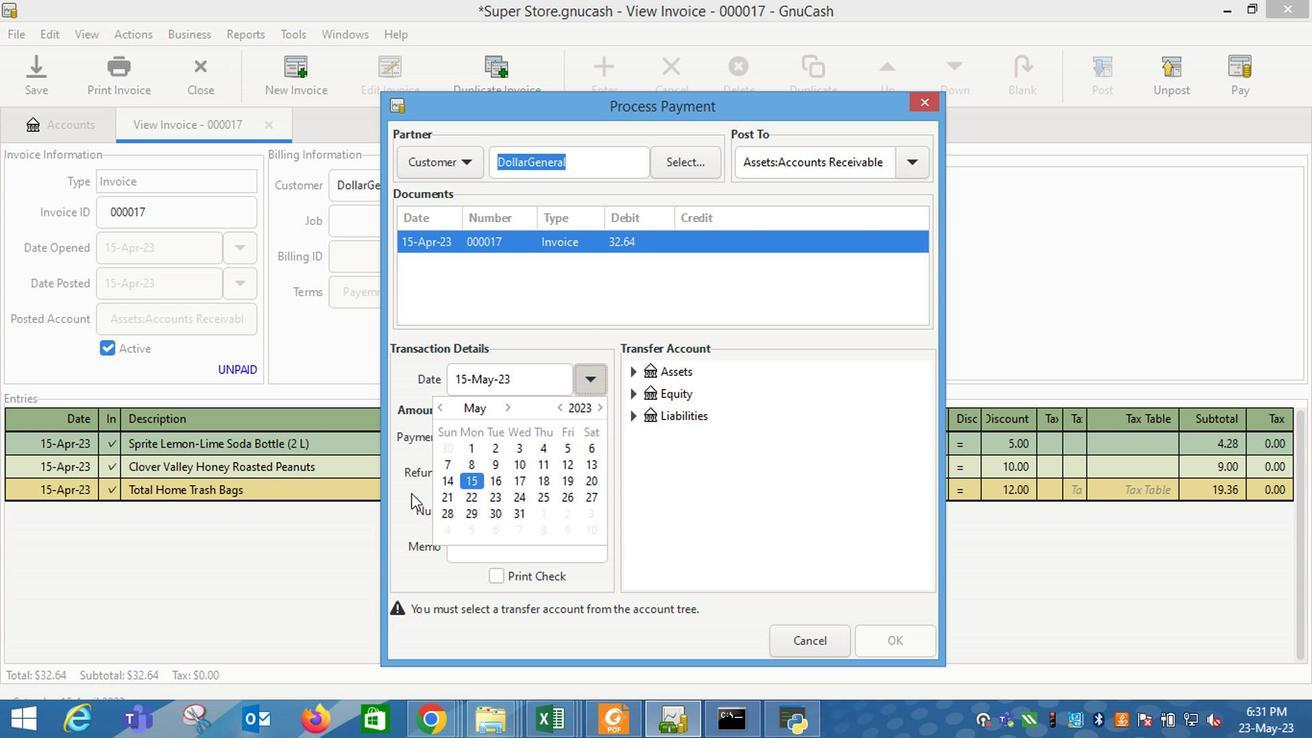 
Action: Mouse moved to (635, 378)
Screenshot: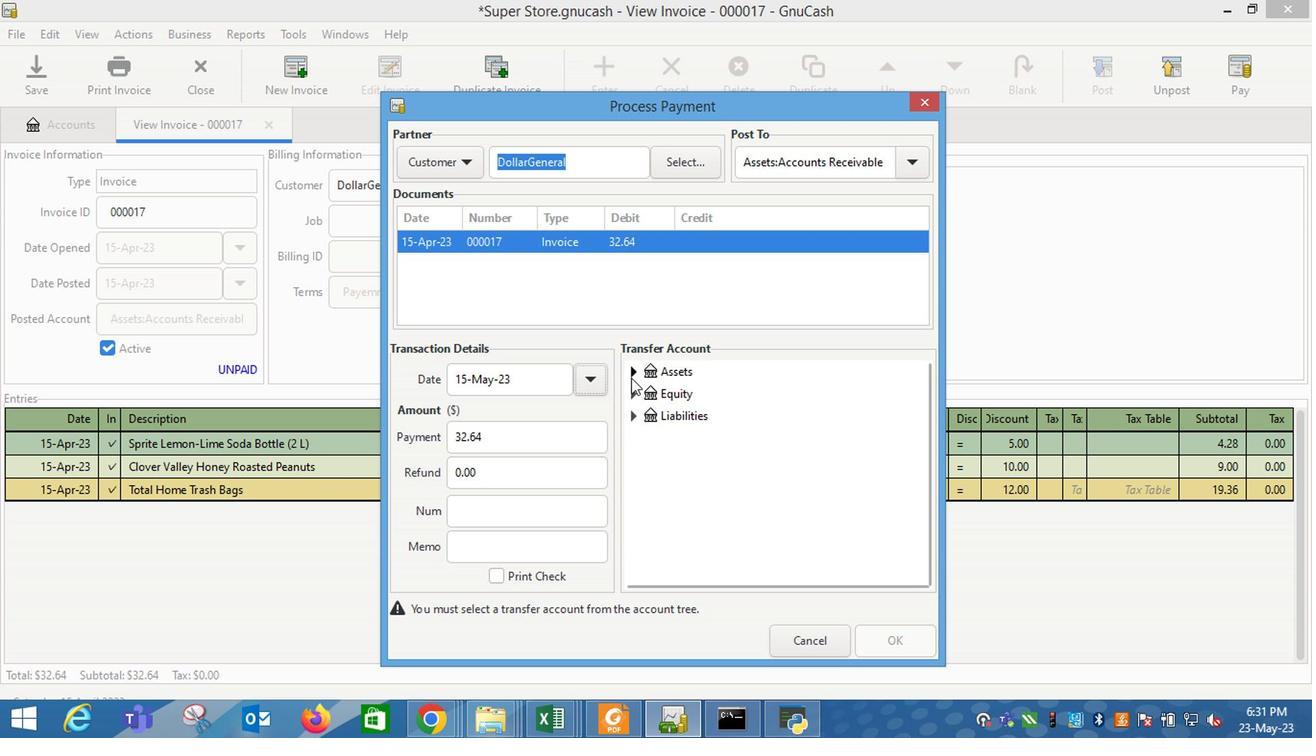 
Action: Mouse pressed left at (635, 378)
Screenshot: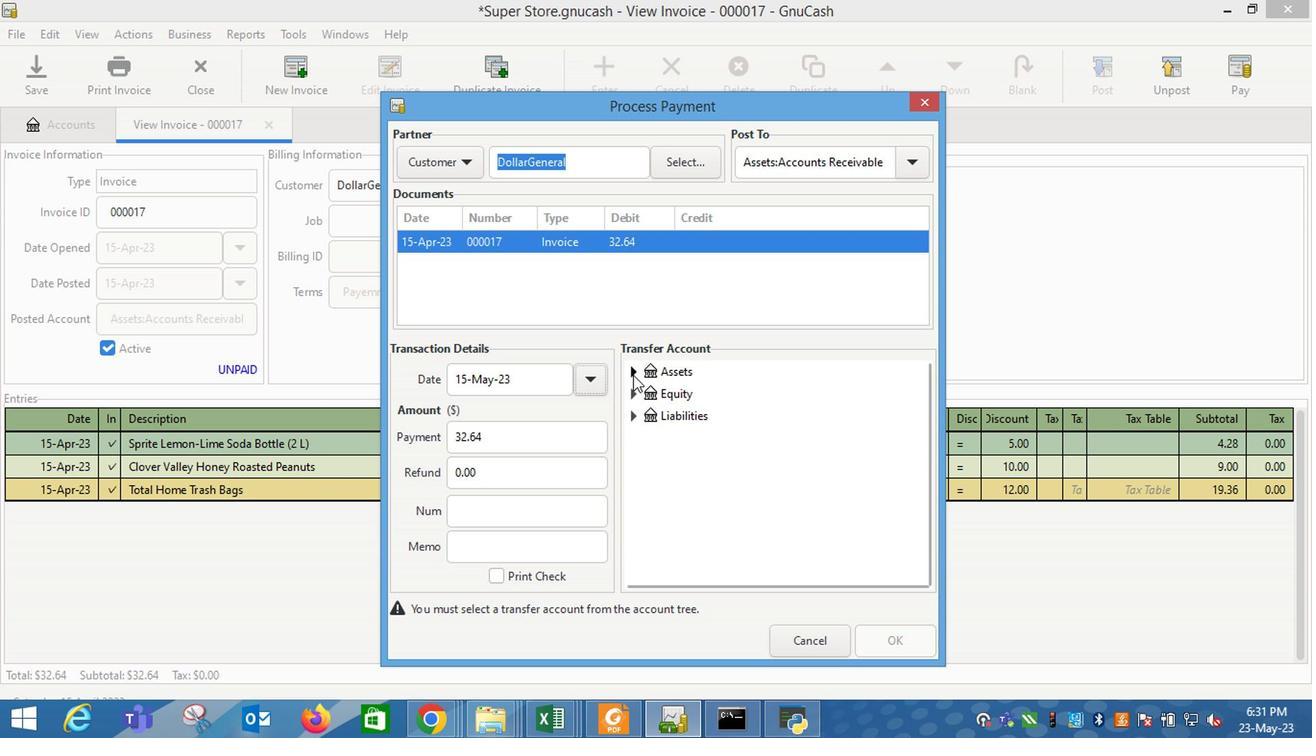 
Action: Mouse moved to (654, 399)
Screenshot: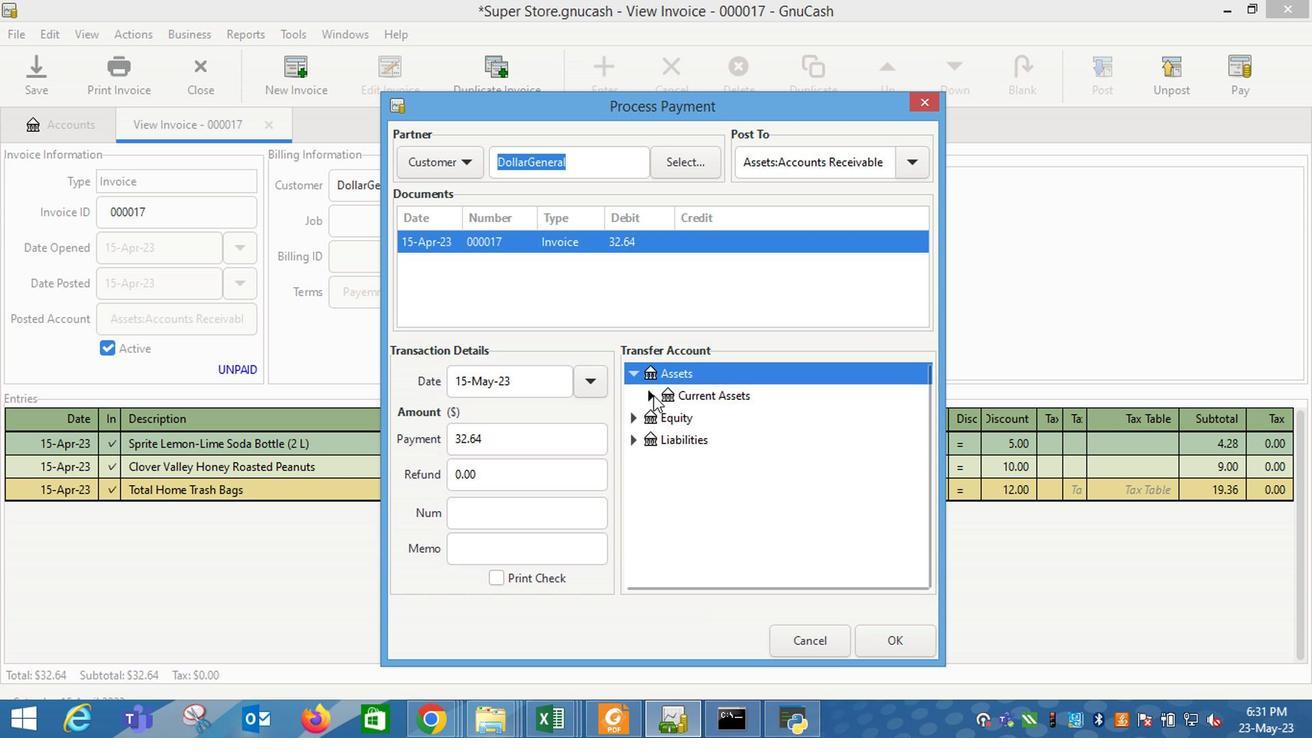 
Action: Mouse pressed left at (654, 399)
Screenshot: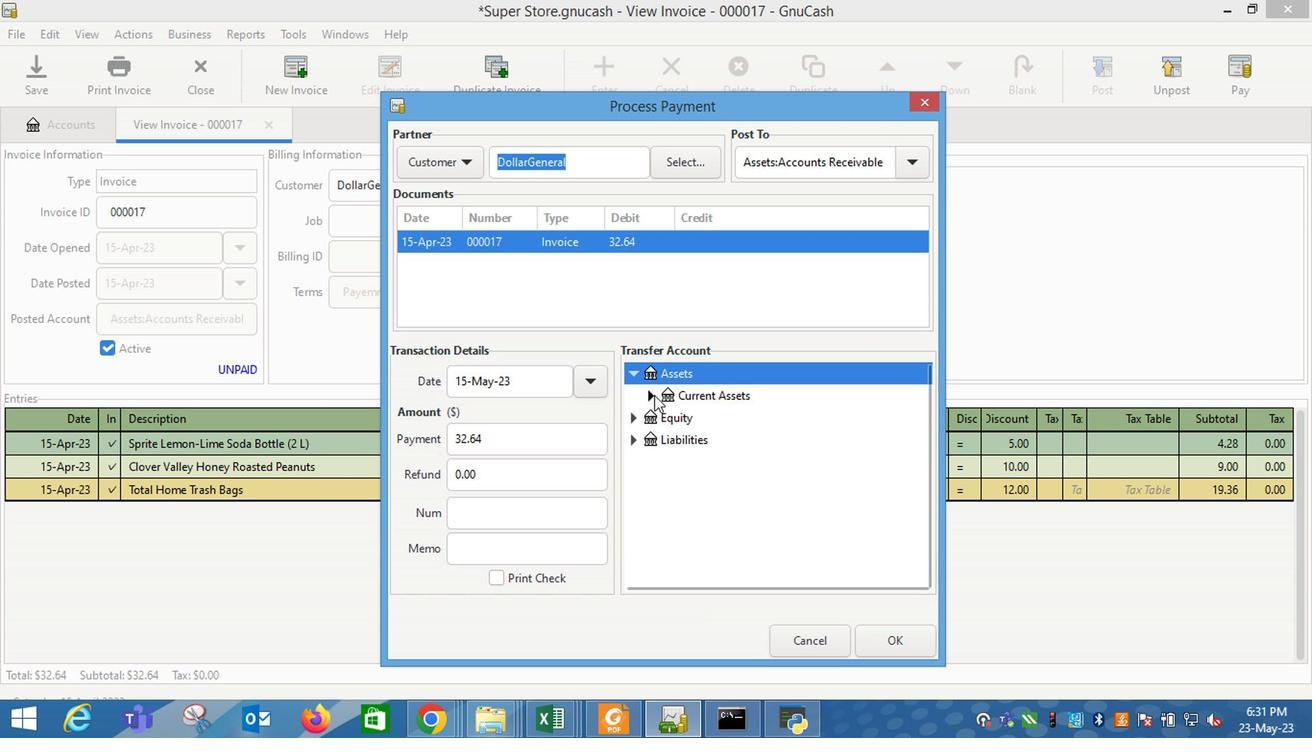 
Action: Mouse moved to (687, 422)
Screenshot: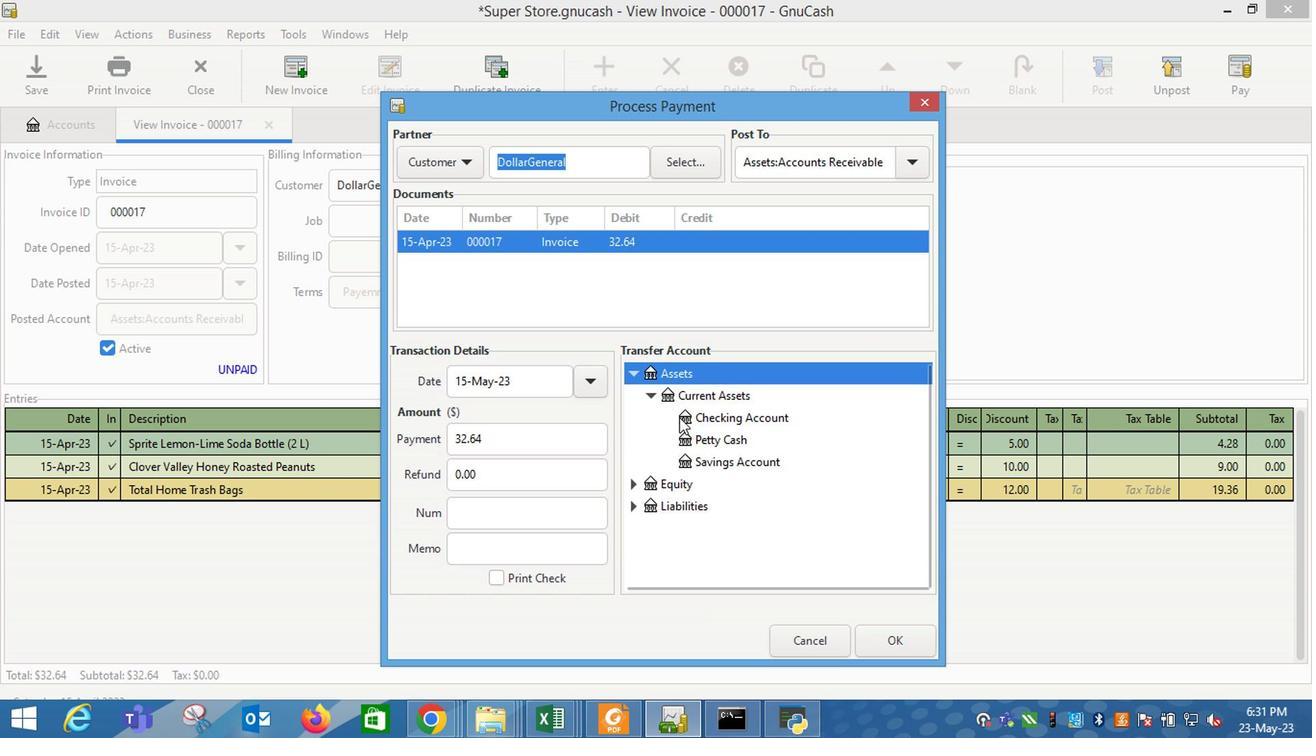 
Action: Mouse pressed left at (687, 422)
Screenshot: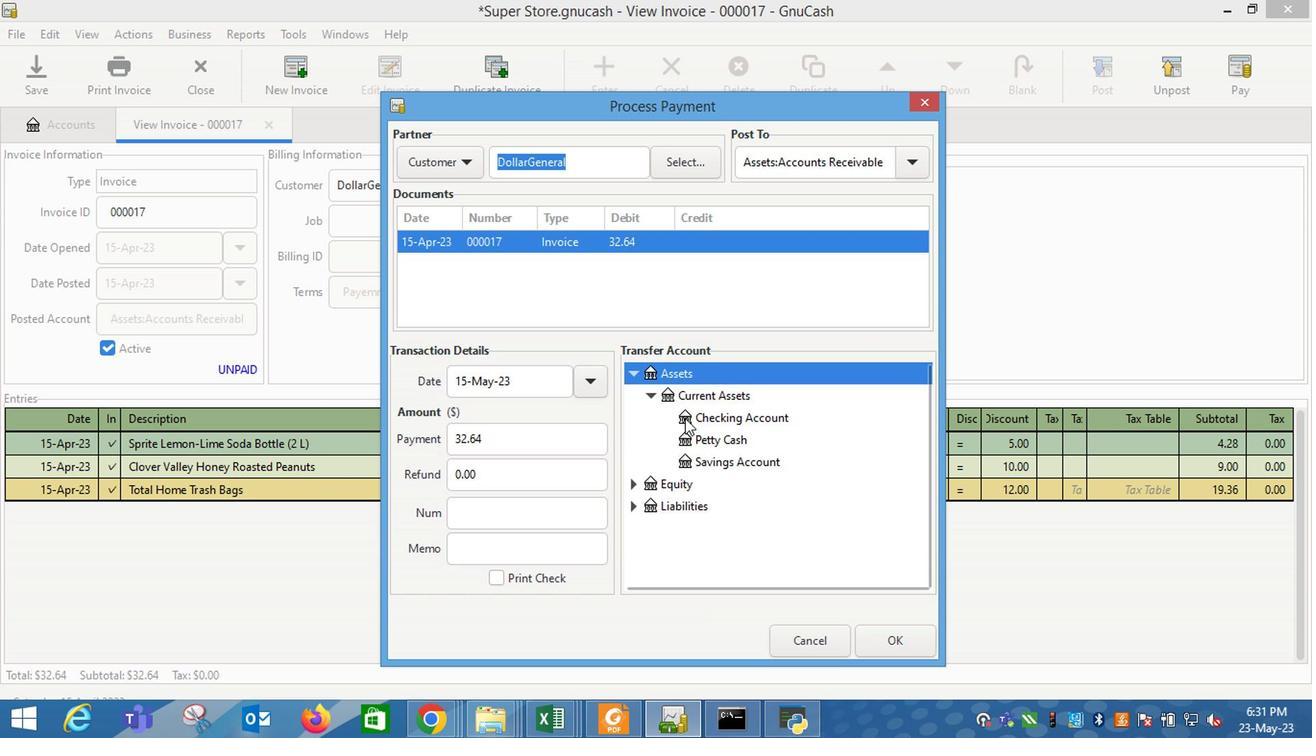 
Action: Mouse moved to (871, 644)
Screenshot: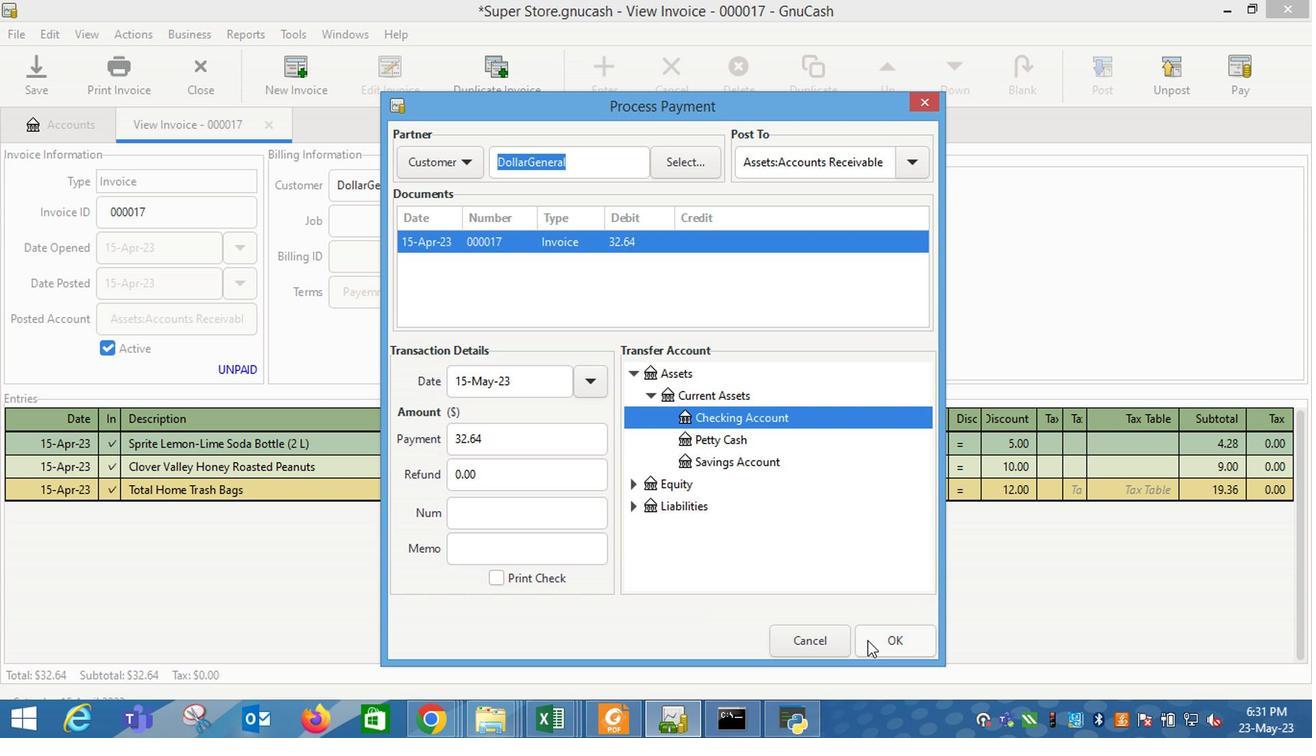 
Action: Mouse pressed left at (871, 644)
Screenshot: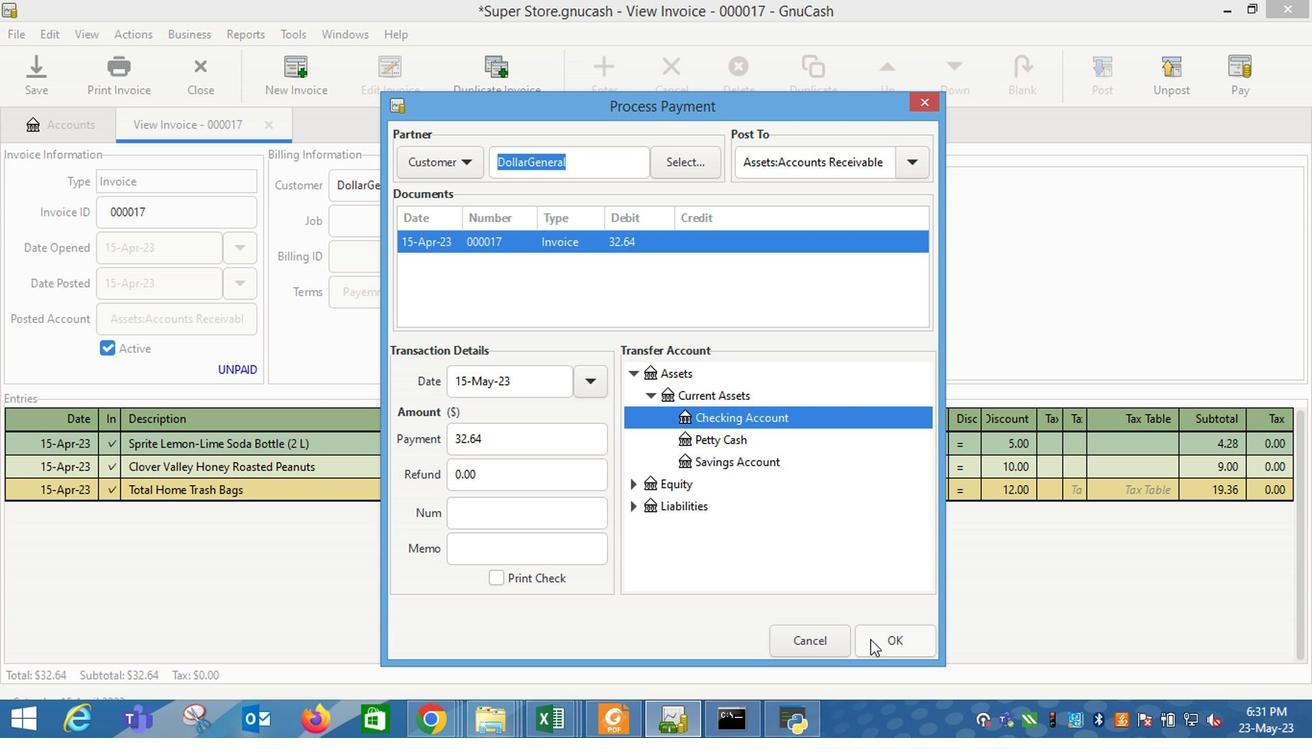 
Action: Mouse moved to (128, 76)
Screenshot: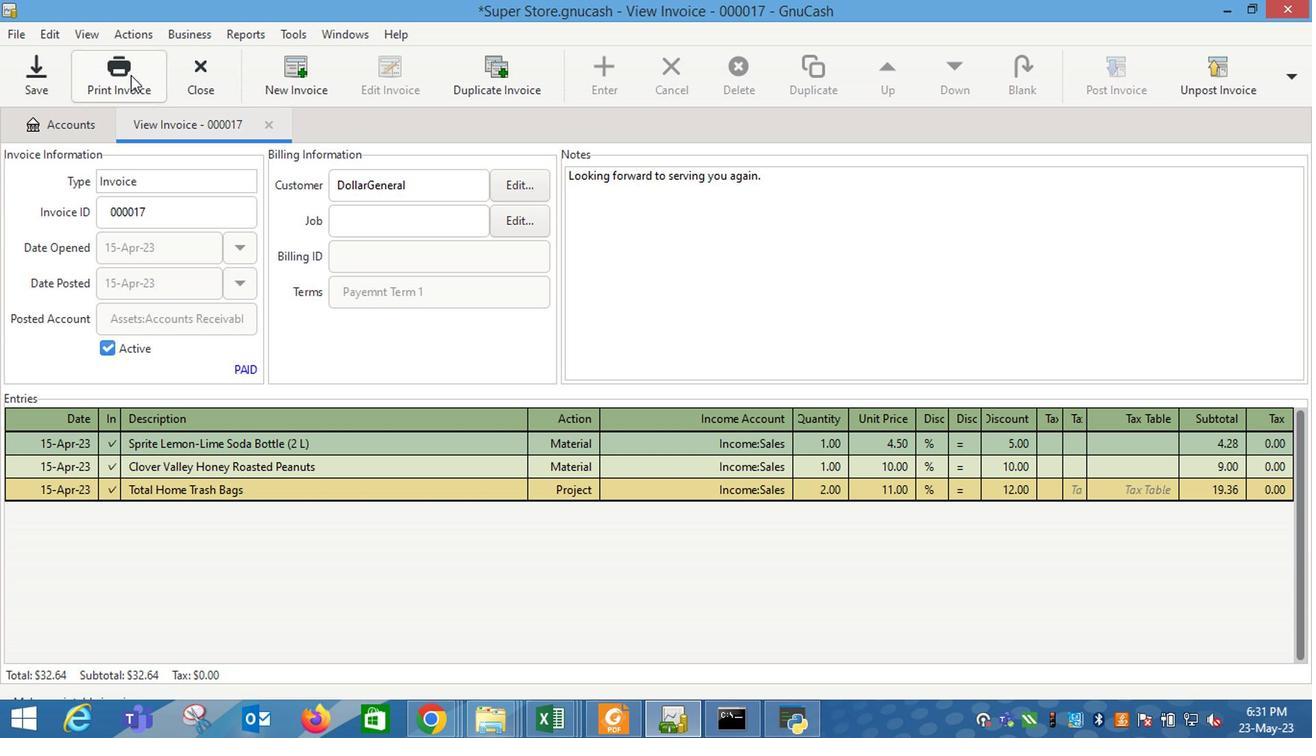 
Action: Mouse pressed left at (128, 76)
Screenshot: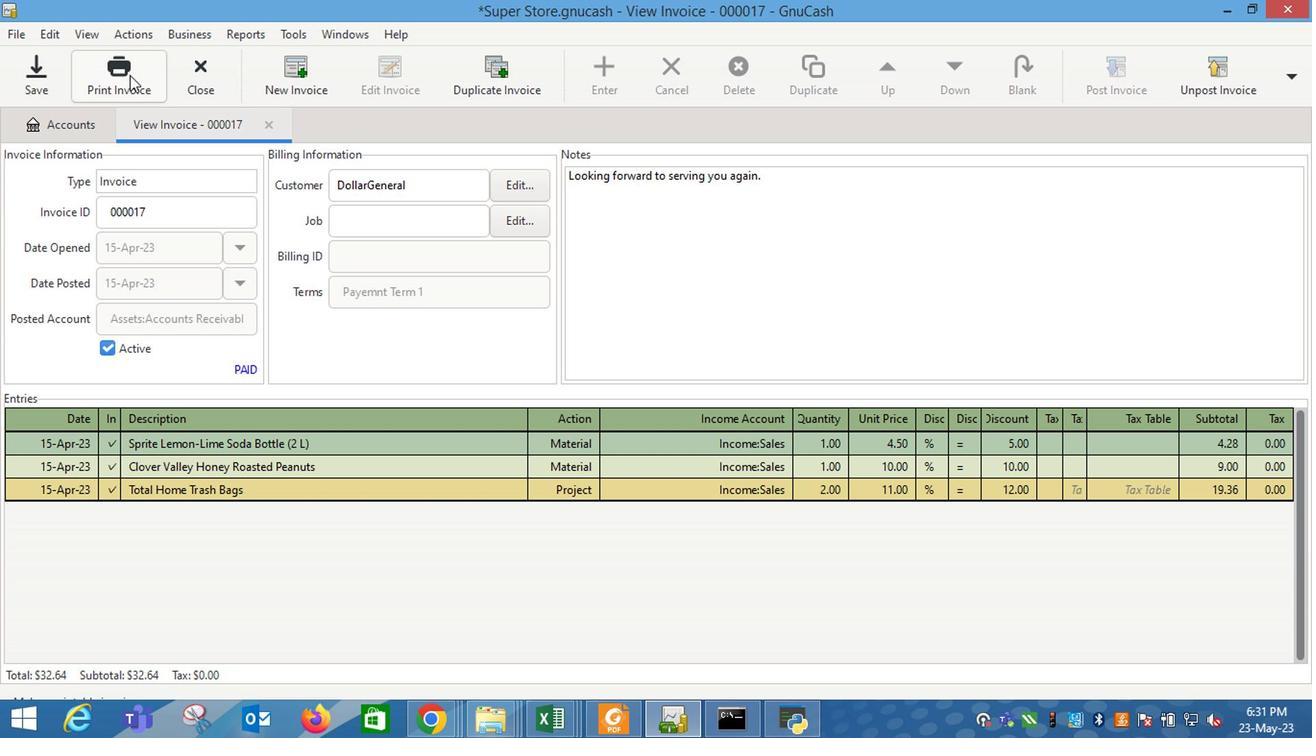 
Action: Mouse moved to (493, 83)
Screenshot: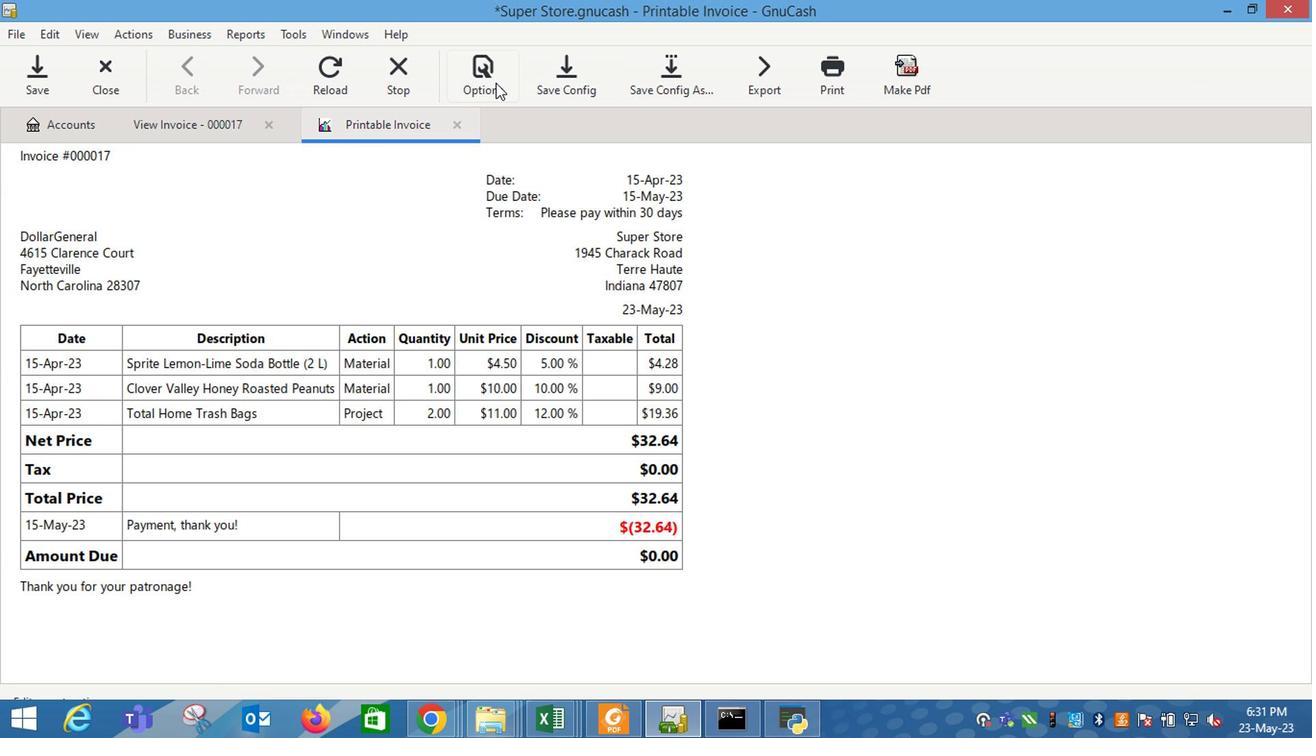 
Action: Mouse pressed left at (493, 83)
Screenshot: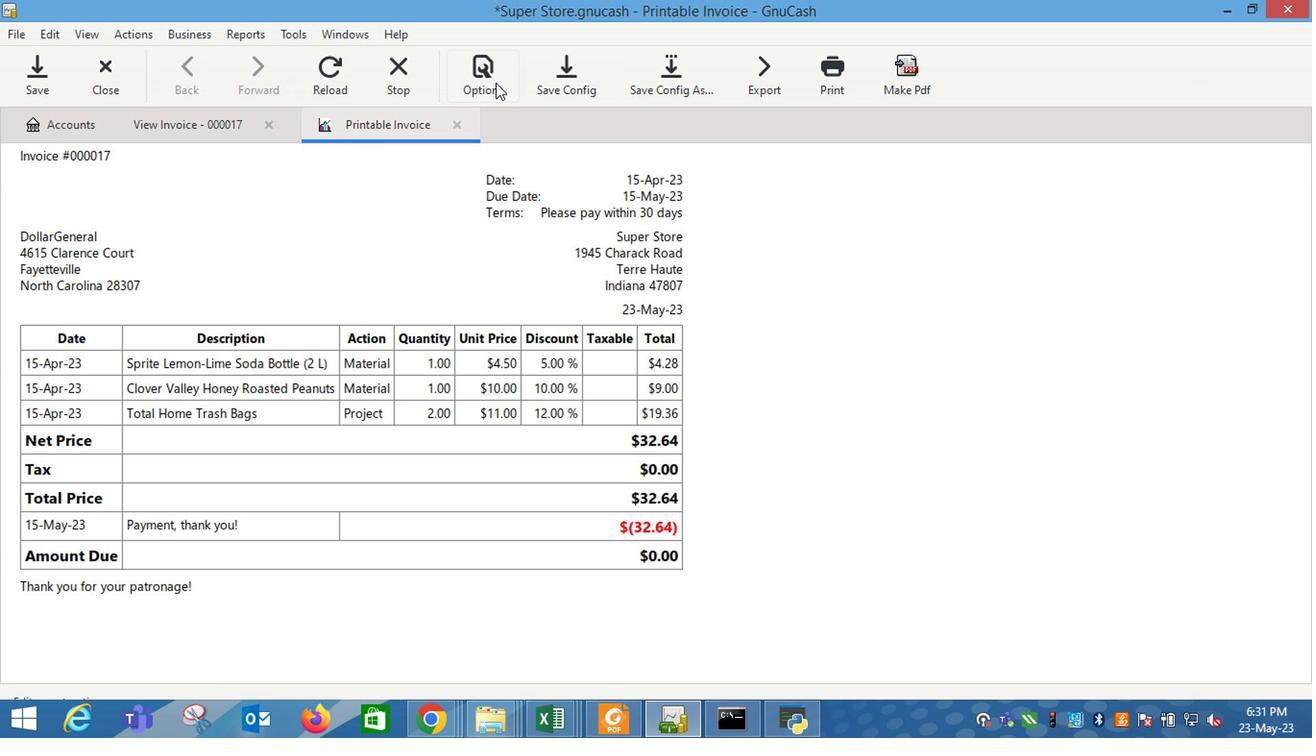 
Action: Mouse moved to (395, 194)
Screenshot: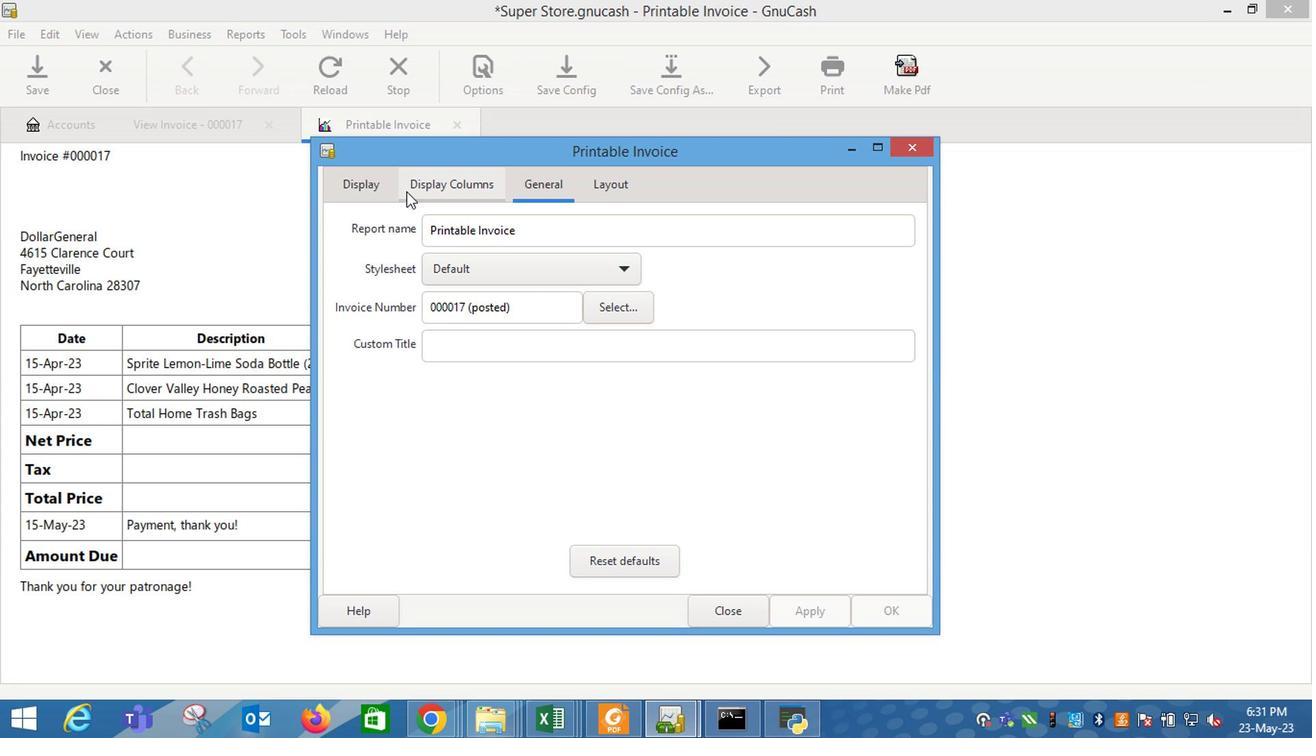 
Action: Mouse pressed left at (395, 194)
Screenshot: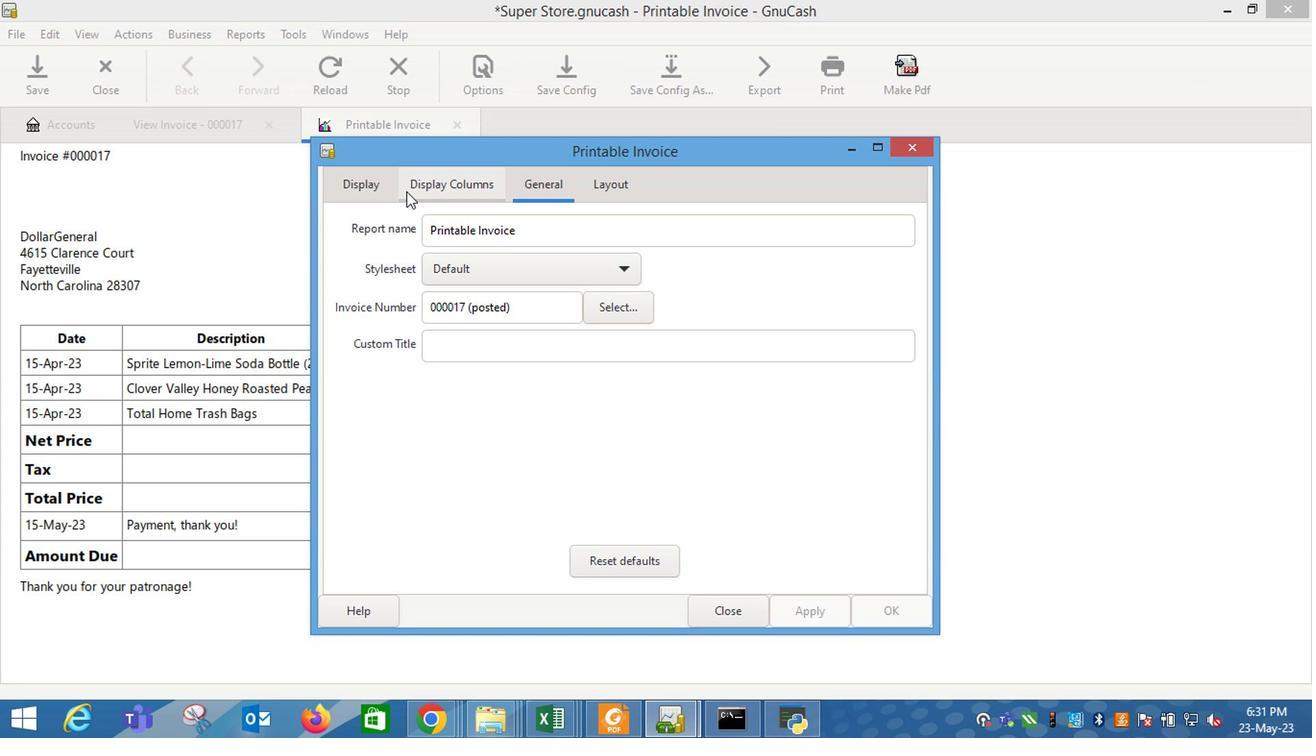 
Action: Mouse moved to (380, 192)
Screenshot: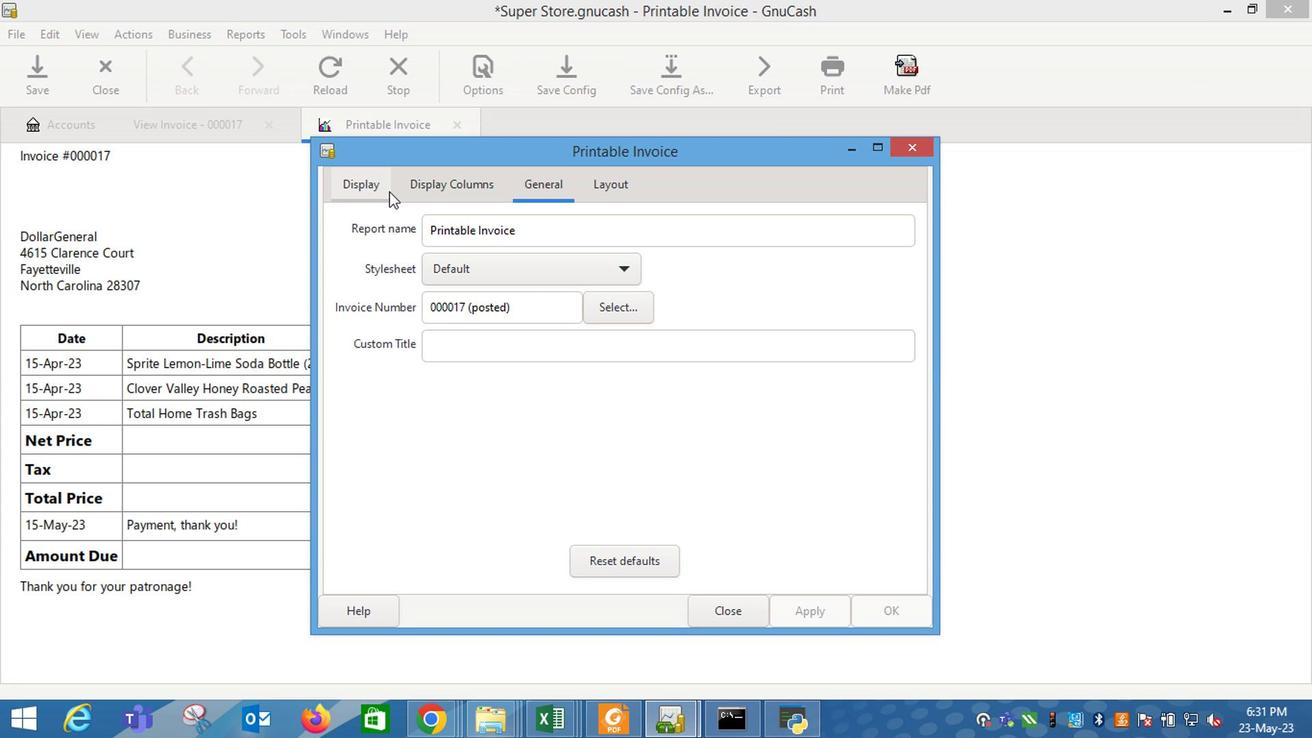 
Action: Mouse pressed left at (380, 192)
Screenshot: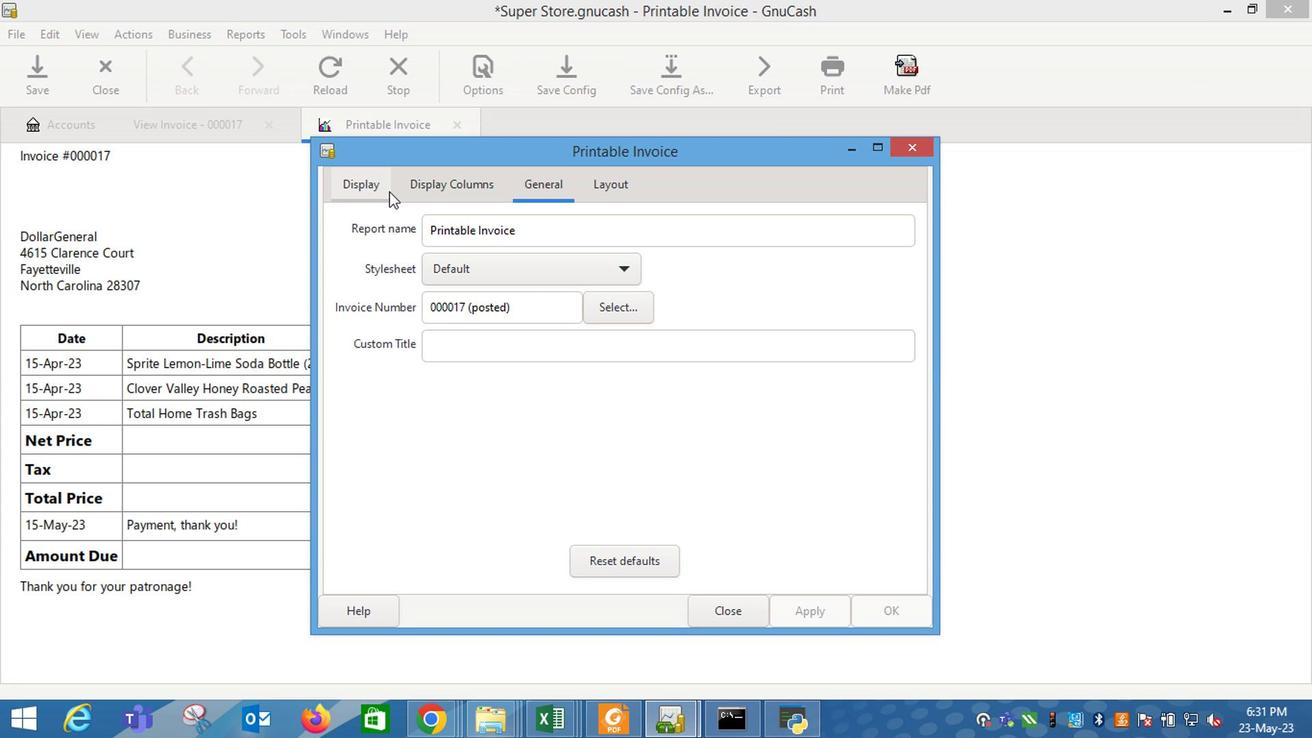 
Action: Mouse moved to (493, 404)
Screenshot: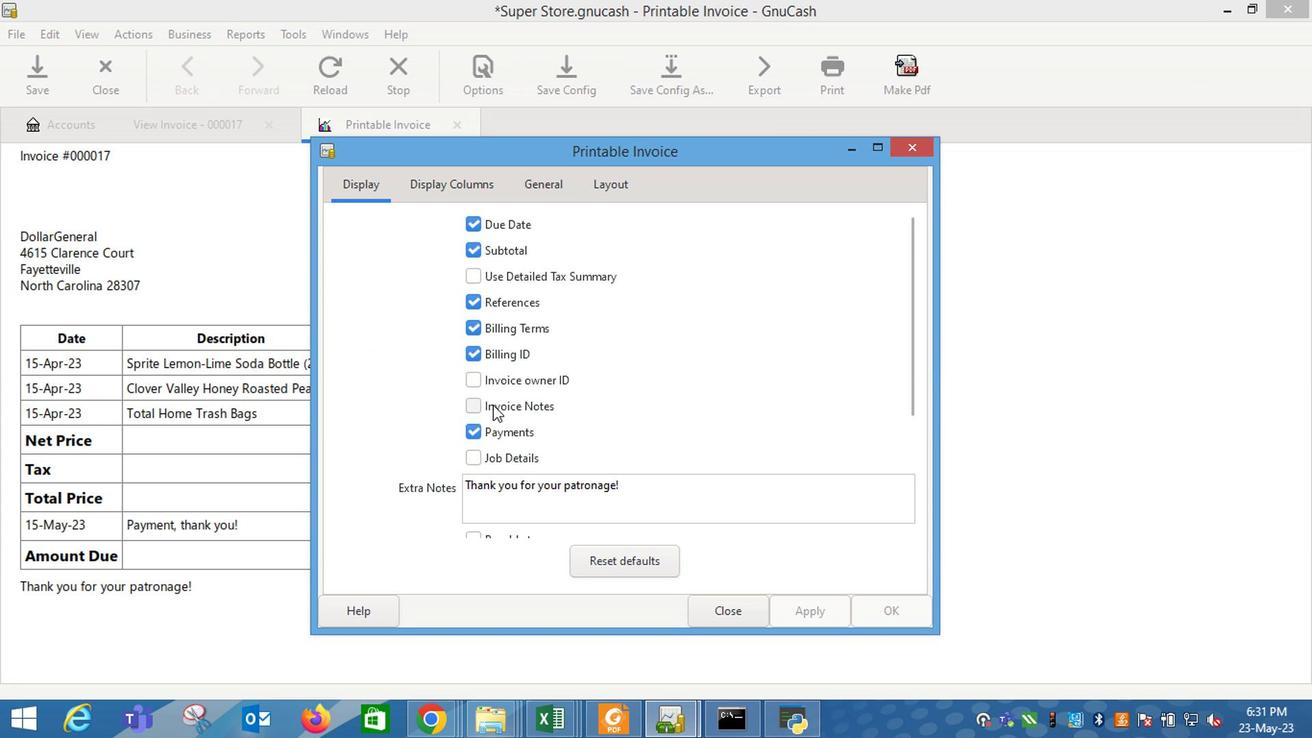 
Action: Mouse pressed left at (493, 404)
Screenshot: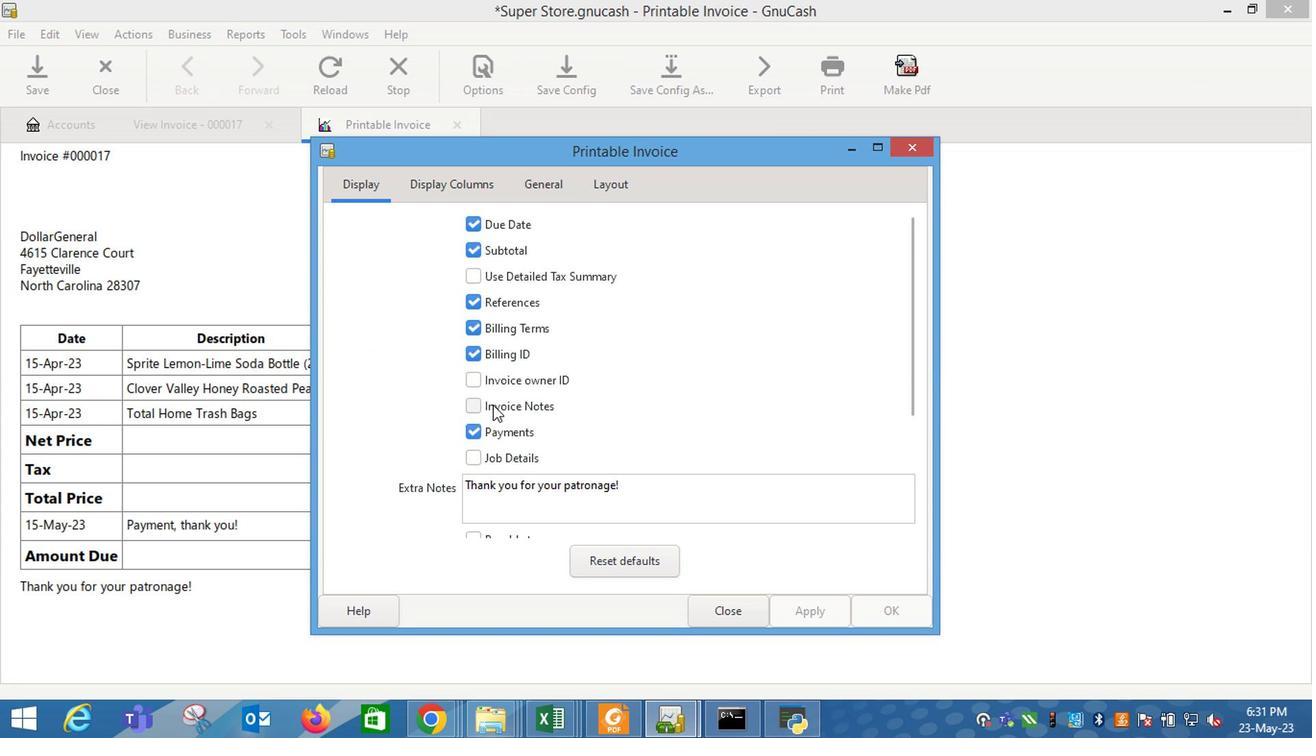 
Action: Mouse moved to (804, 620)
Screenshot: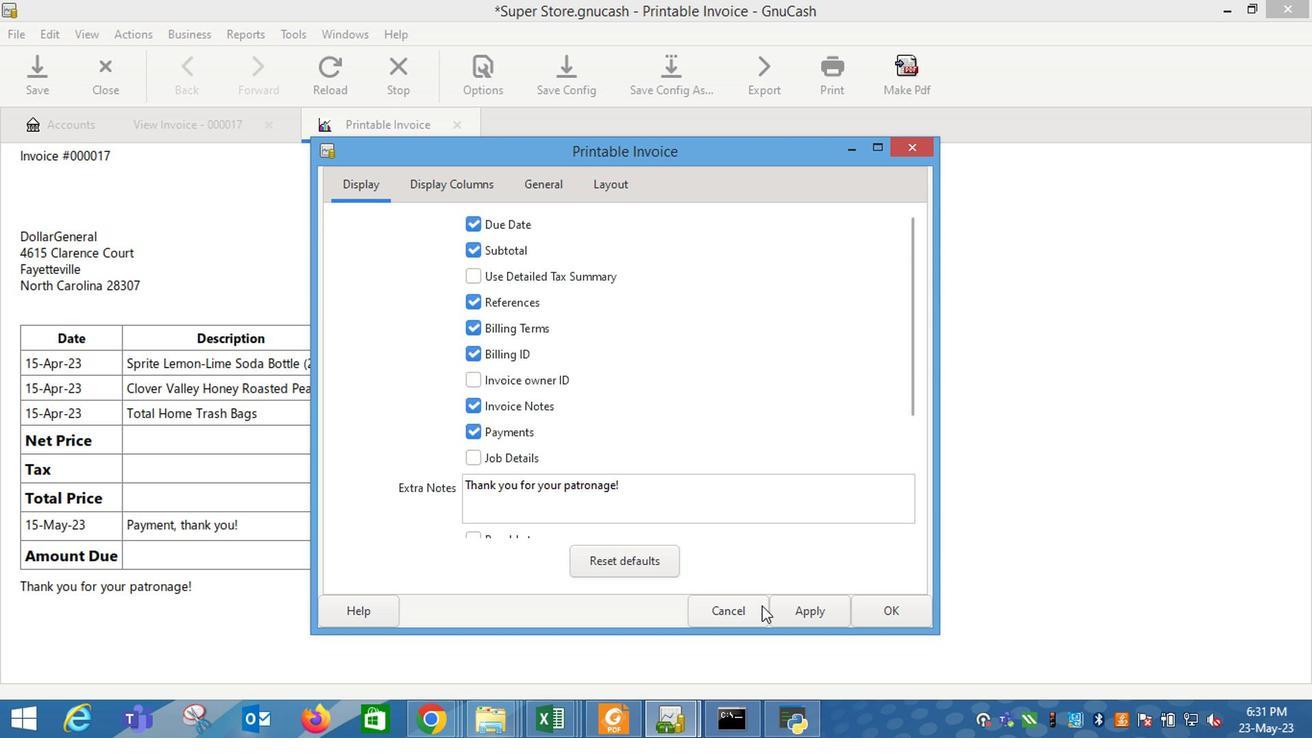 
Action: Mouse pressed left at (804, 620)
Screenshot: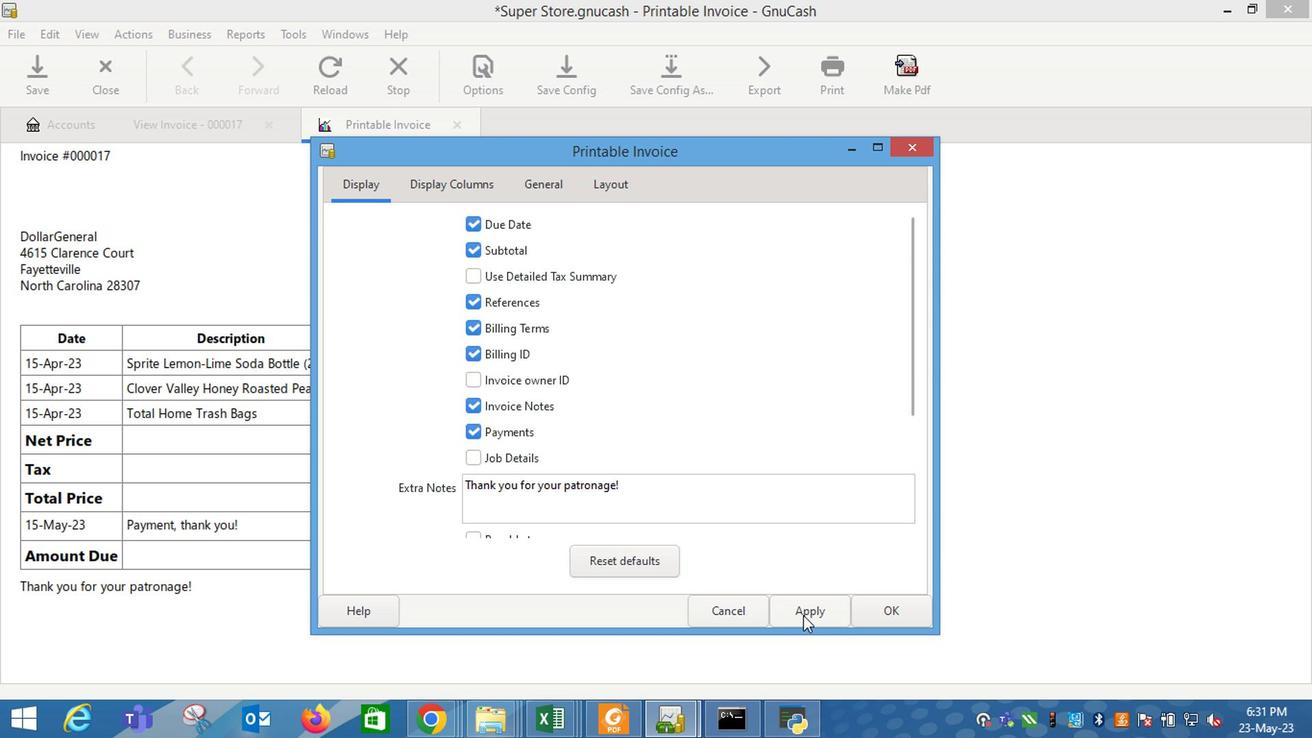 
Action: Mouse moved to (724, 605)
Screenshot: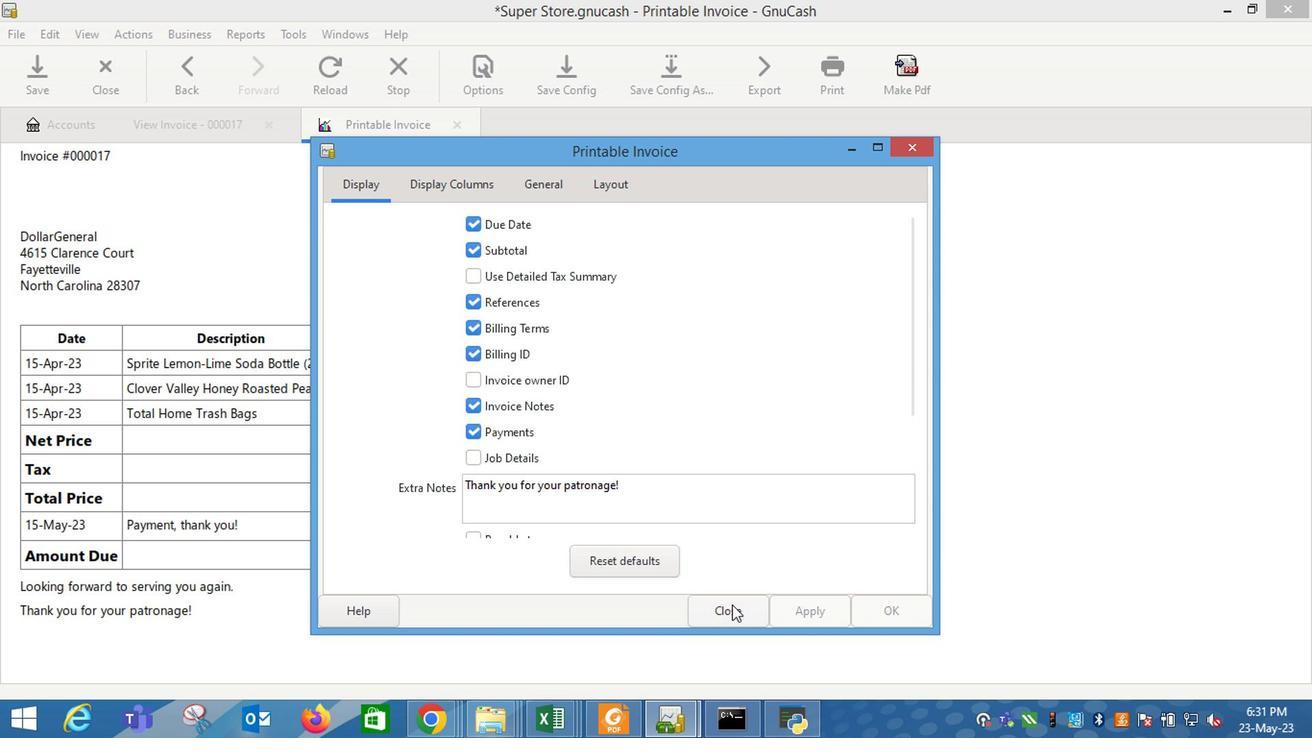
Action: Mouse pressed left at (724, 605)
Screenshot: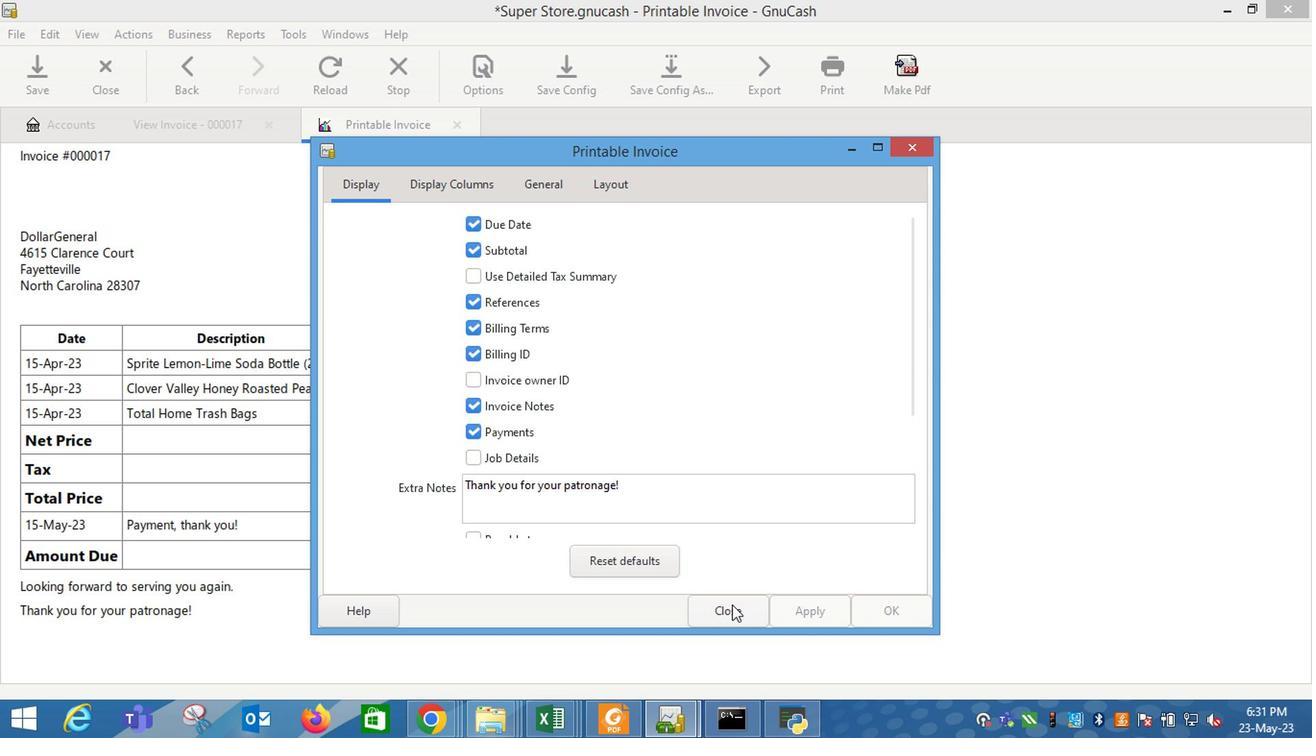 
Action: Mouse moved to (721, 605)
Screenshot: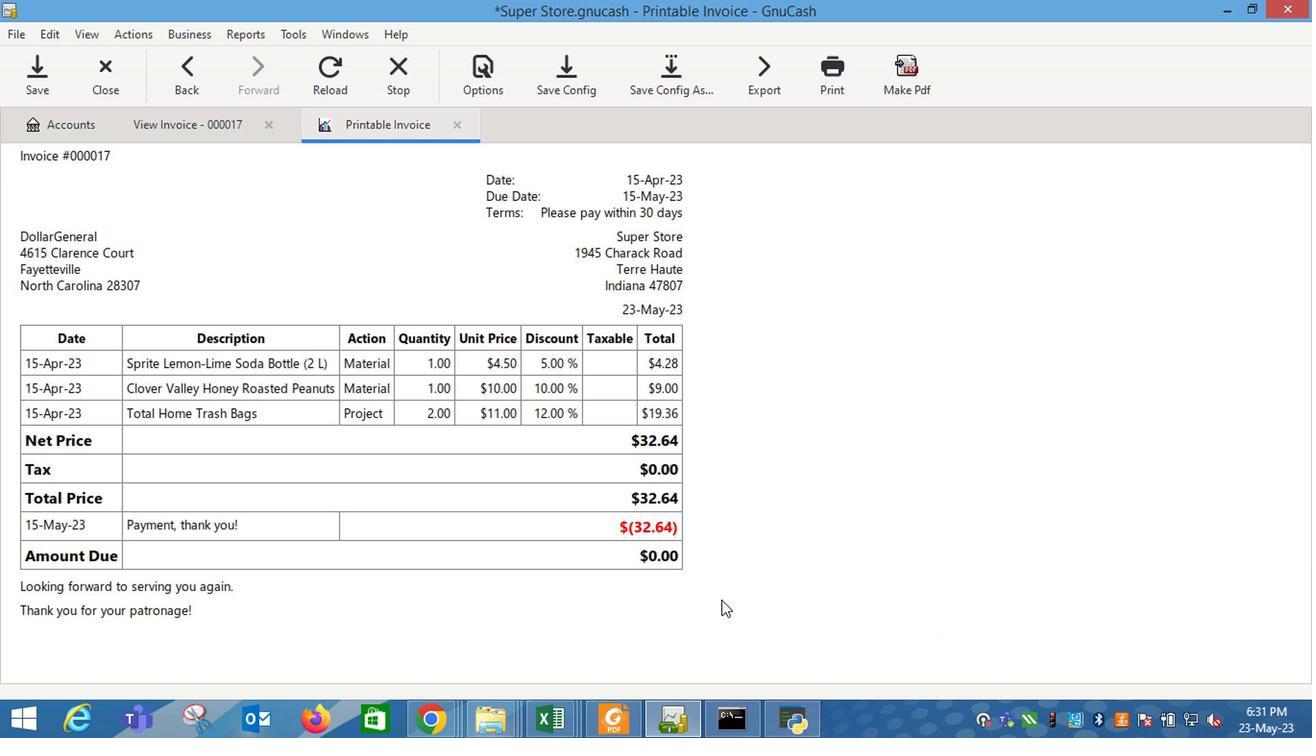 
